 Task: Create an Advertisement video on Lamborghini.
Action: Mouse moved to (114, 184)
Screenshot: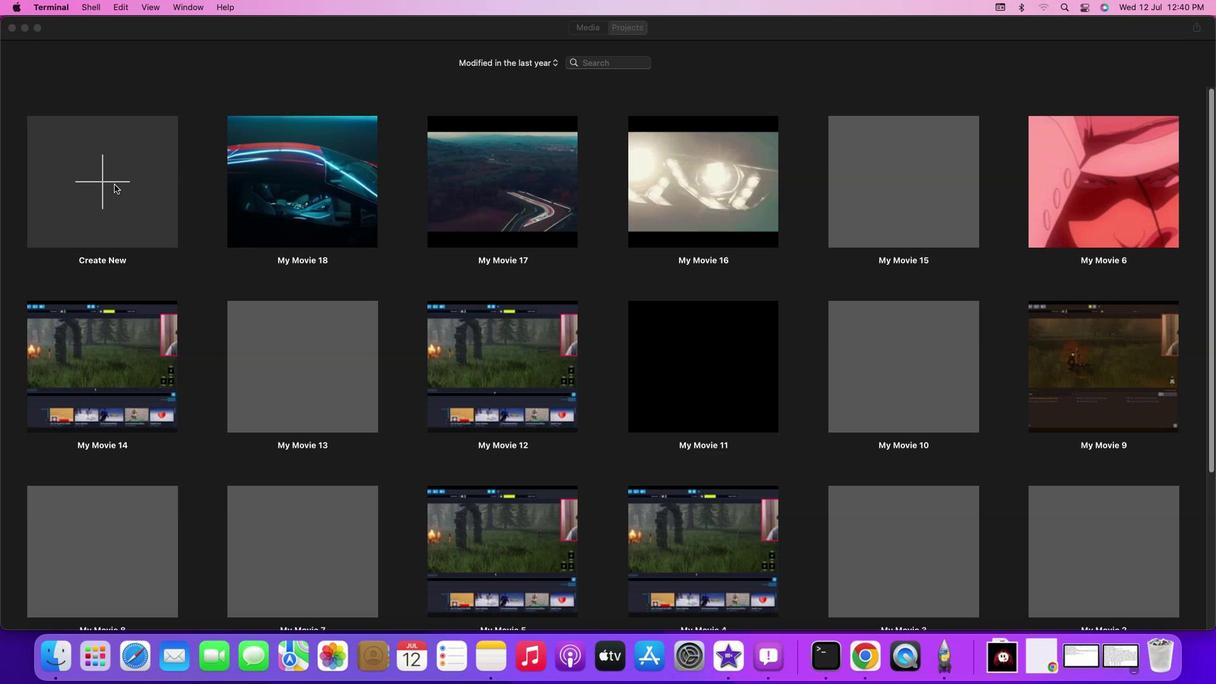 
Action: Mouse pressed left at (114, 184)
Screenshot: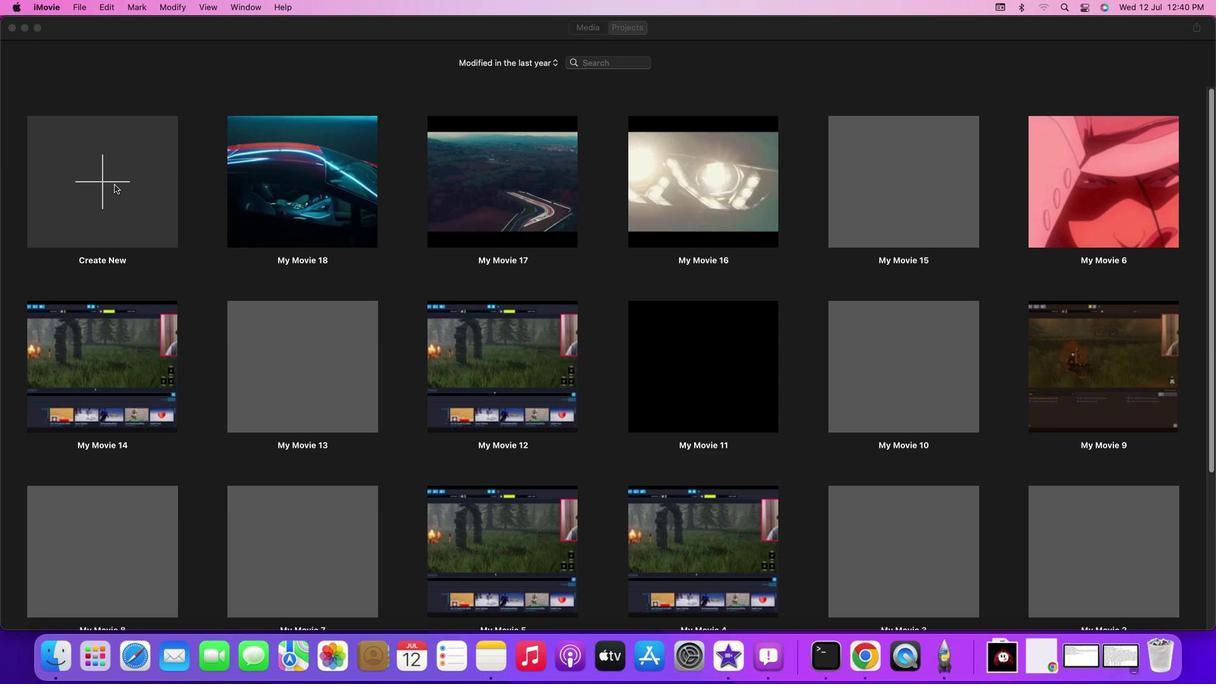 
Action: Mouse pressed left at (114, 184)
Screenshot: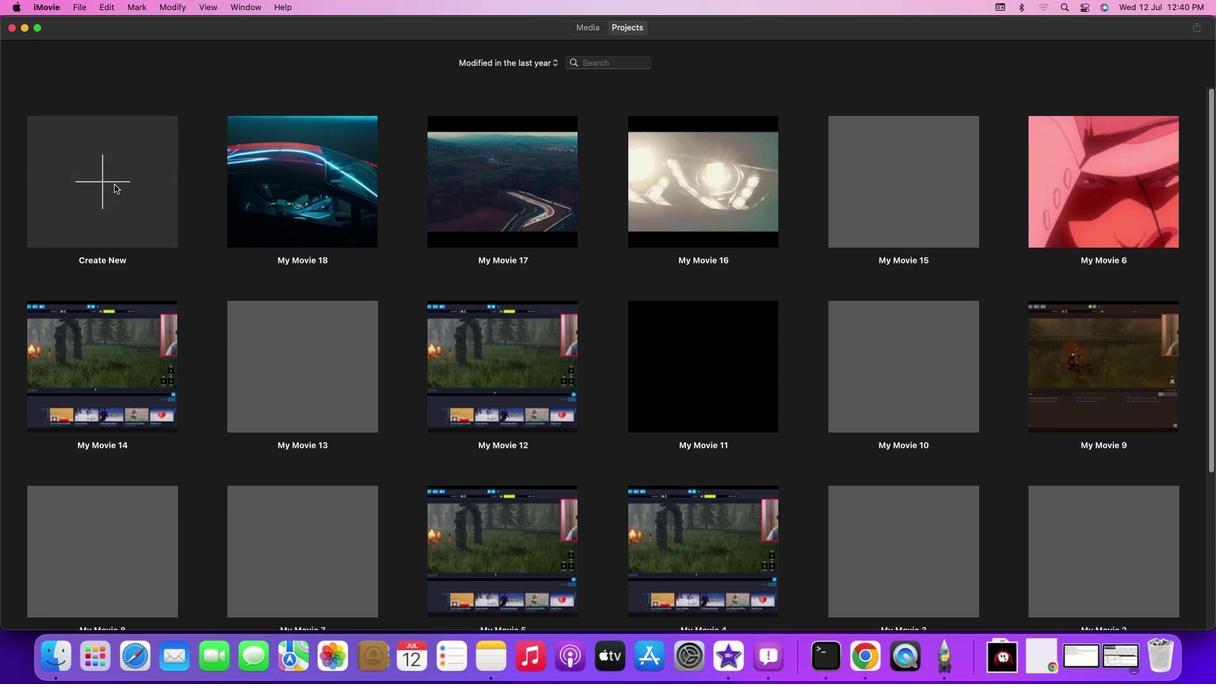 
Action: Mouse moved to (86, 243)
Screenshot: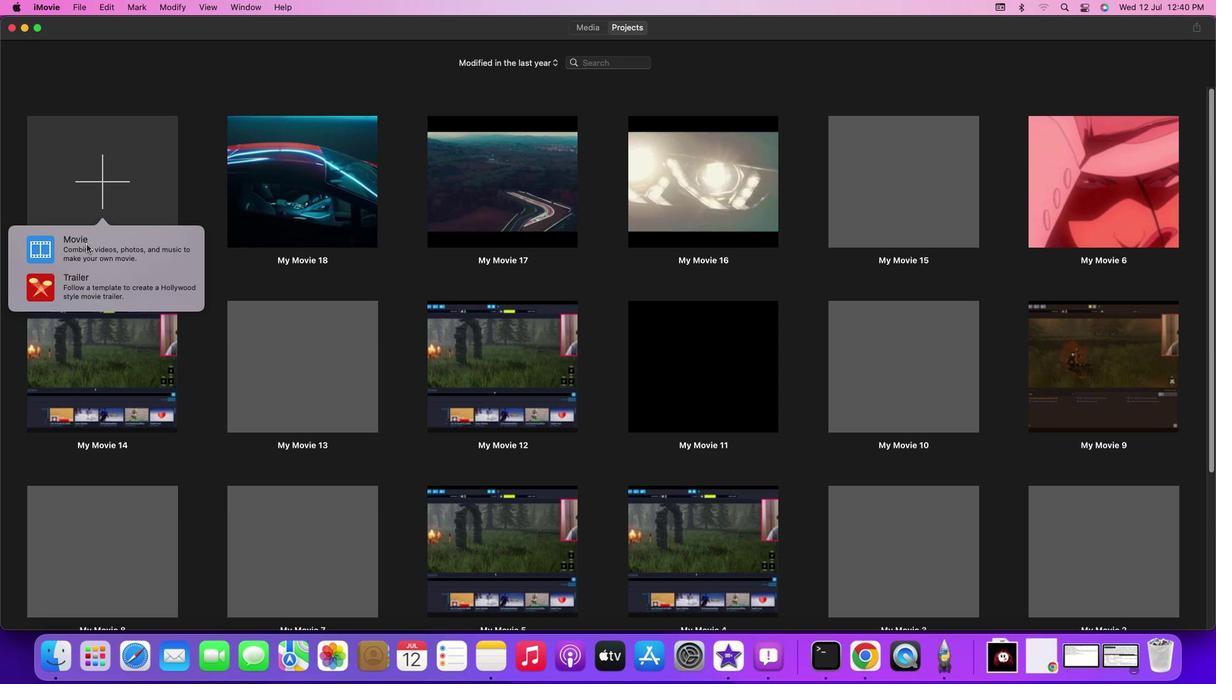 
Action: Mouse pressed left at (86, 243)
Screenshot: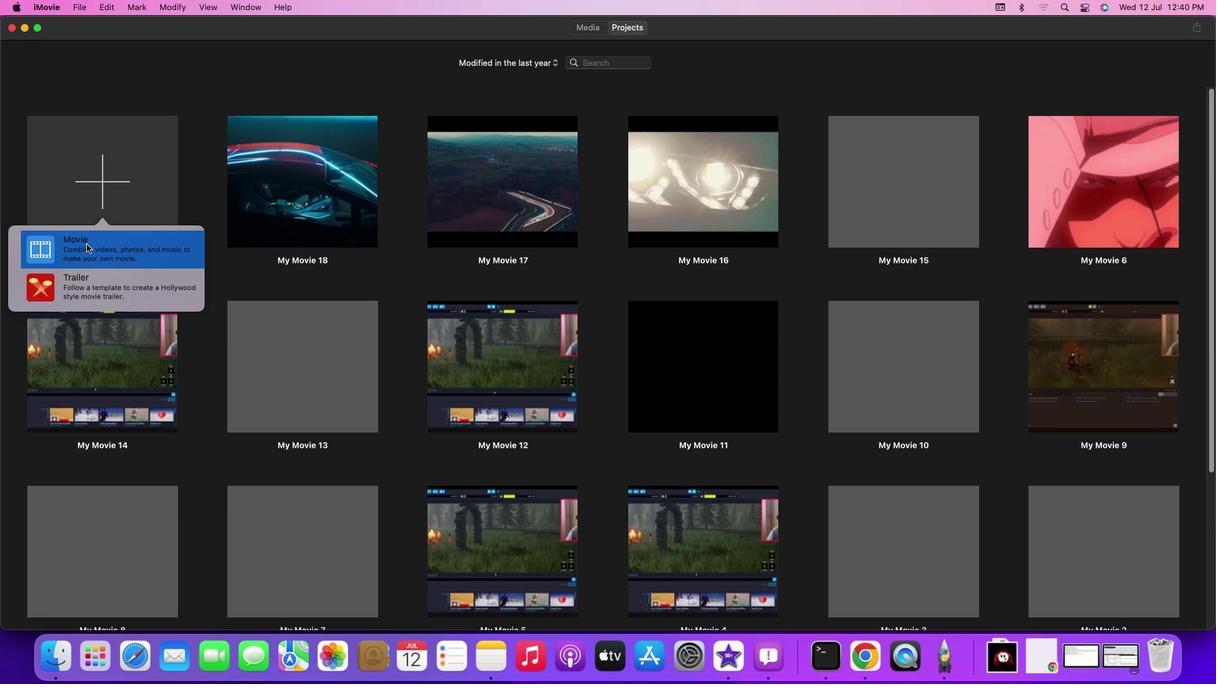 
Action: Mouse moved to (477, 211)
Screenshot: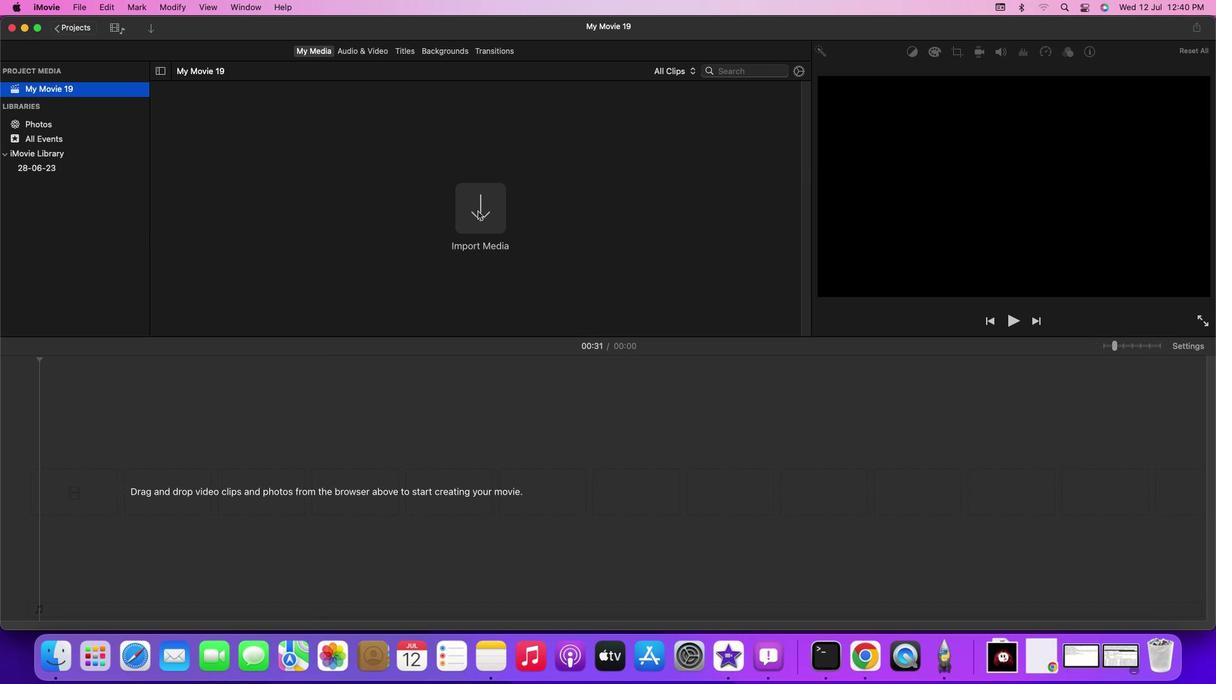 
Action: Mouse pressed left at (477, 211)
Screenshot: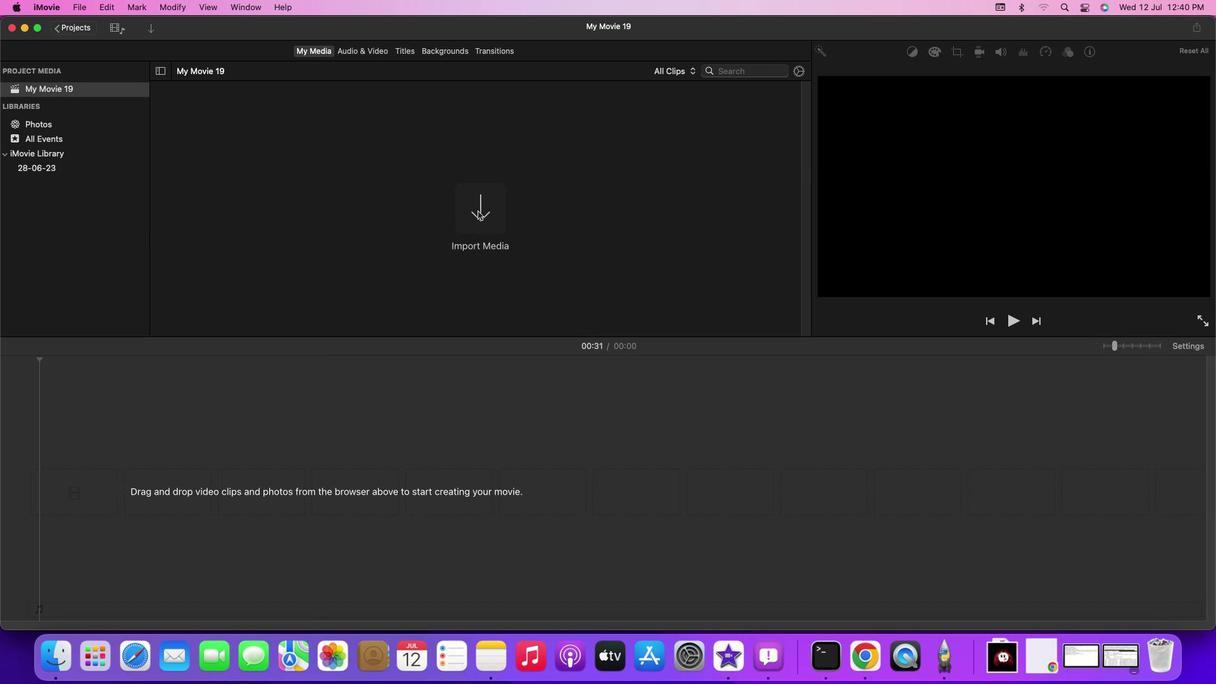 
Action: Mouse moved to (250, 392)
Screenshot: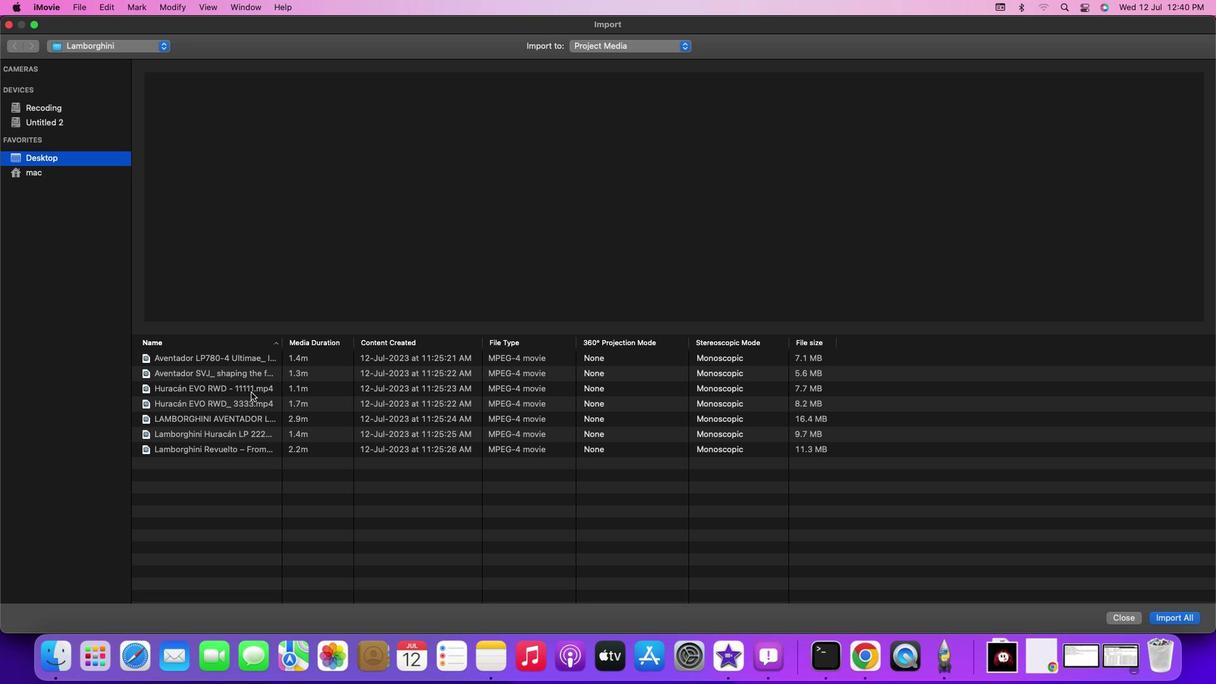
Action: Mouse pressed left at (250, 392)
Screenshot: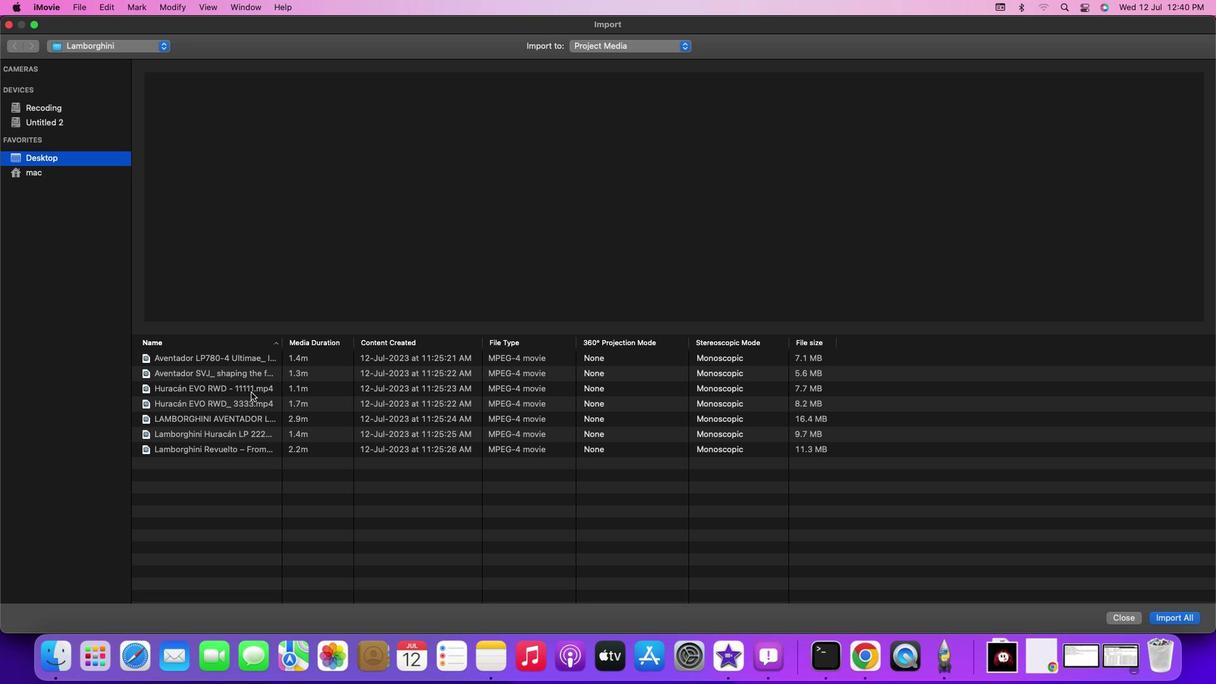 
Action: Mouse pressed left at (250, 392)
Screenshot: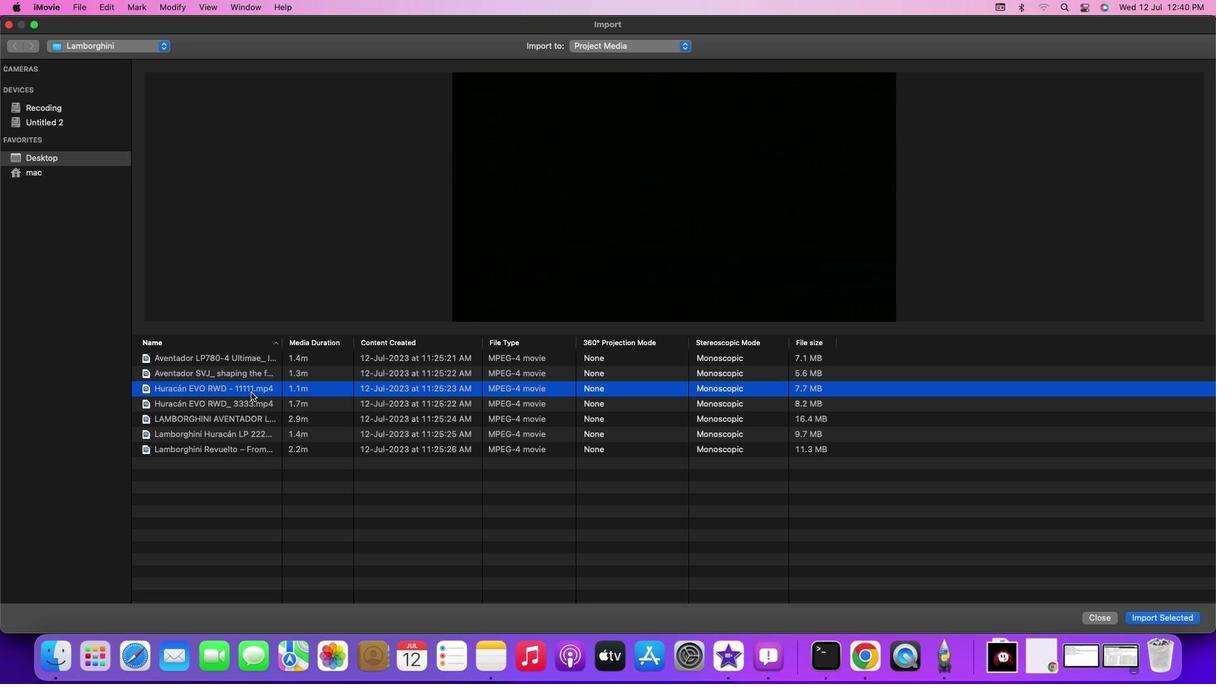 
Action: Mouse moved to (202, 124)
Screenshot: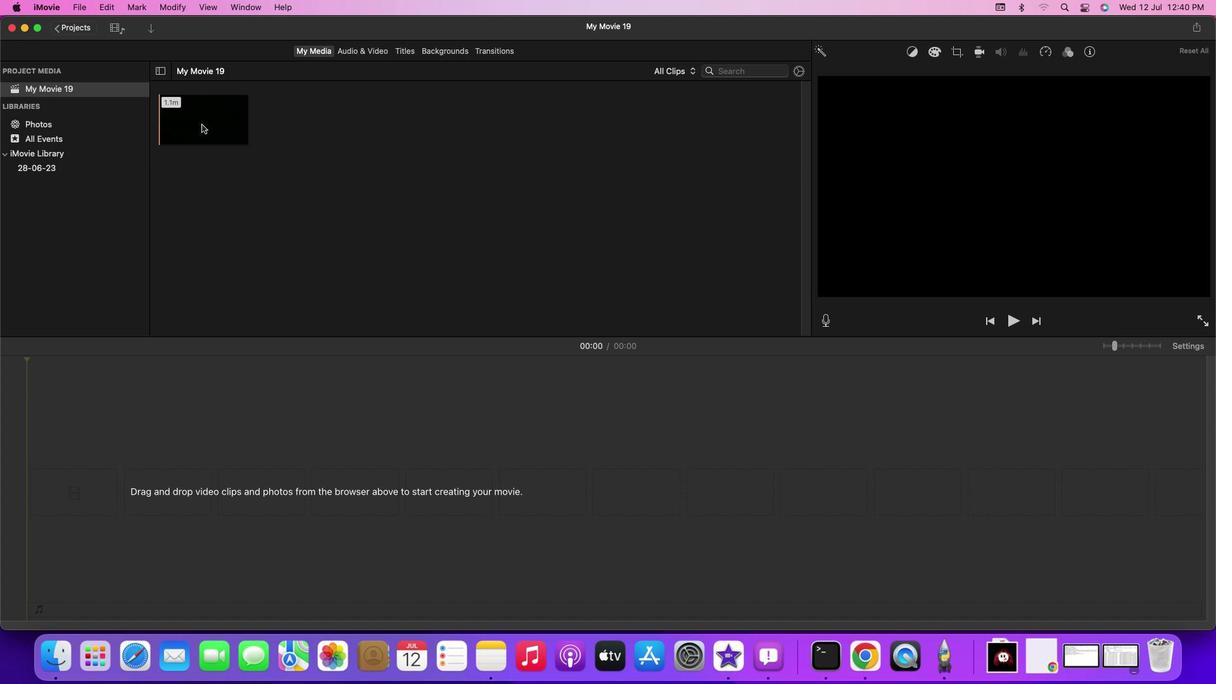 
Action: Mouse pressed left at (202, 124)
Screenshot: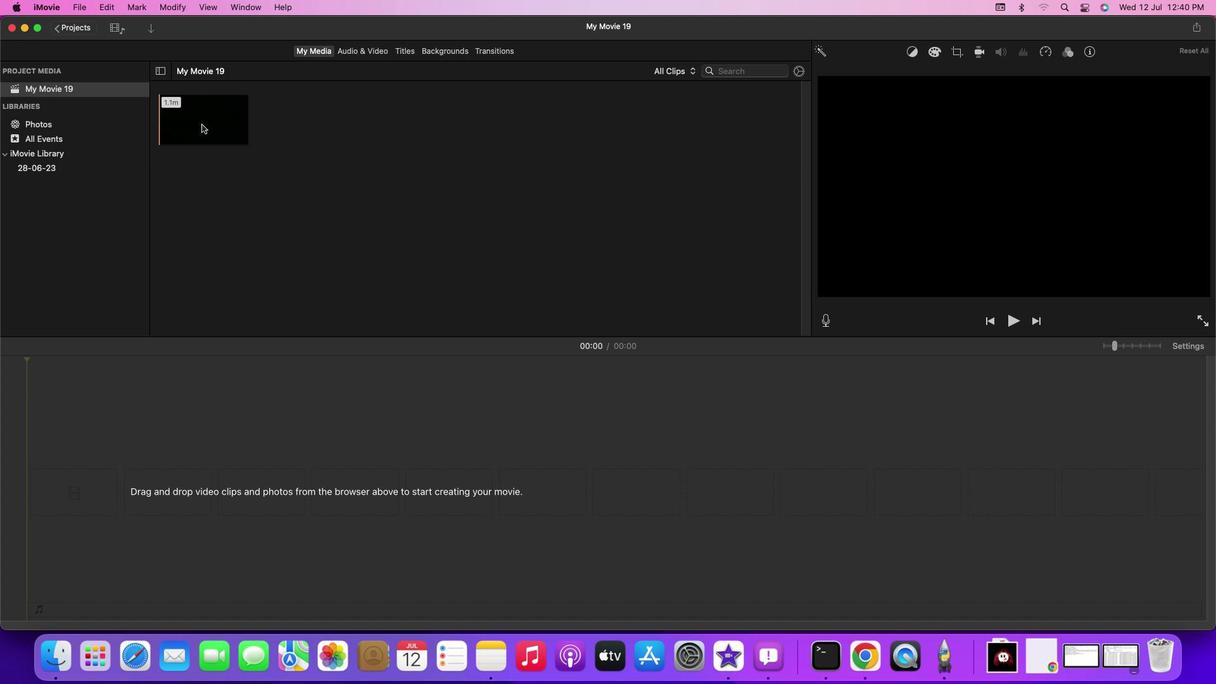 
Action: Mouse moved to (62, 378)
Screenshot: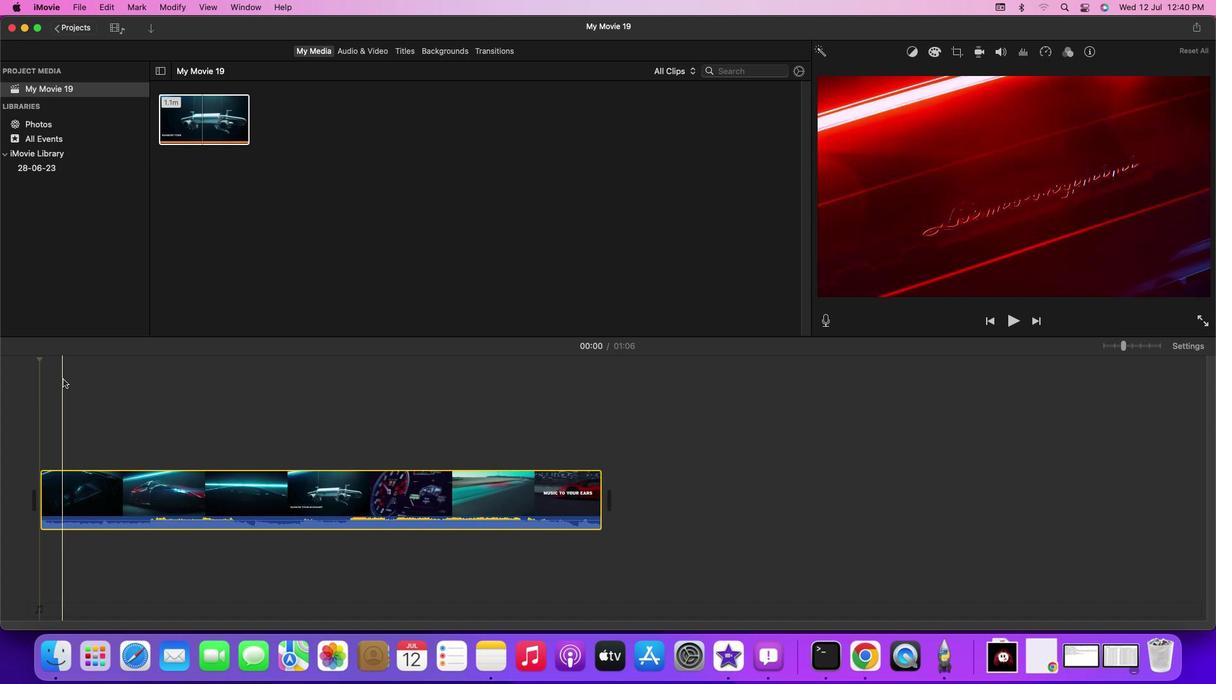 
Action: Key pressed Key.space
Screenshot: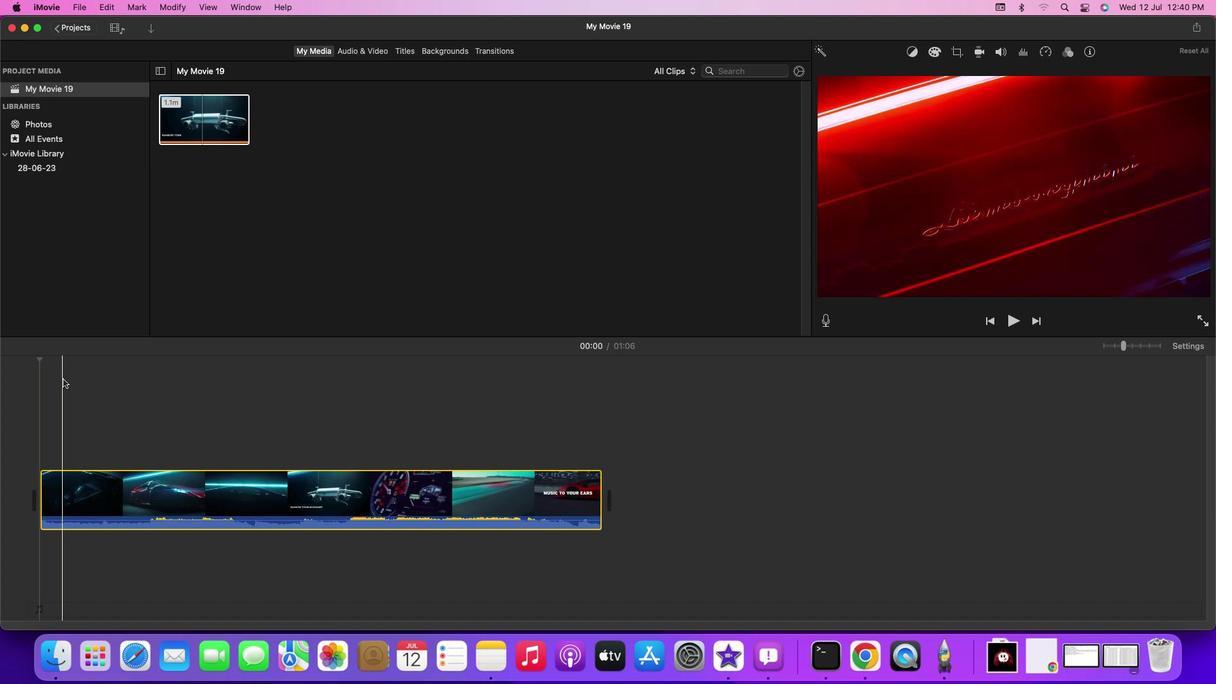 
Action: Mouse moved to (178, 375)
Screenshot: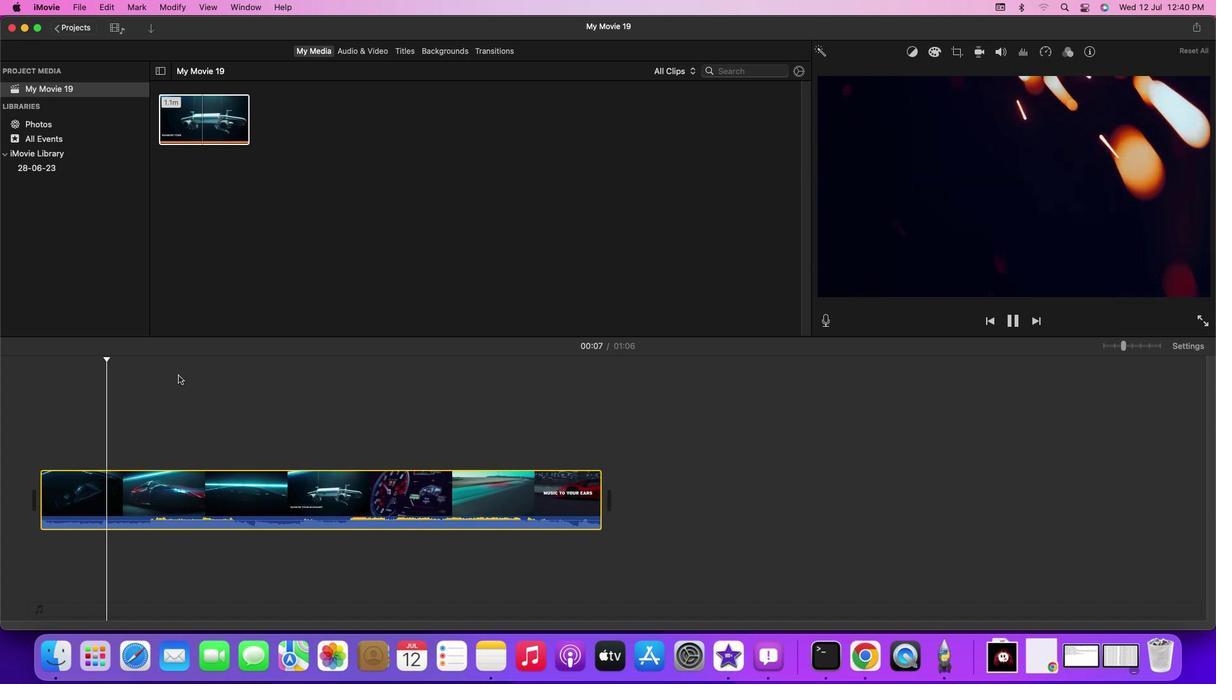 
Action: Mouse pressed left at (178, 375)
Screenshot: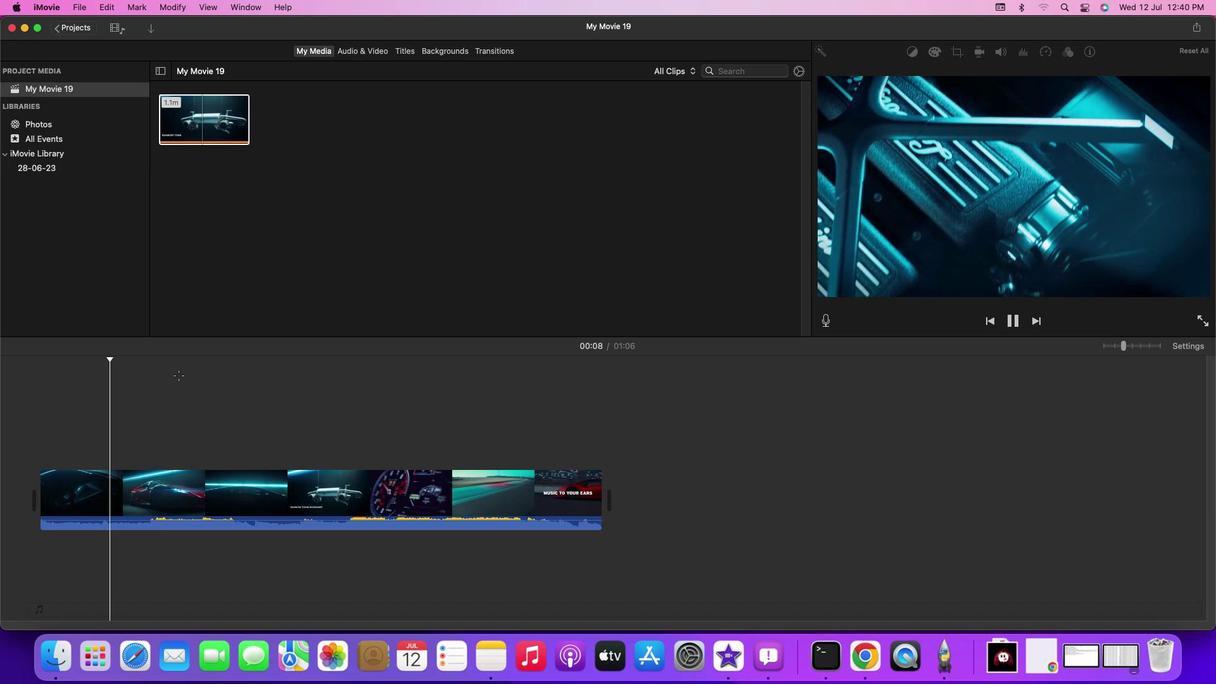 
Action: Mouse moved to (191, 378)
Screenshot: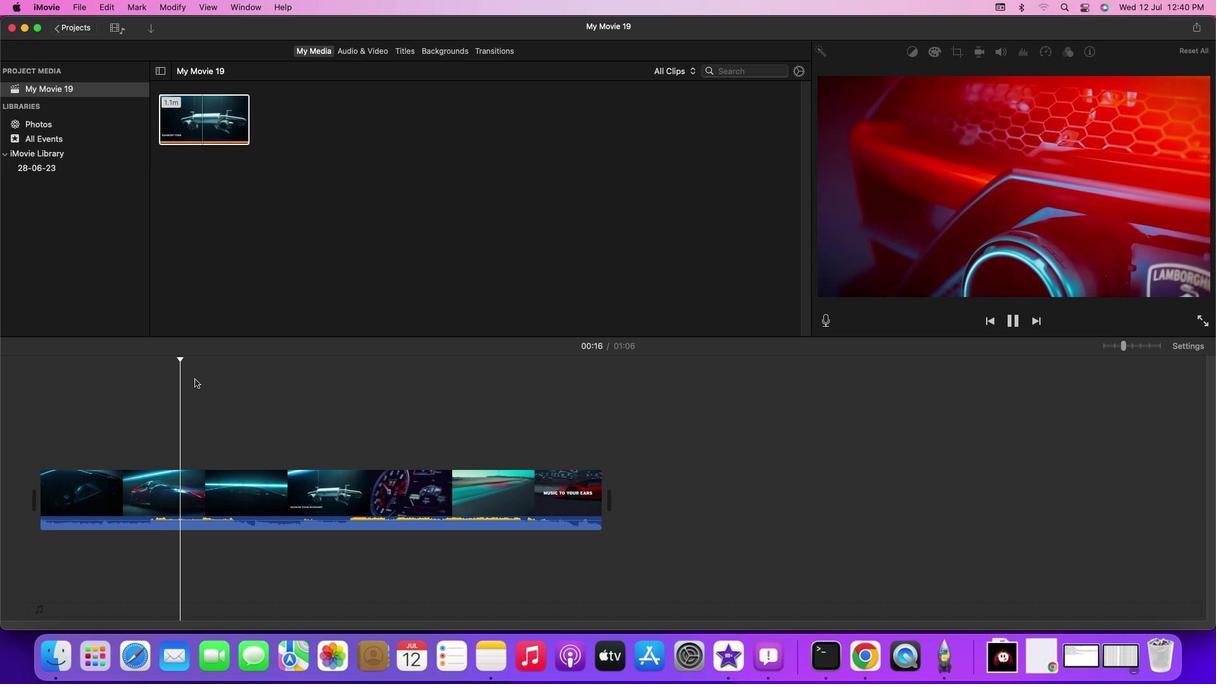 
Action: Key pressed Key.space
Screenshot: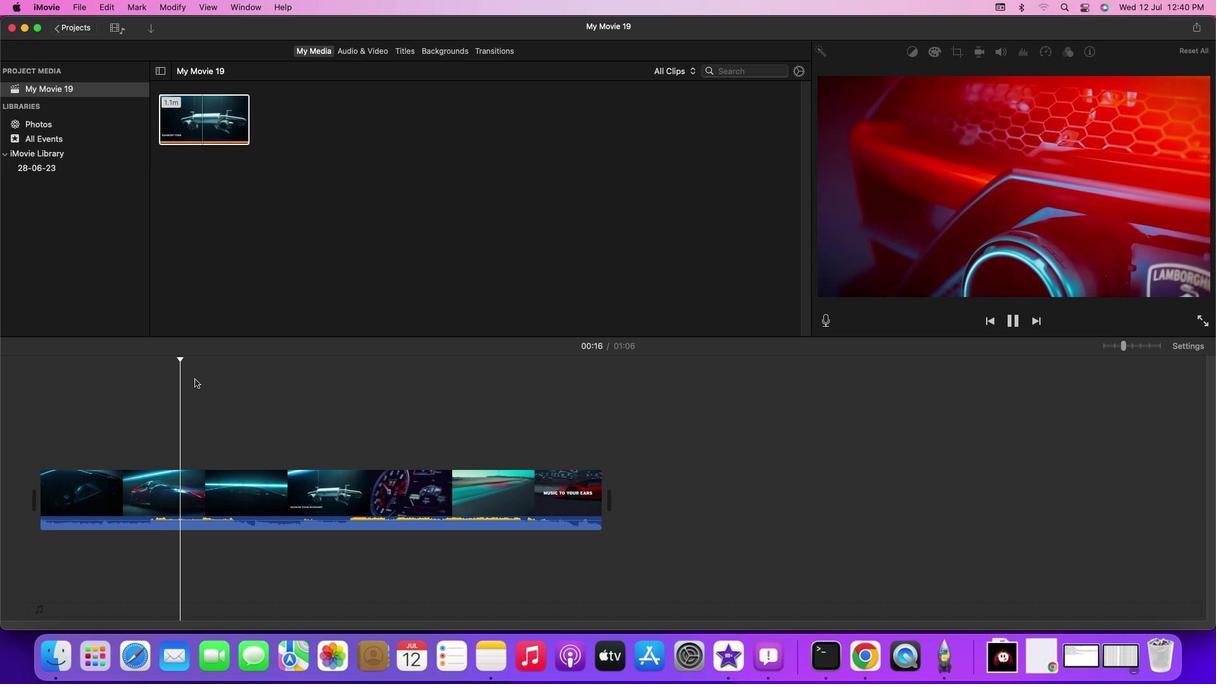 
Action: Mouse moved to (221, 380)
Screenshot: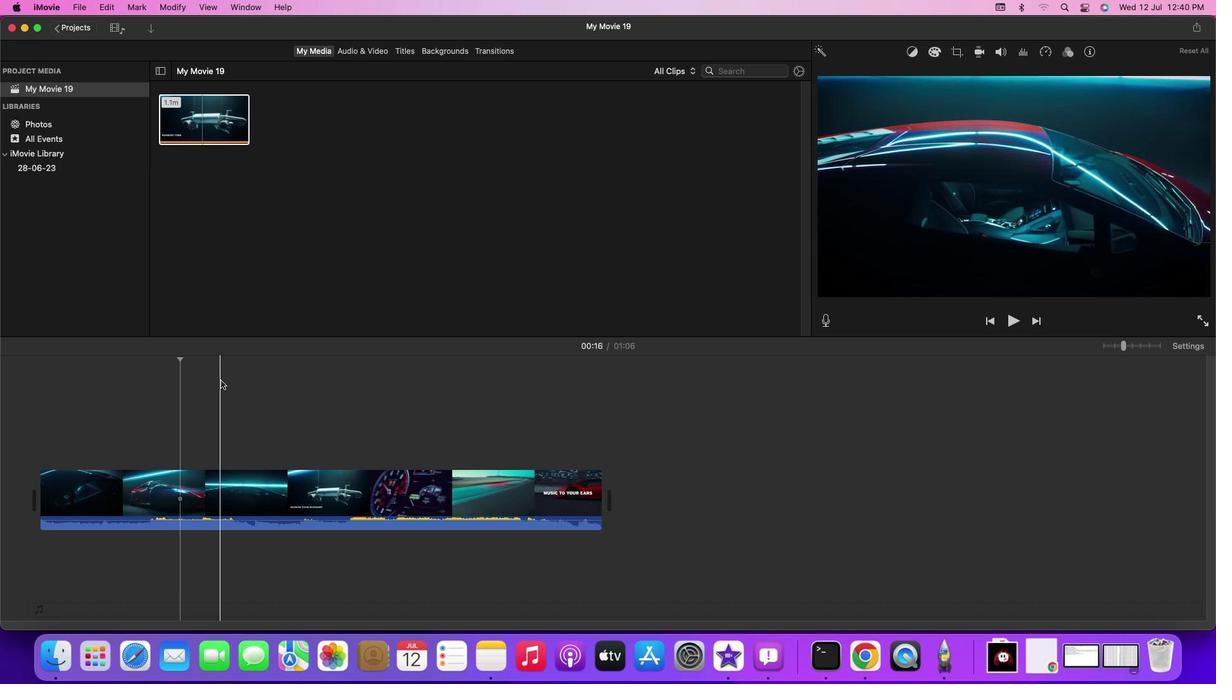 
Action: Key pressed Key.space
Screenshot: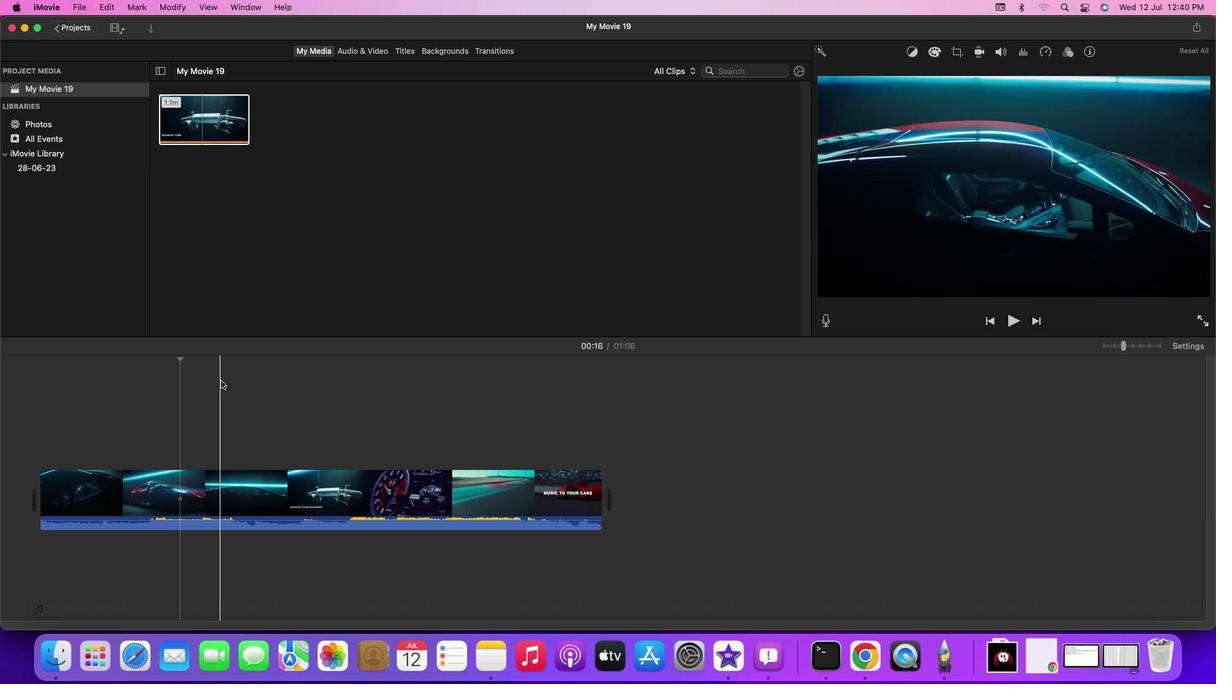 
Action: Mouse moved to (221, 380)
Screenshot: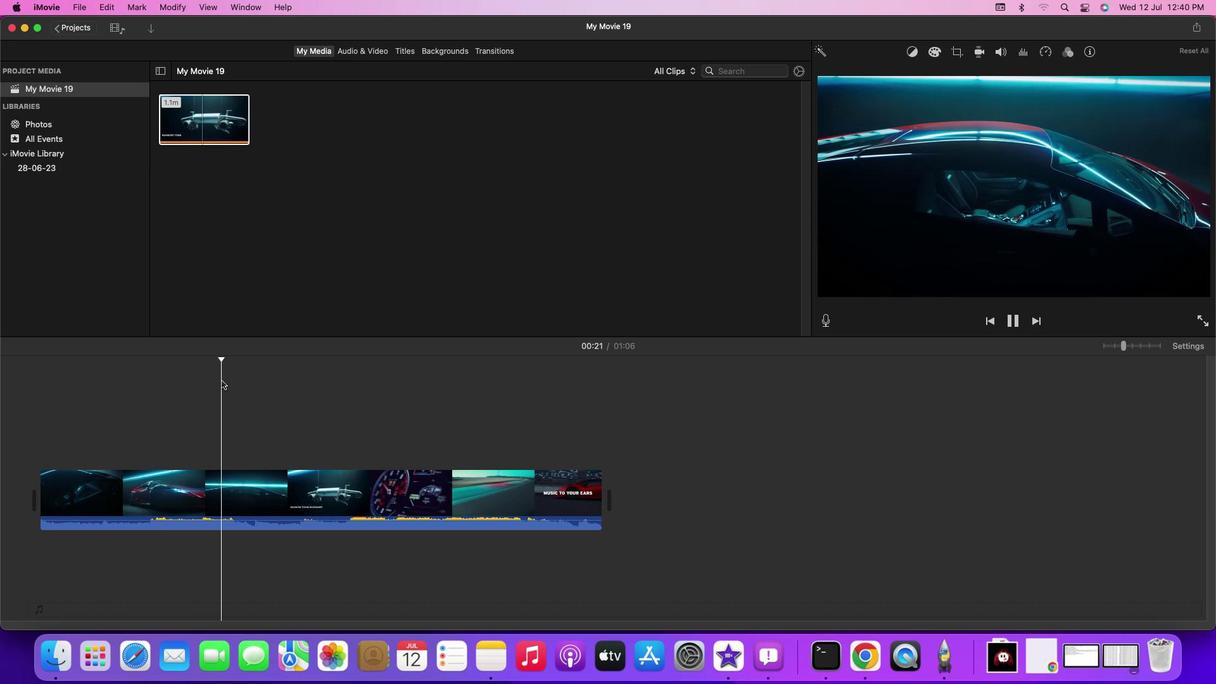 
Action: Key pressed Key.space
Screenshot: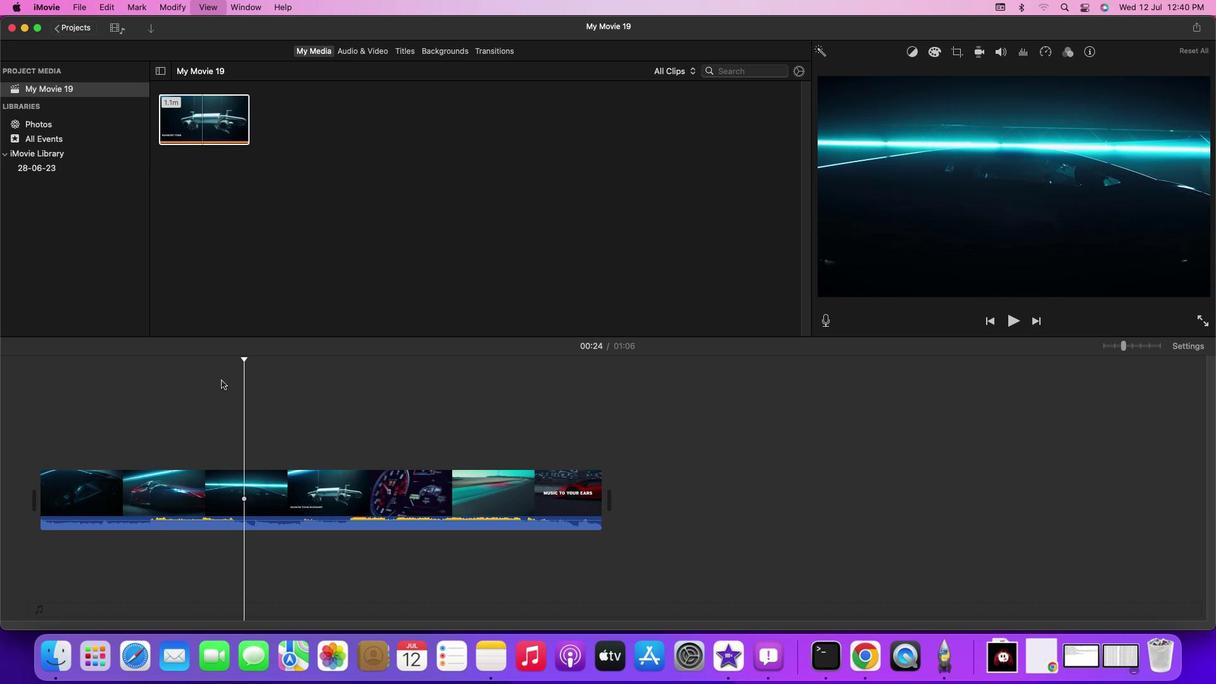 
Action: Mouse moved to (290, 499)
Screenshot: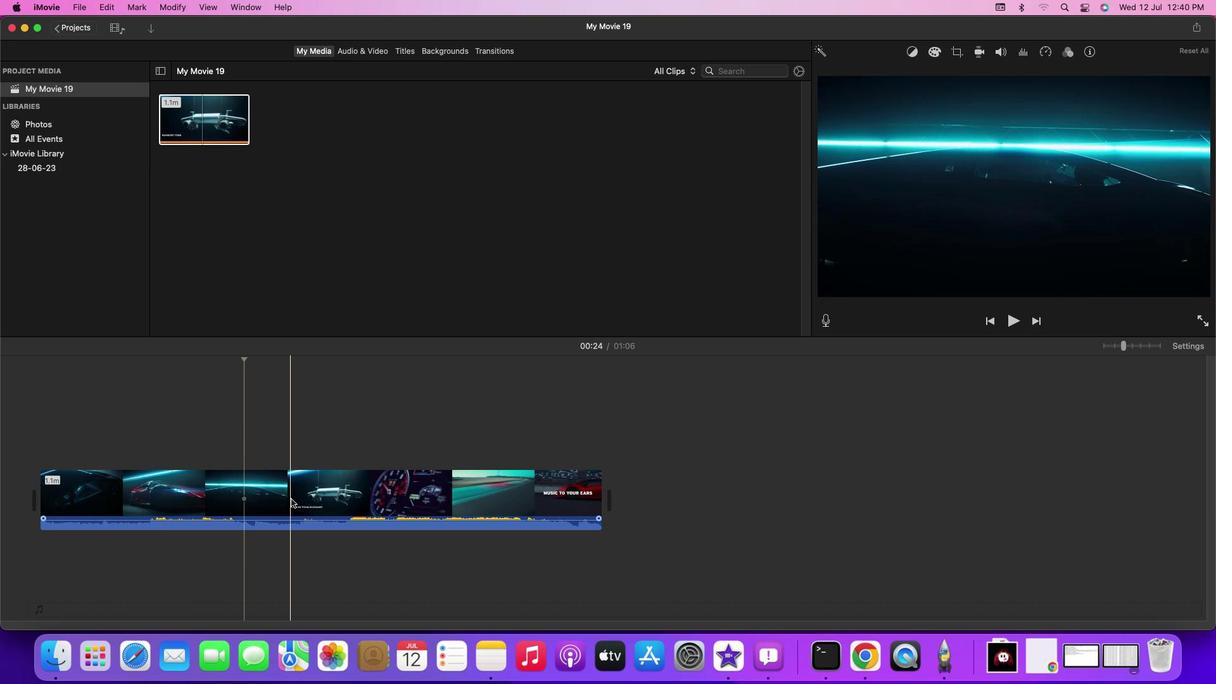 
Action: Mouse pressed right at (290, 499)
Screenshot: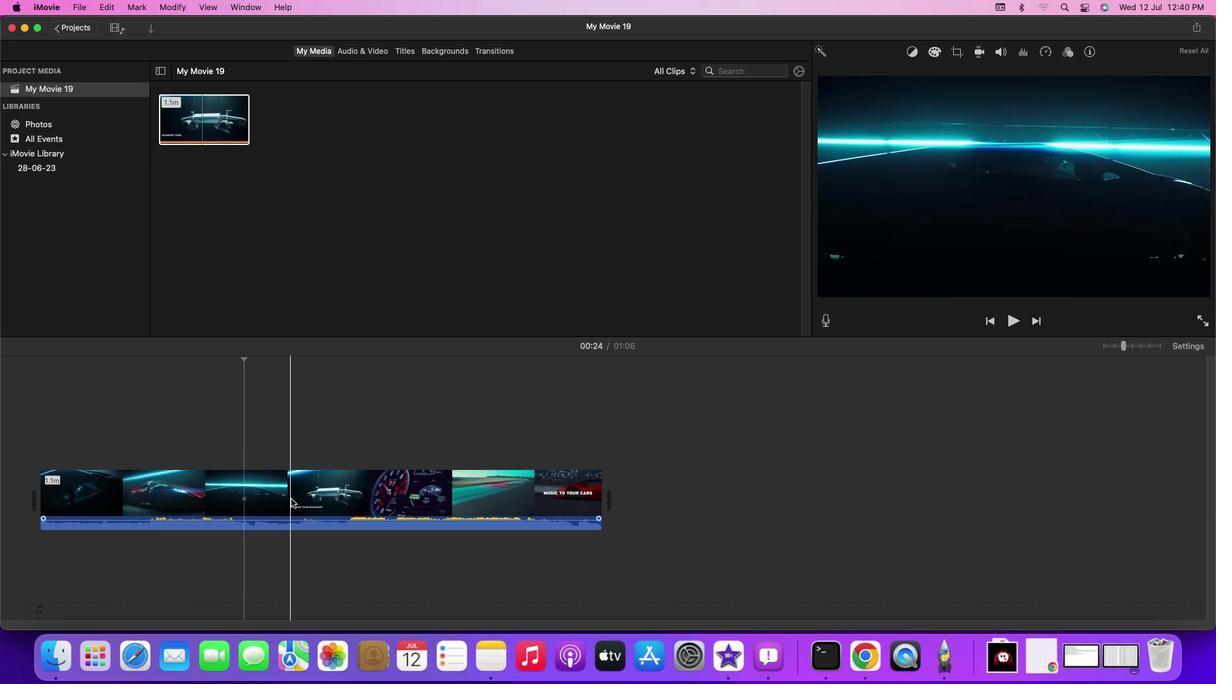 
Action: Mouse moved to (331, 513)
Screenshot: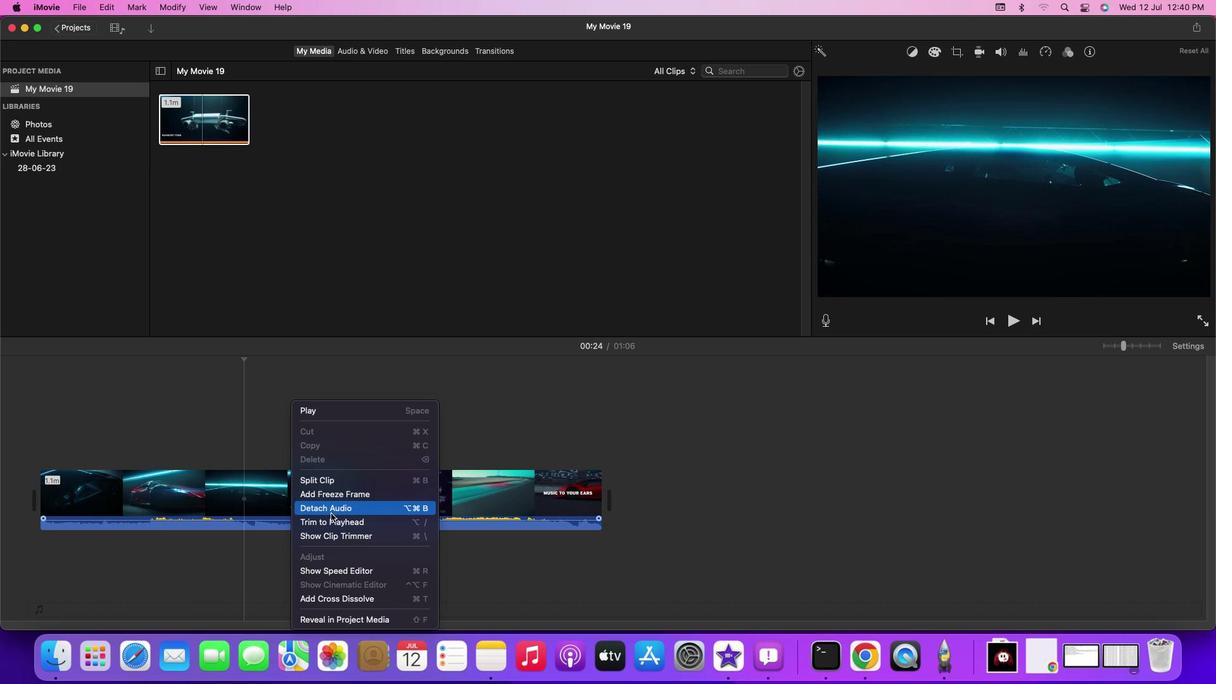 
Action: Mouse pressed left at (331, 513)
Screenshot: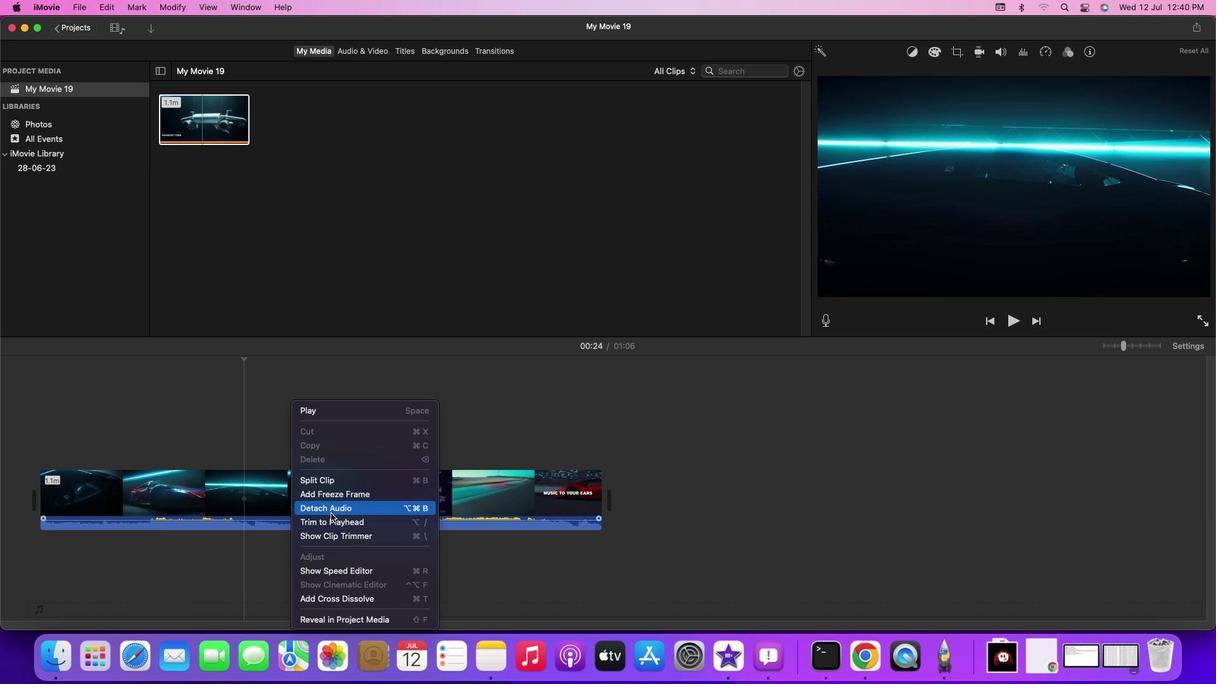
Action: Mouse moved to (246, 370)
Screenshot: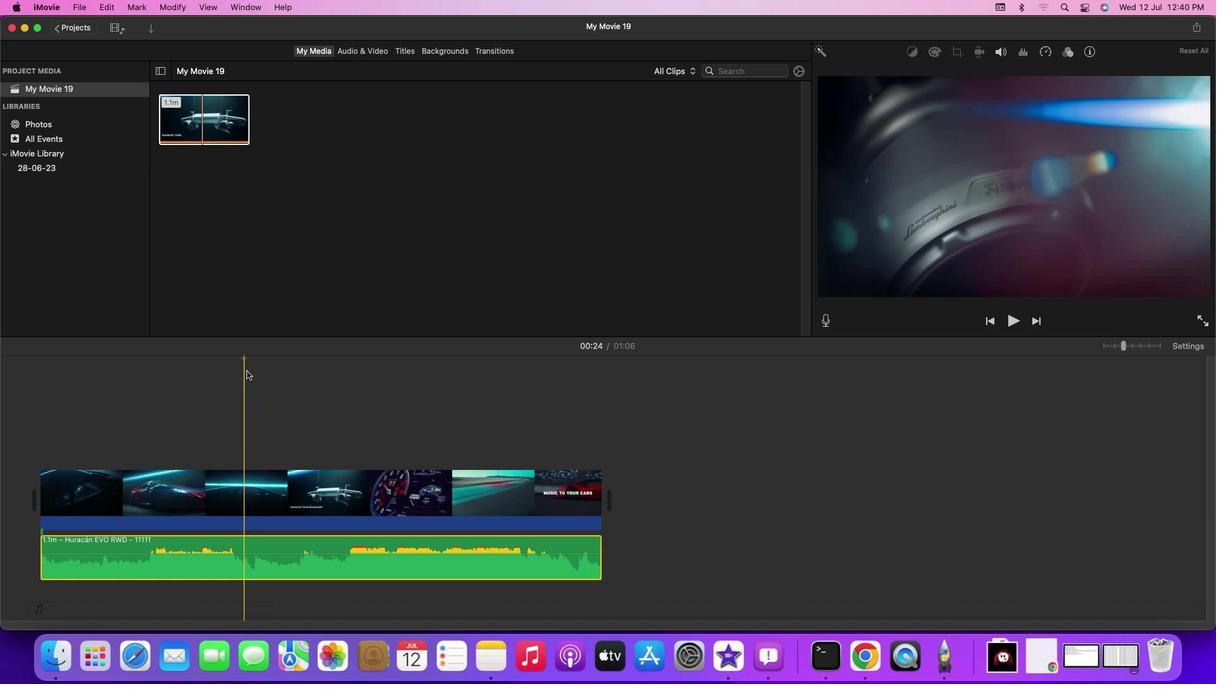 
Action: Mouse pressed left at (246, 370)
Screenshot: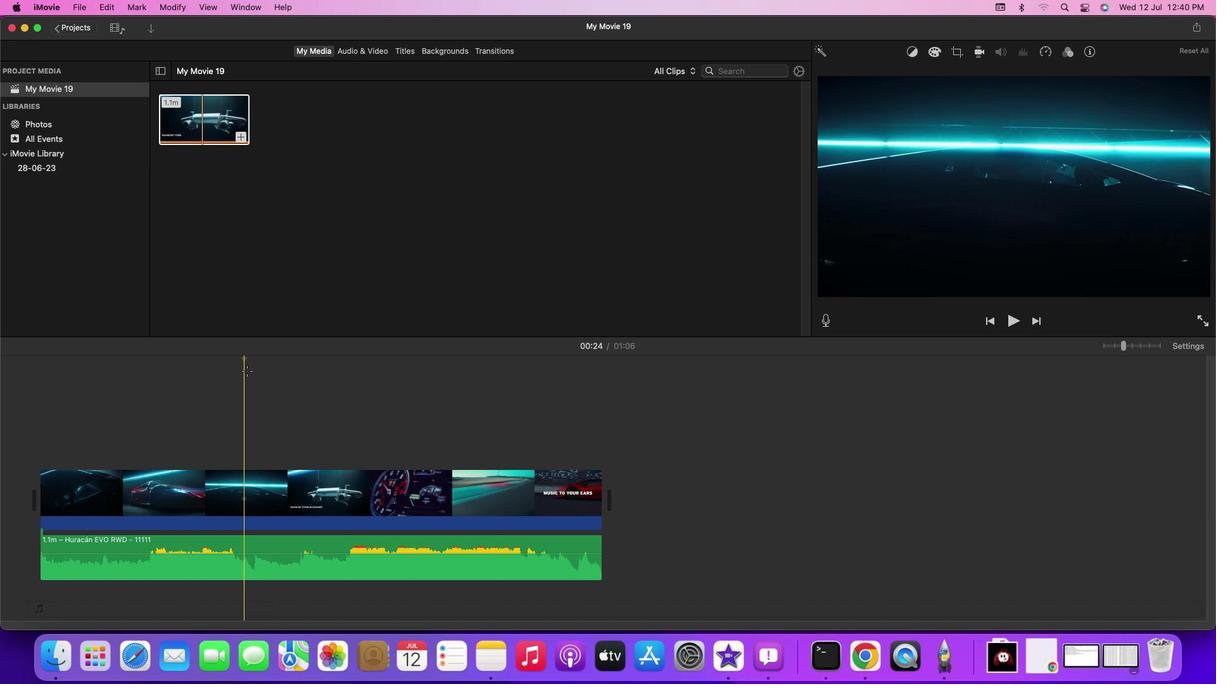
Action: Key pressed Key.spaceKey.spaceKey.spaceKey.spaceKey.leftKey.leftKey.cmd'b'
Screenshot: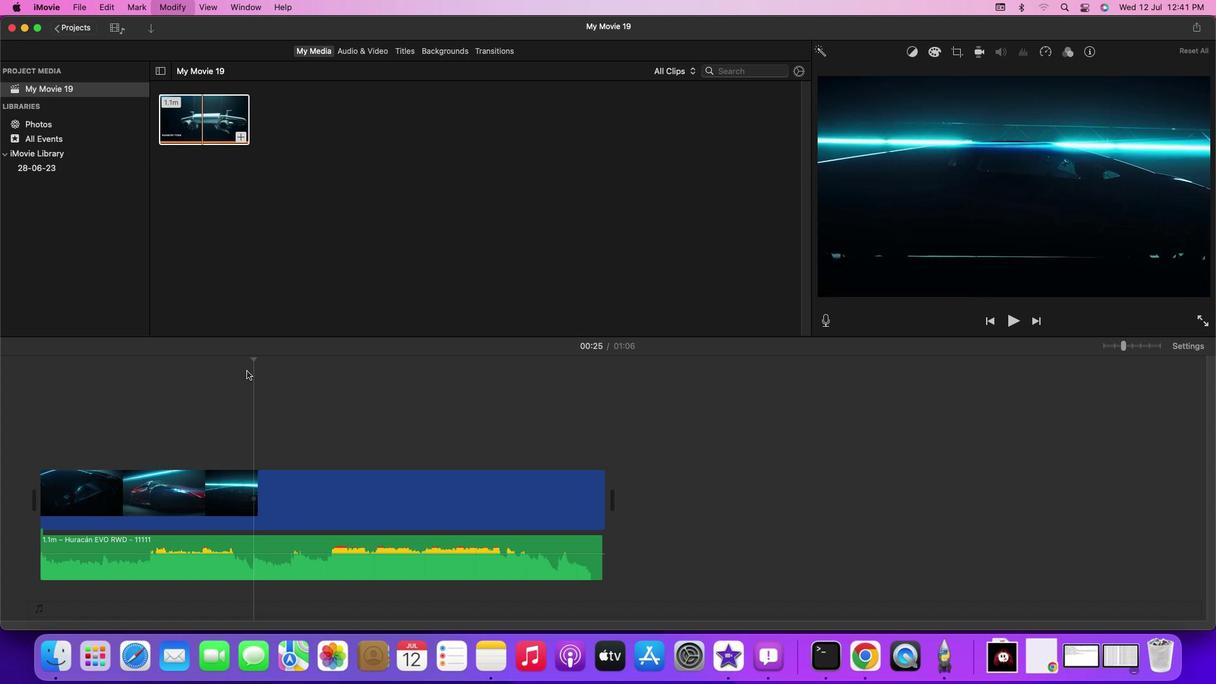 
Action: Mouse moved to (293, 485)
Screenshot: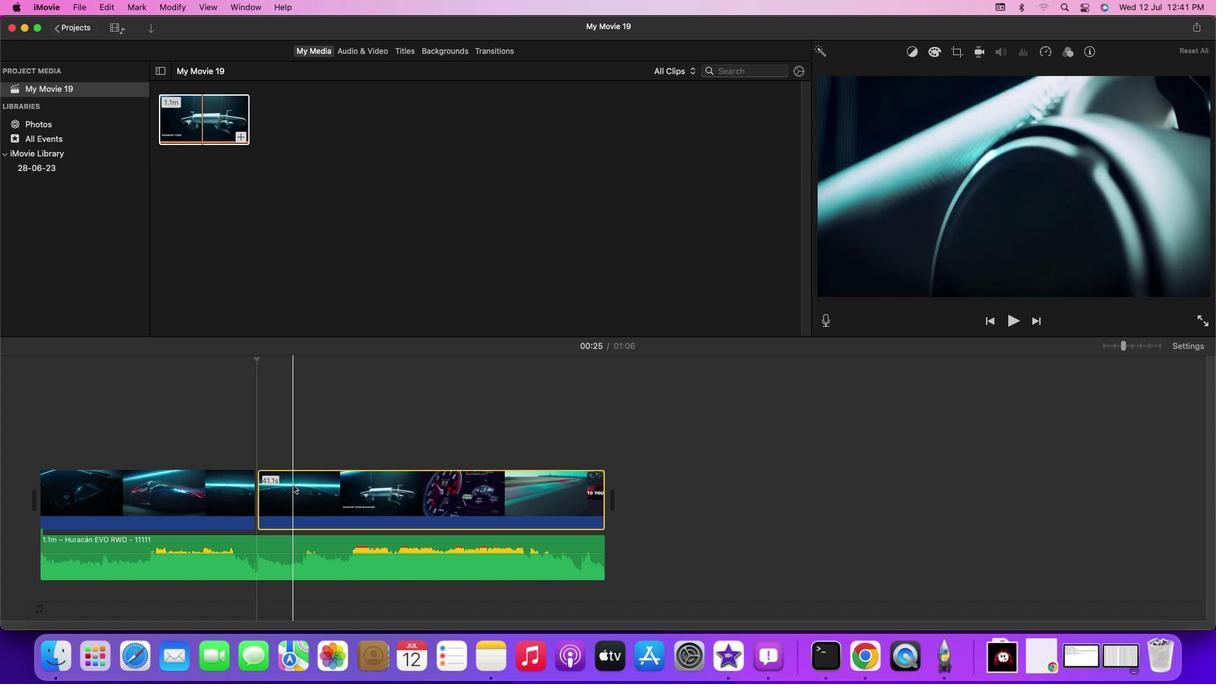 
Action: Mouse pressed left at (293, 485)
Screenshot: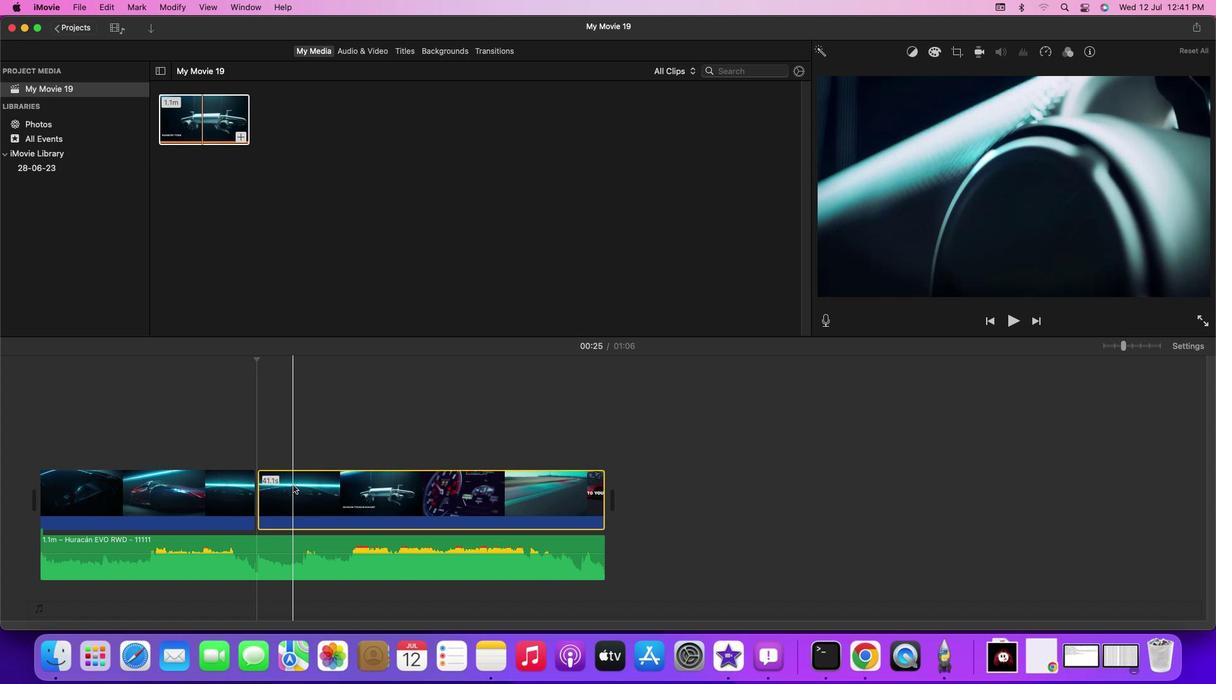 
Action: Mouse pressed right at (293, 485)
Screenshot: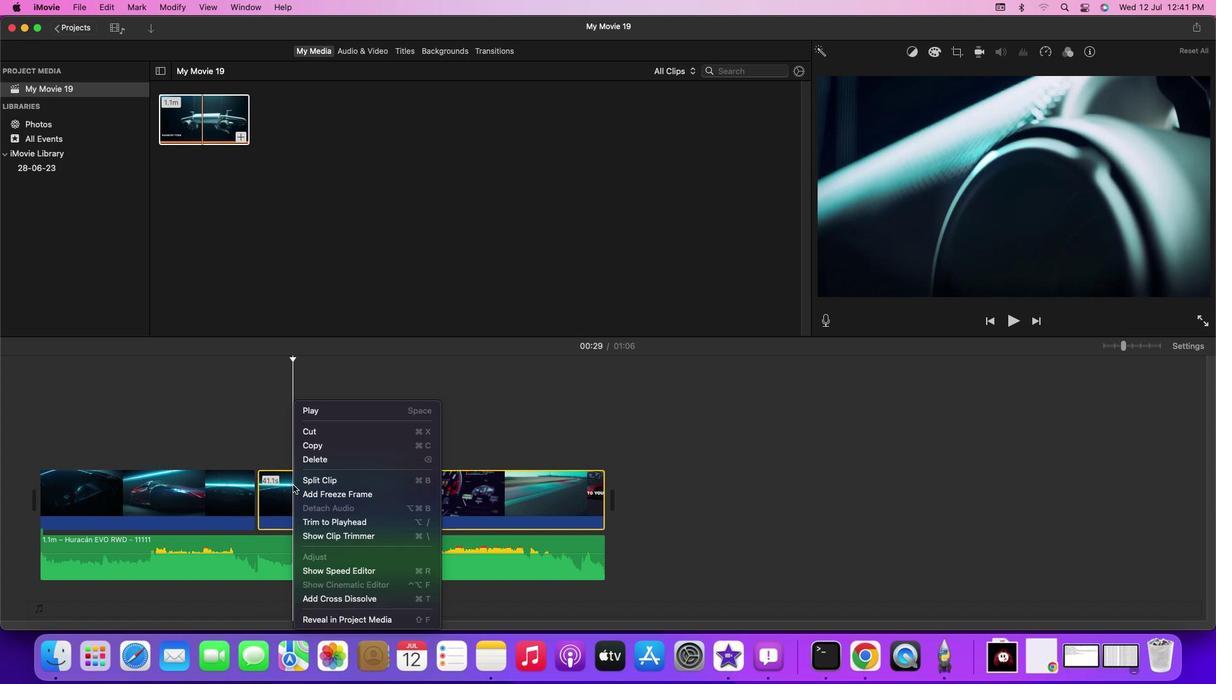 
Action: Mouse moved to (343, 463)
Screenshot: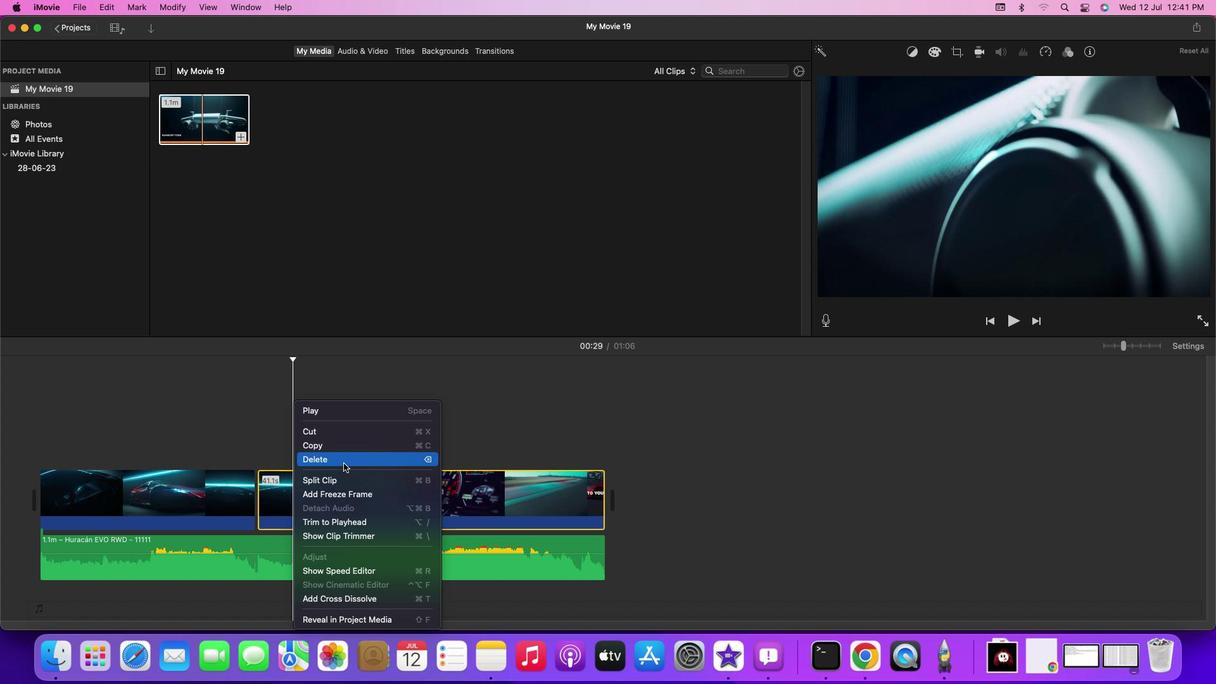 
Action: Mouse pressed left at (343, 463)
Screenshot: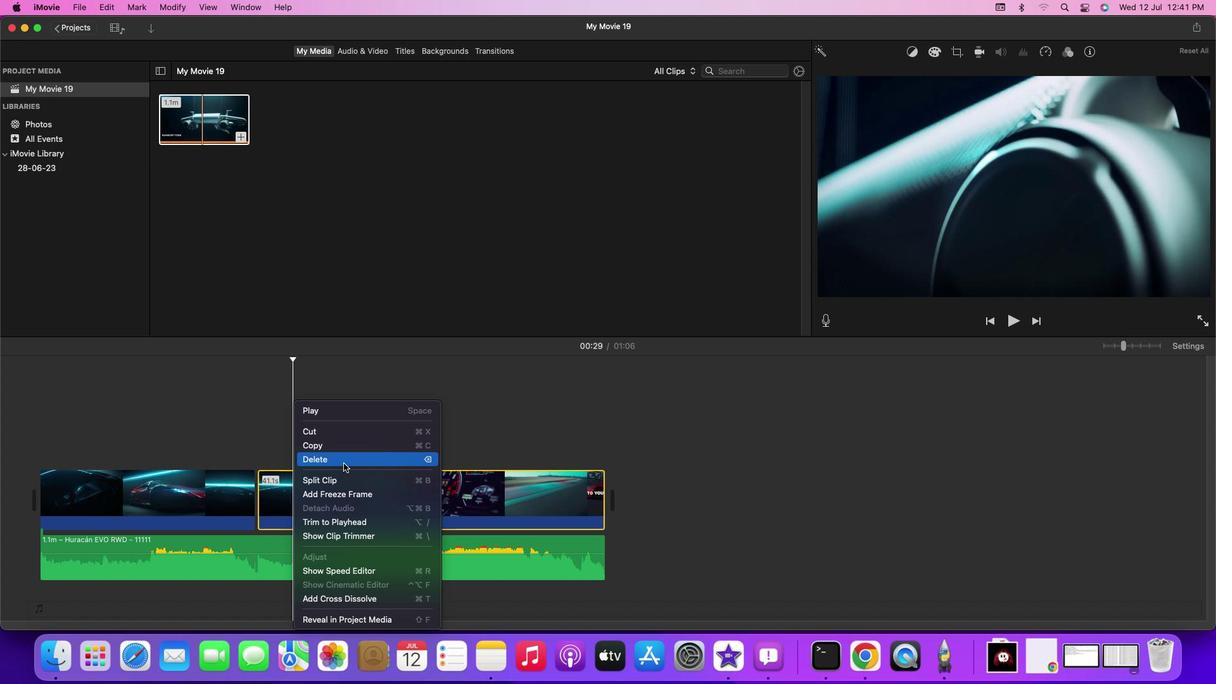 
Action: Mouse moved to (233, 361)
Screenshot: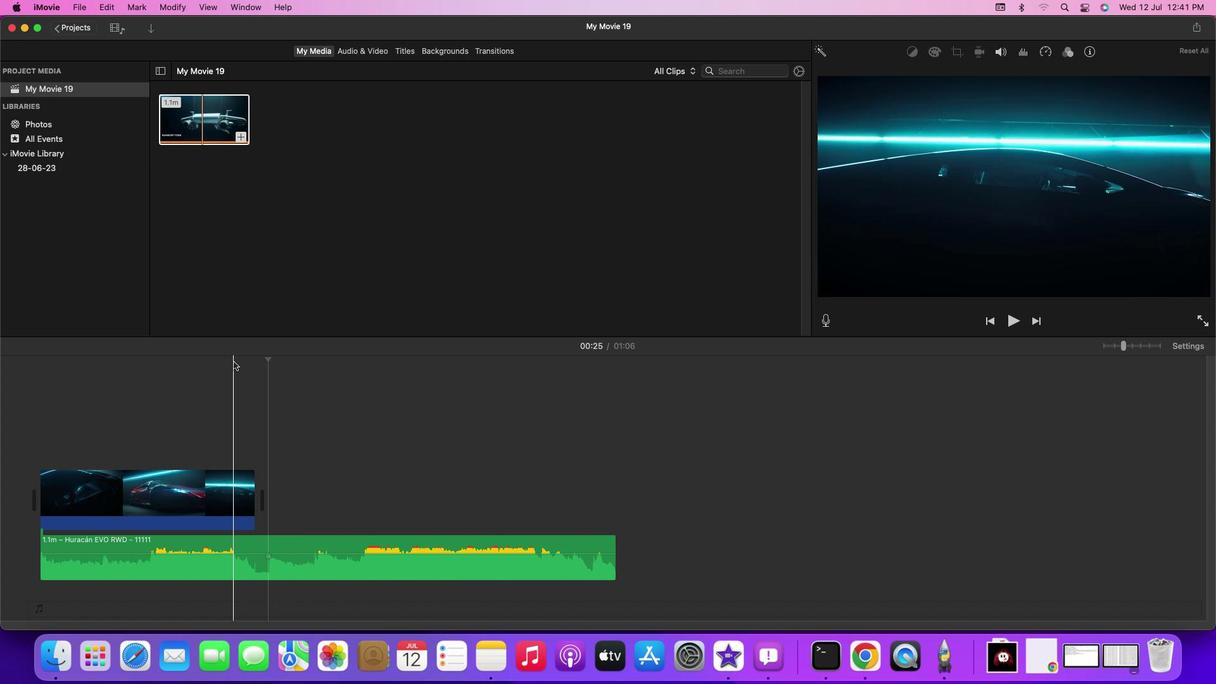 
Action: Mouse pressed left at (233, 361)
Screenshot: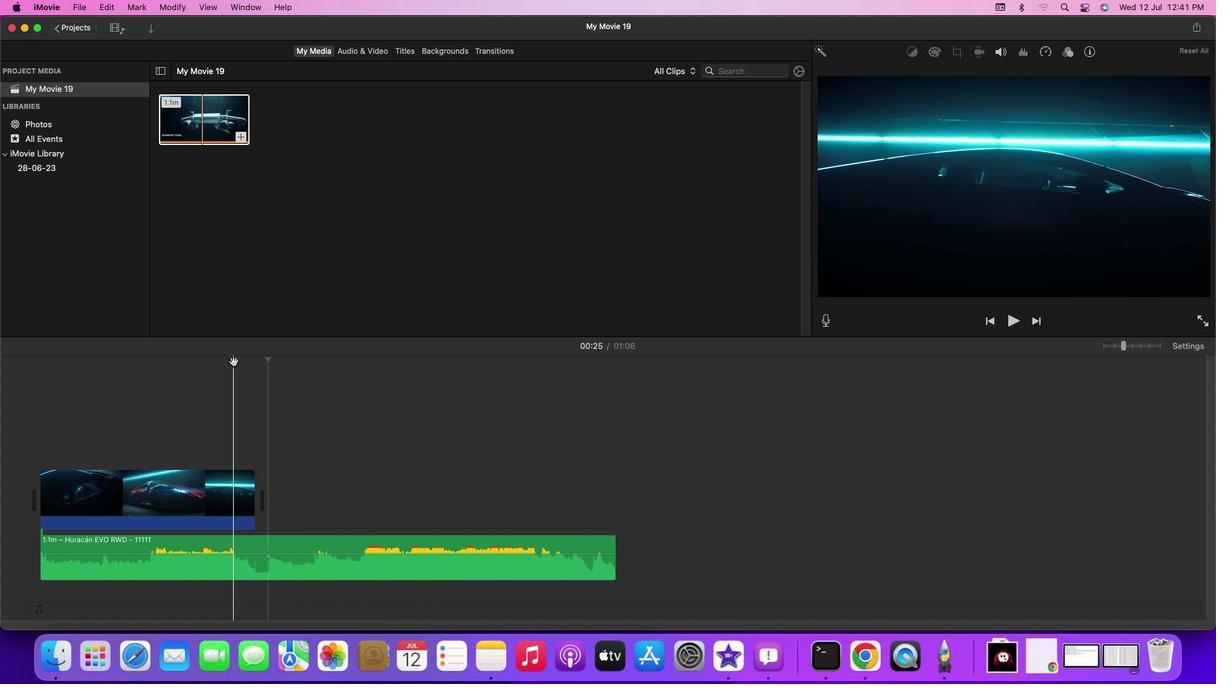 
Action: Key pressed Key.spaceKey.space
Screenshot: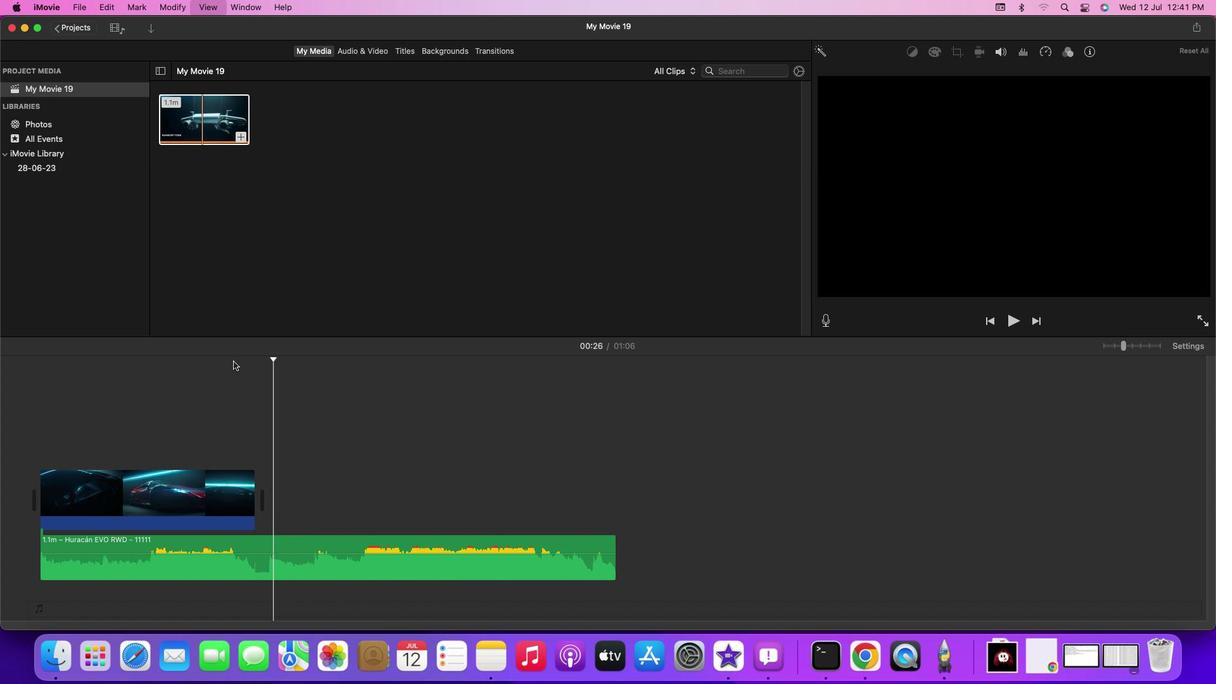 
Action: Mouse moved to (338, 241)
Screenshot: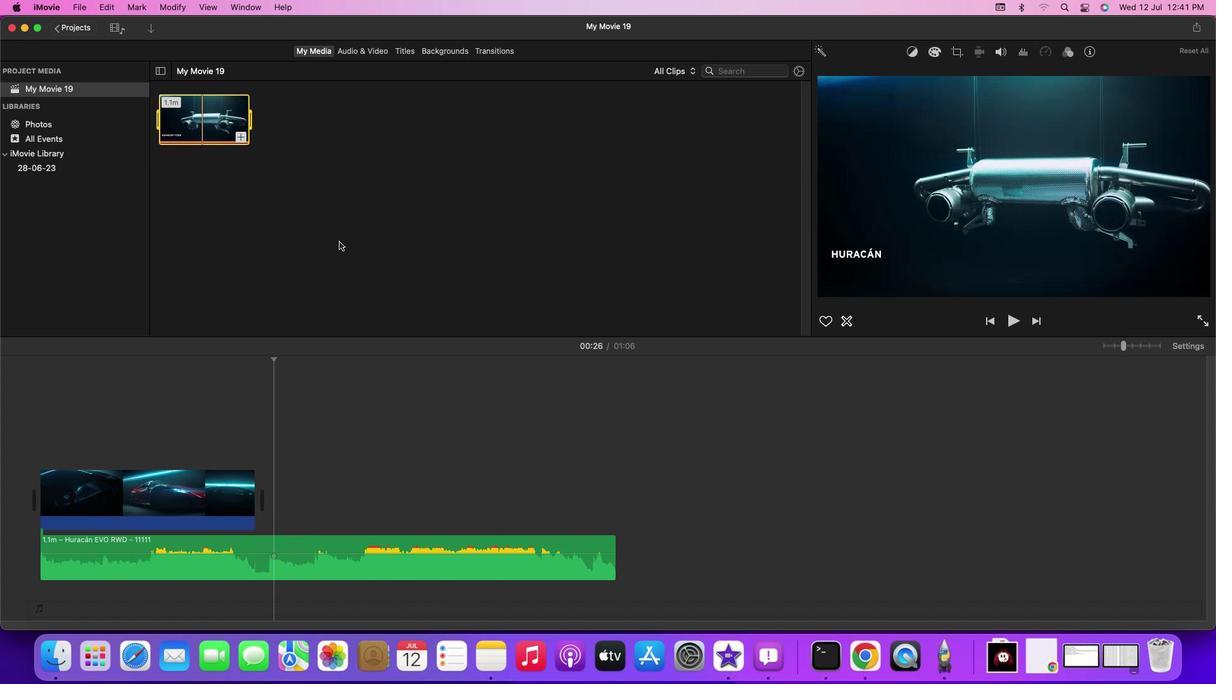 
Action: Mouse pressed left at (338, 241)
Screenshot: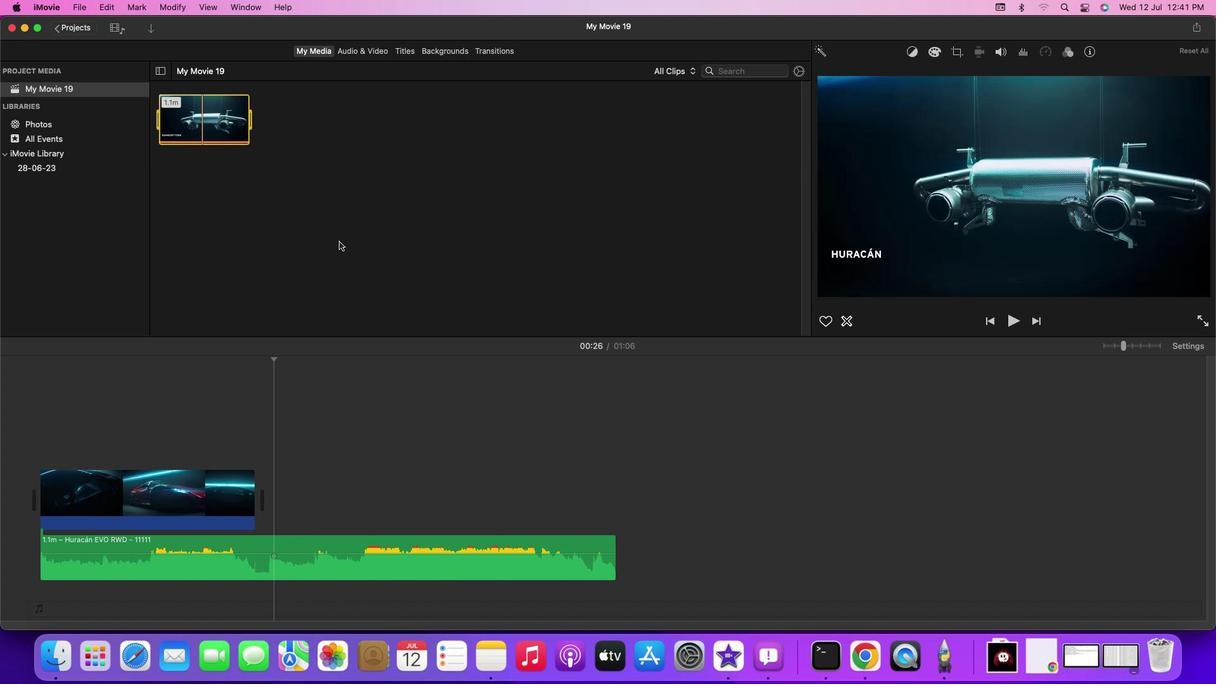 
Action: Mouse moved to (150, 34)
Screenshot: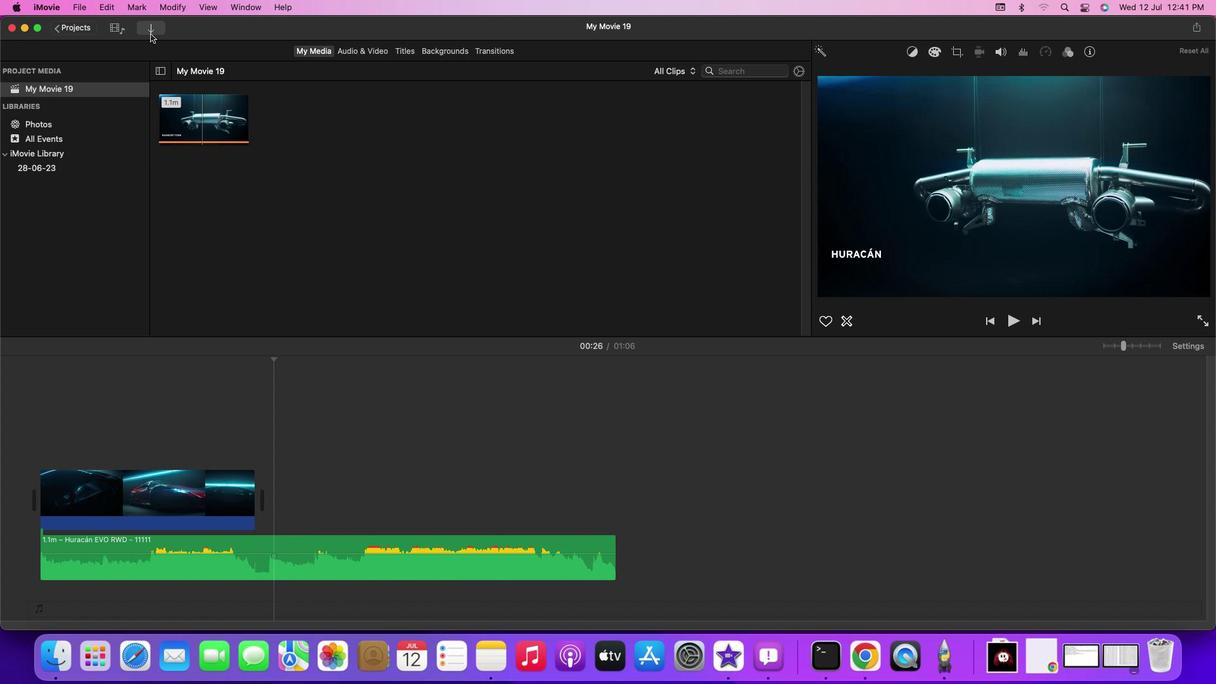 
Action: Mouse pressed left at (150, 34)
Screenshot: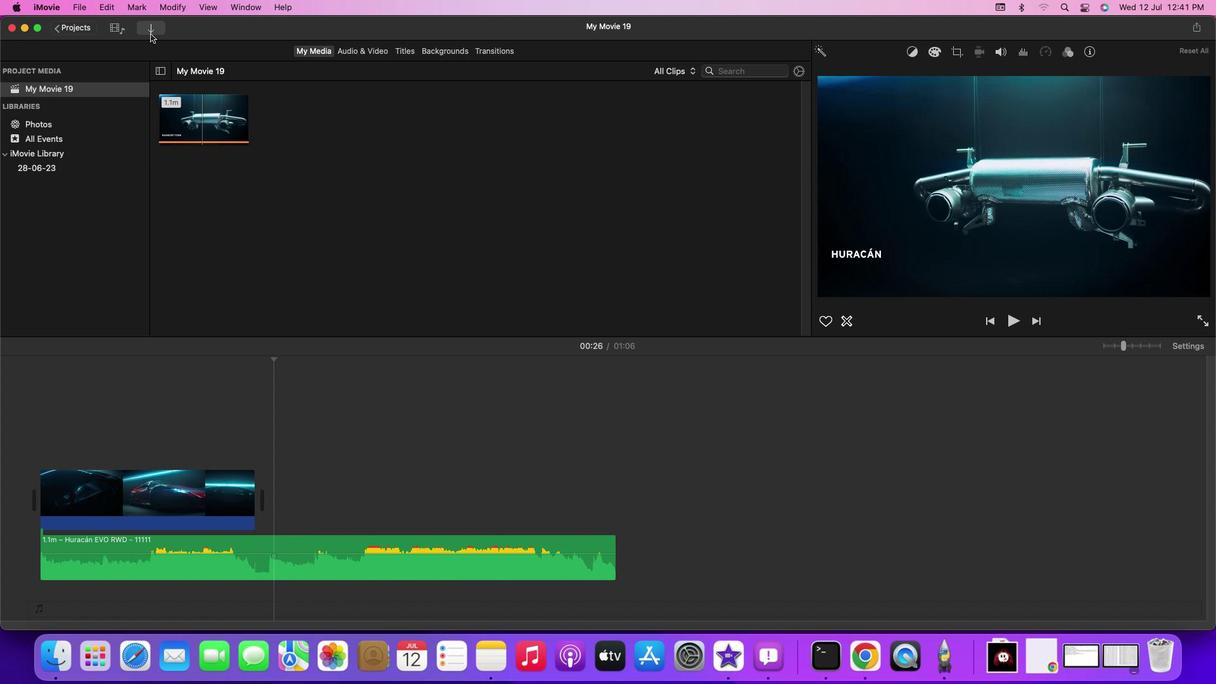 
Action: Mouse moved to (254, 435)
Screenshot: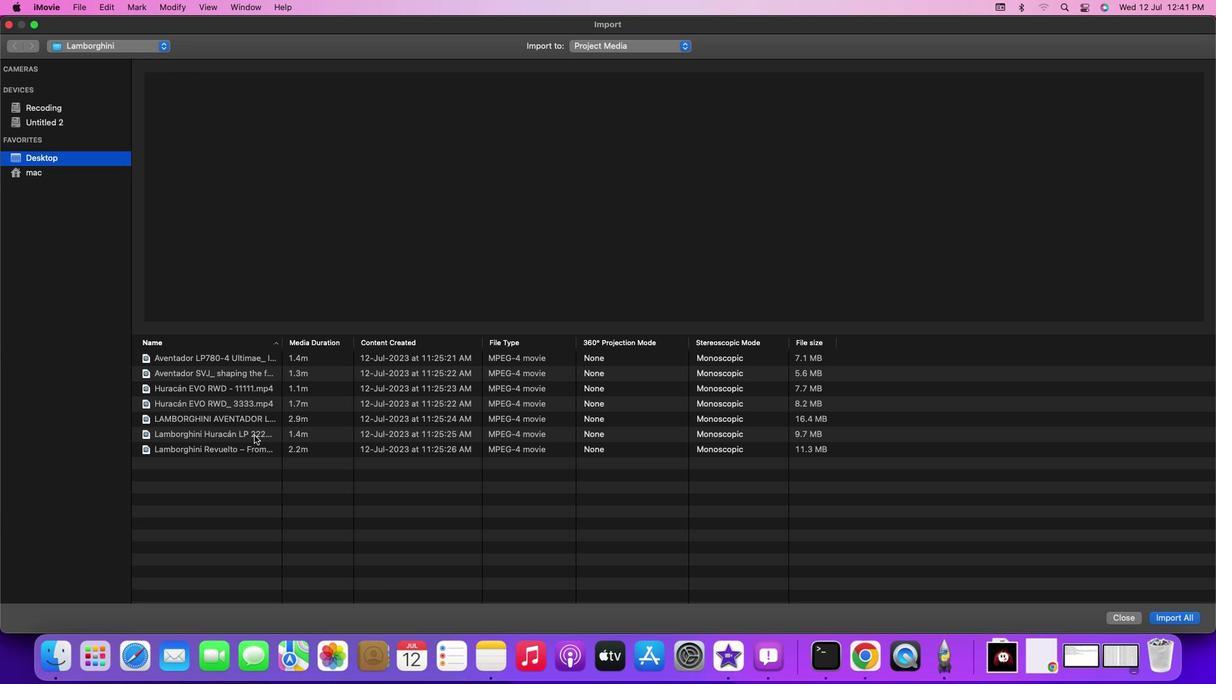 
Action: Mouse pressed left at (254, 435)
Screenshot: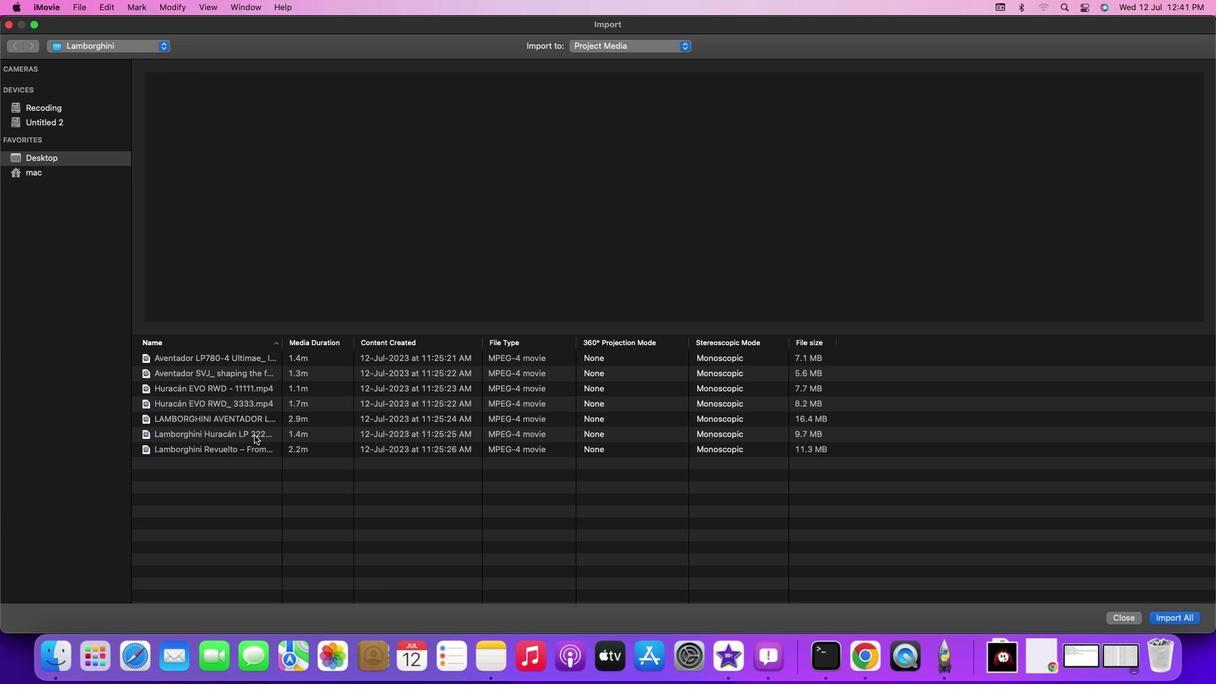 
Action: Mouse pressed left at (254, 435)
Screenshot: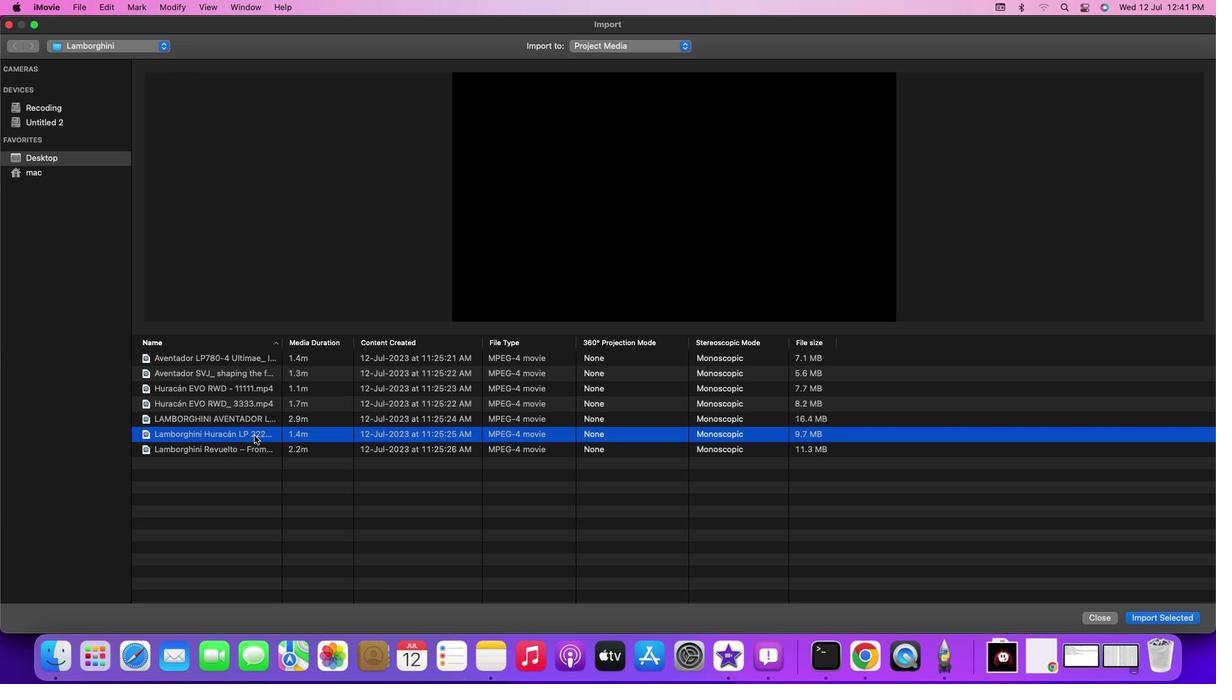 
Action: Mouse moved to (299, 119)
Screenshot: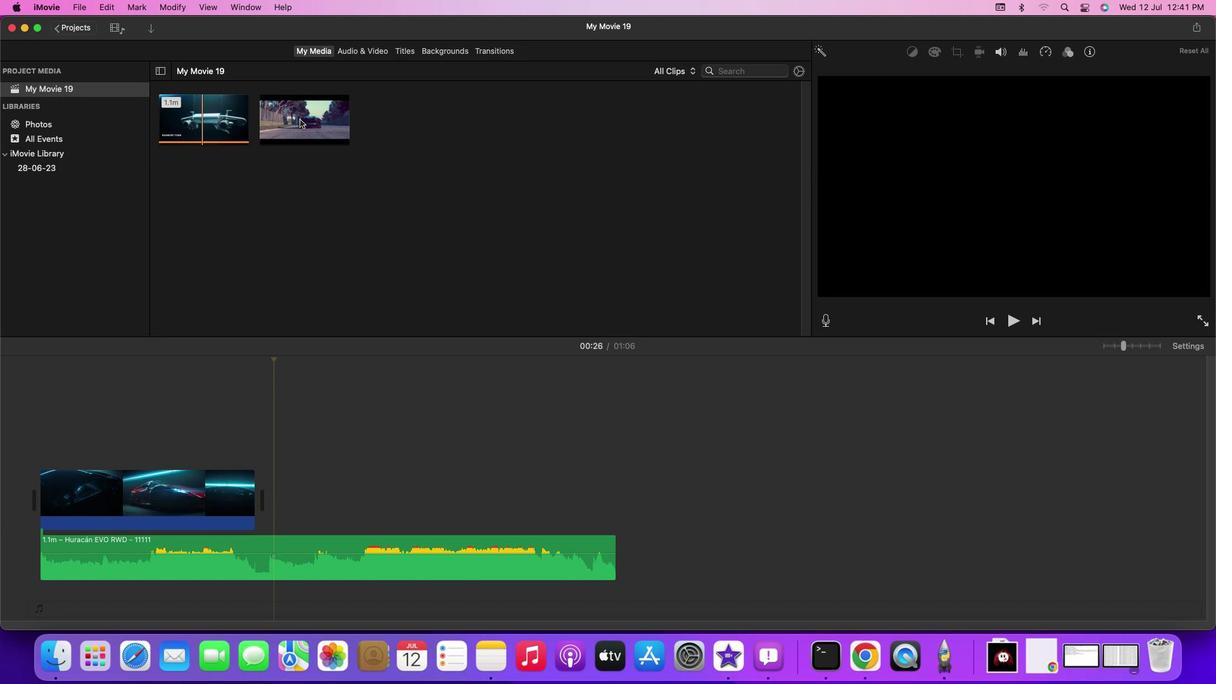 
Action: Mouse pressed left at (299, 119)
Screenshot: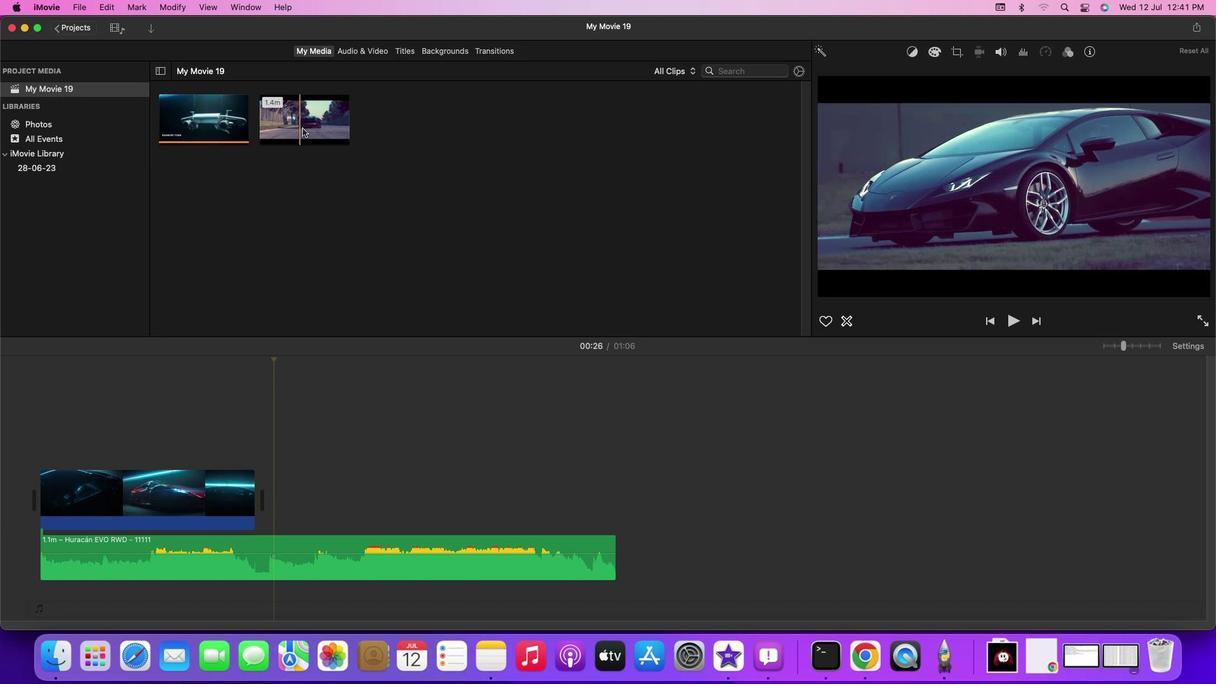 
Action: Mouse moved to (367, 495)
Screenshot: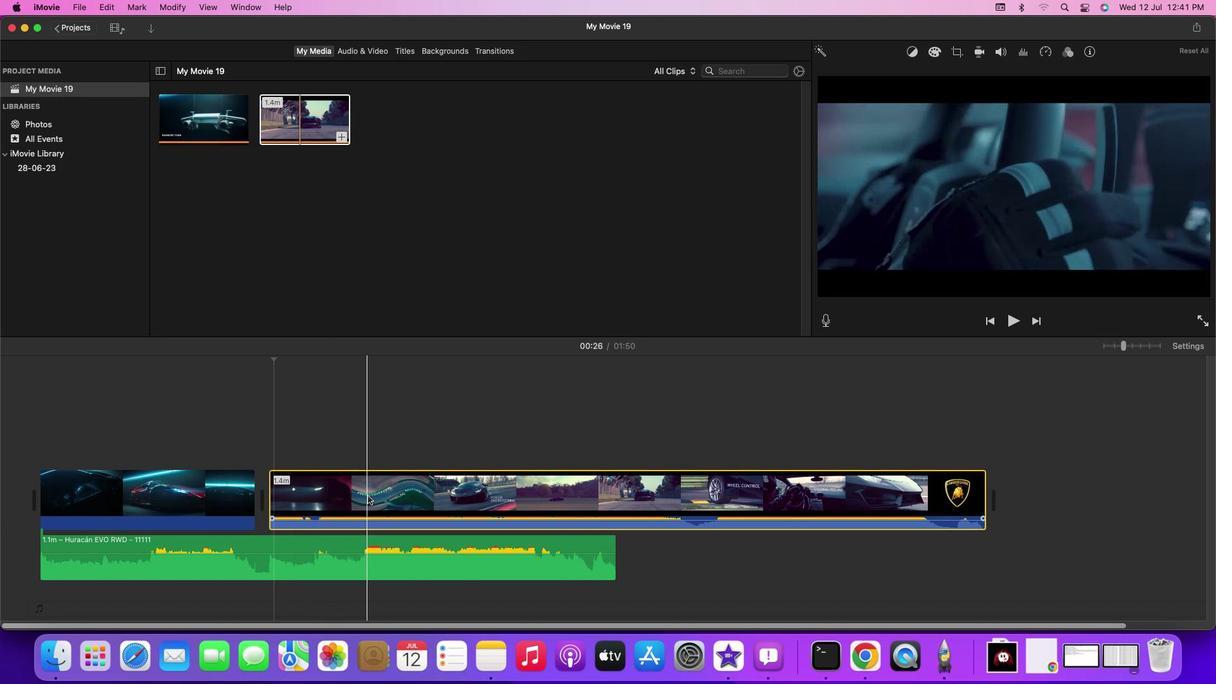 
Action: Mouse pressed right at (367, 495)
Screenshot: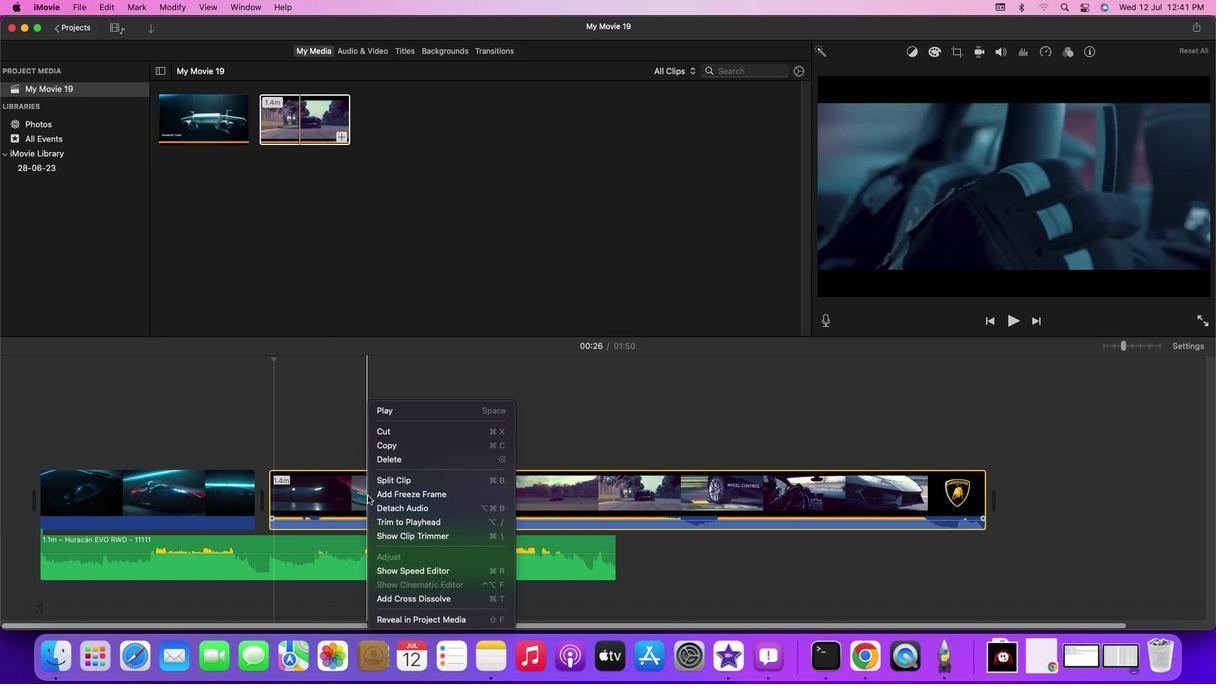 
Action: Mouse moved to (407, 505)
Screenshot: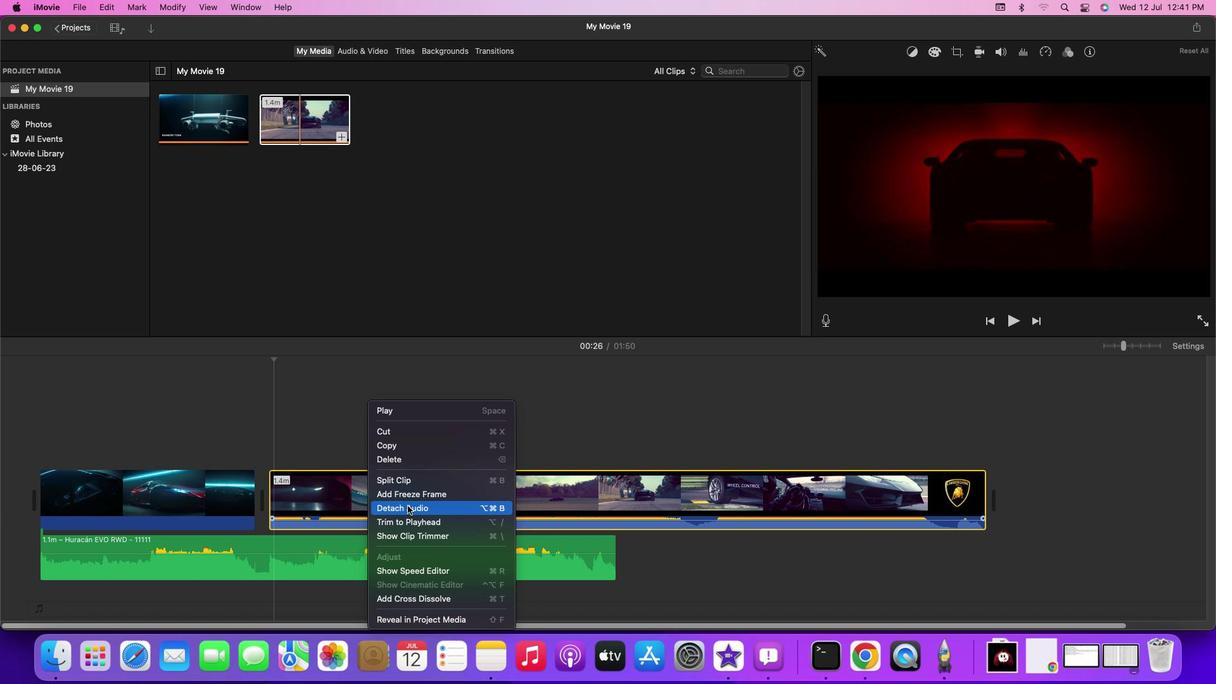 
Action: Mouse pressed left at (407, 505)
Screenshot: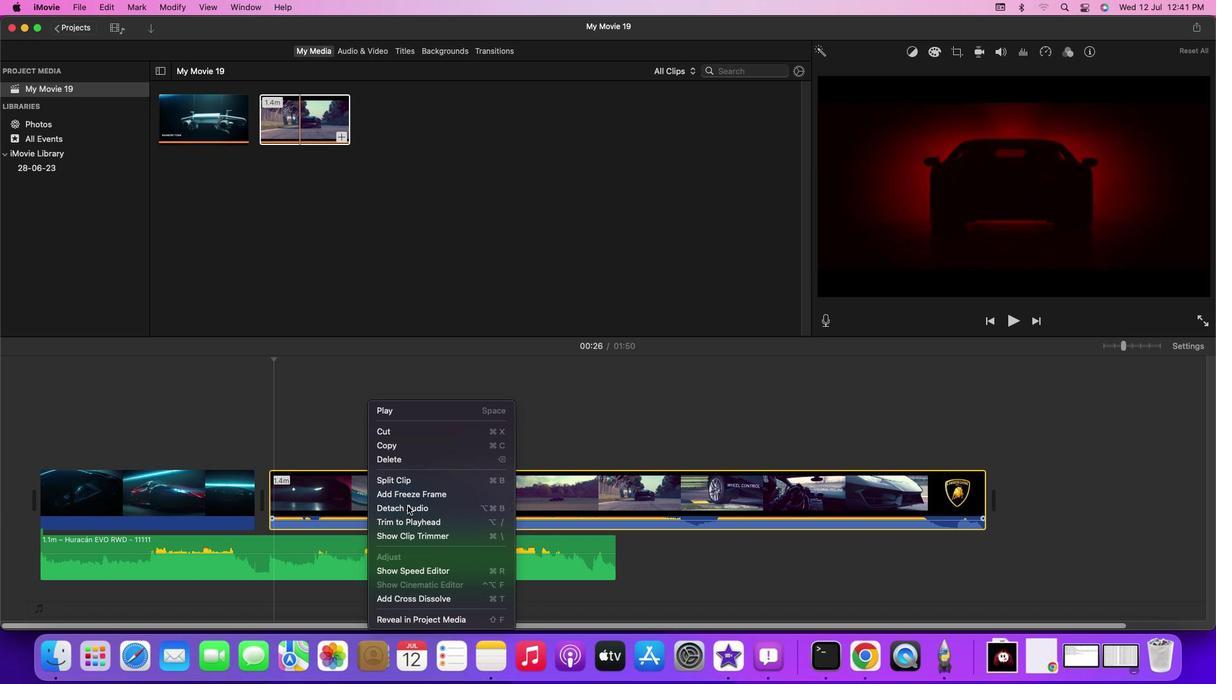 
Action: Mouse moved to (433, 592)
Screenshot: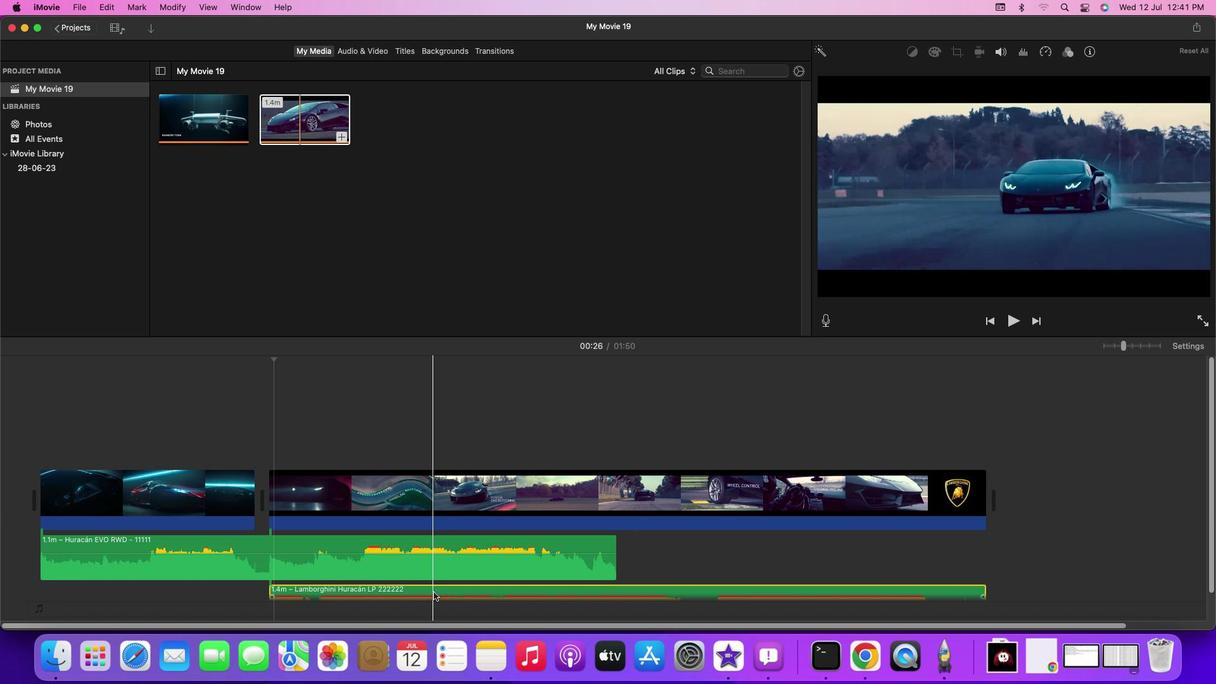 
Action: Mouse pressed right at (433, 592)
Screenshot: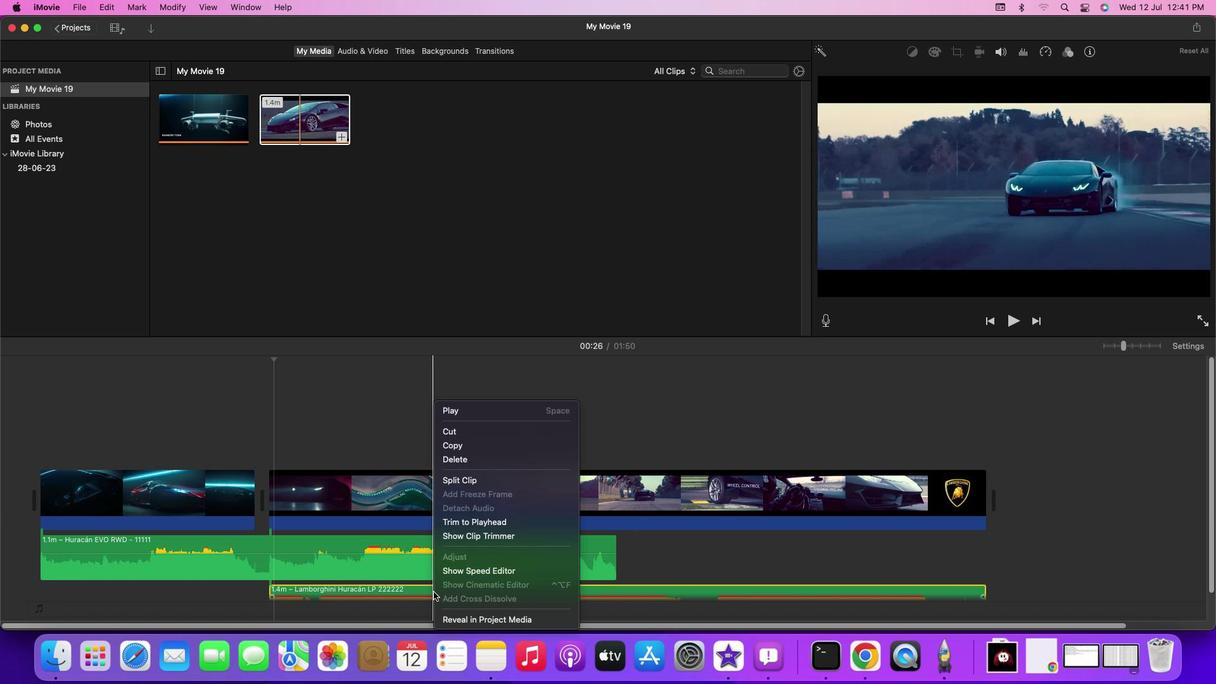 
Action: Mouse moved to (463, 463)
Screenshot: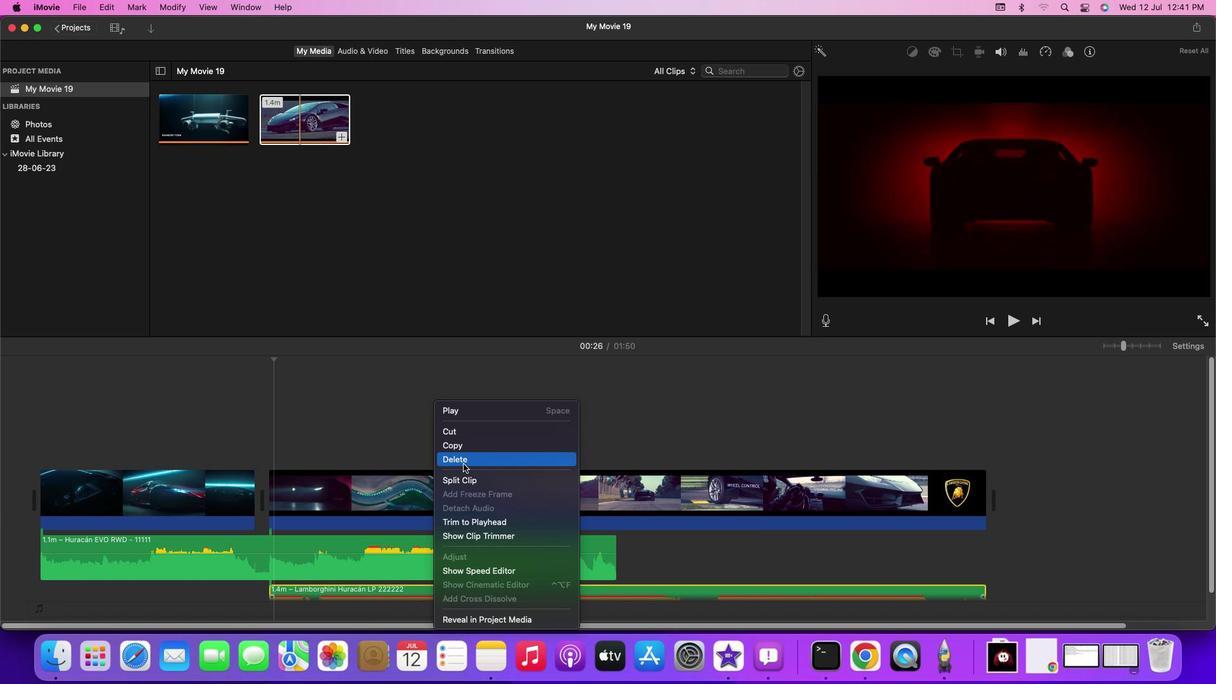 
Action: Mouse pressed left at (463, 463)
Screenshot: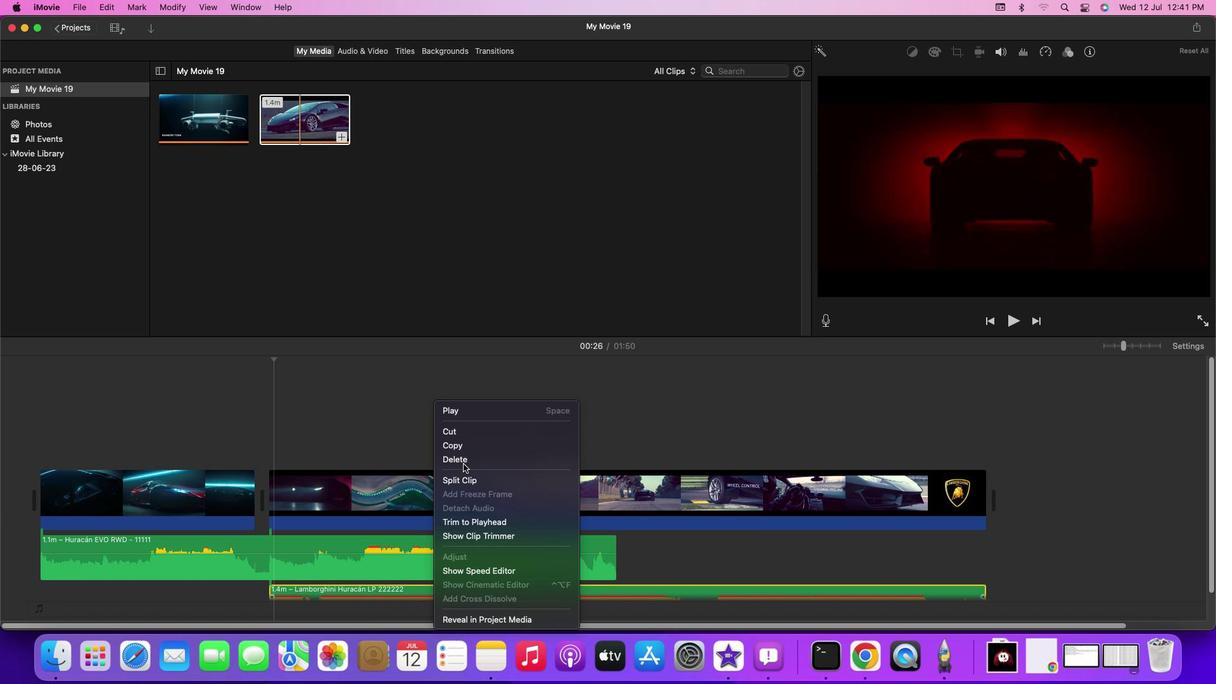 
Action: Mouse moved to (257, 360)
Screenshot: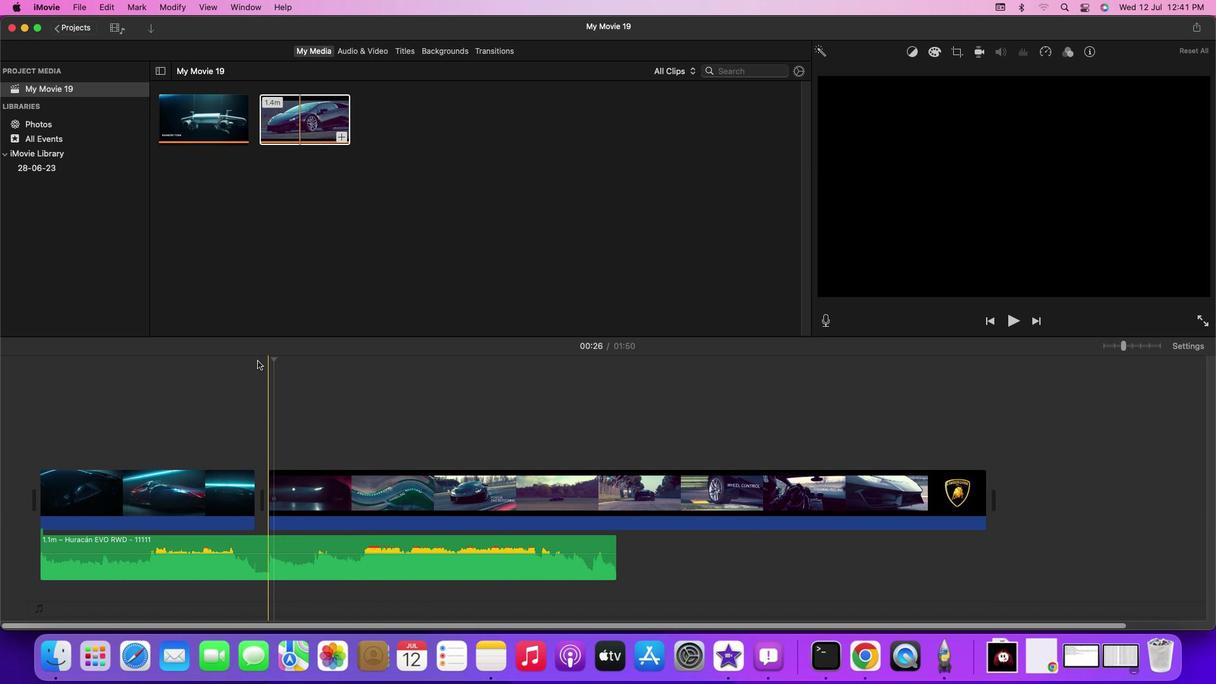 
Action: Mouse pressed left at (257, 360)
Screenshot: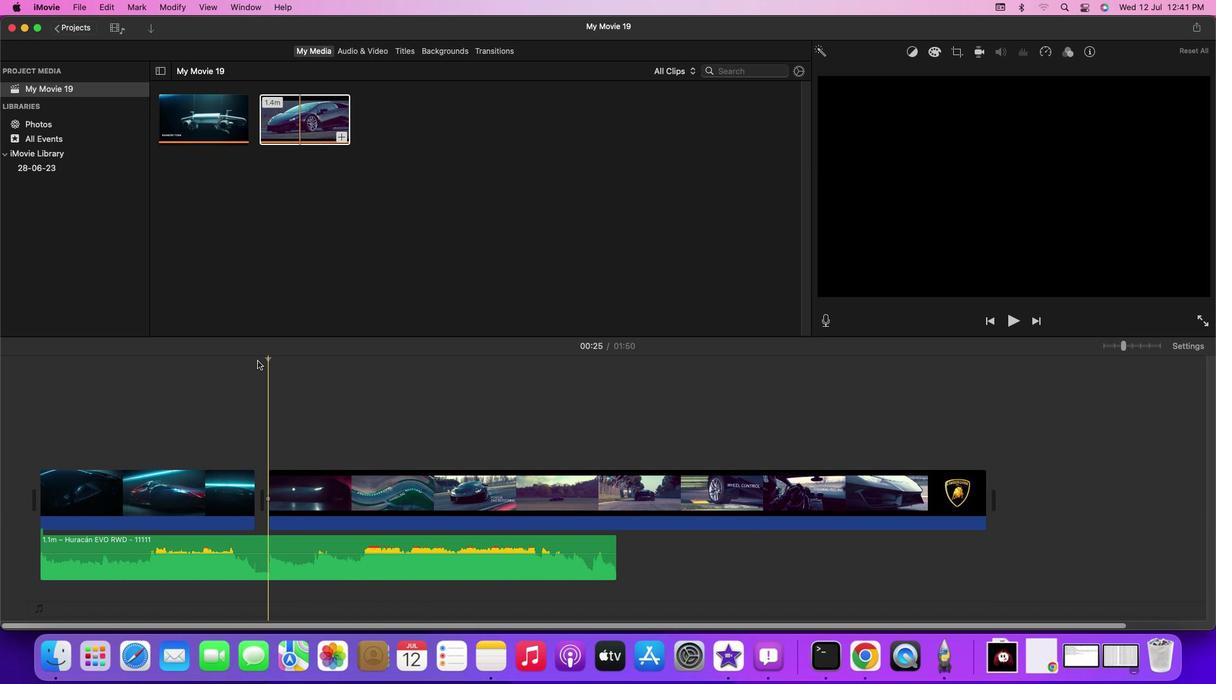 
Action: Mouse moved to (251, 360)
Screenshot: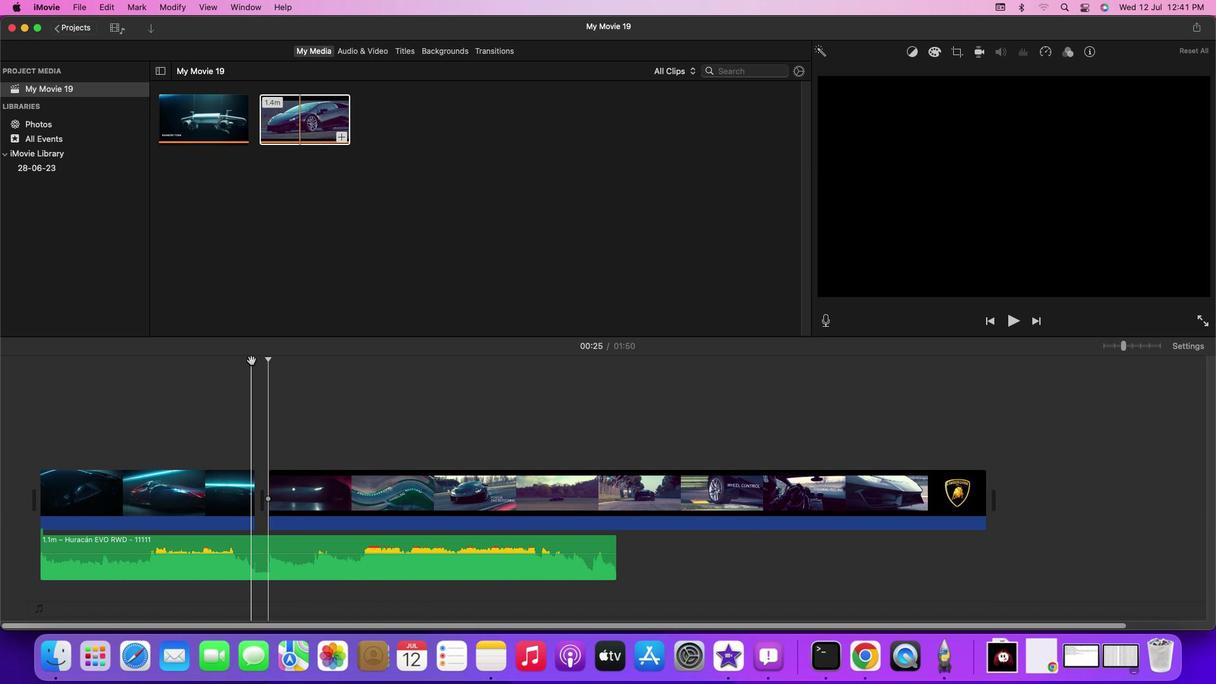 
Action: Mouse pressed left at (251, 360)
Screenshot: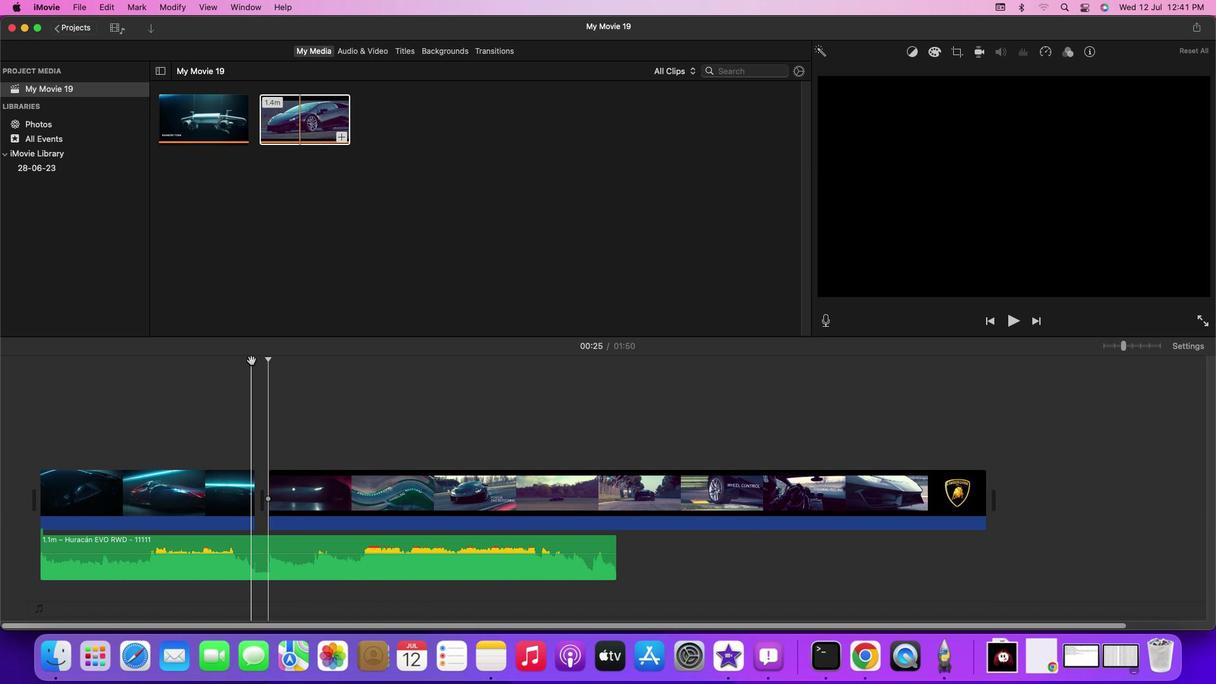 
Action: Mouse moved to (223, 354)
Screenshot: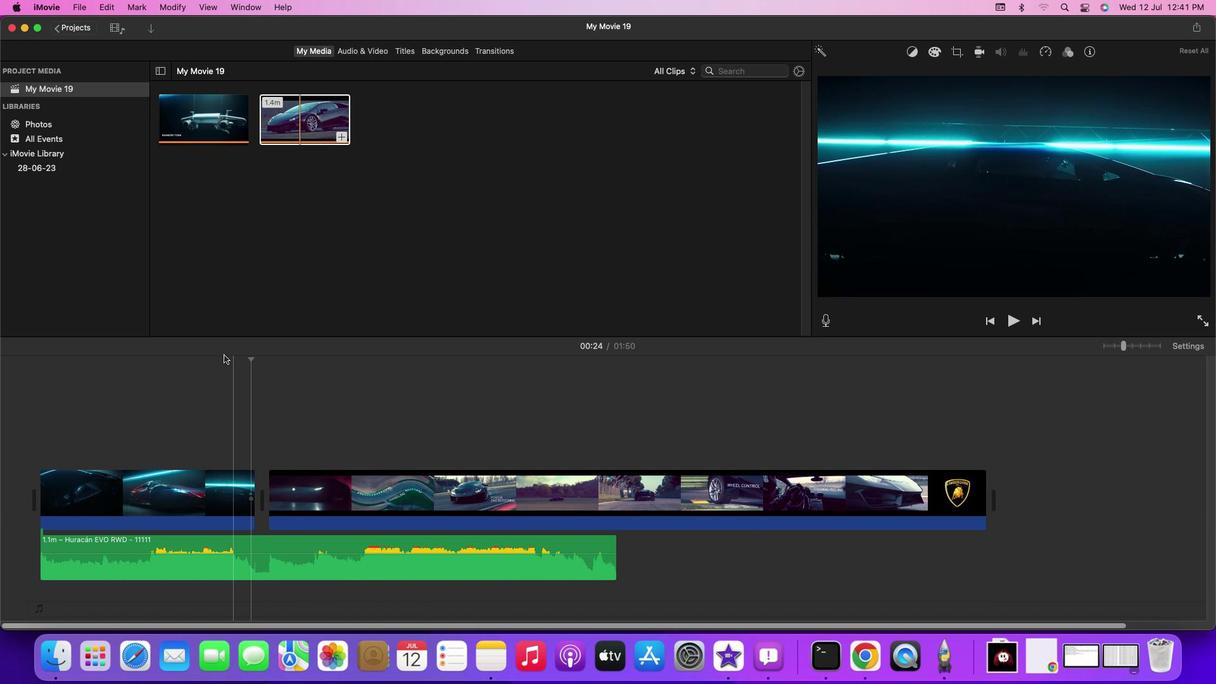 
Action: Mouse pressed left at (223, 354)
Screenshot: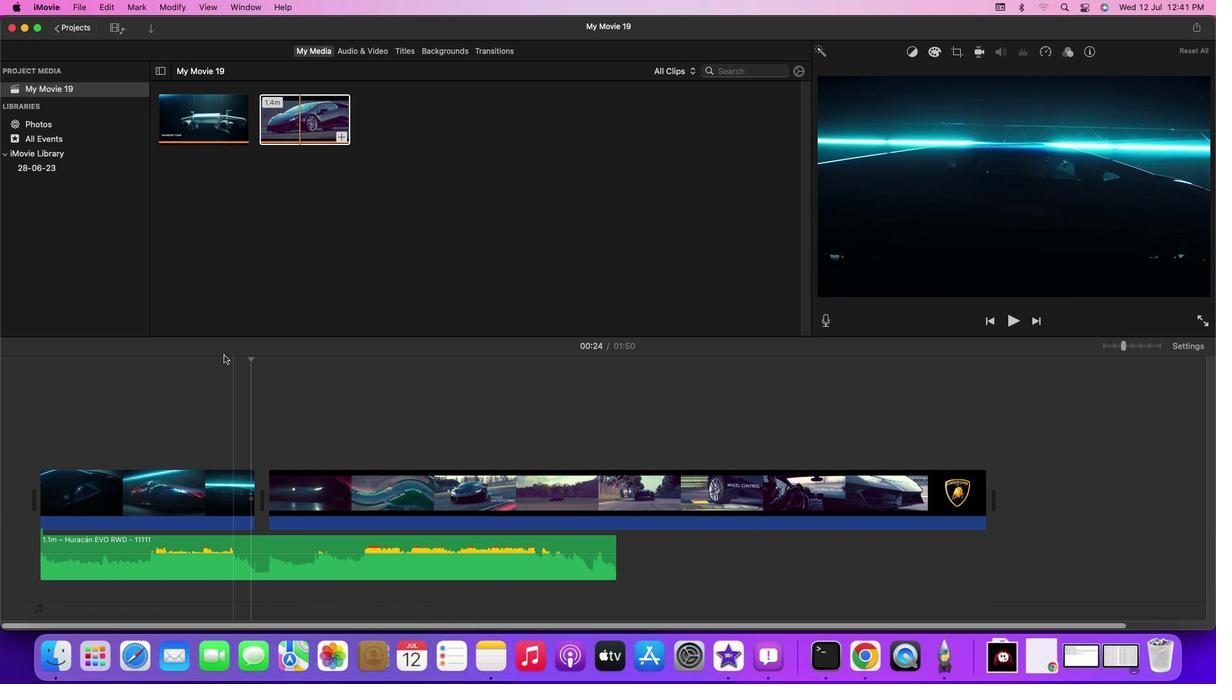 
Action: Mouse moved to (178, 376)
Screenshot: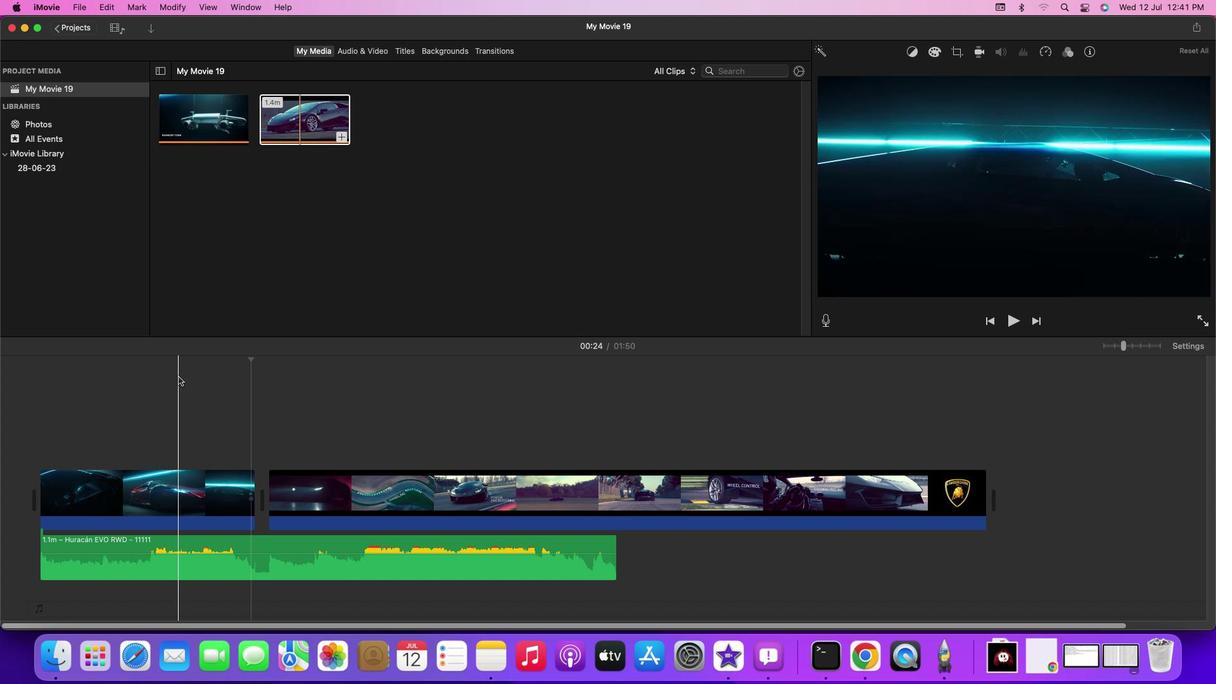 
Action: Mouse pressed left at (178, 376)
Screenshot: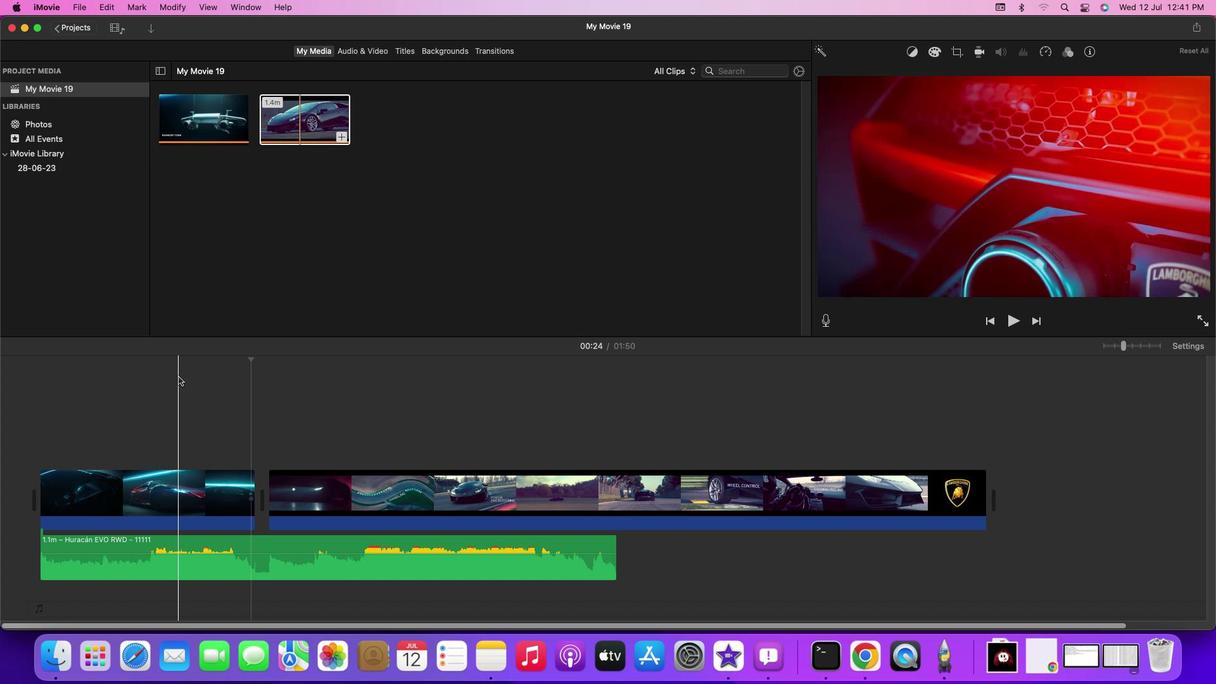 
Action: Key pressed Key.space
Screenshot: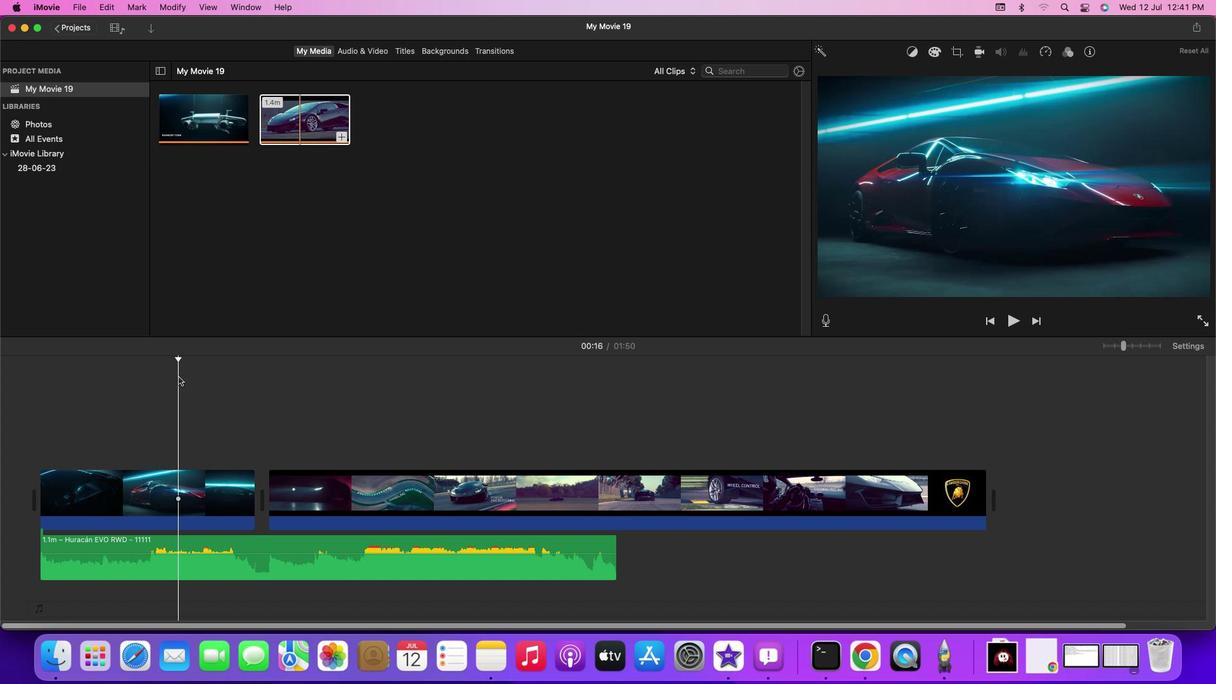 
Action: Mouse moved to (354, 382)
Screenshot: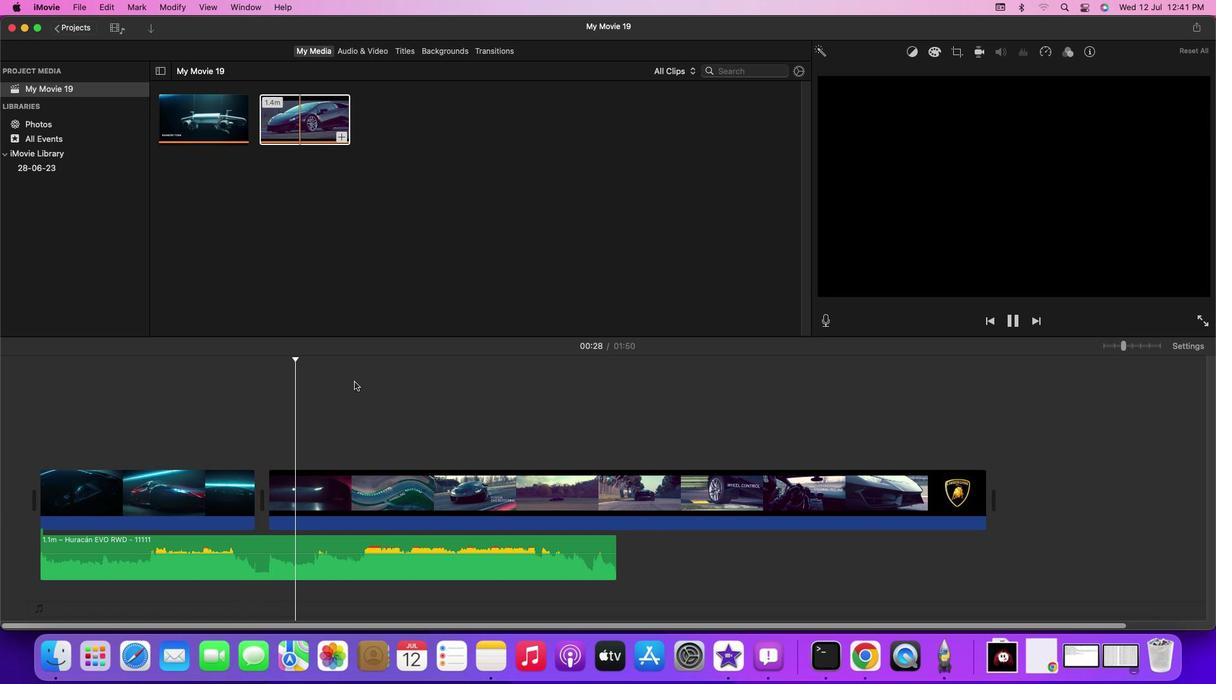 
Action: Mouse pressed left at (354, 382)
Screenshot: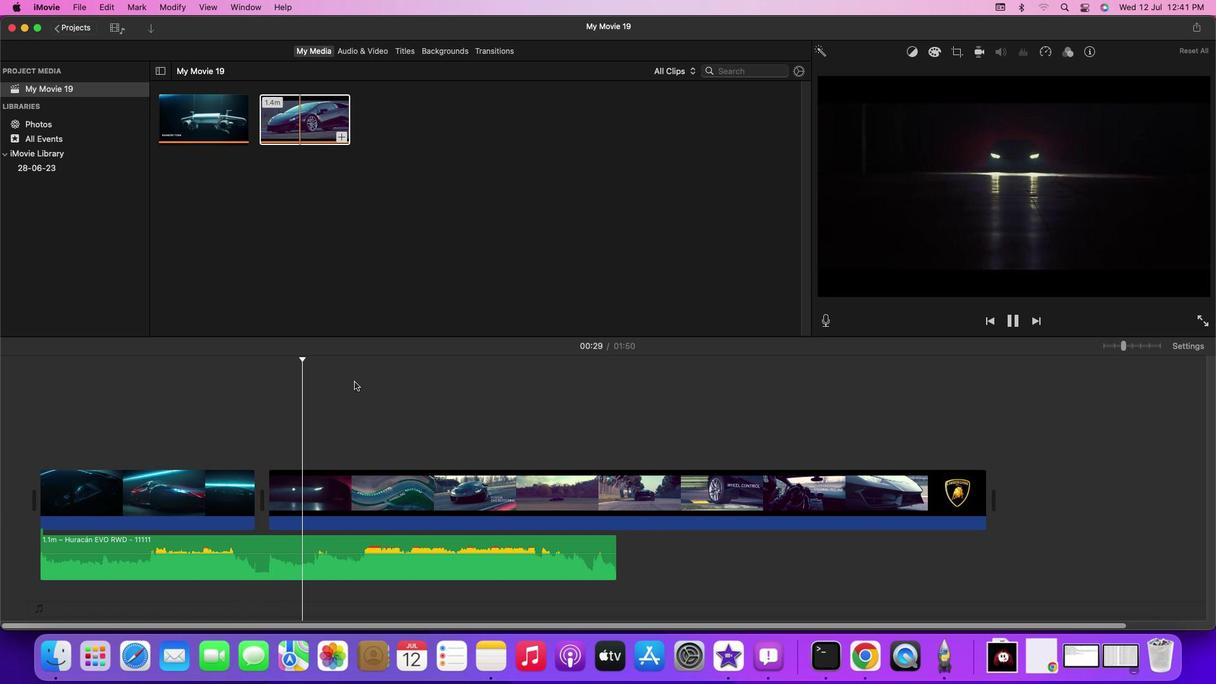 
Action: Key pressed Key.space
Screenshot: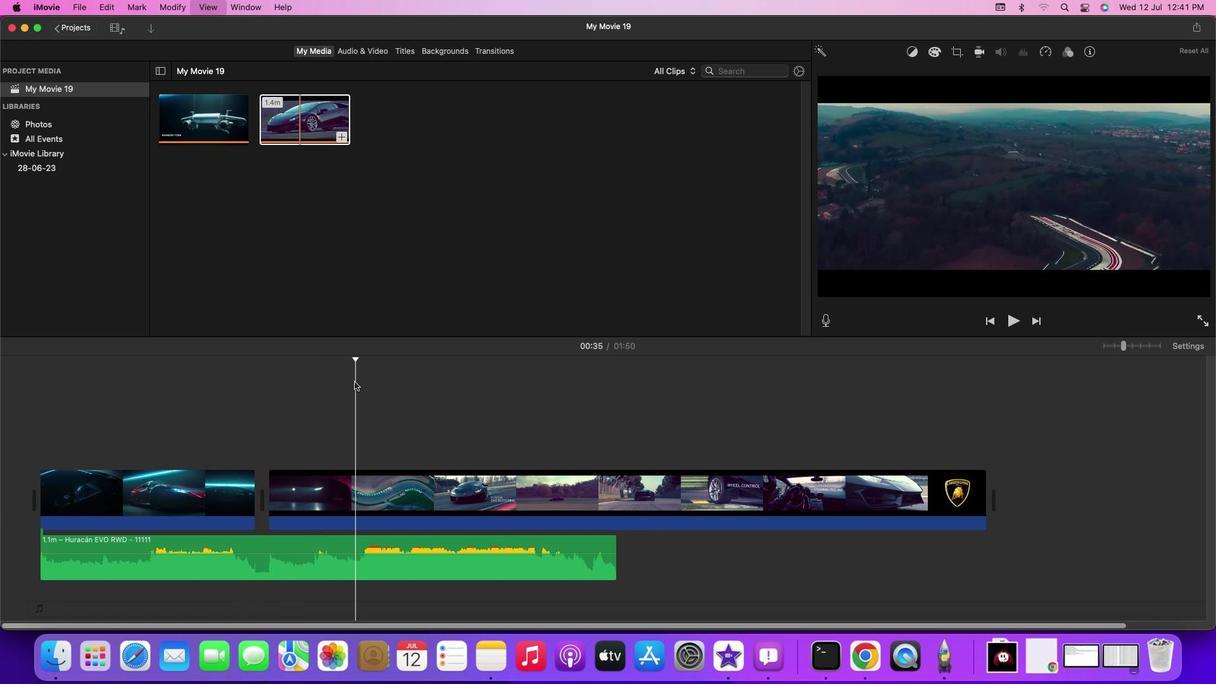 
Action: Mouse moved to (357, 382)
Screenshot: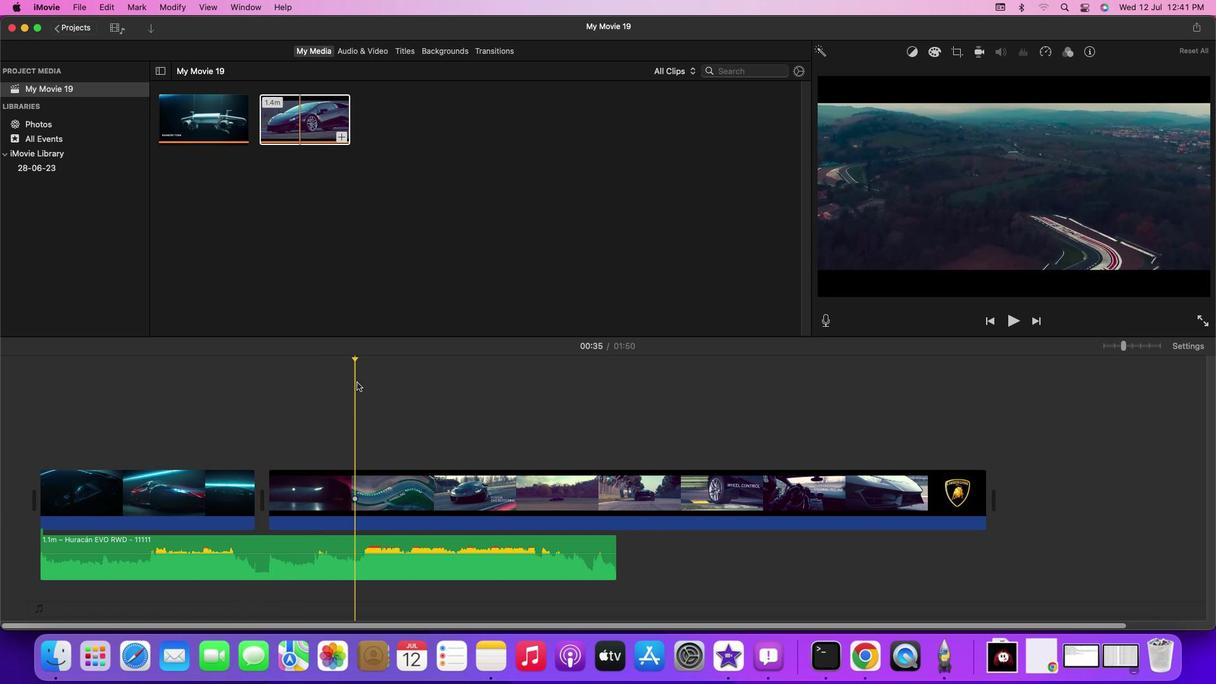 
Action: Key pressed Key.space
Screenshot: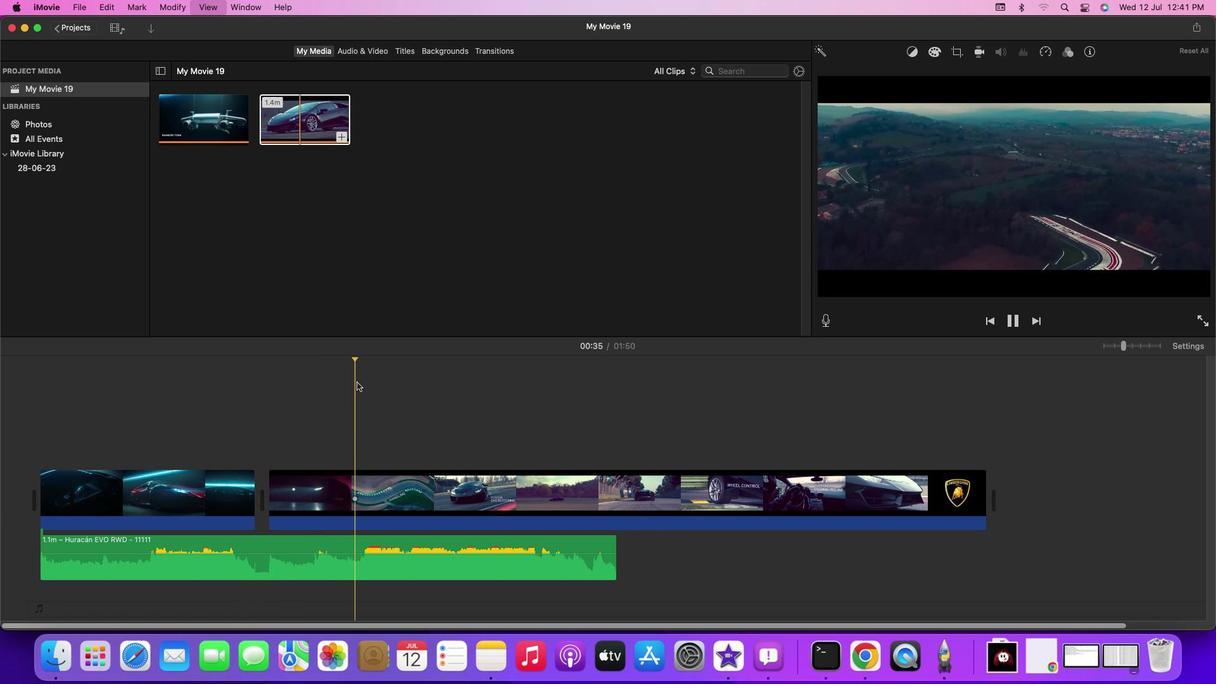 
Action: Mouse moved to (452, 385)
Screenshot: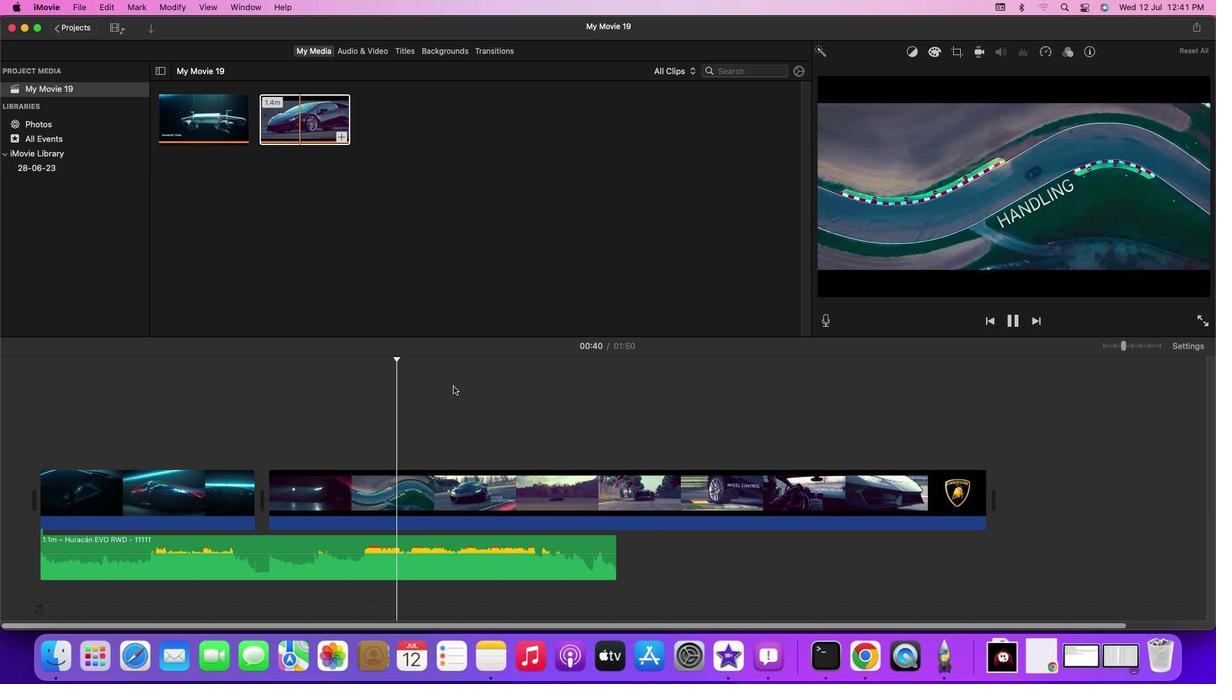
Action: Mouse pressed left at (452, 385)
Screenshot: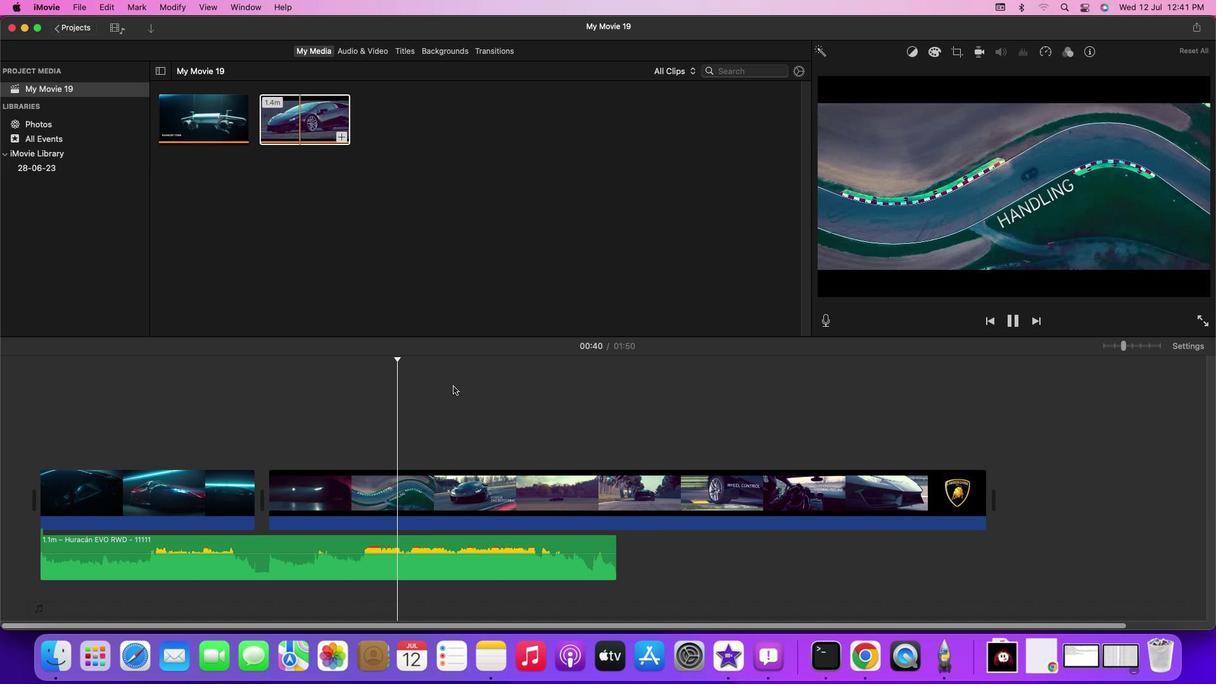 
Action: Mouse moved to (504, 388)
Screenshot: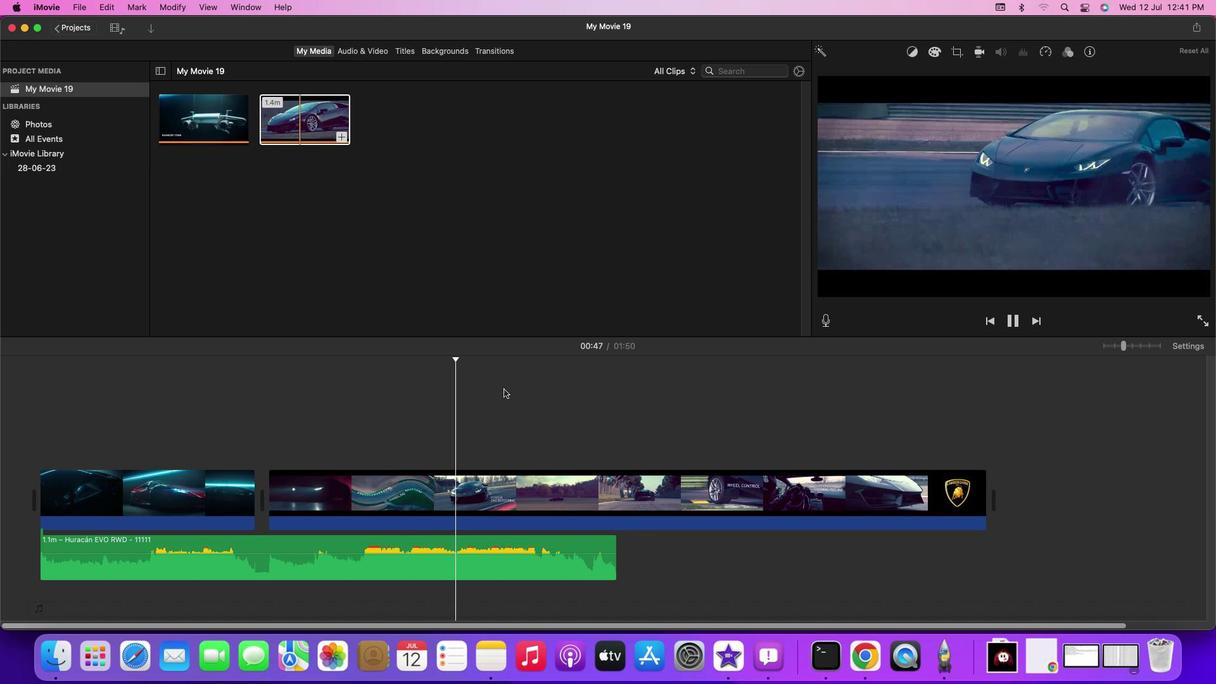 
Action: Mouse pressed left at (504, 388)
Screenshot: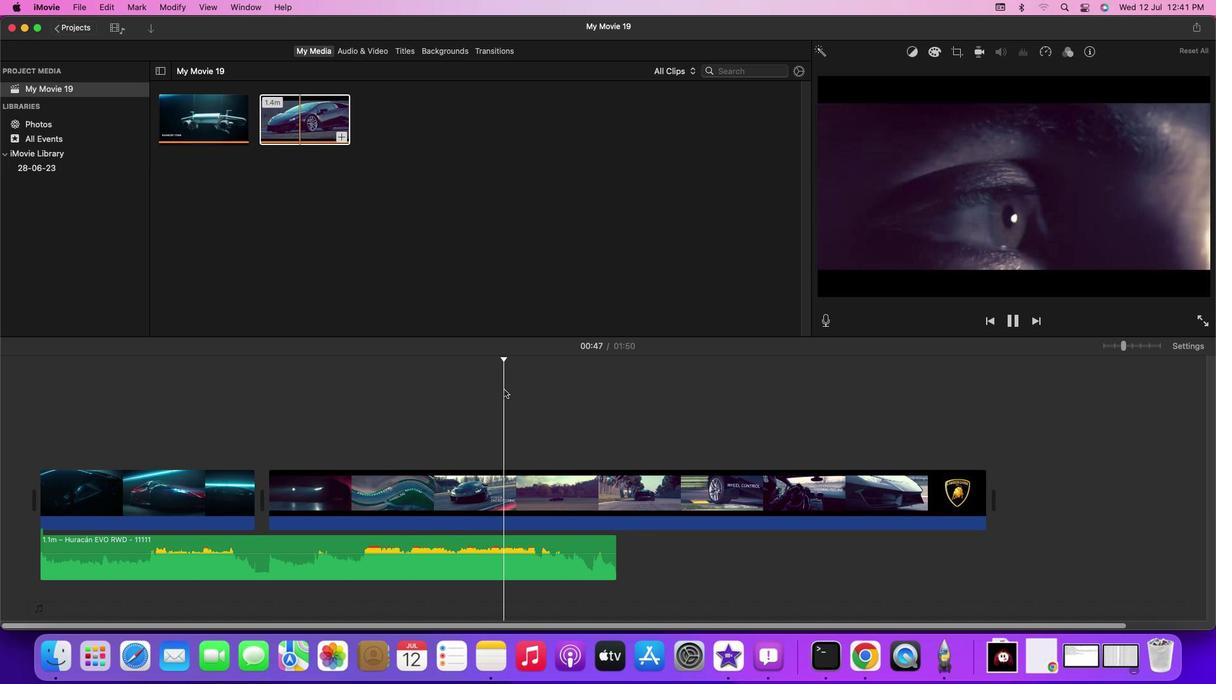 
Action: Mouse moved to (525, 390)
Screenshot: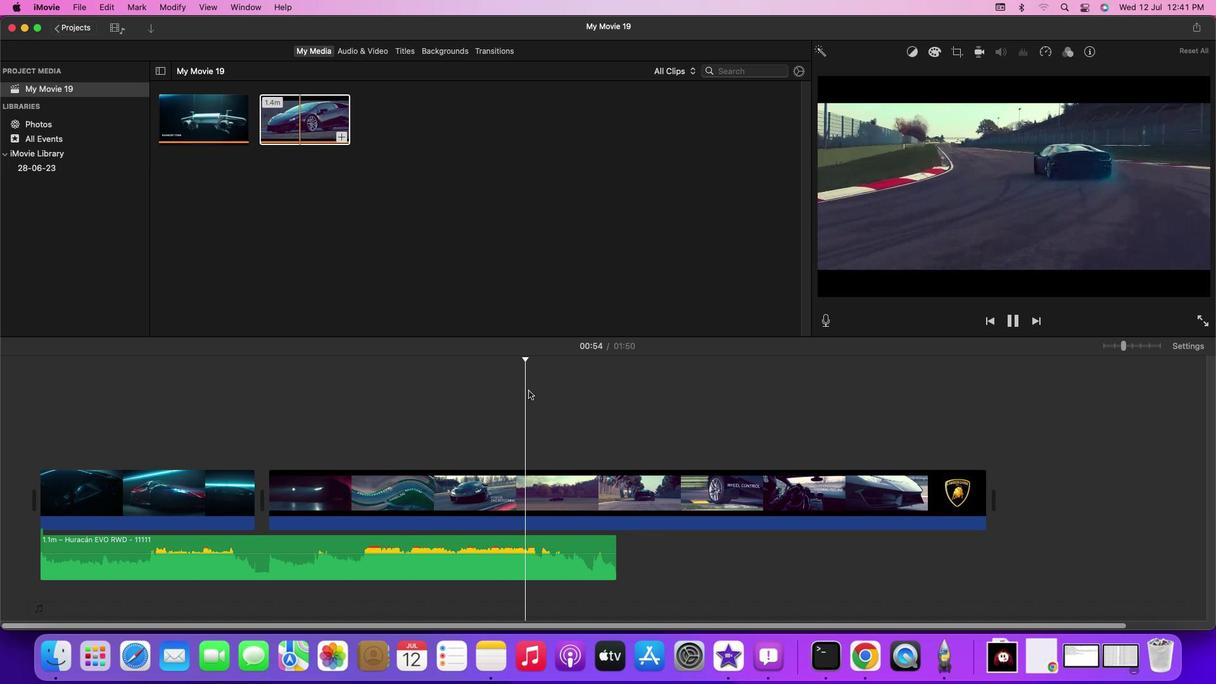 
Action: Mouse pressed left at (525, 390)
Screenshot: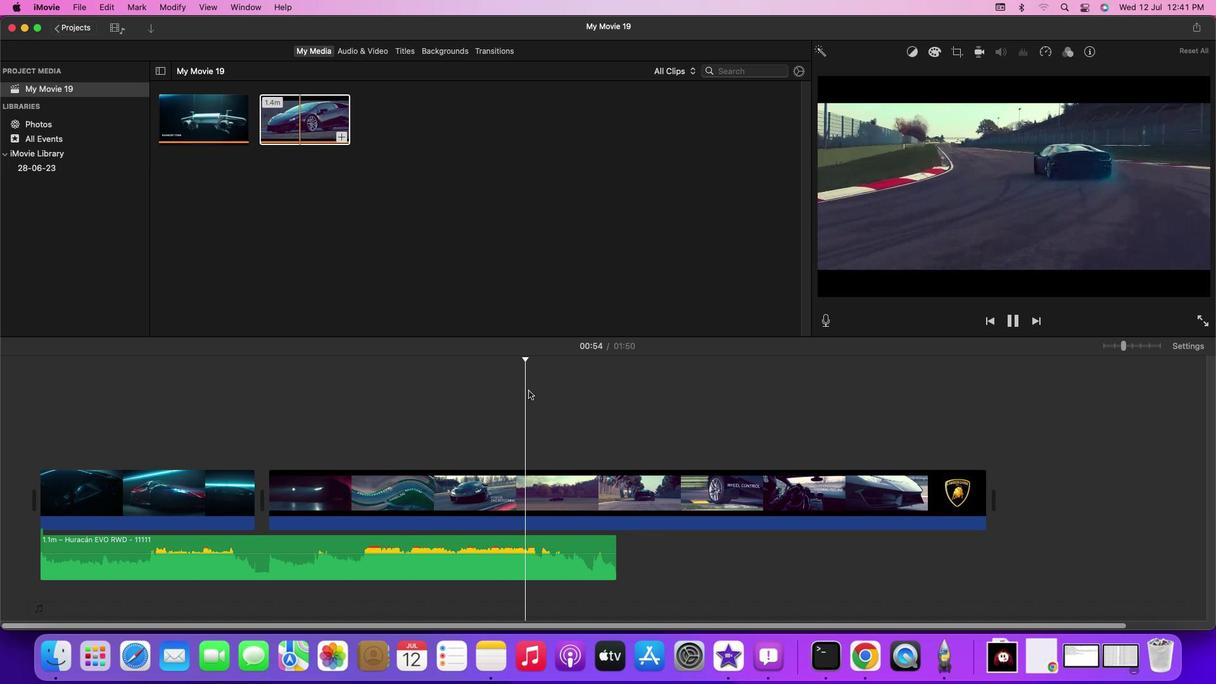 
Action: Mouse moved to (554, 387)
Screenshot: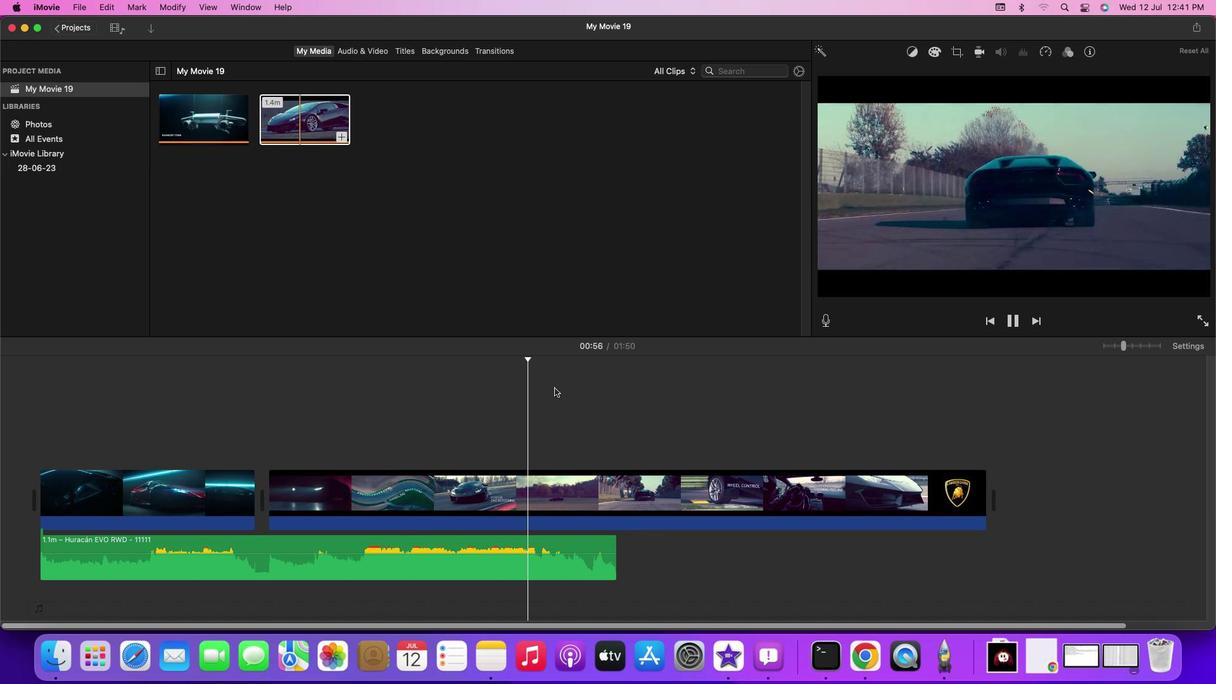 
Action: Mouse pressed left at (554, 387)
Screenshot: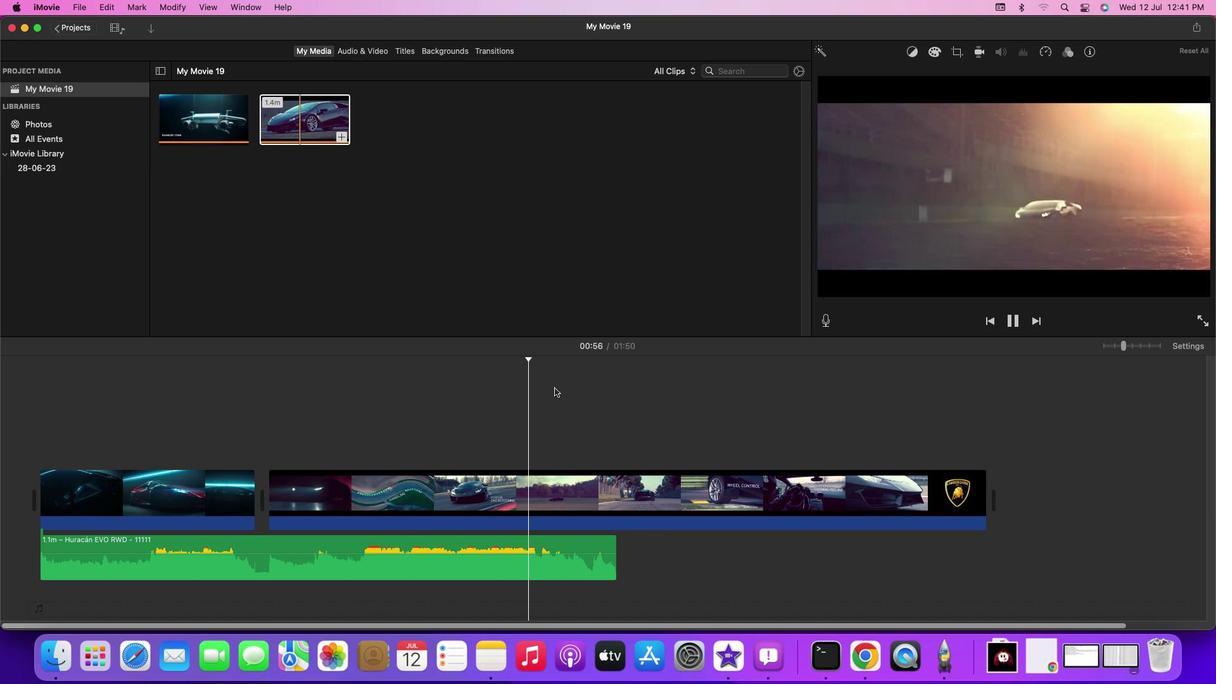 
Action: Mouse moved to (529, 385)
Screenshot: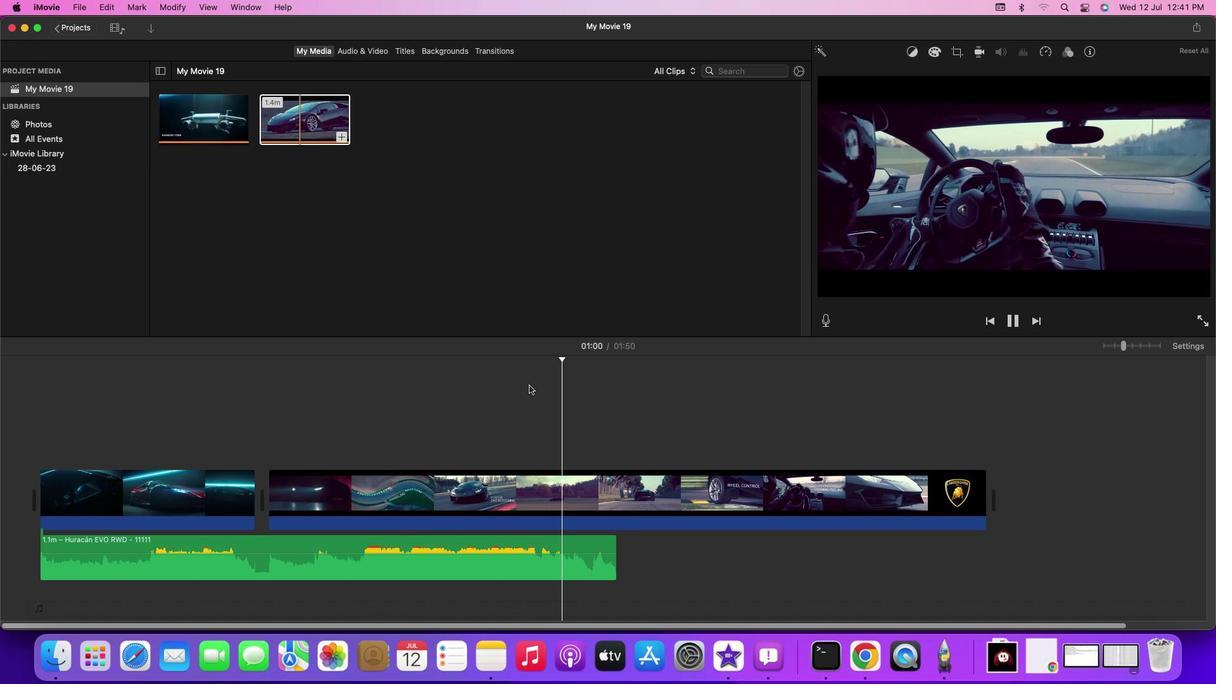 
Action: Mouse pressed left at (529, 385)
Screenshot: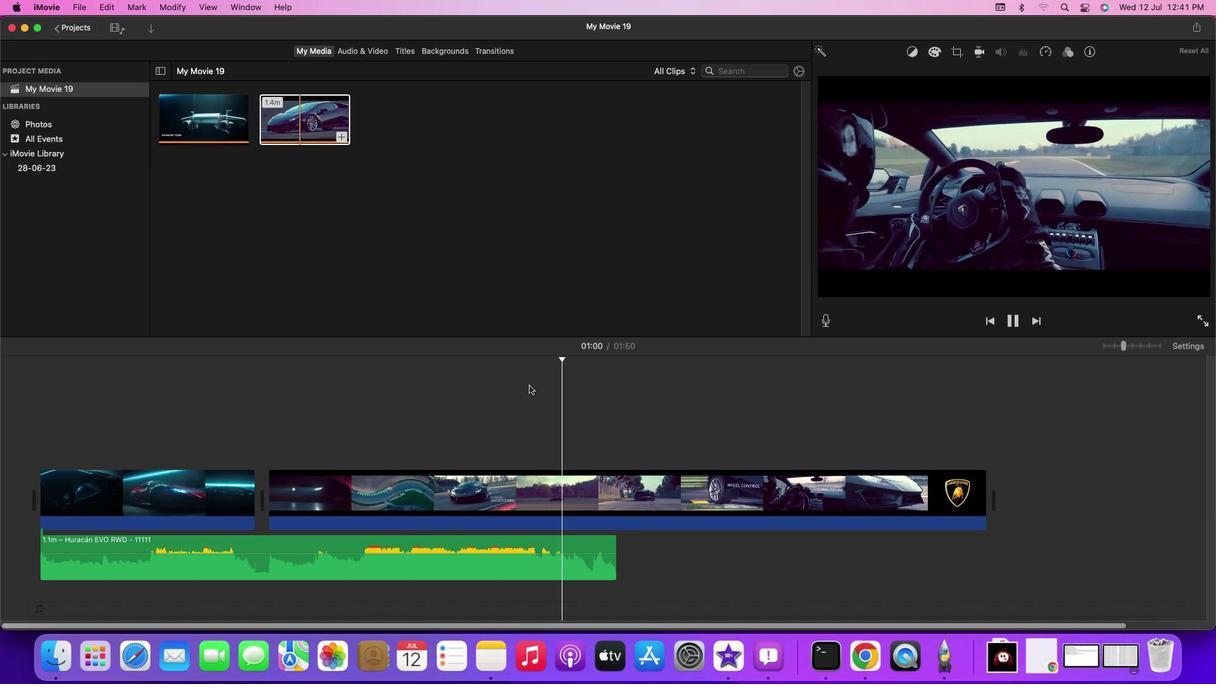 
Action: Mouse moved to (539, 385)
Screenshot: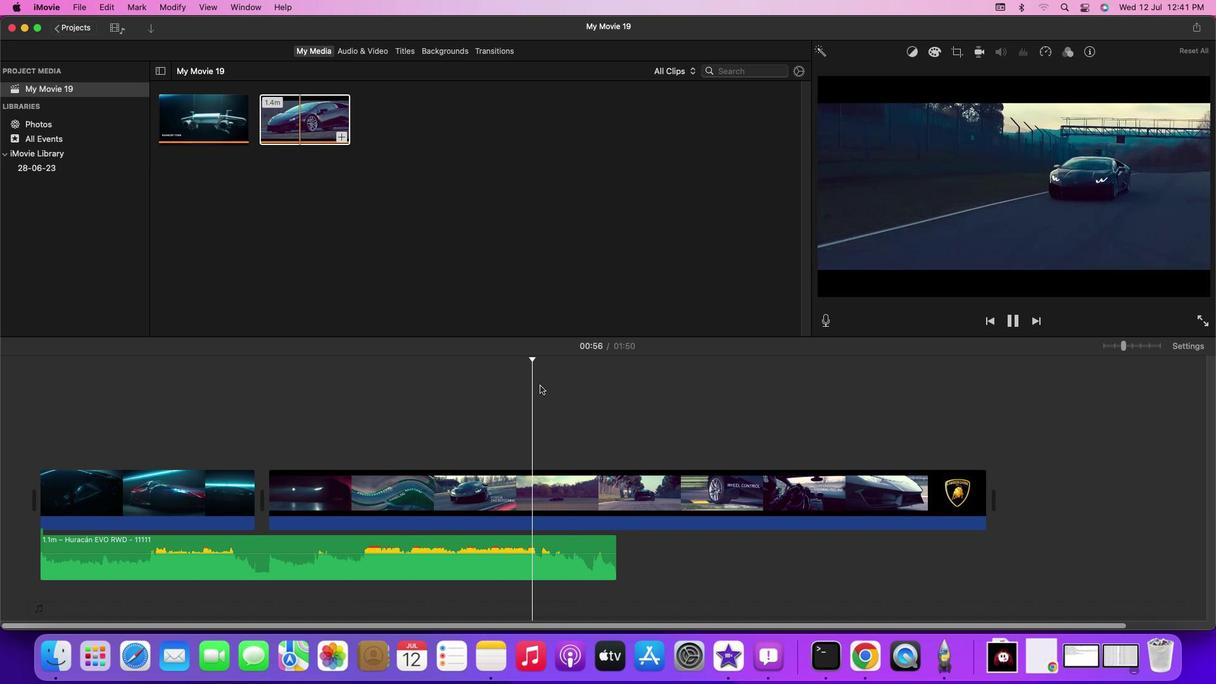 
Action: Mouse pressed left at (539, 385)
Screenshot: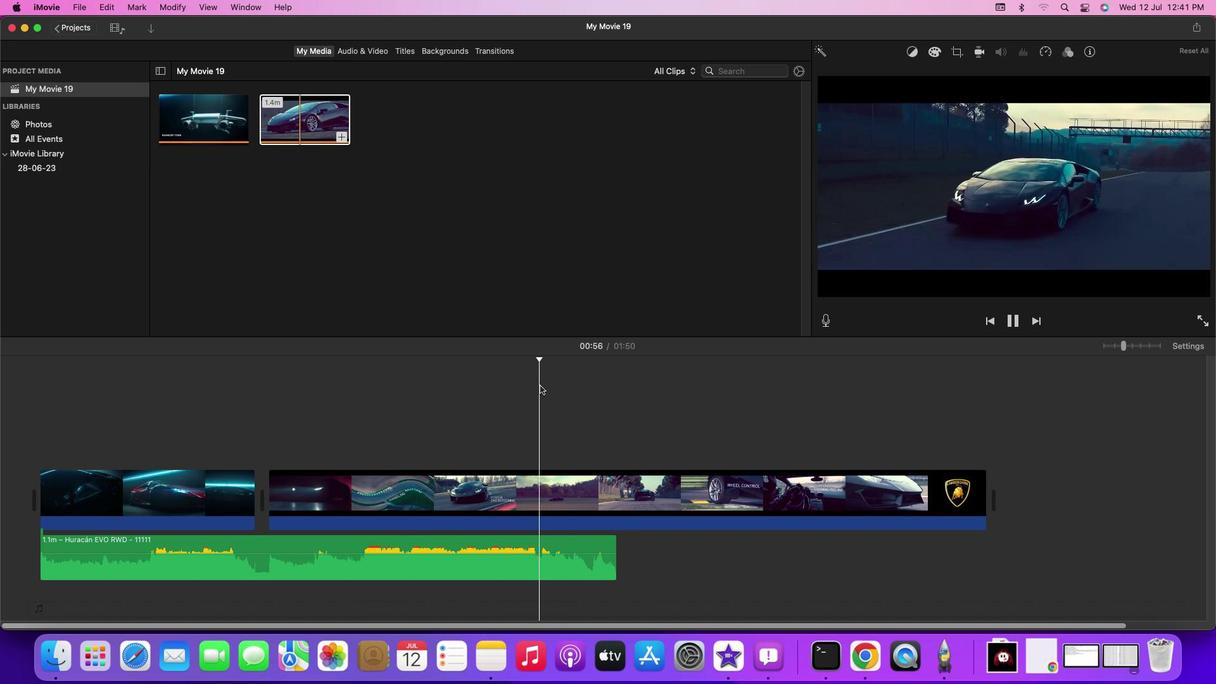 
Action: Mouse moved to (540, 384)
Screenshot: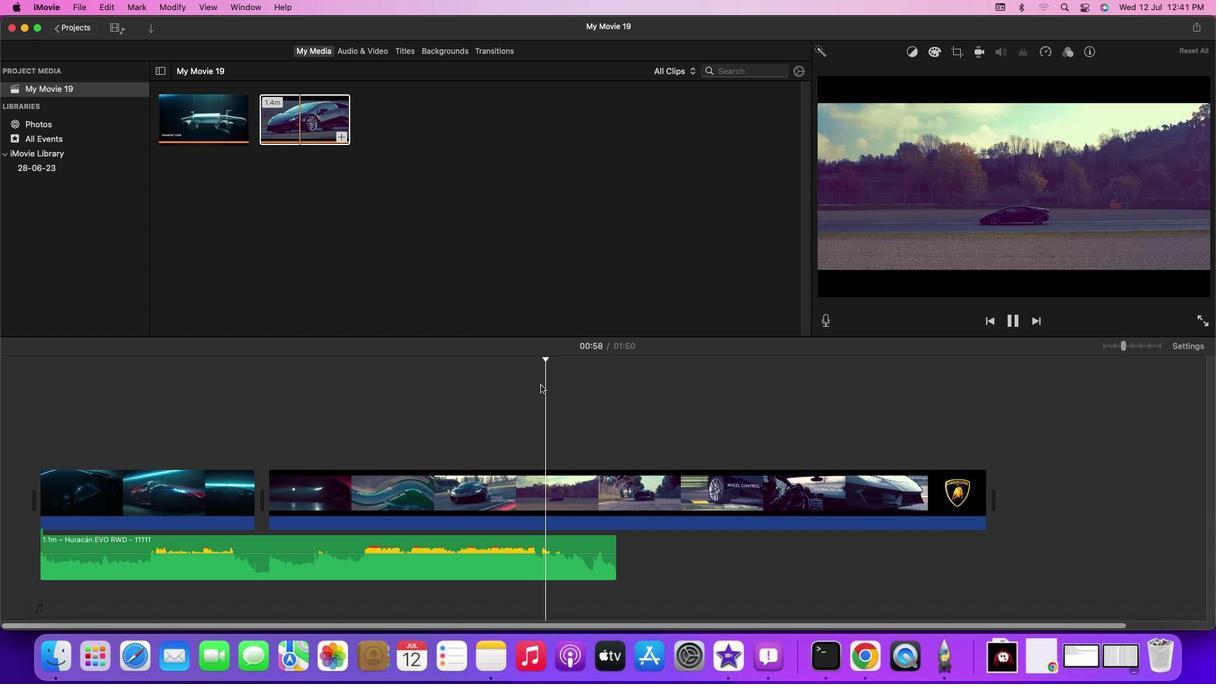 
Action: Key pressed Key.spaceKey.leftKey.leftKey.leftKey.leftKey.leftKey.leftKey.leftKey.leftKey.rightKey.rightKey.leftKey.cmd'b'
Screenshot: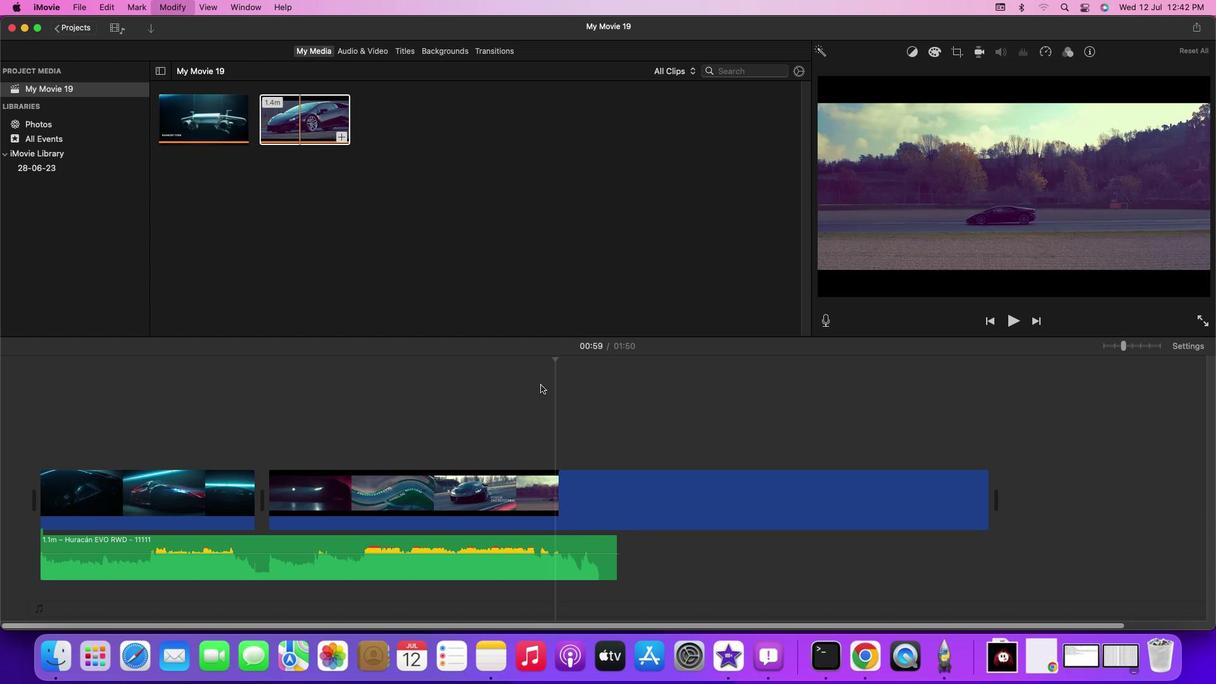 
Action: Mouse moved to (613, 477)
Screenshot: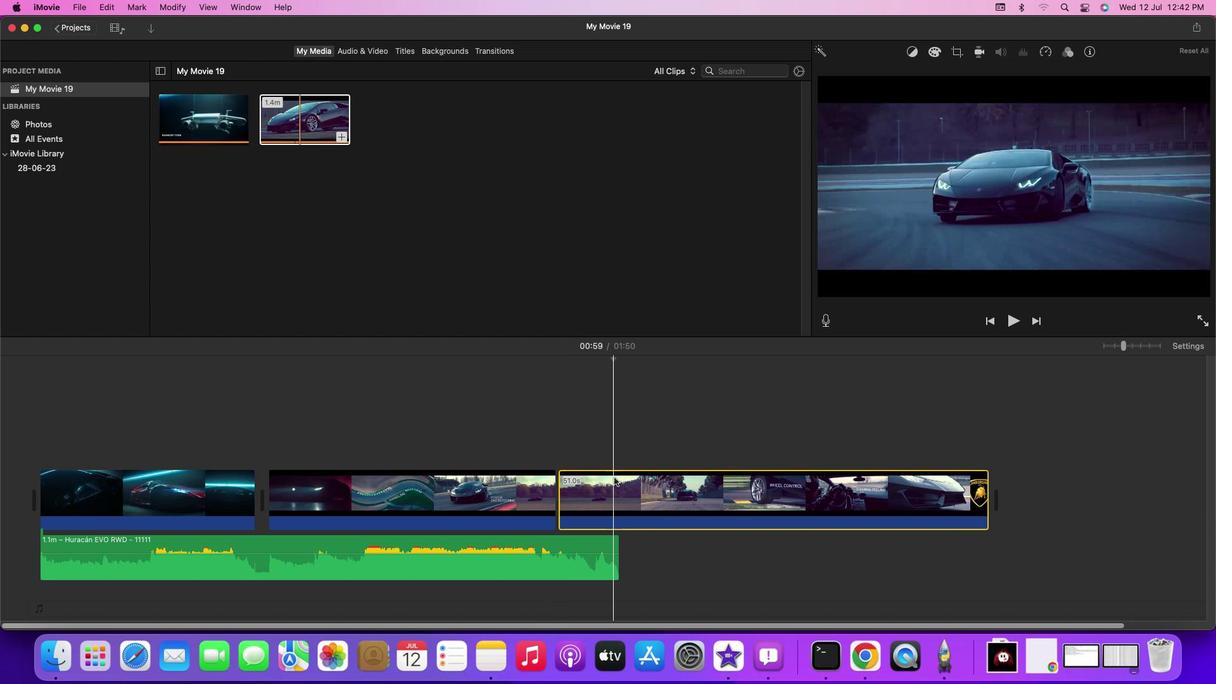 
Action: Mouse pressed left at (613, 477)
Screenshot: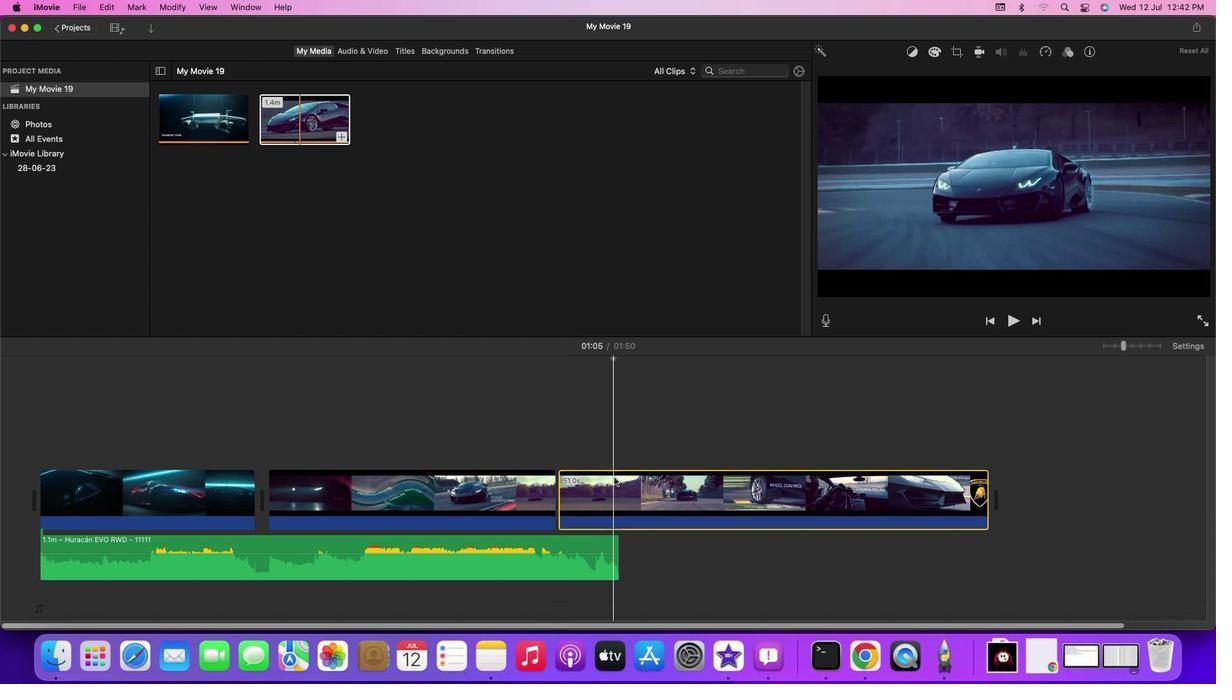 
Action: Mouse moved to (613, 482)
Screenshot: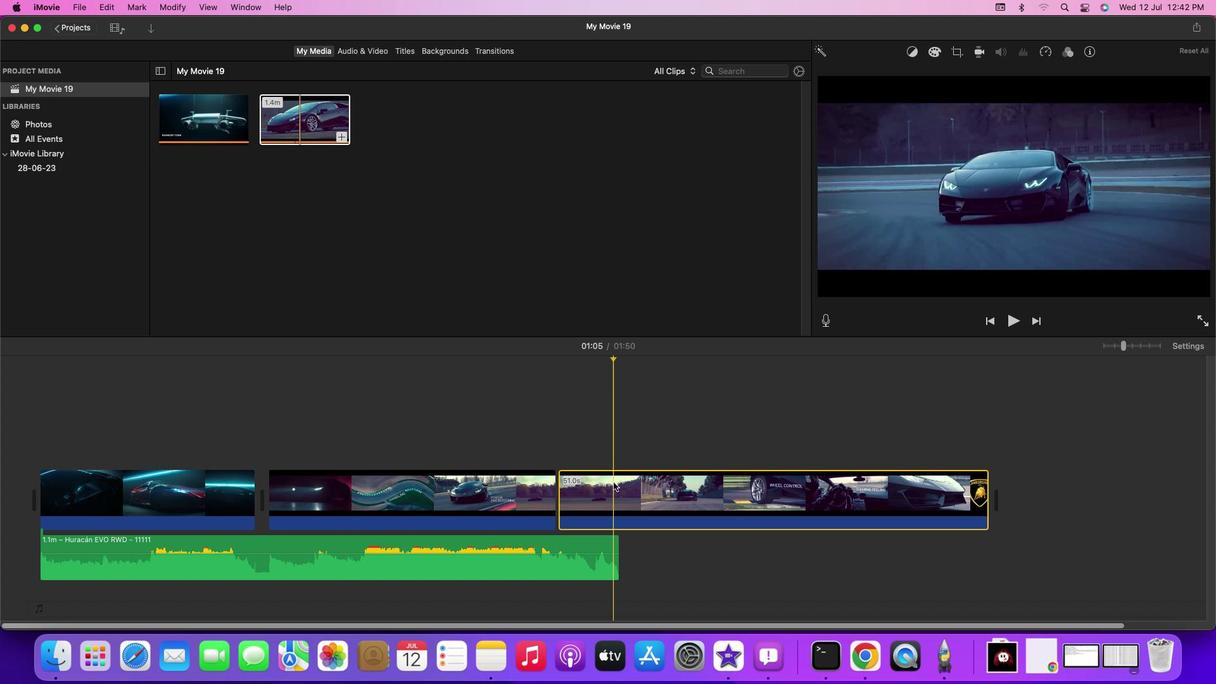 
Action: Mouse pressed right at (613, 482)
Screenshot: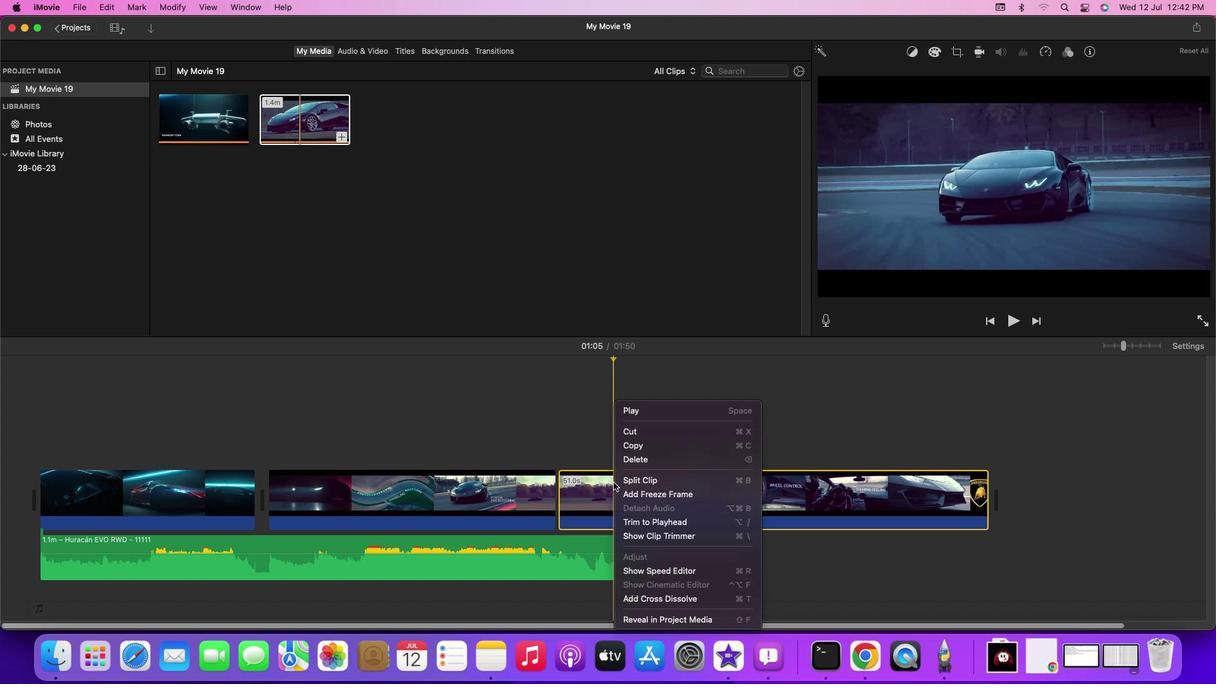 
Action: Mouse moved to (649, 460)
Screenshot: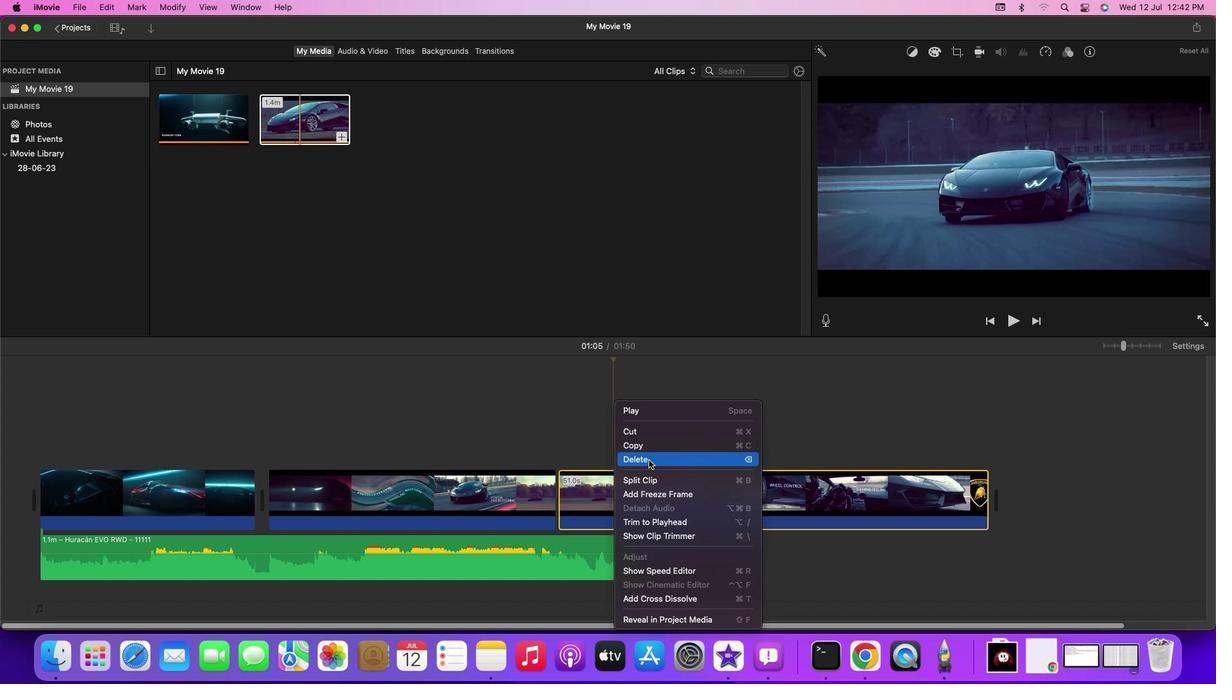 
Action: Mouse pressed left at (649, 460)
Screenshot: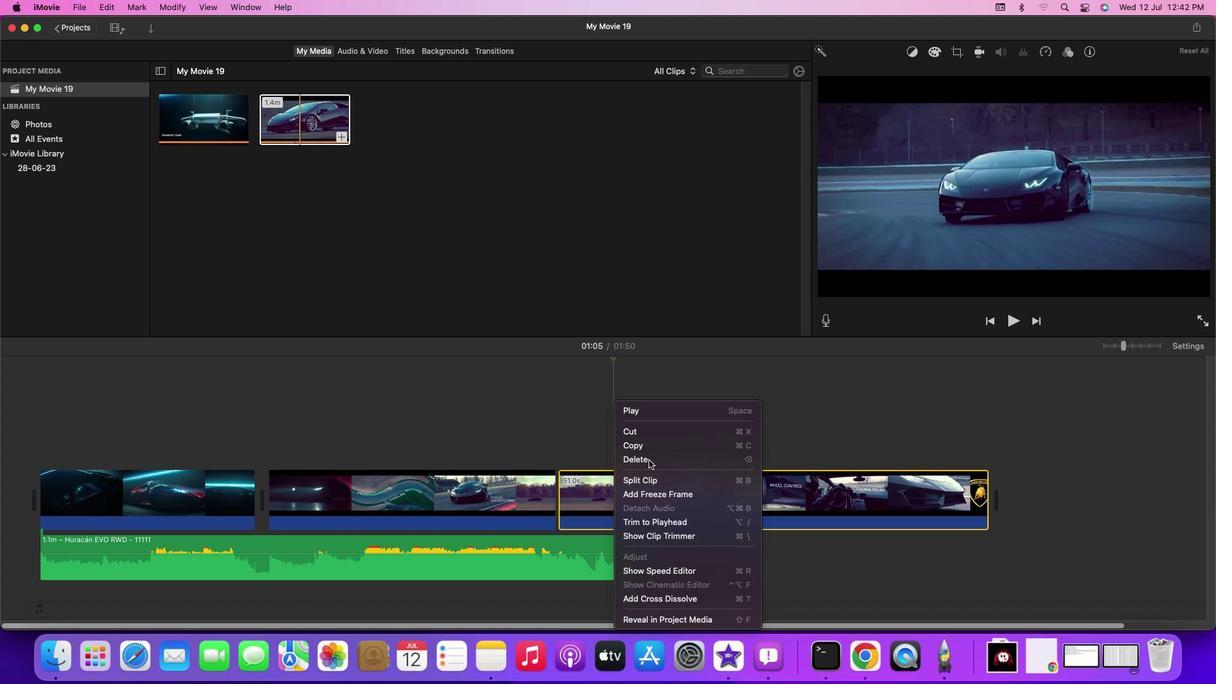 
Action: Mouse moved to (515, 368)
Screenshot: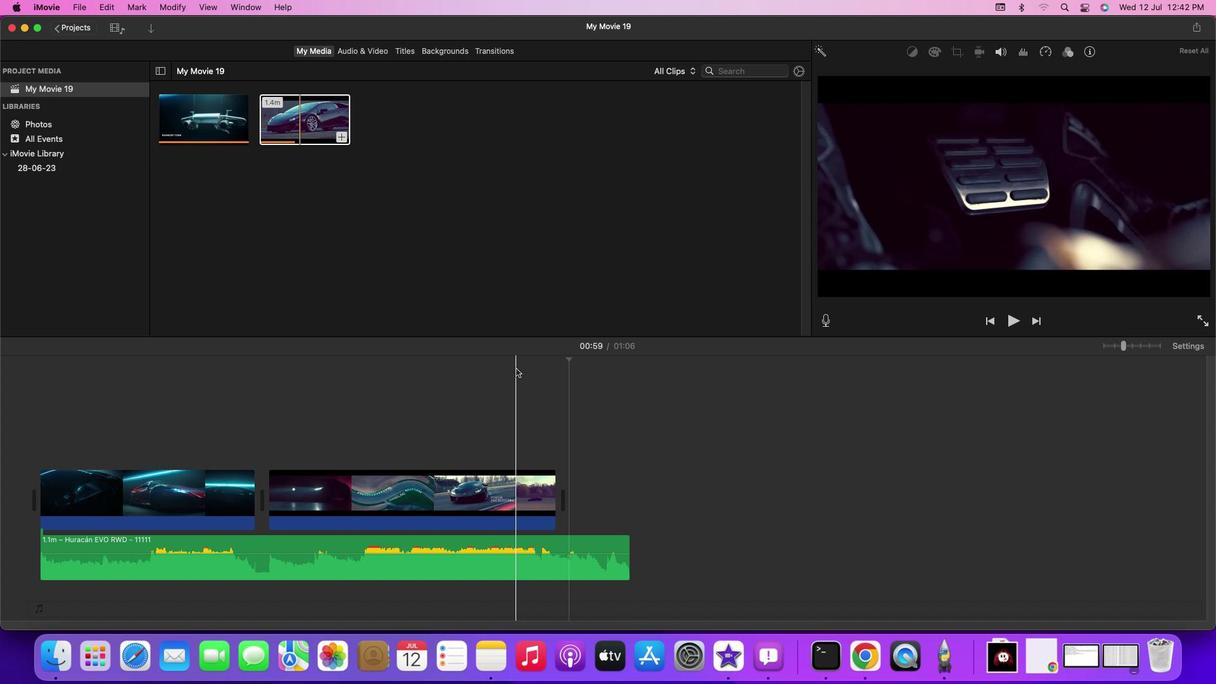 
Action: Mouse pressed left at (515, 368)
Screenshot: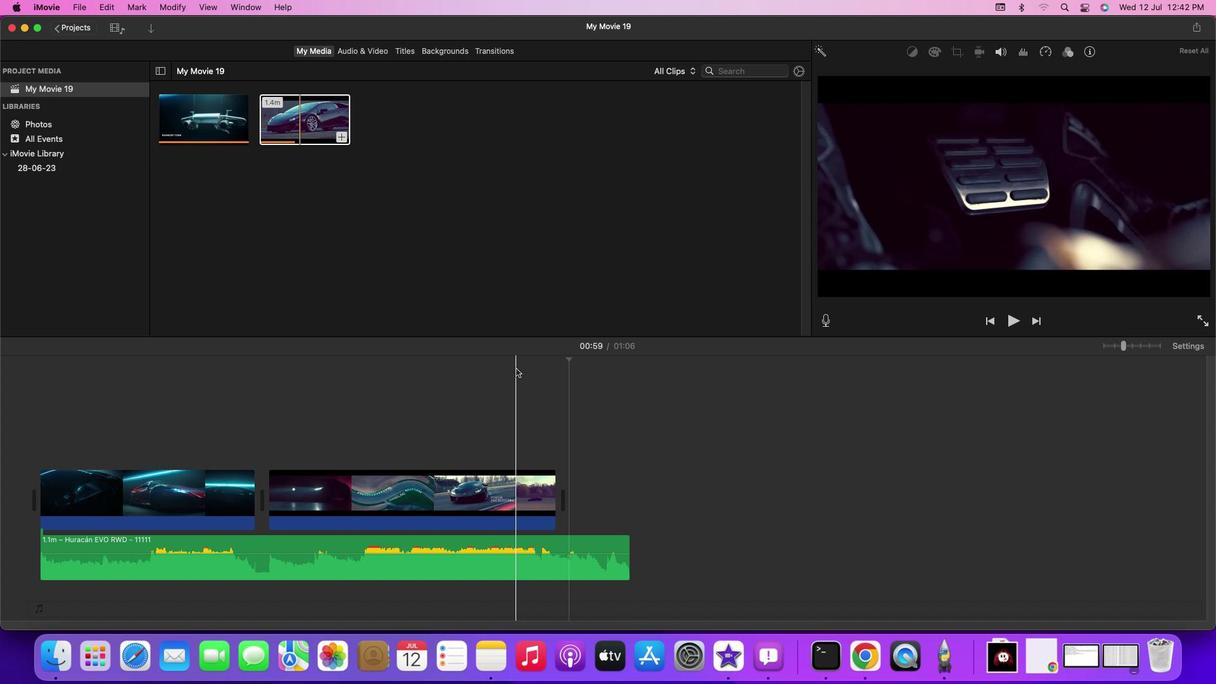 
Action: Key pressed Key.spaceKey.space
Screenshot: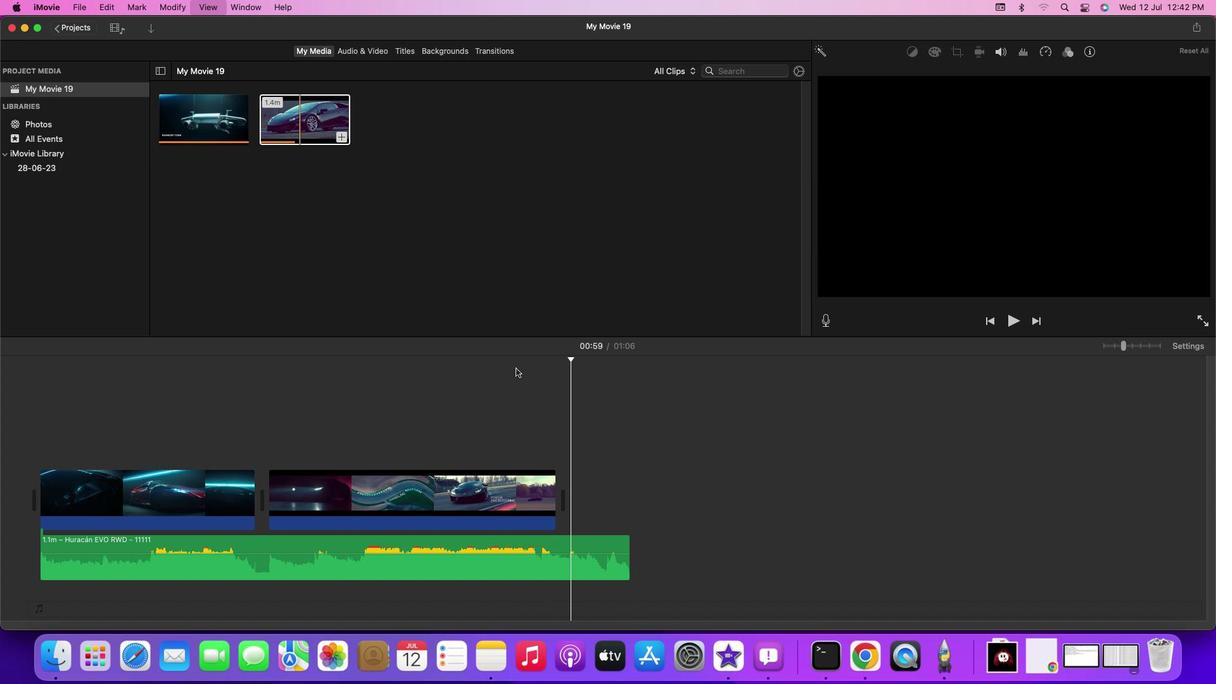 
Action: Mouse moved to (366, 220)
Screenshot: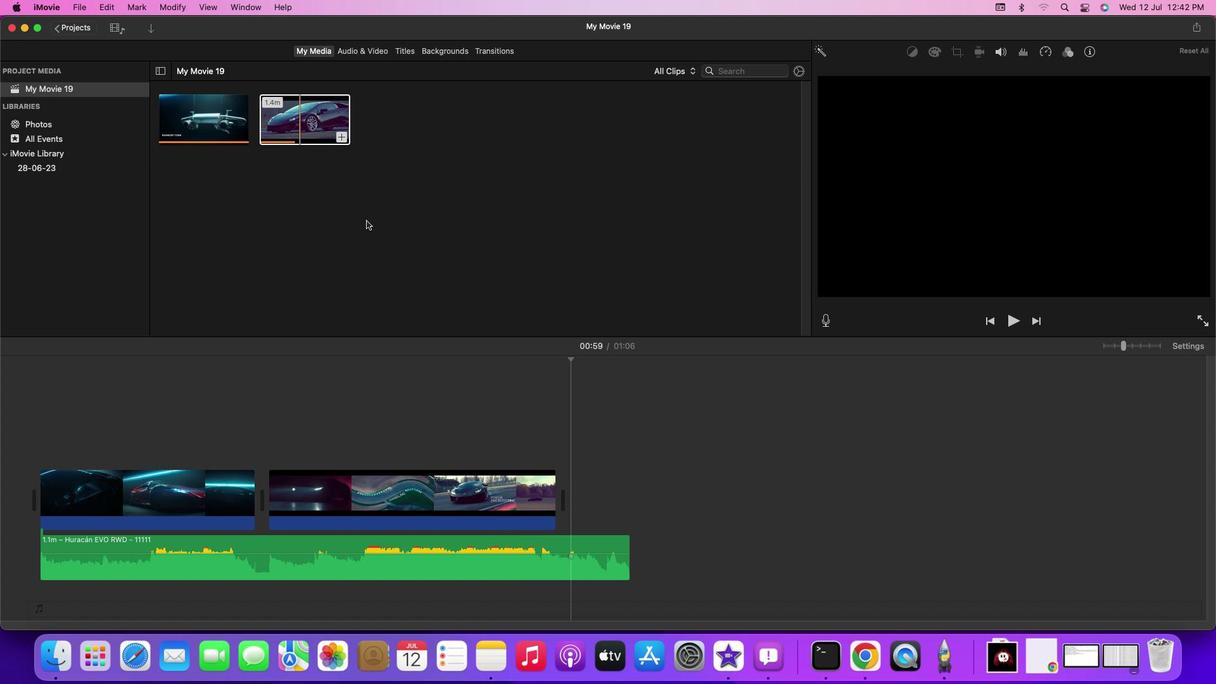 
Action: Mouse pressed left at (366, 220)
Screenshot: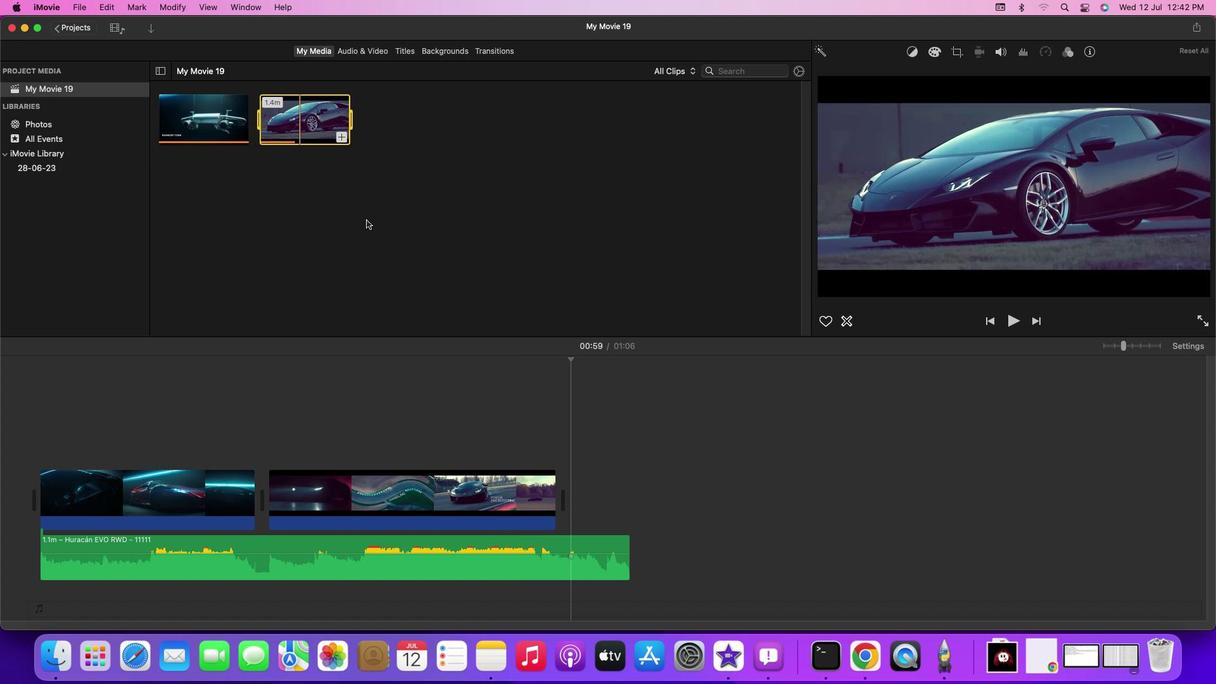 
Action: Mouse moved to (153, 30)
Screenshot: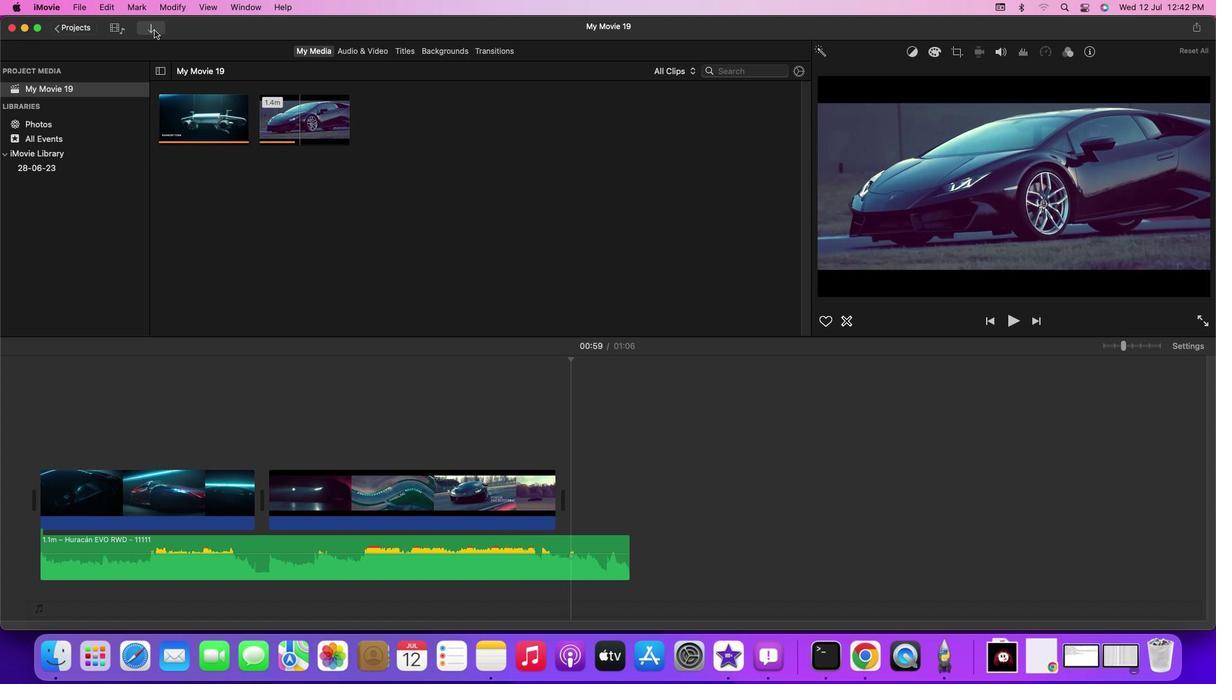 
Action: Mouse pressed left at (153, 30)
Screenshot: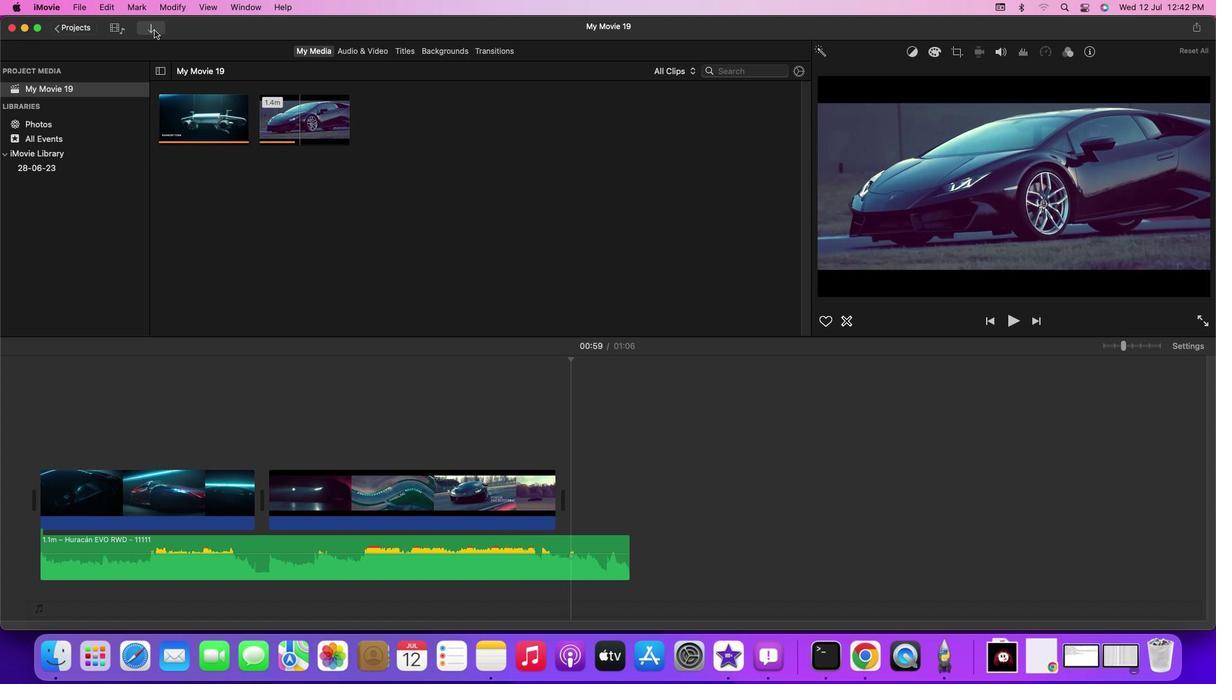 
Action: Mouse moved to (252, 408)
Screenshot: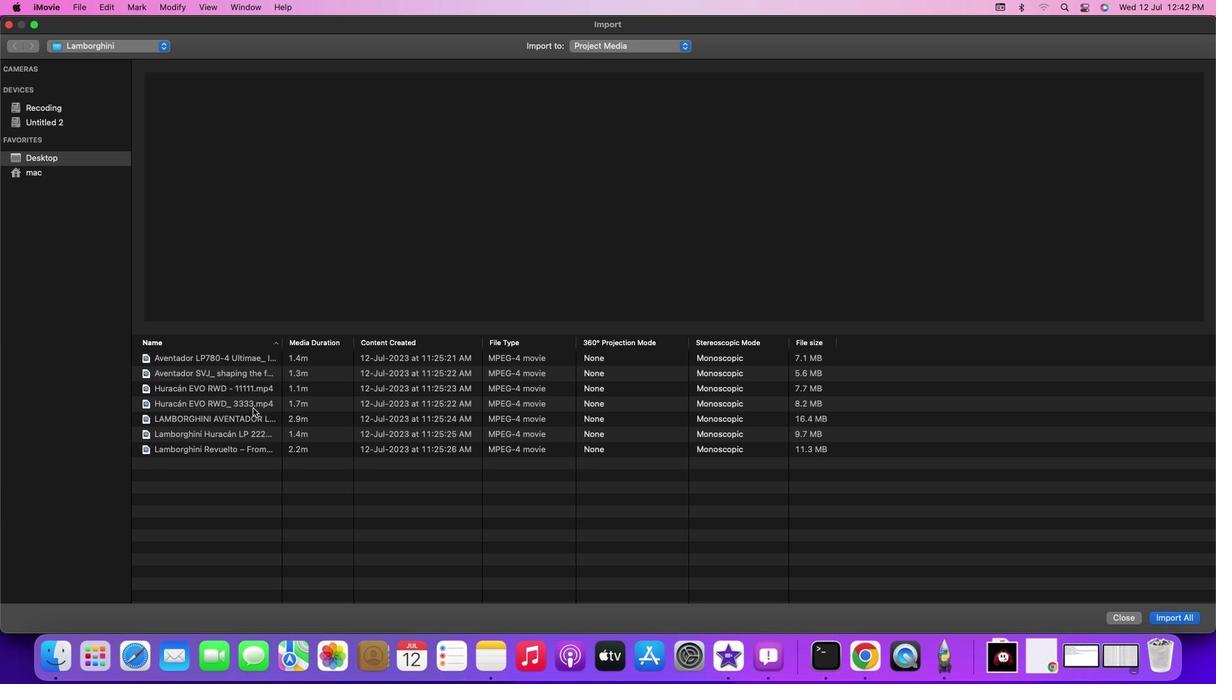 
Action: Mouse pressed left at (252, 408)
Screenshot: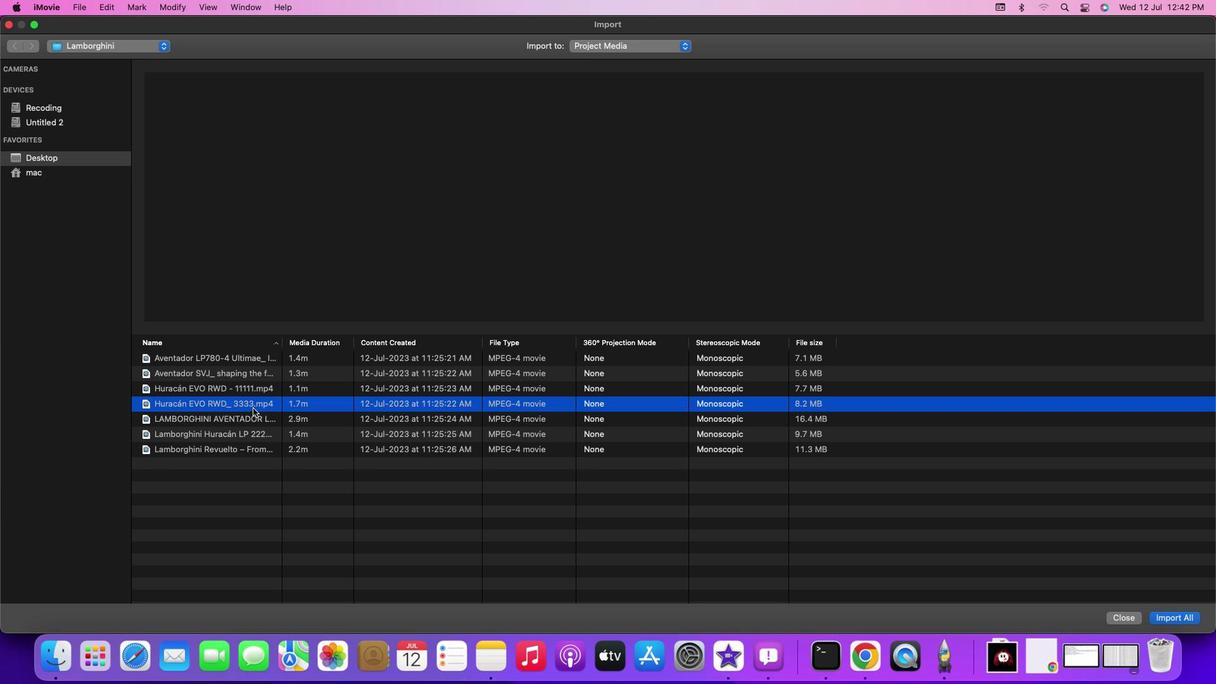 
Action: Mouse pressed left at (252, 408)
Screenshot: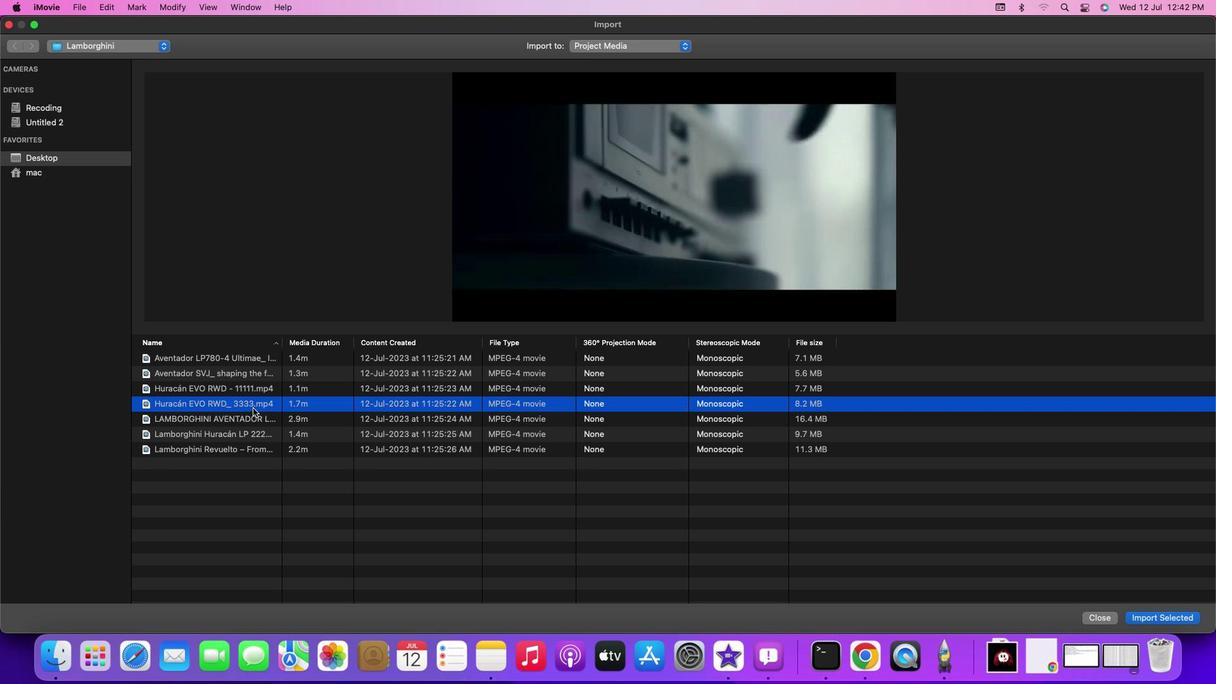 
Action: Mouse moved to (209, 129)
Screenshot: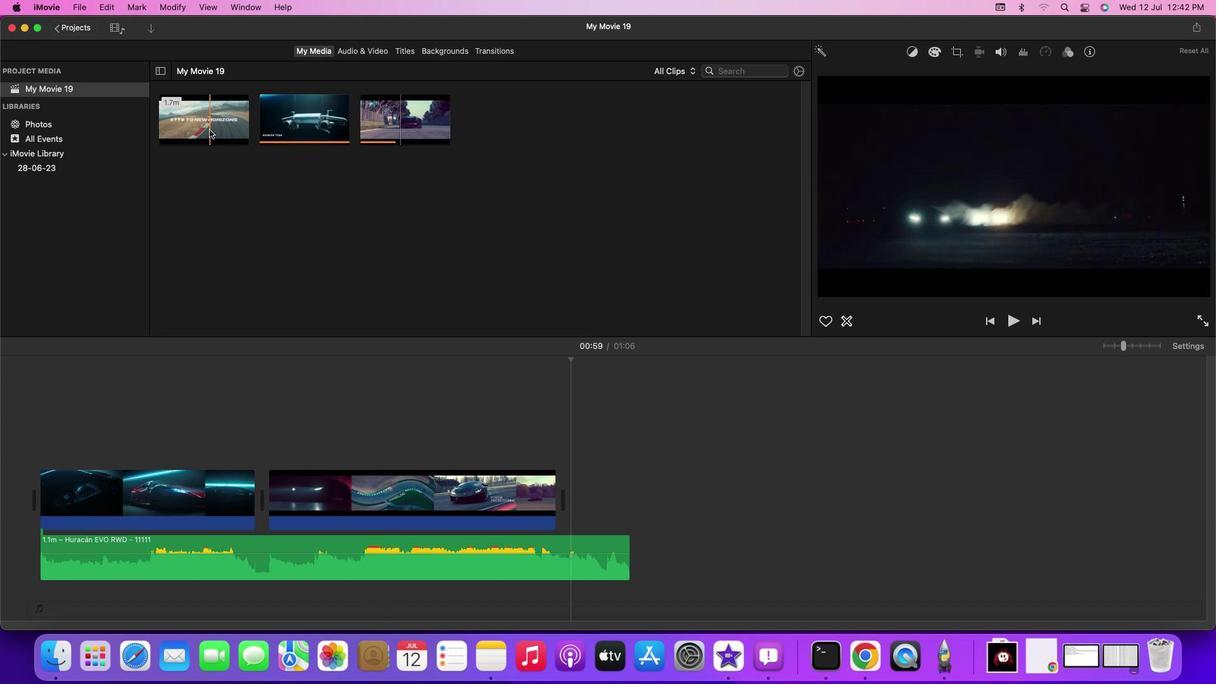 
Action: Mouse pressed left at (209, 129)
Screenshot: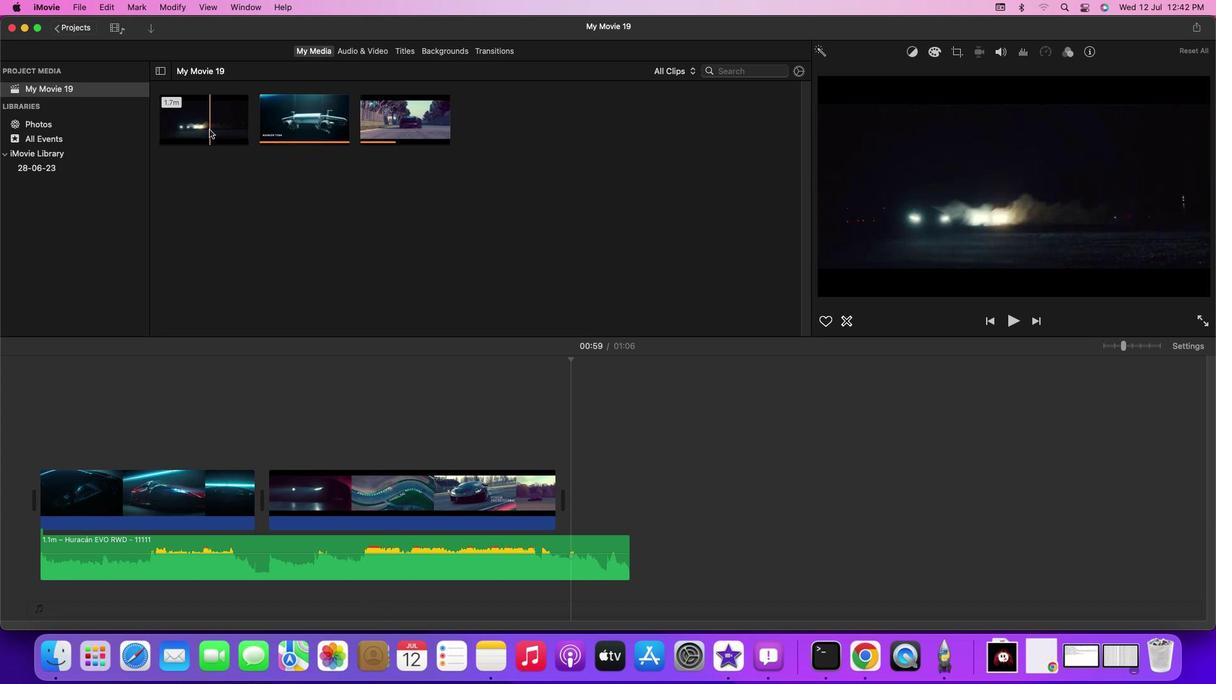 
Action: Mouse moved to (570, 503)
Screenshot: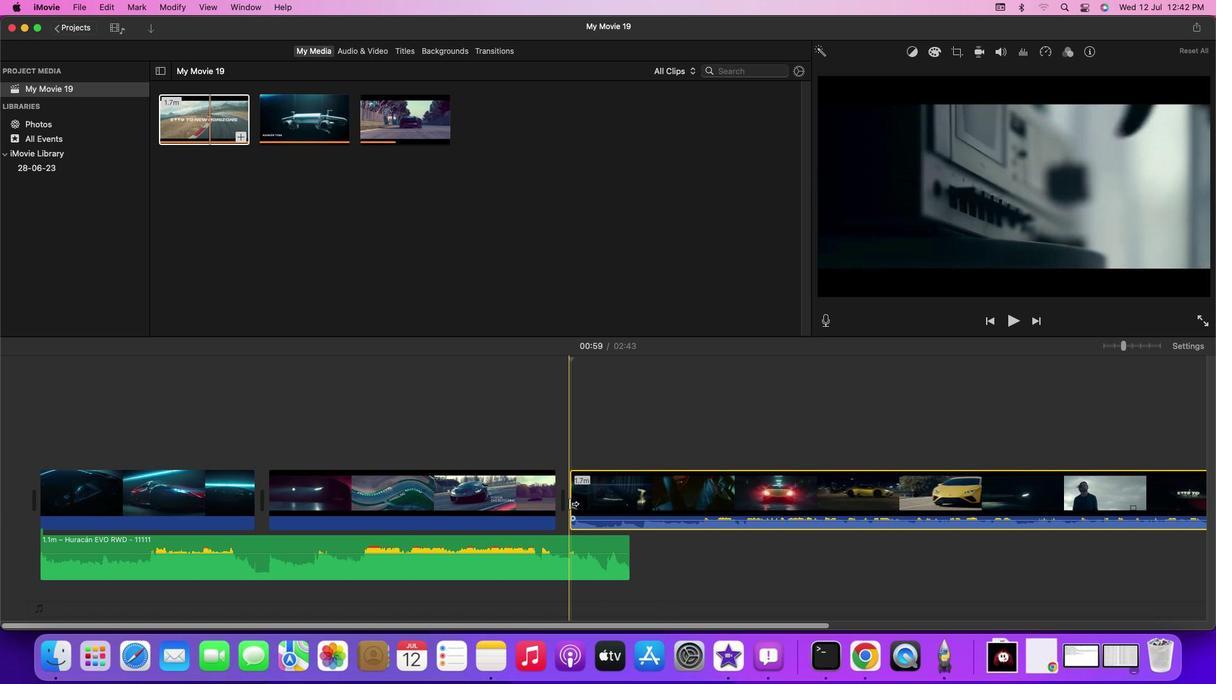 
Action: Mouse pressed left at (570, 503)
Screenshot: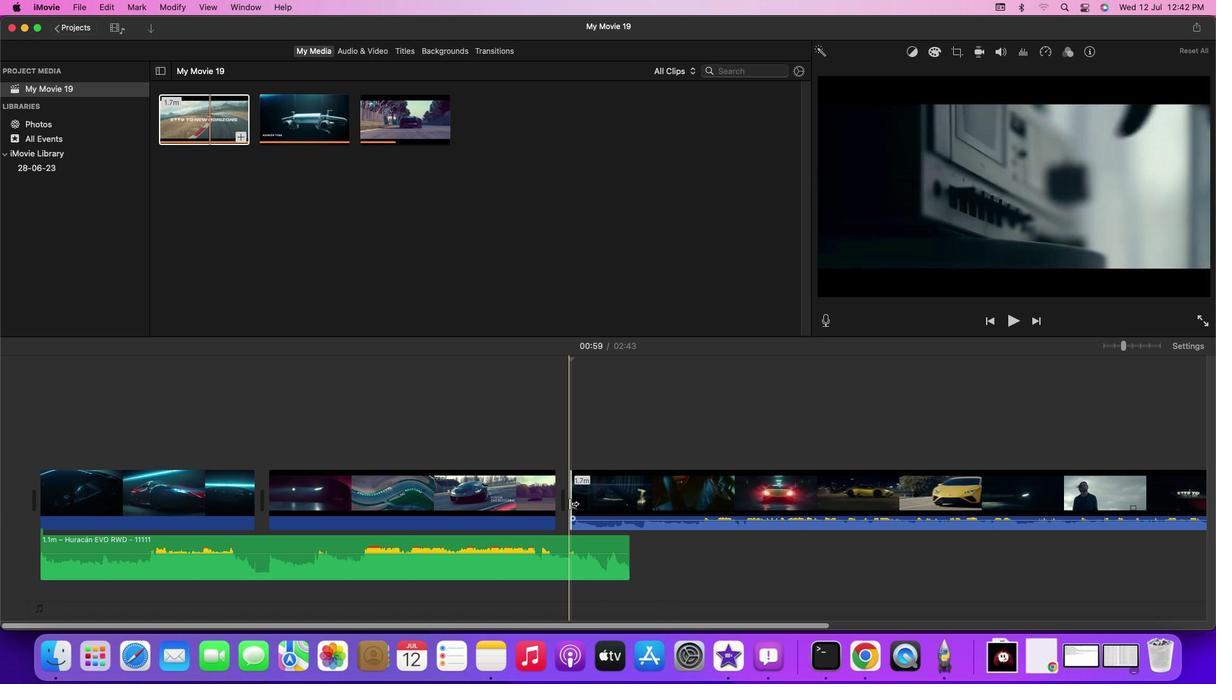 
Action: Mouse moved to (1122, 349)
Screenshot: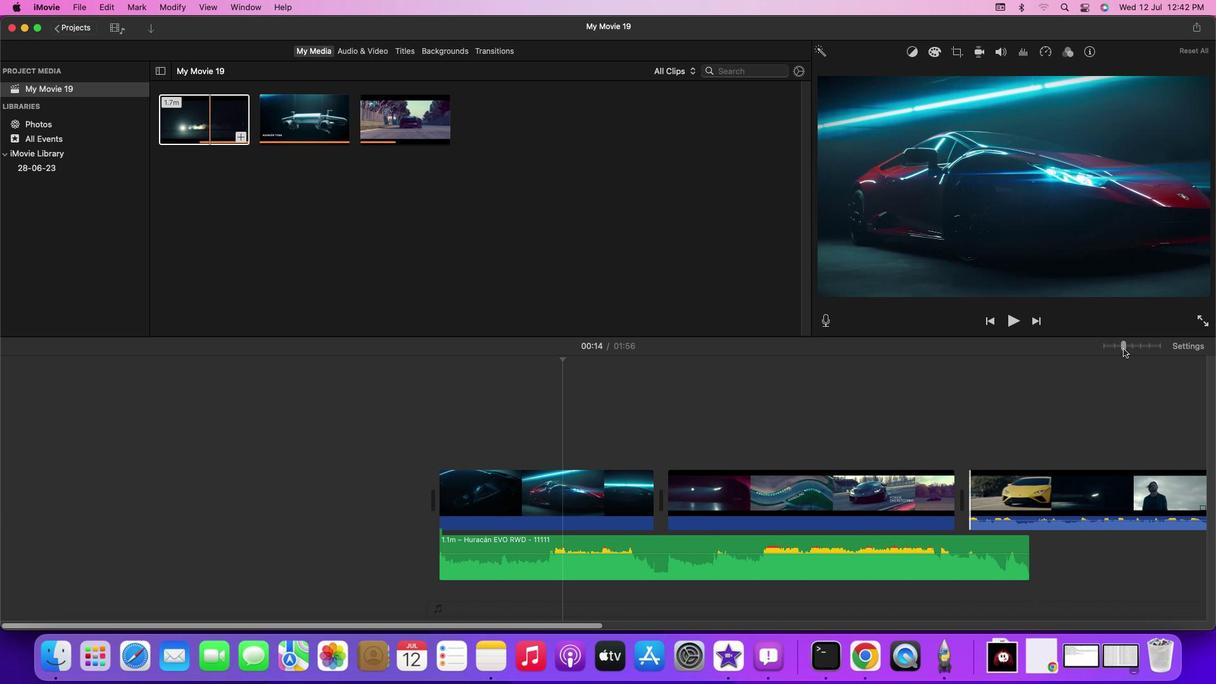 
Action: Mouse pressed left at (1122, 349)
Screenshot: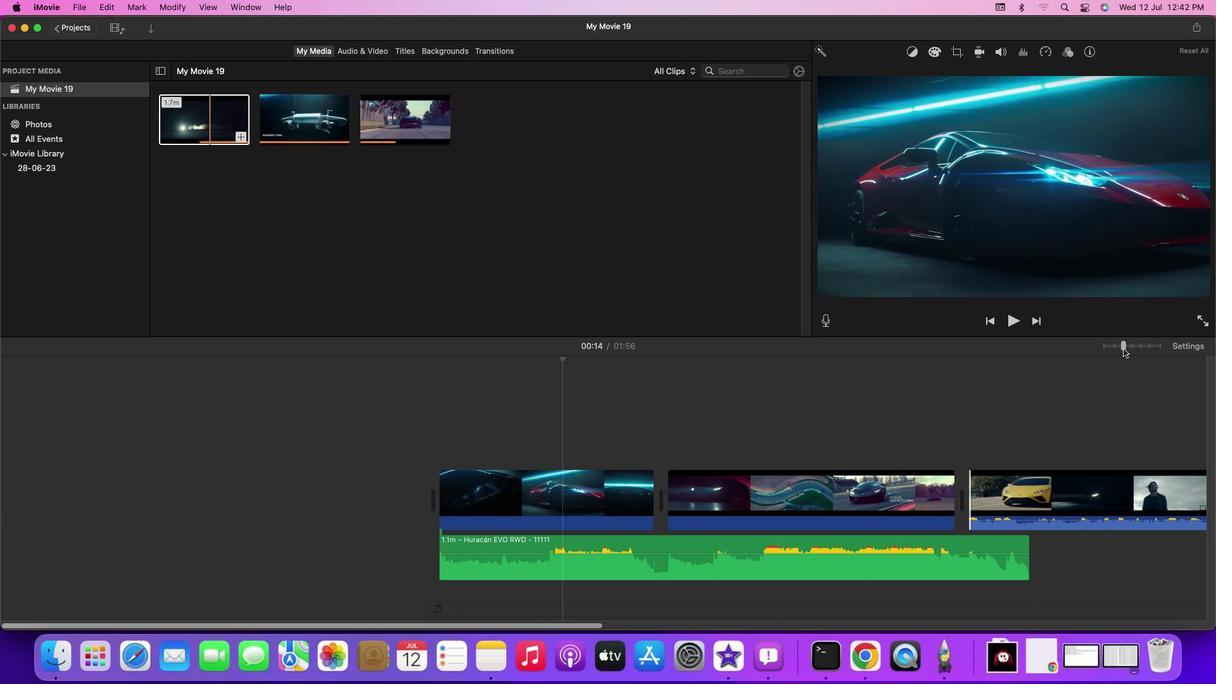 
Action: Mouse moved to (321, 506)
Screenshot: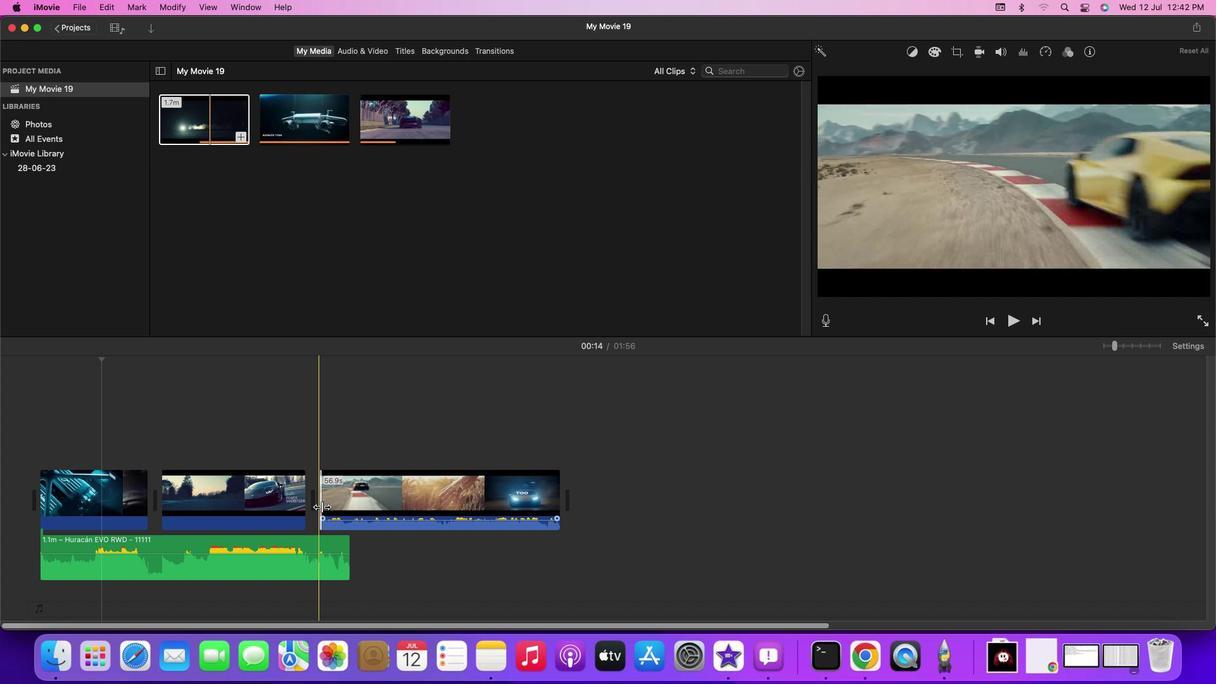 
Action: Mouse pressed left at (321, 506)
Screenshot: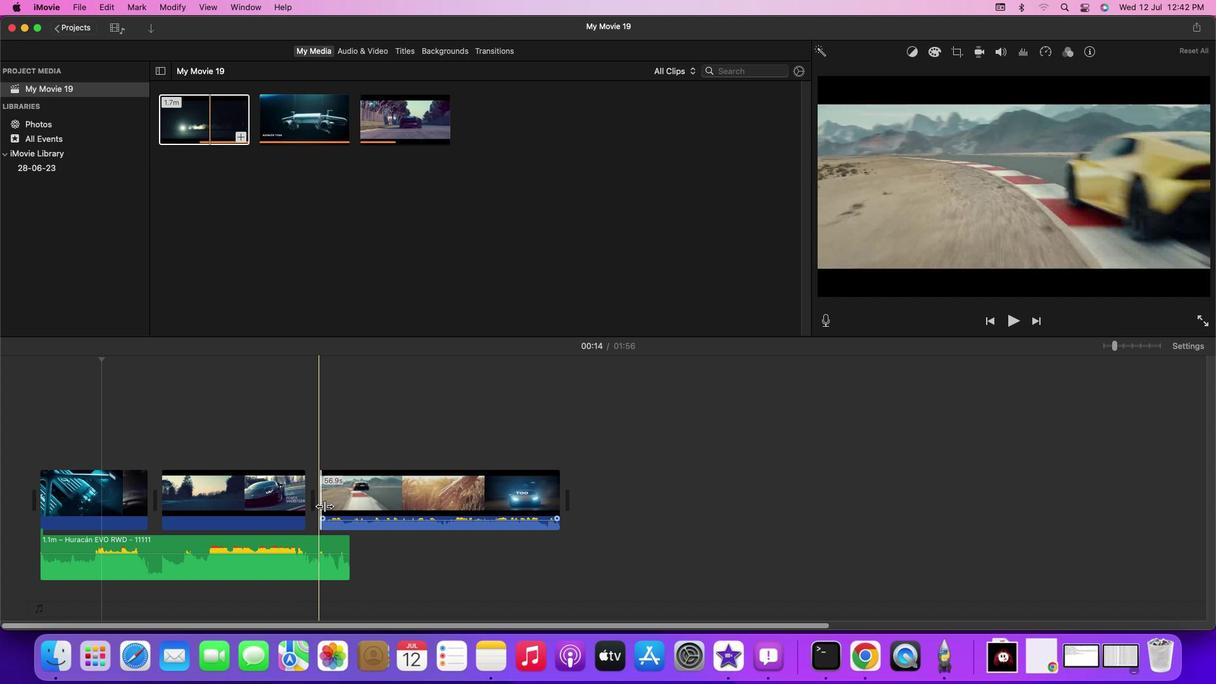 
Action: Mouse moved to (511, 389)
Screenshot: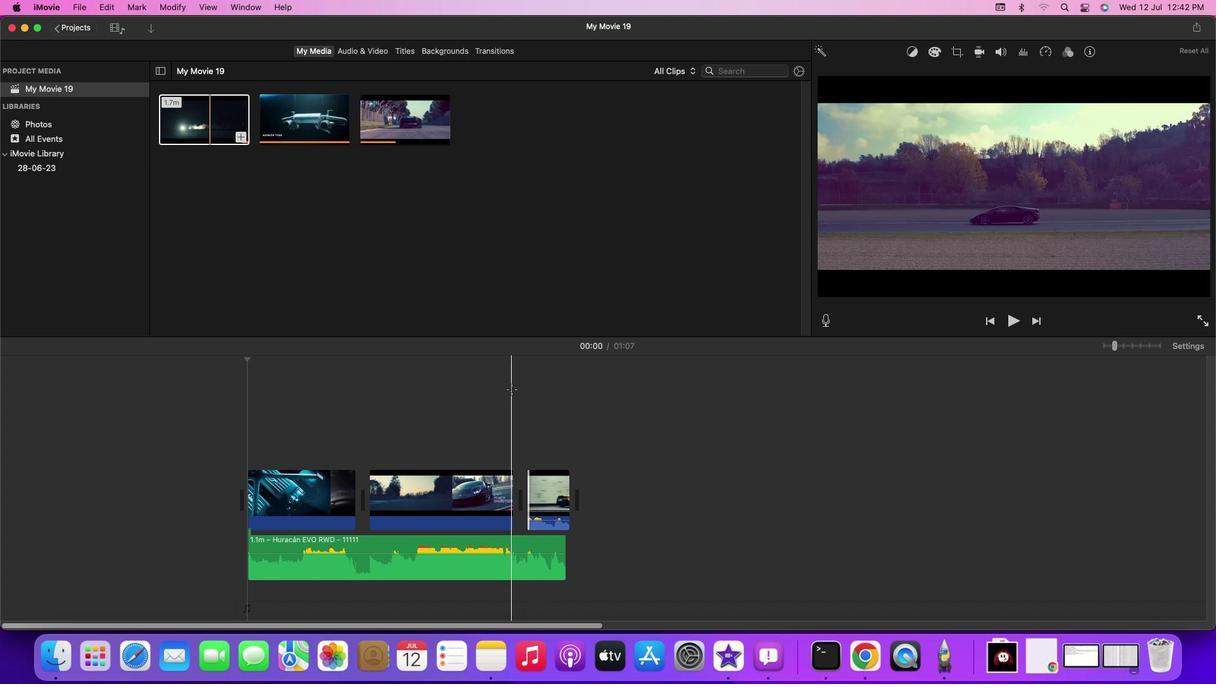 
Action: Mouse pressed left at (511, 389)
Screenshot: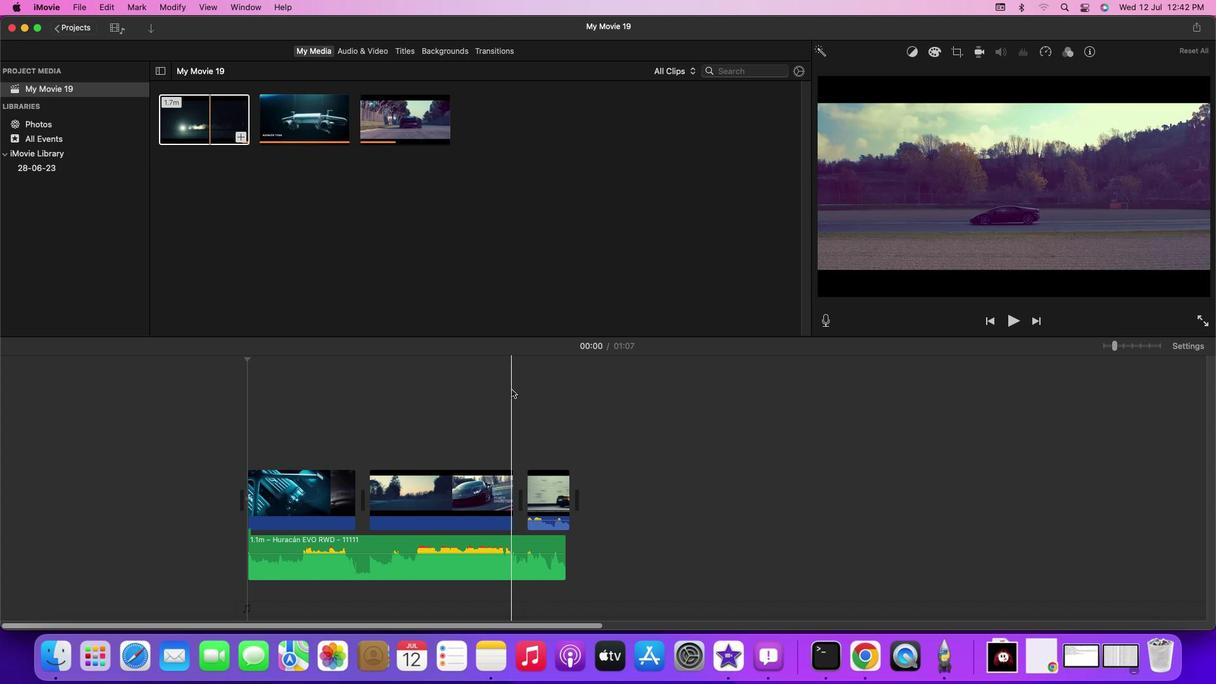 
Action: Mouse moved to (504, 390)
Screenshot: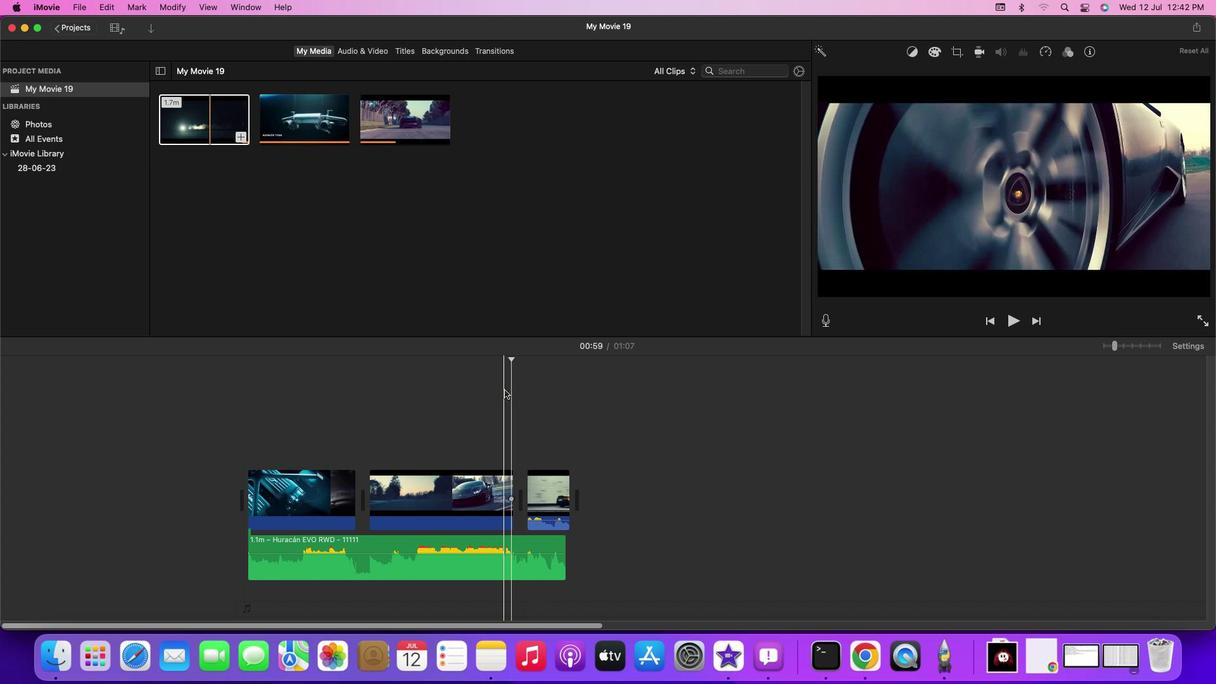 
Action: Mouse pressed left at (504, 390)
Screenshot: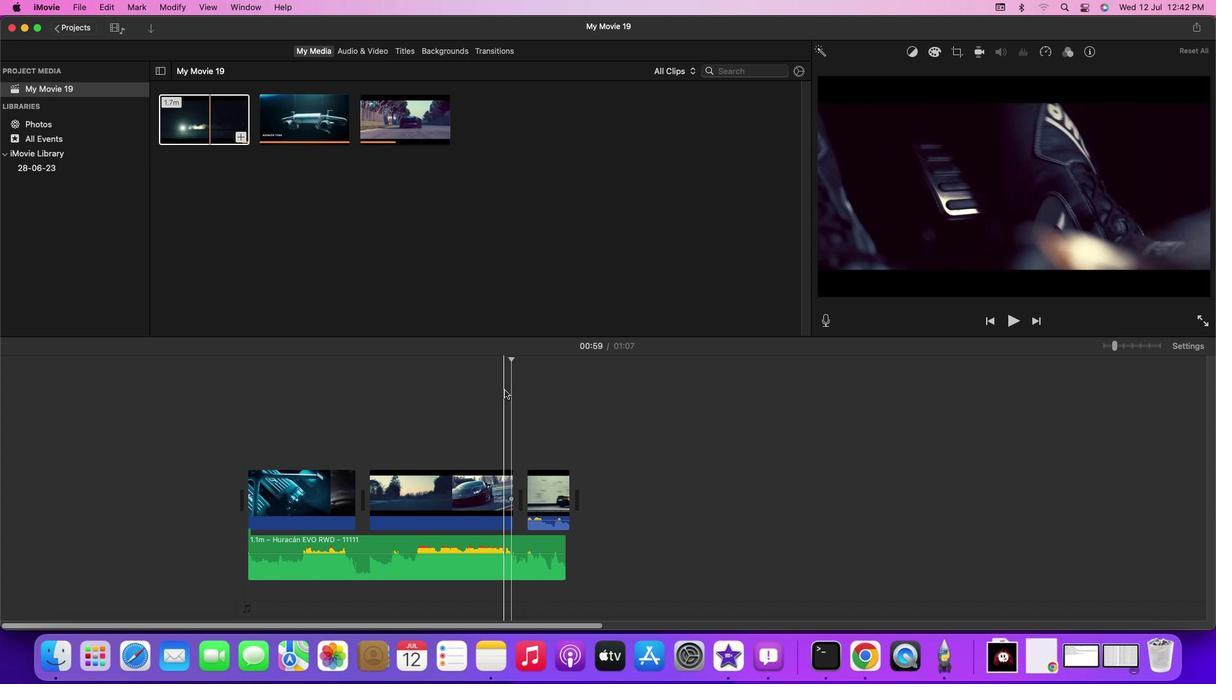 
Action: Key pressed Key.spaceKey.space
Screenshot: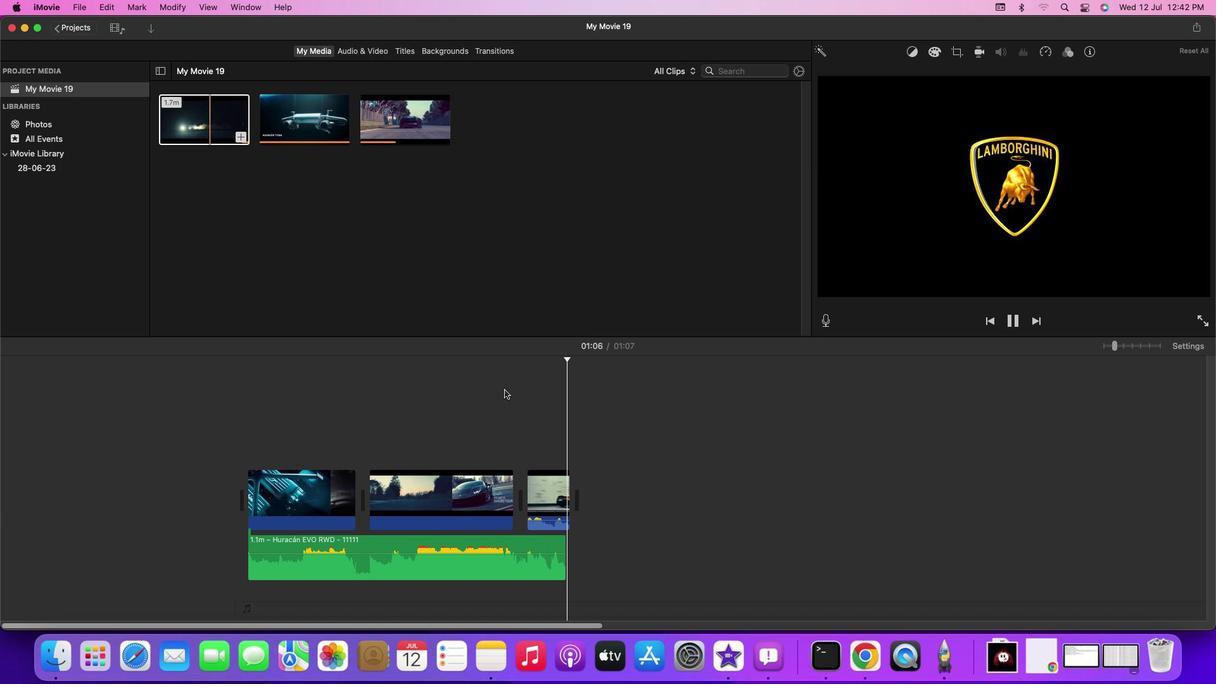 
Action: Mouse moved to (531, 508)
Screenshot: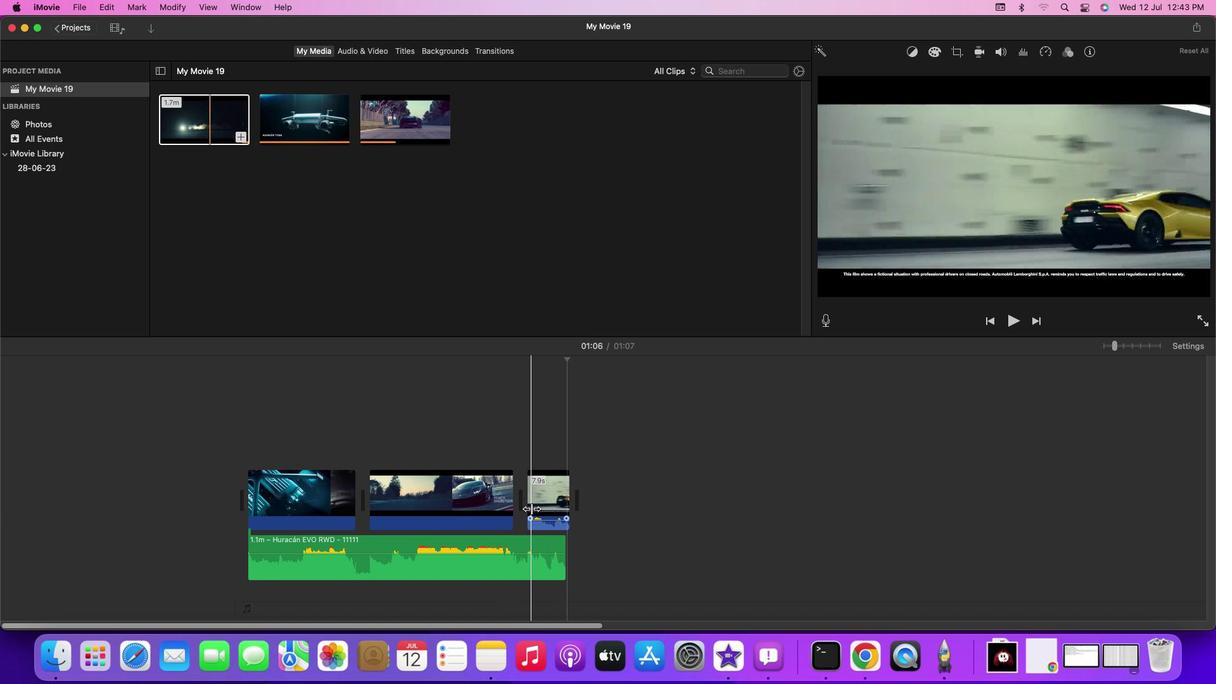 
Action: Mouse pressed left at (531, 508)
Screenshot: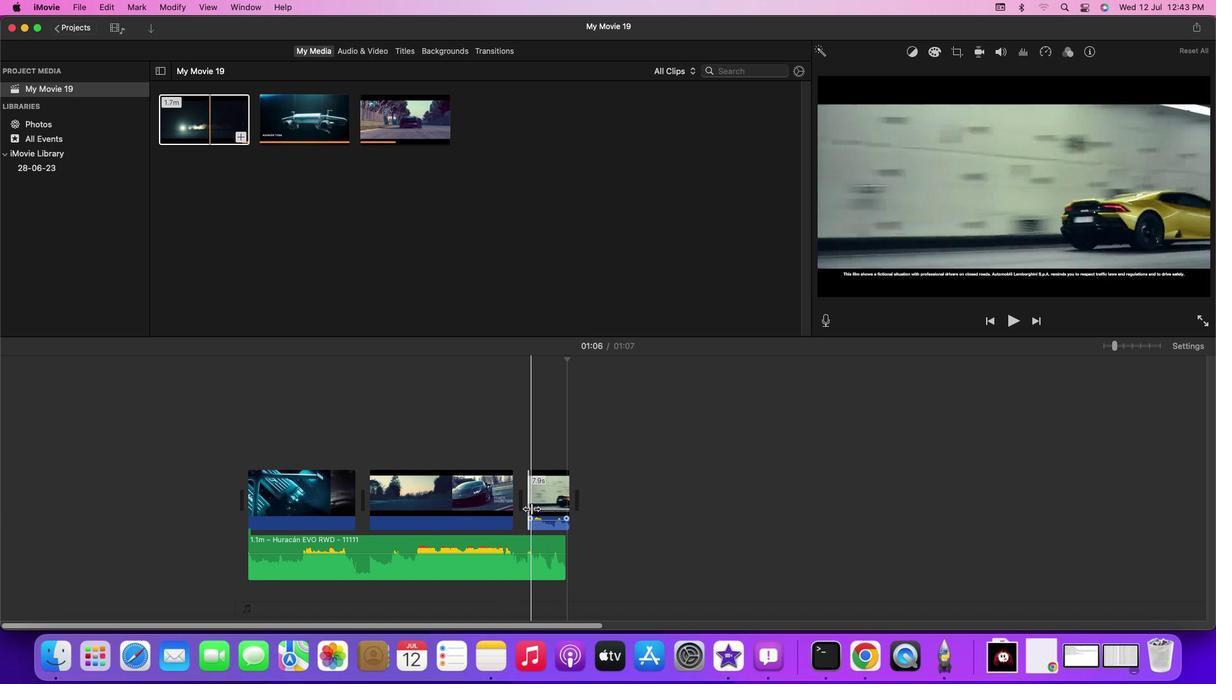 
Action: Mouse moved to (501, 387)
Screenshot: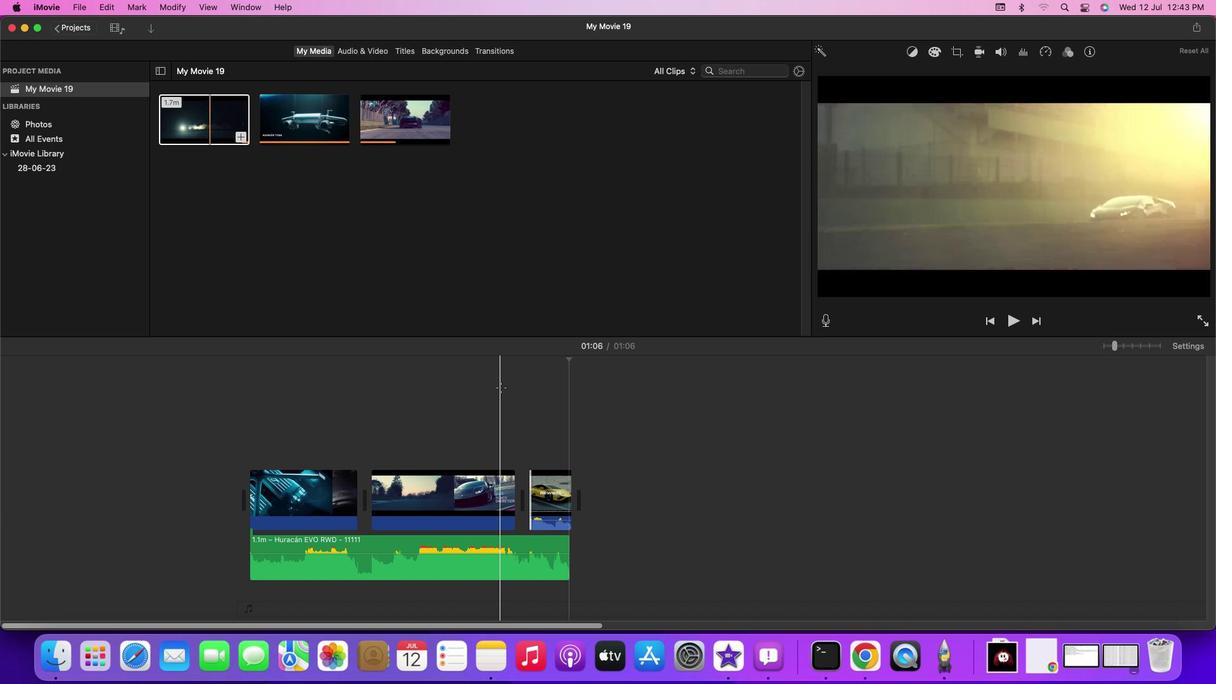 
Action: Mouse pressed left at (501, 387)
Screenshot: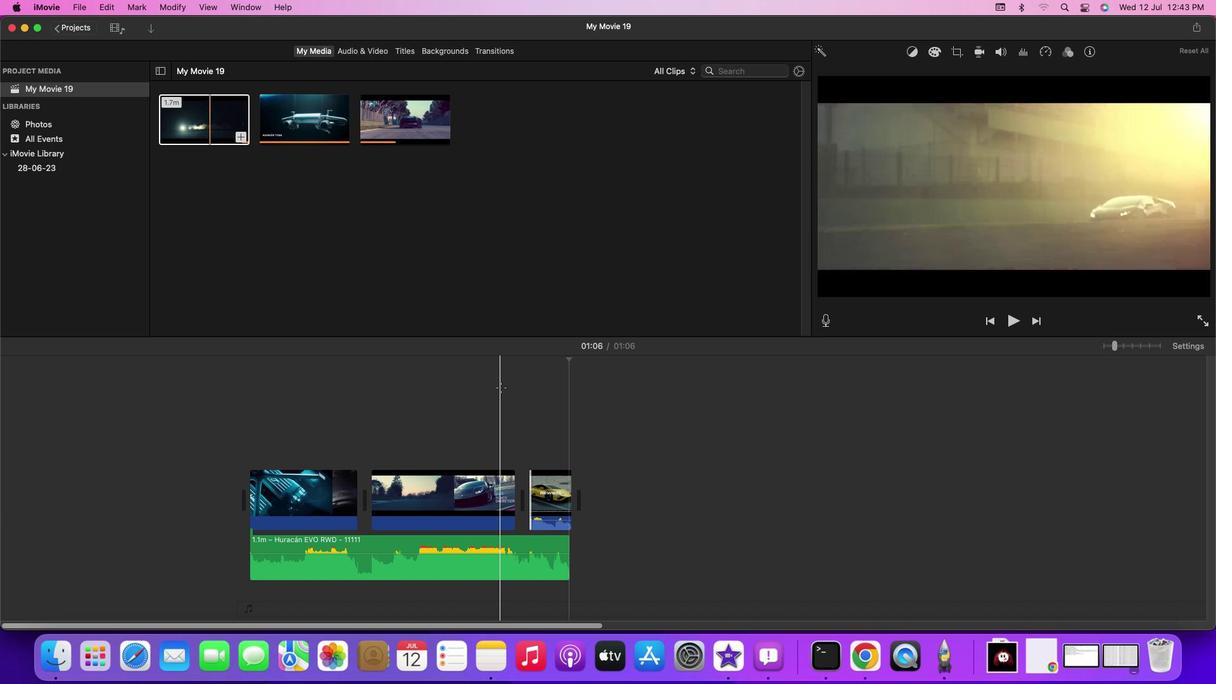 
Action: Mouse moved to (501, 387)
Screenshot: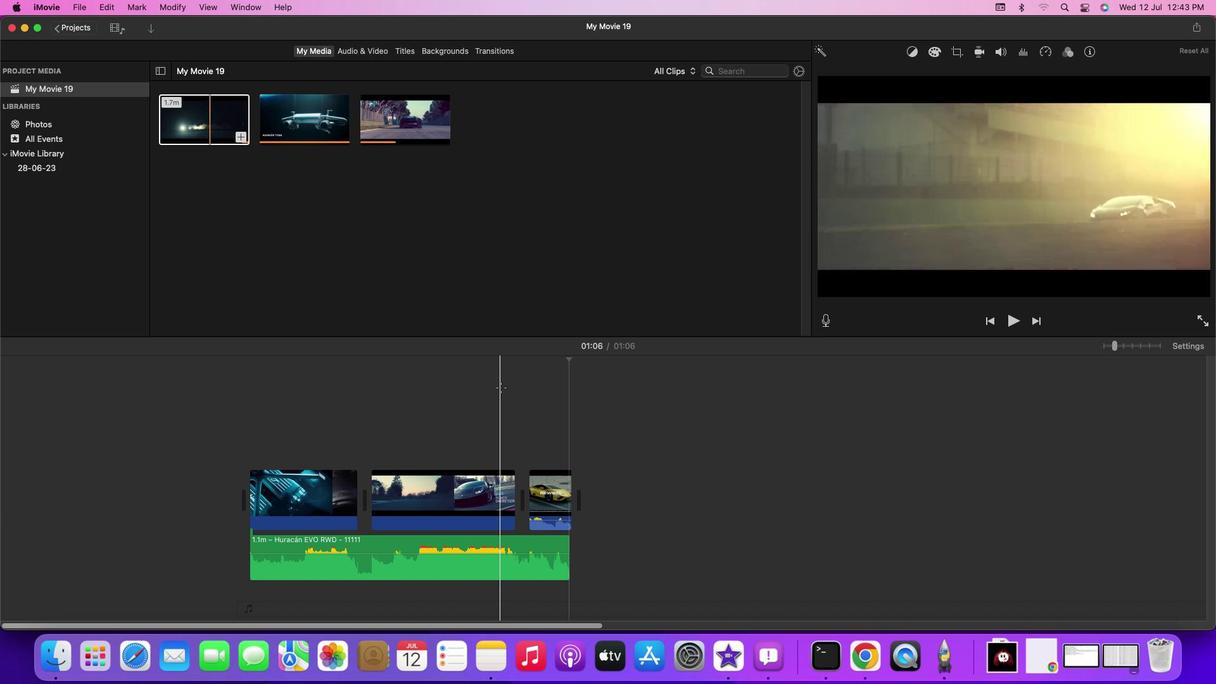 
Action: Key pressed Key.space
Screenshot: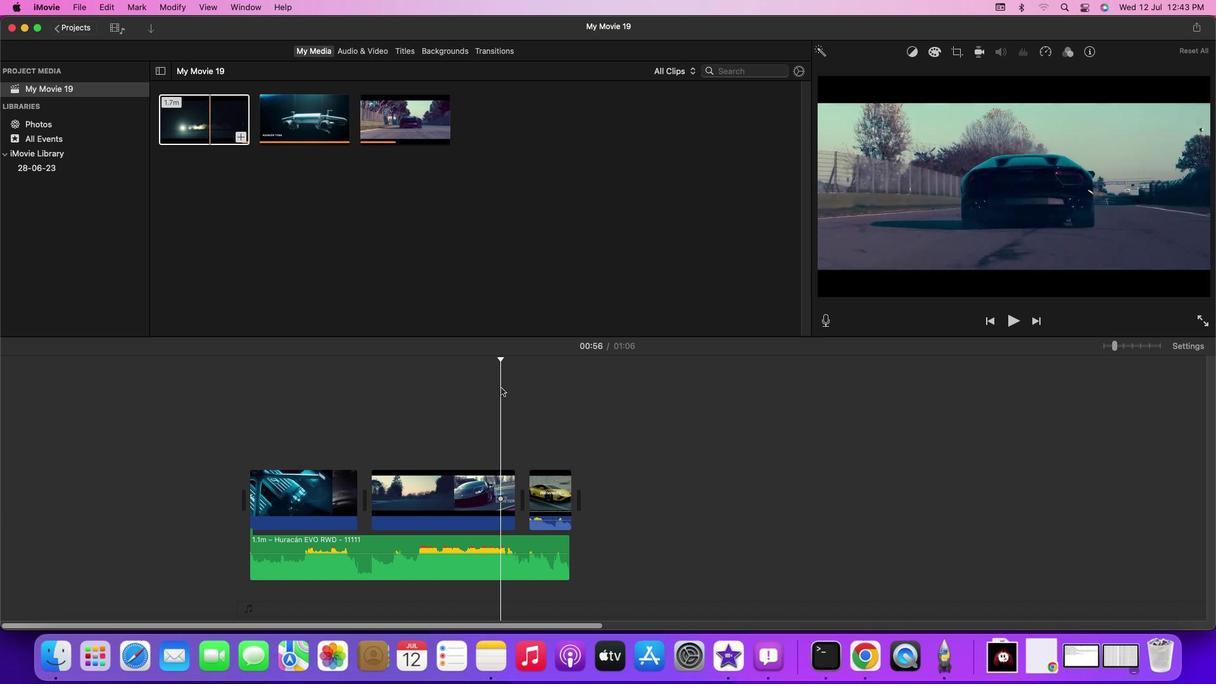 
Action: Mouse moved to (613, 415)
Screenshot: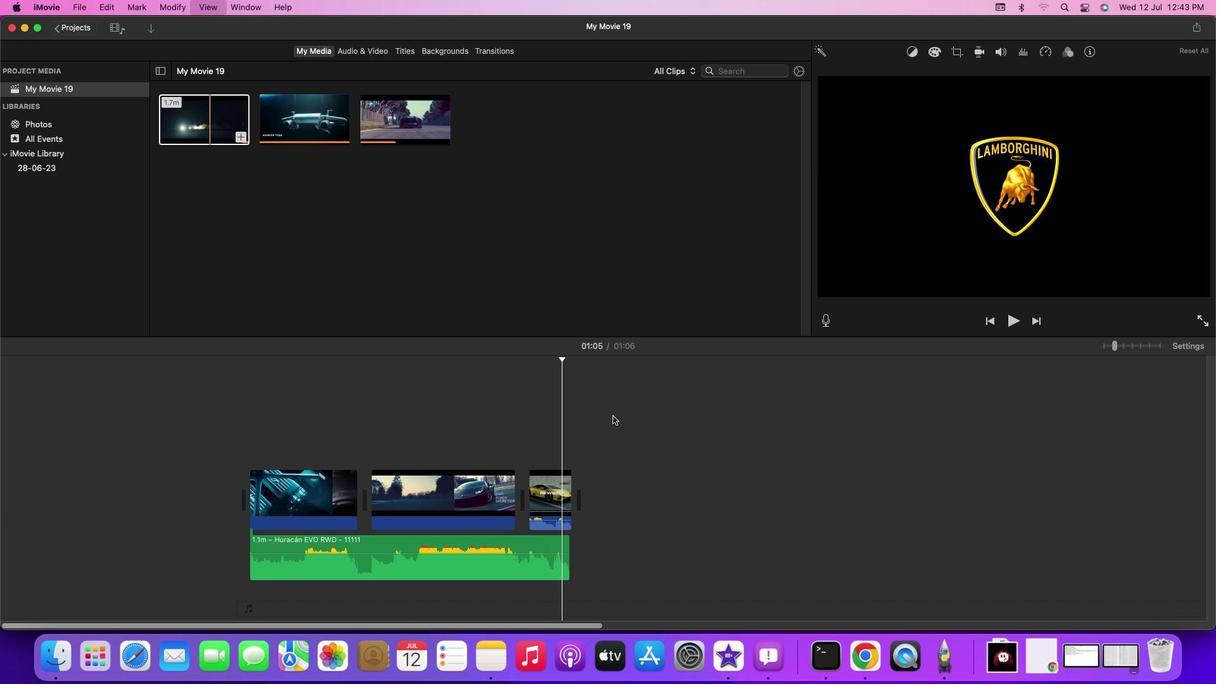 
Action: Key pressed Key.space
Screenshot: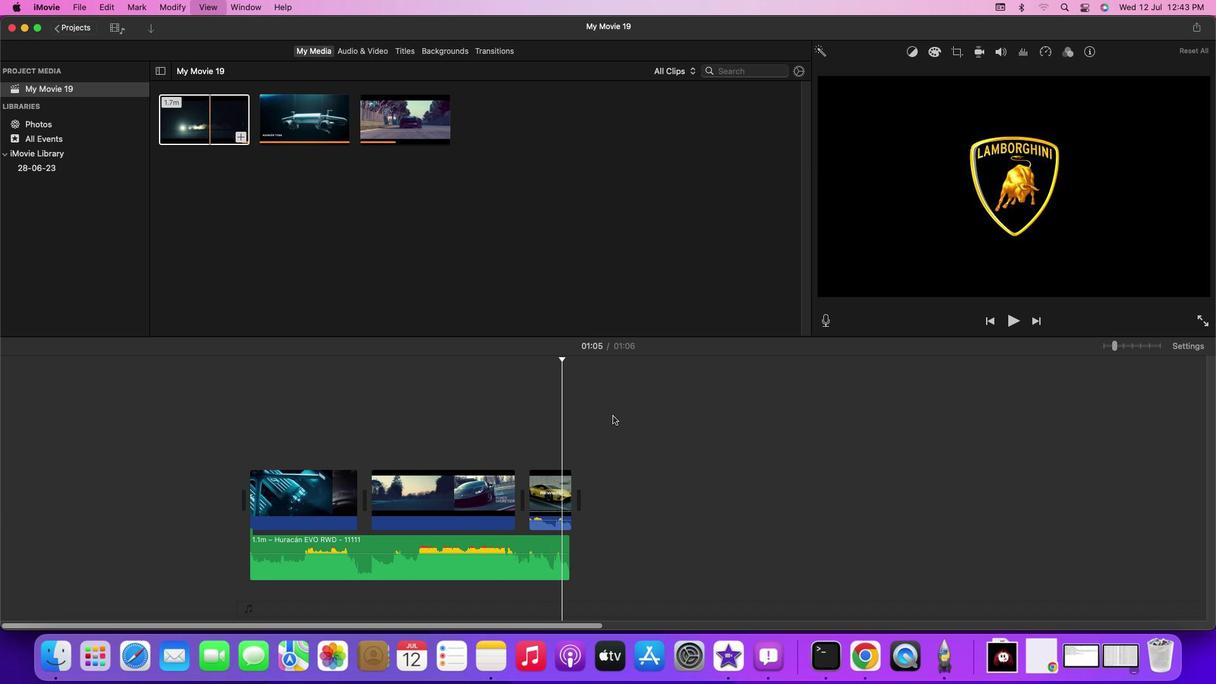 
Action: Mouse moved to (1118, 349)
Screenshot: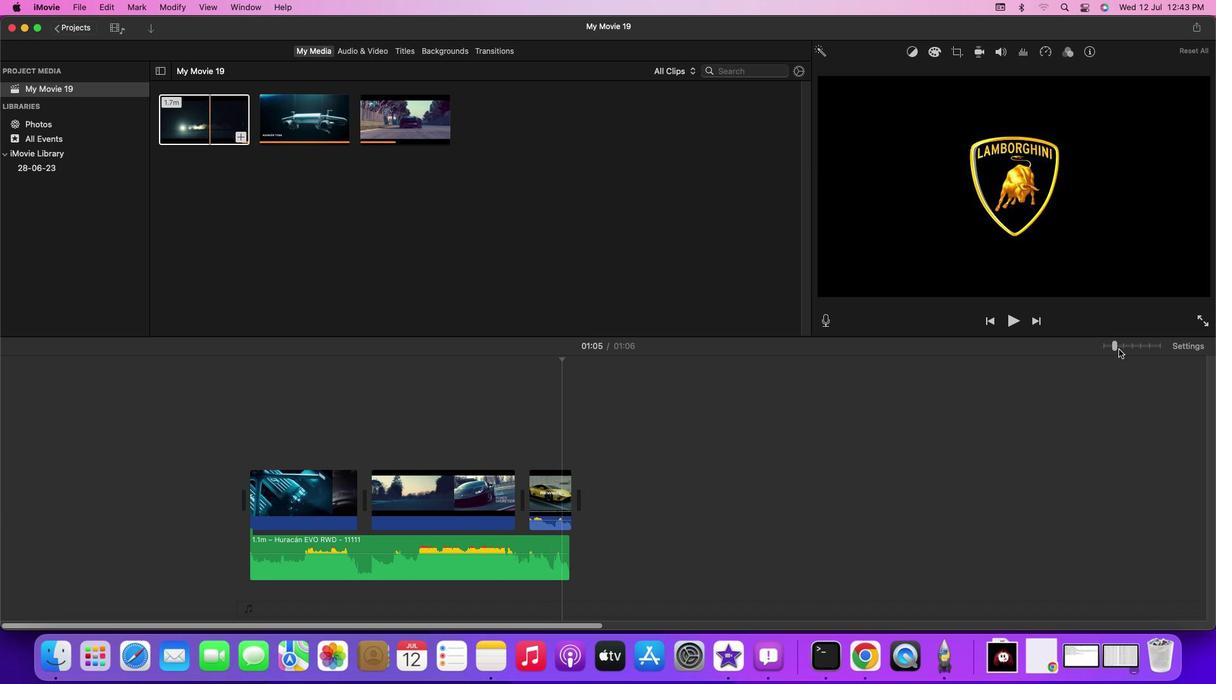 
Action: Mouse pressed left at (1118, 349)
Screenshot: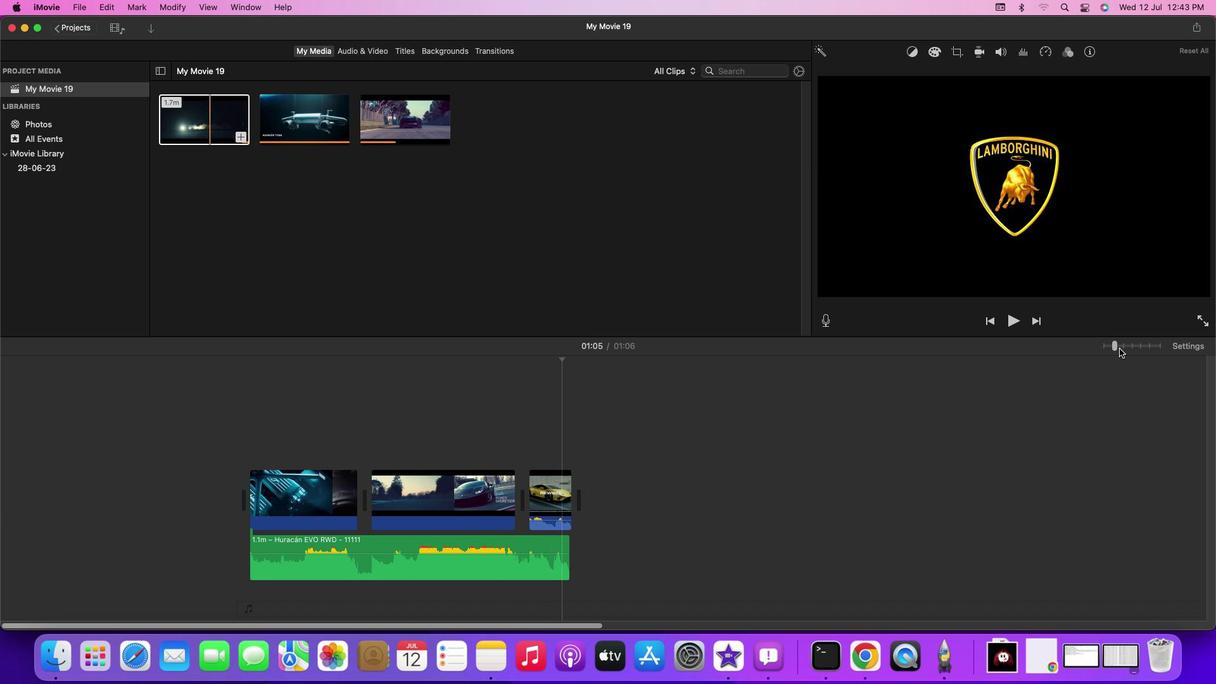 
Action: Mouse moved to (928, 627)
Screenshot: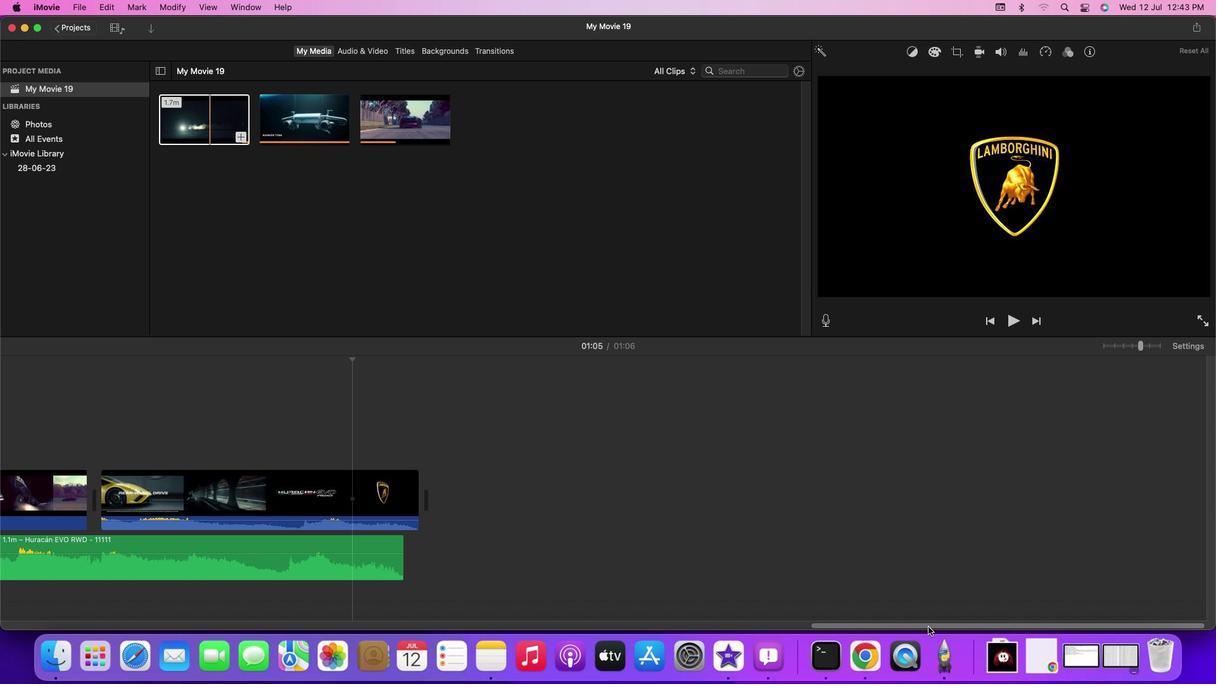 
Action: Mouse pressed left at (928, 627)
Screenshot: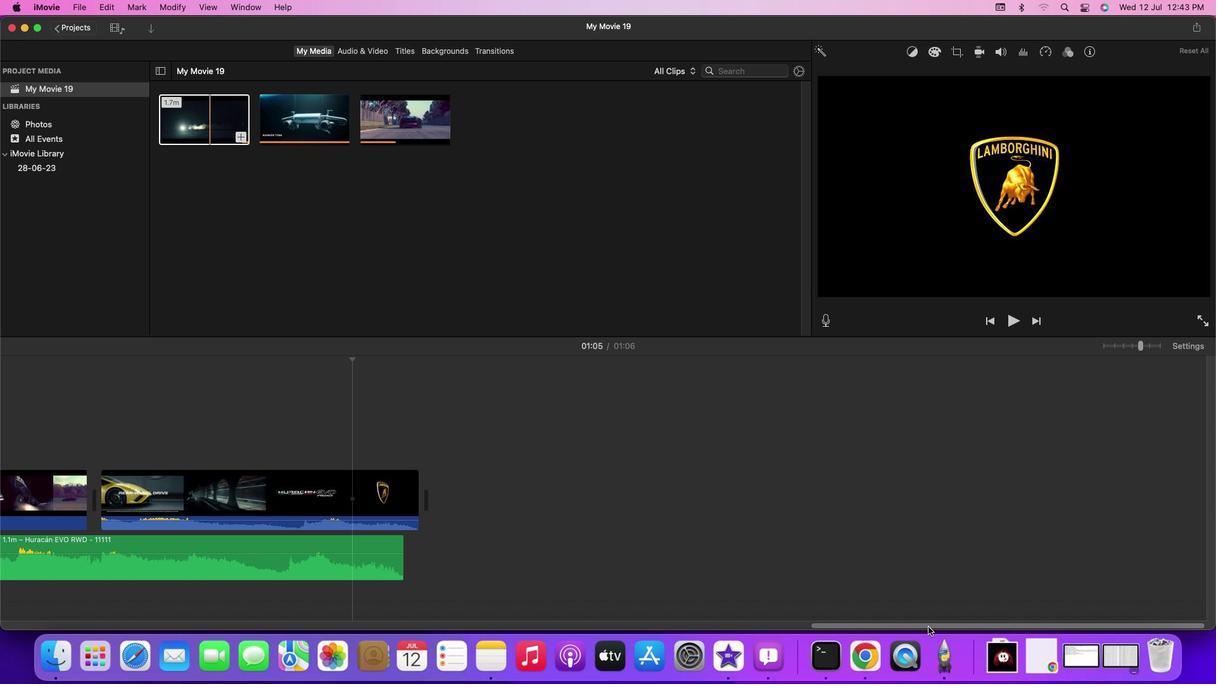
Action: Mouse moved to (1144, 346)
Screenshot: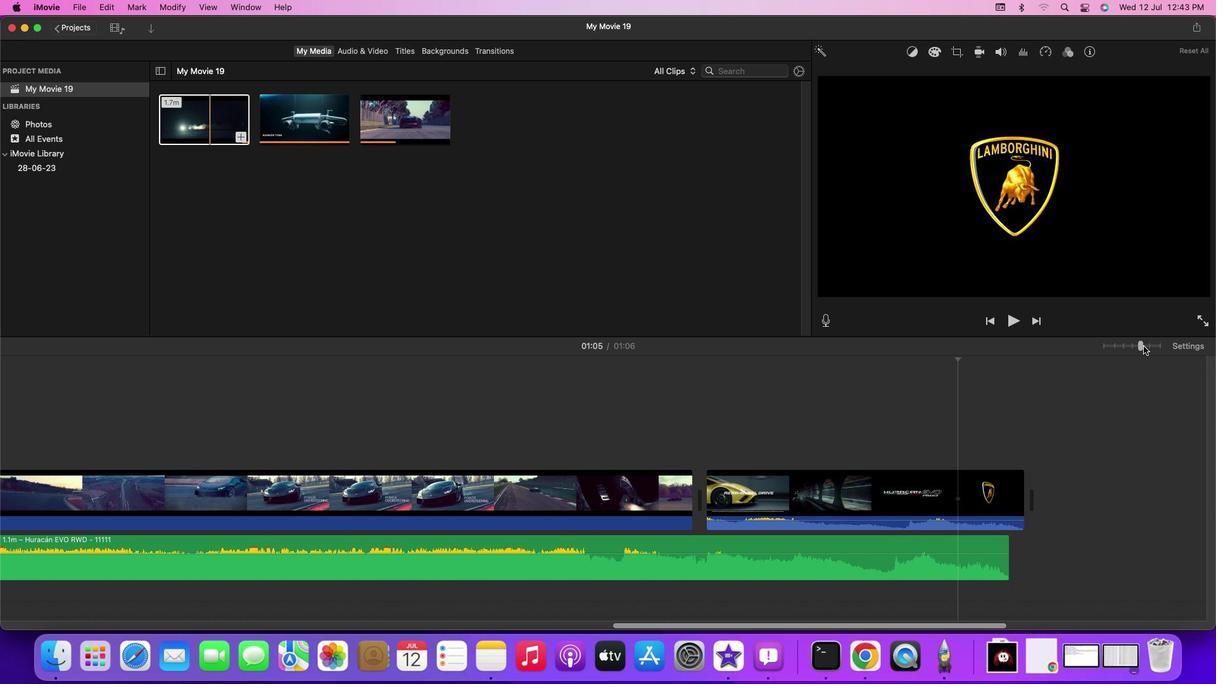 
Action: Mouse pressed left at (1144, 346)
Screenshot: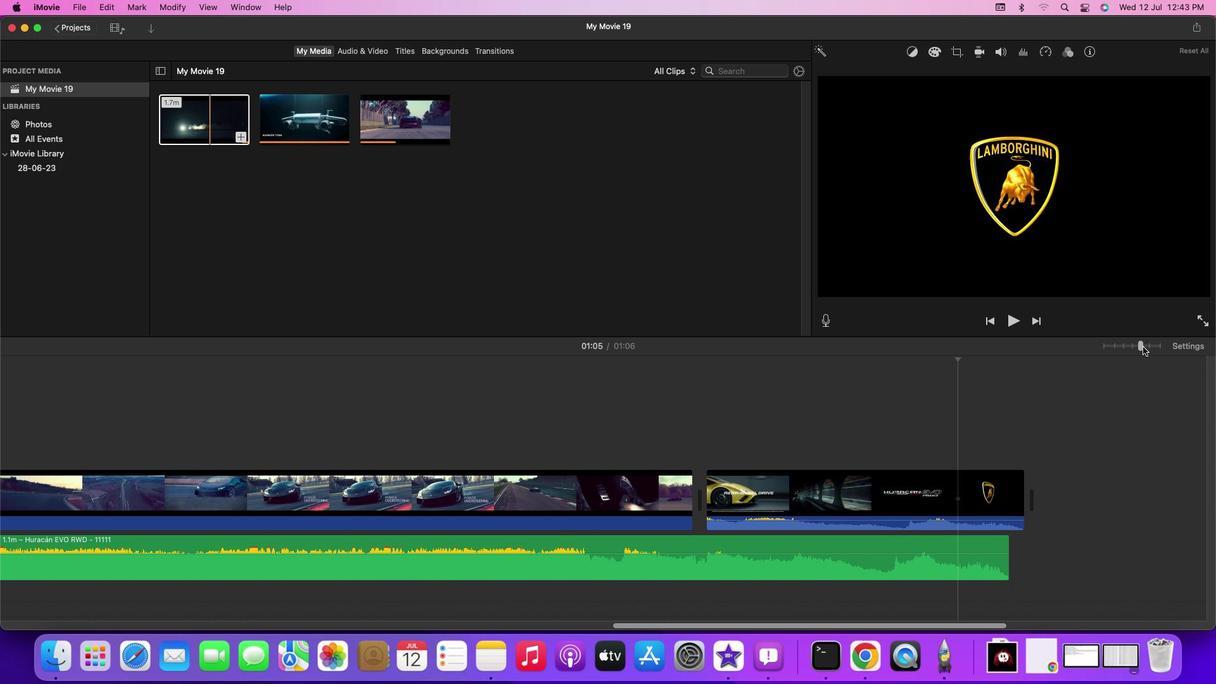 
Action: Mouse moved to (961, 630)
Screenshot: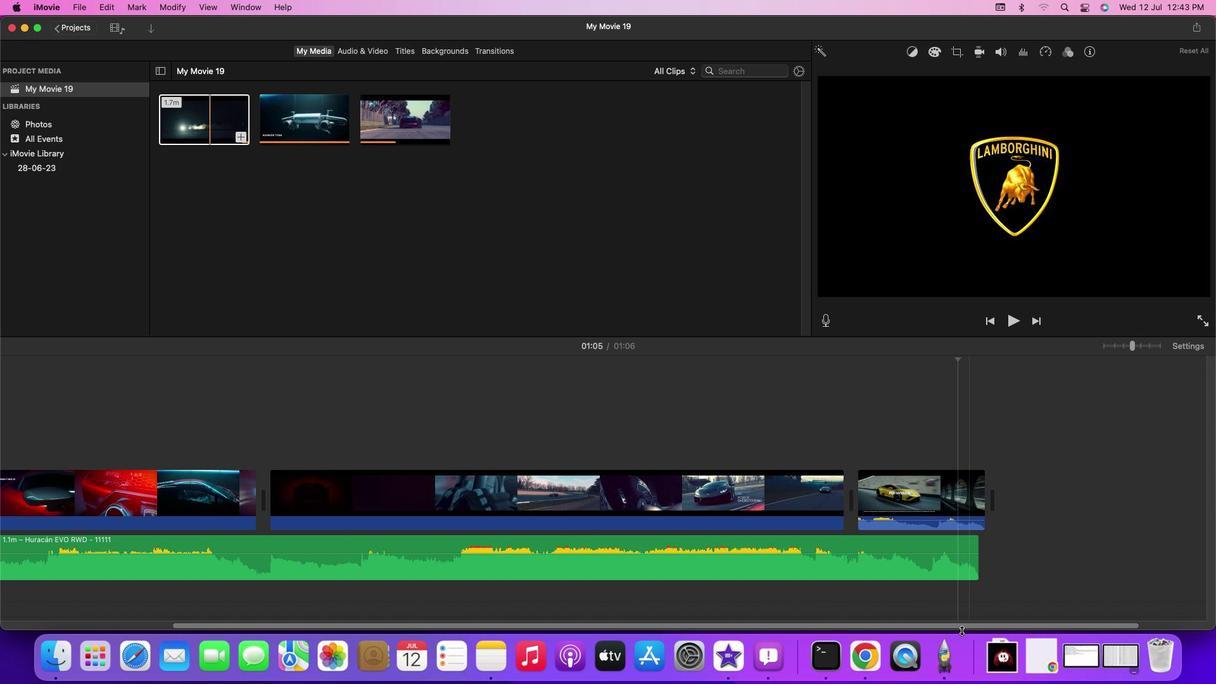 
Action: Mouse pressed left at (961, 630)
Screenshot: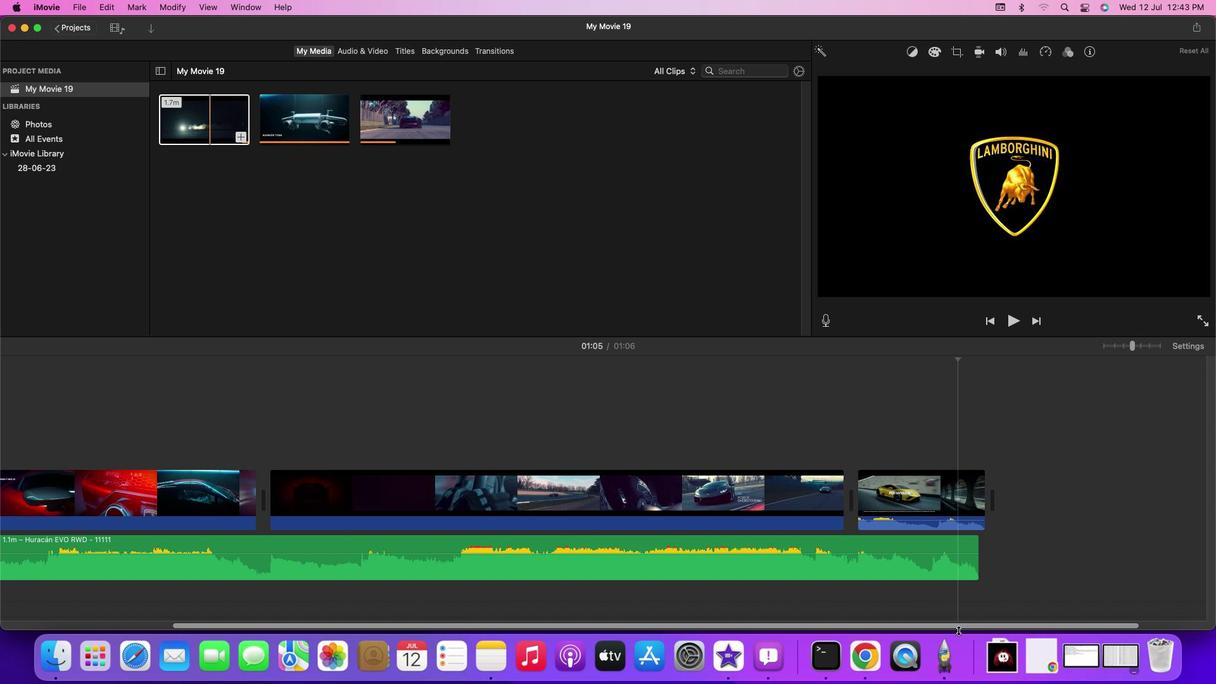 
Action: Mouse moved to (957, 625)
Screenshot: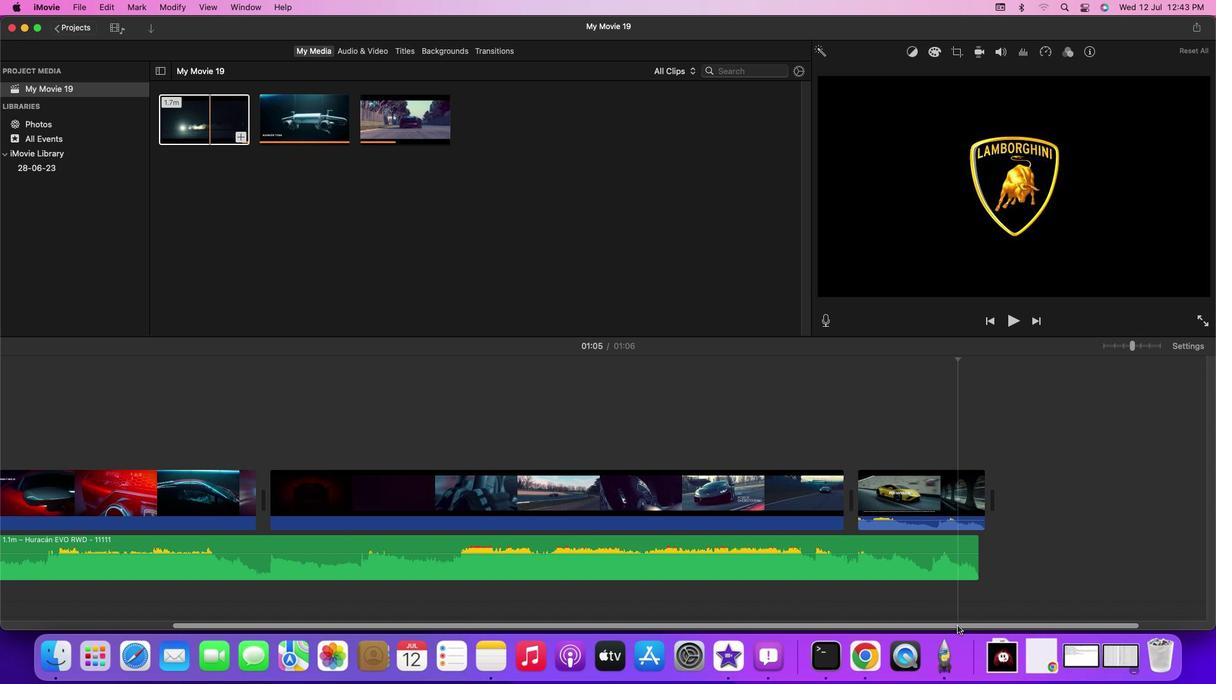 
Action: Mouse pressed left at (957, 625)
Screenshot: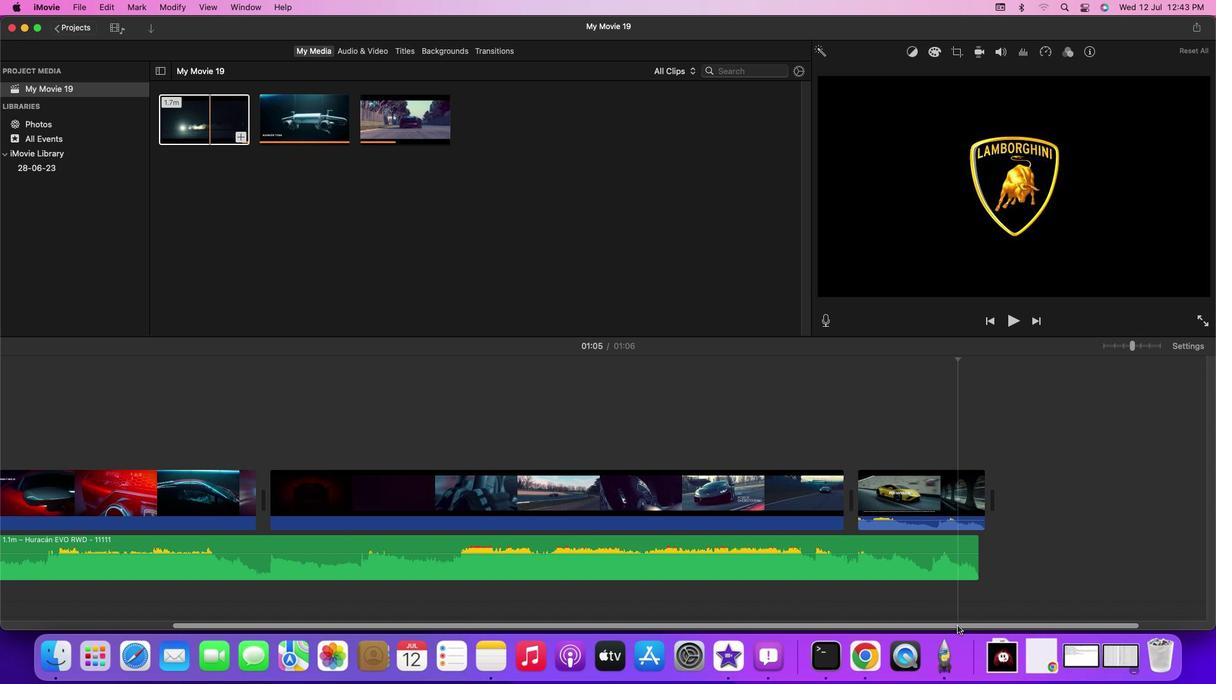 
Action: Mouse moved to (863, 421)
Screenshot: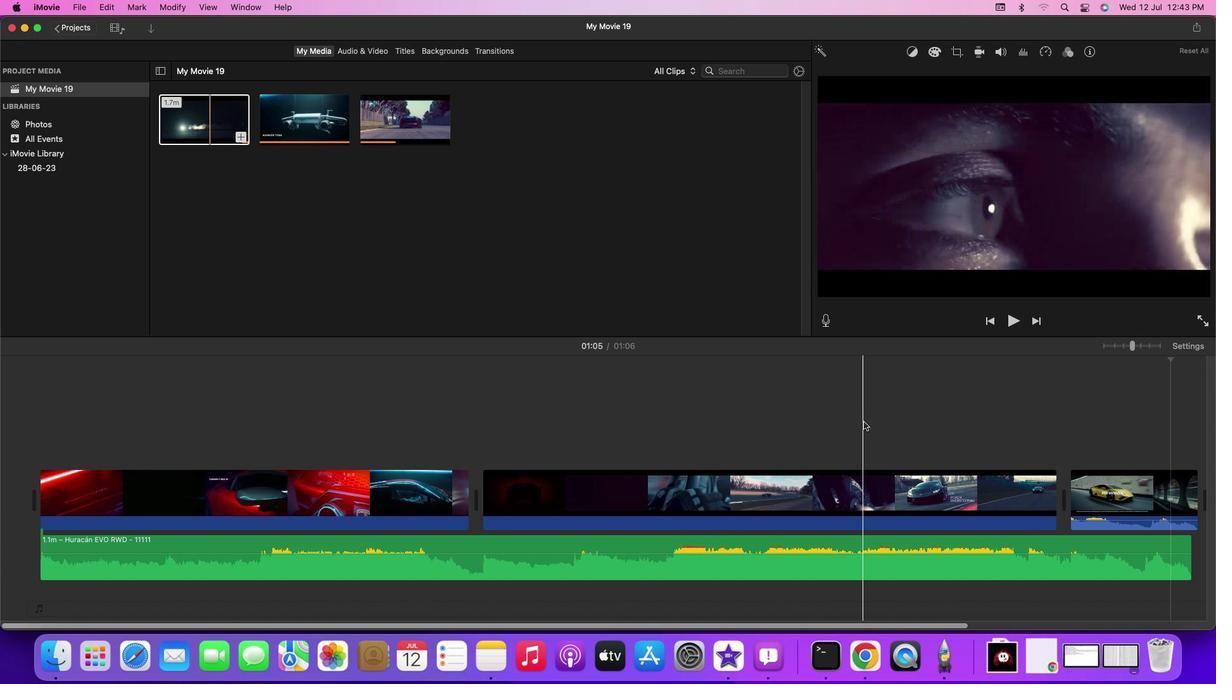 
Action: Mouse pressed left at (863, 421)
Screenshot: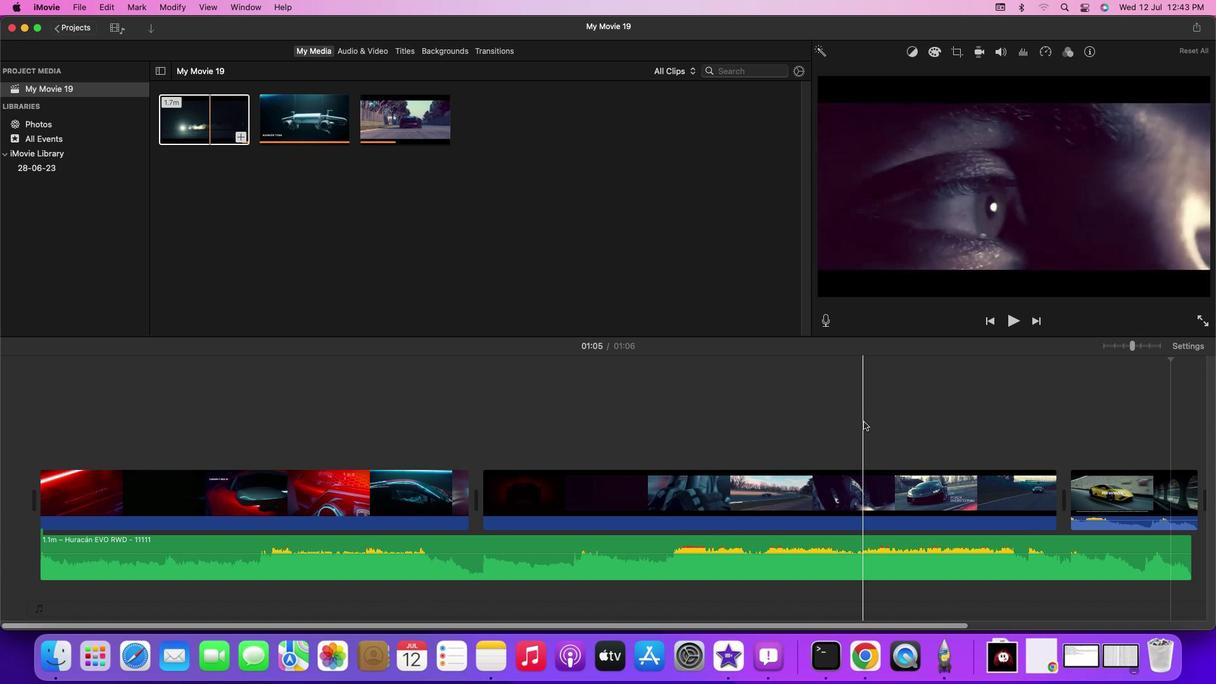 
Action: Mouse moved to (1132, 349)
Screenshot: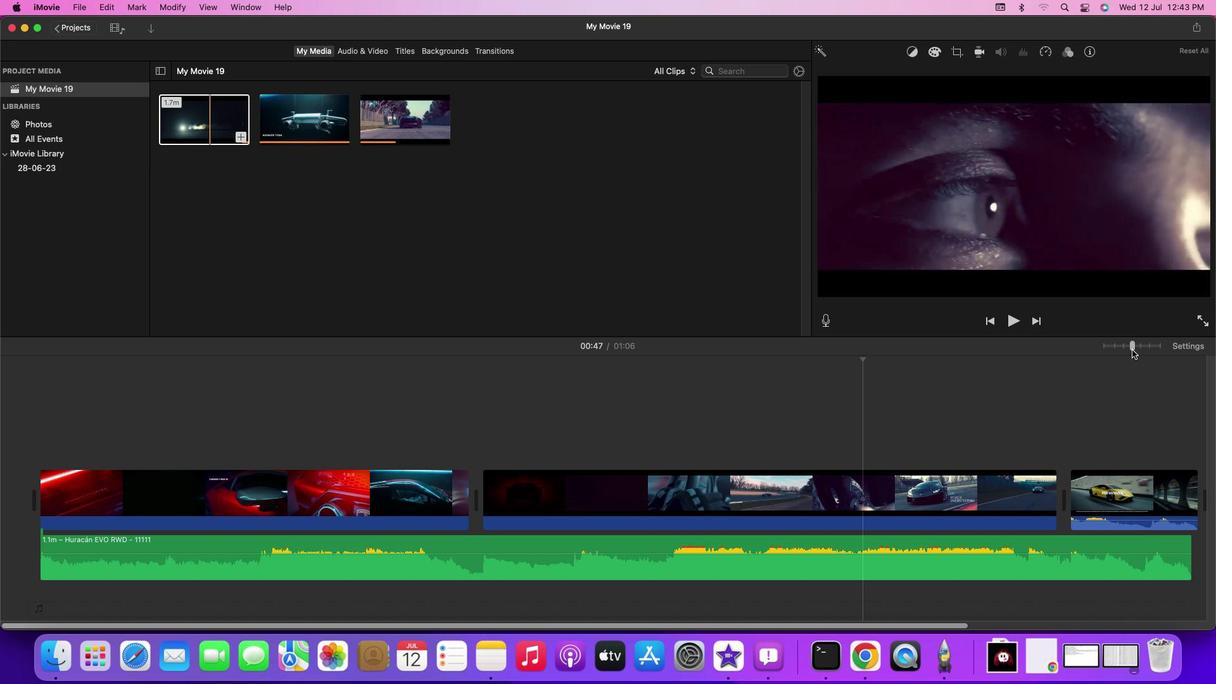 
Action: Mouse pressed left at (1132, 349)
Screenshot: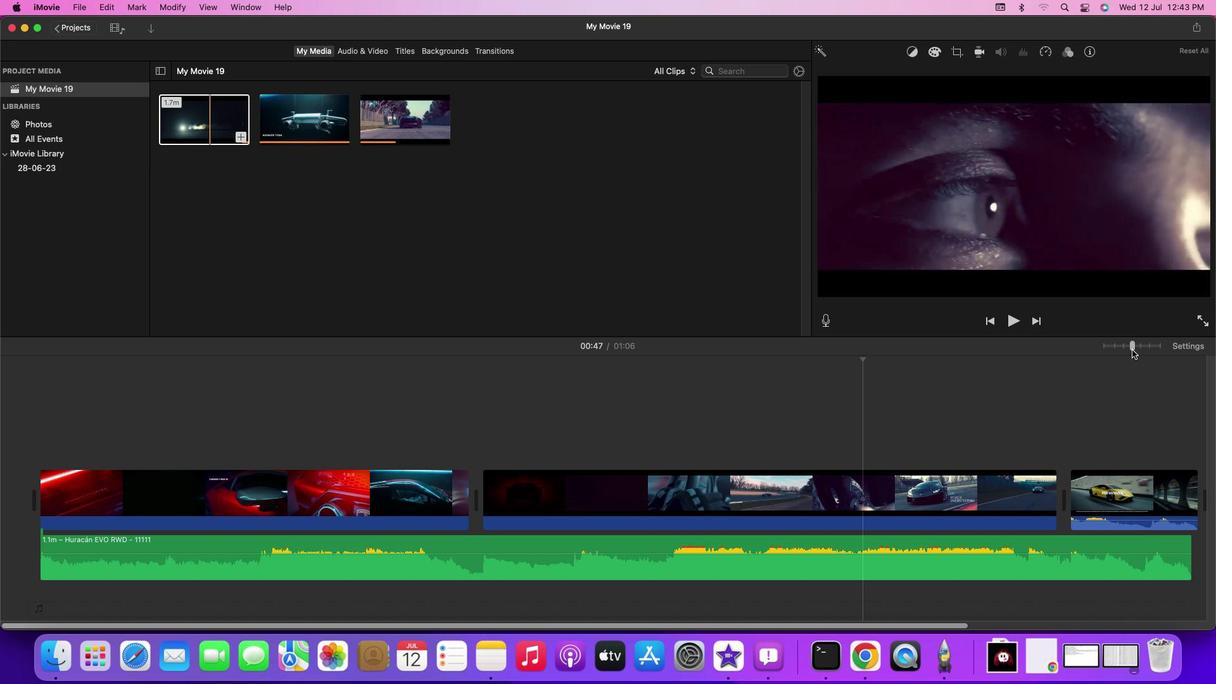 
Action: Mouse moved to (243, 397)
Screenshot: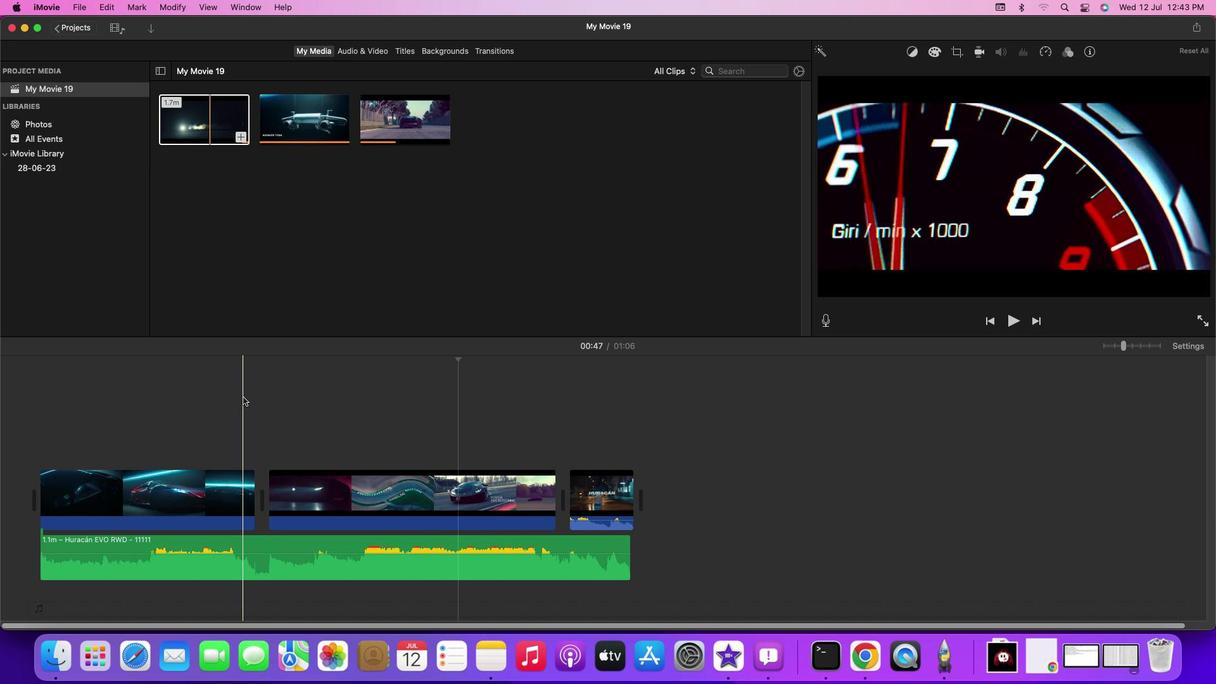 
Action: Mouse pressed left at (243, 397)
Screenshot: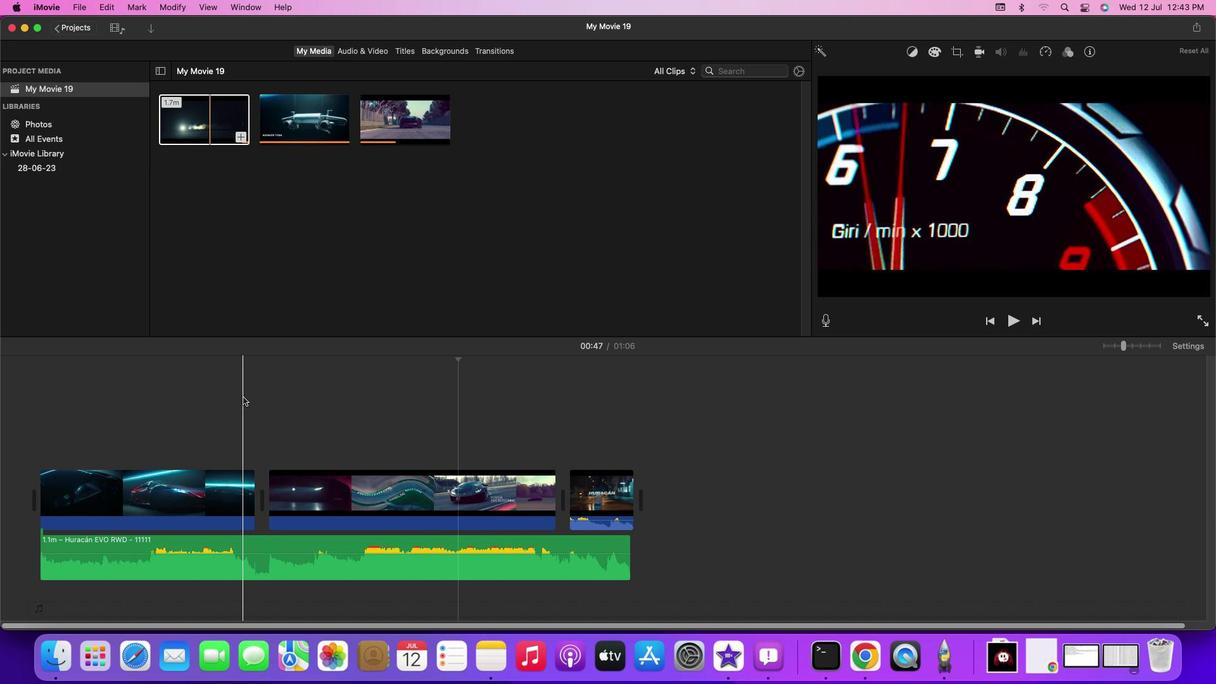 
Action: Mouse moved to (196, 495)
Screenshot: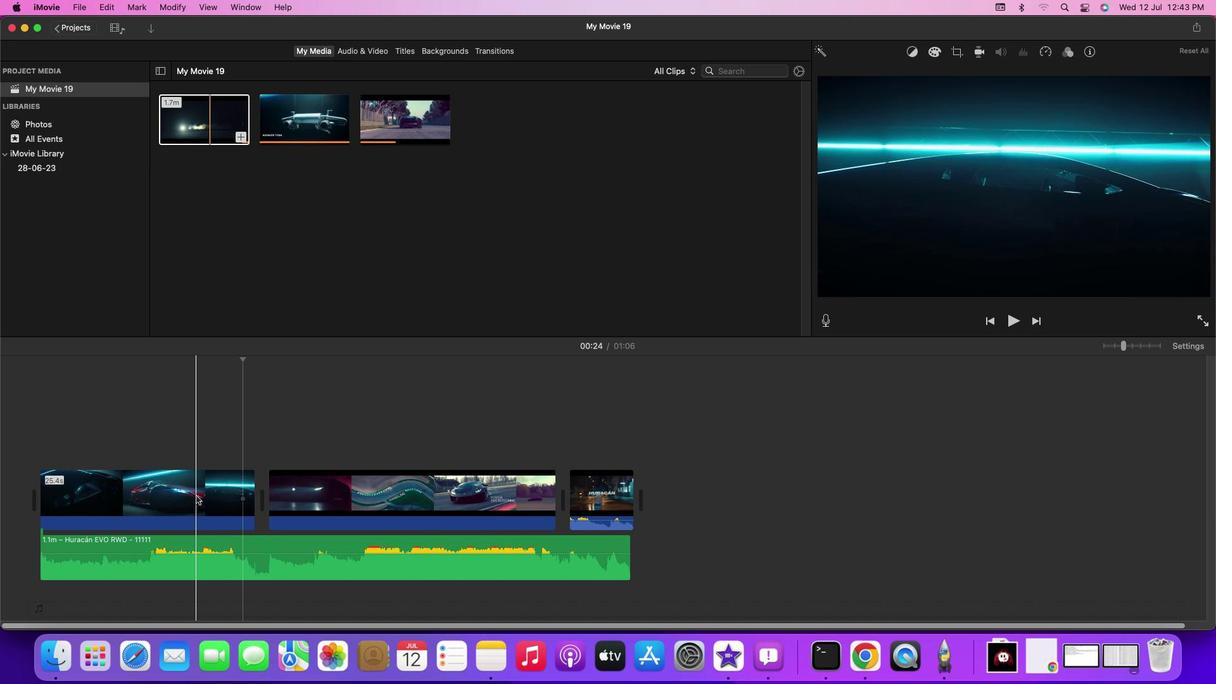
Action: Mouse pressed left at (196, 495)
Screenshot: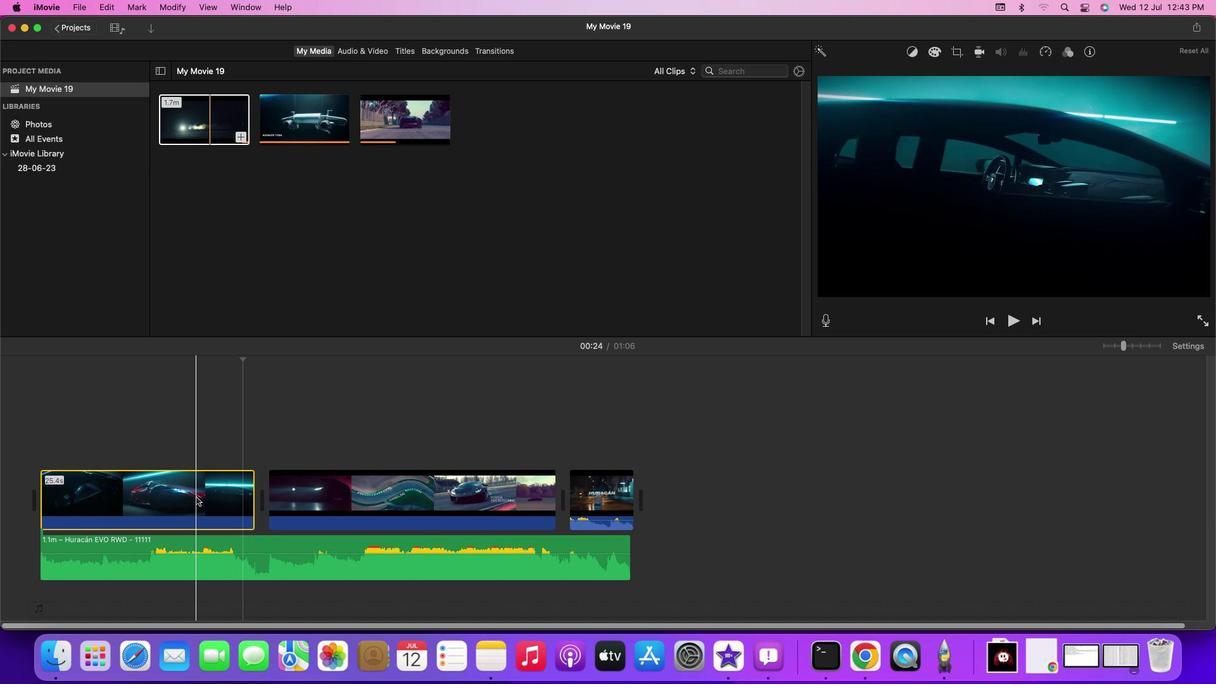 
Action: Mouse moved to (145, 392)
Screenshot: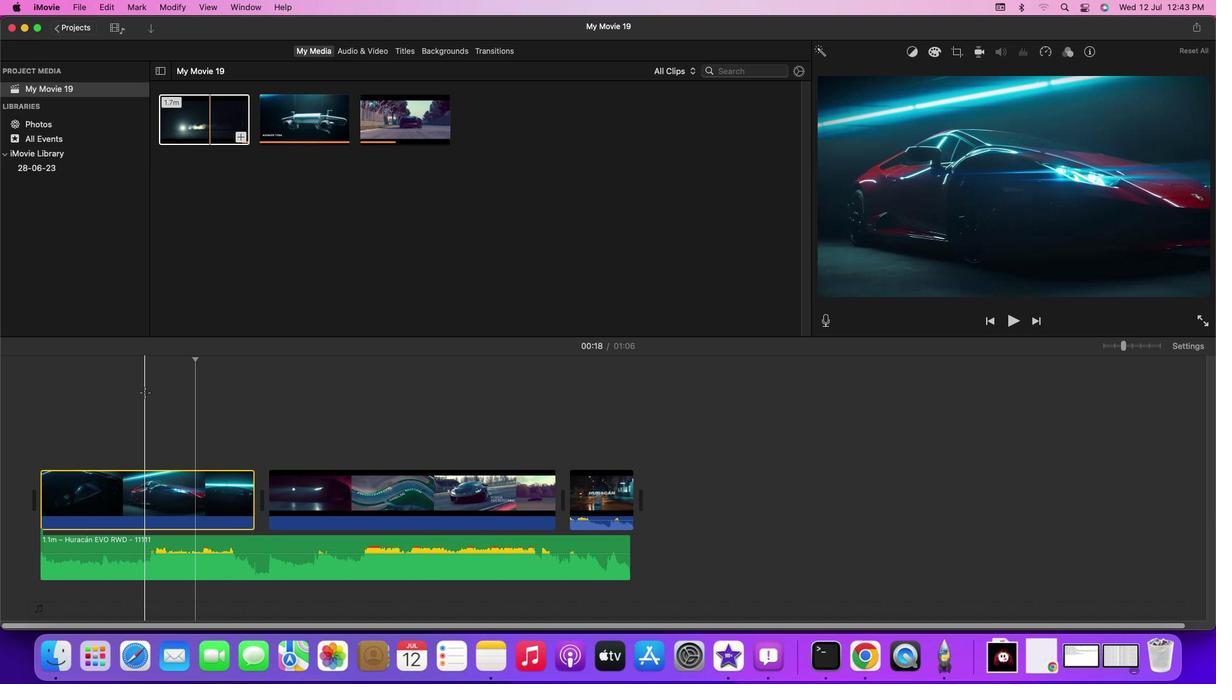 
Action: Mouse pressed left at (145, 392)
Screenshot: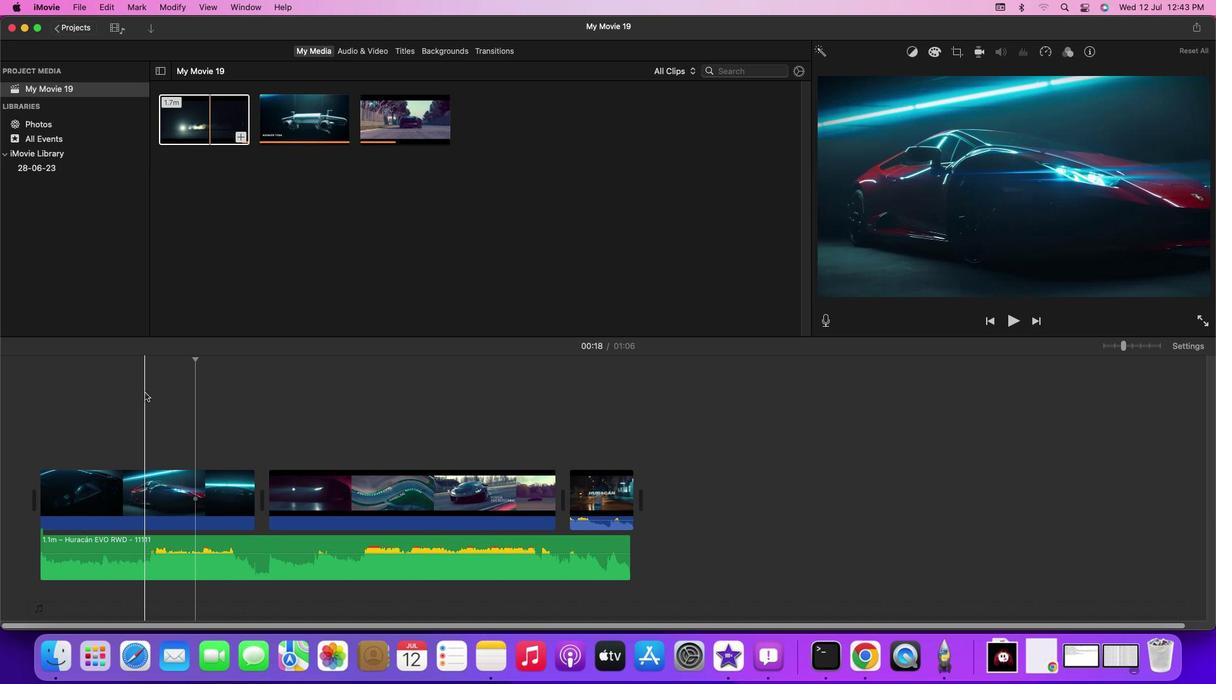 
Action: Key pressed Key.space
Screenshot: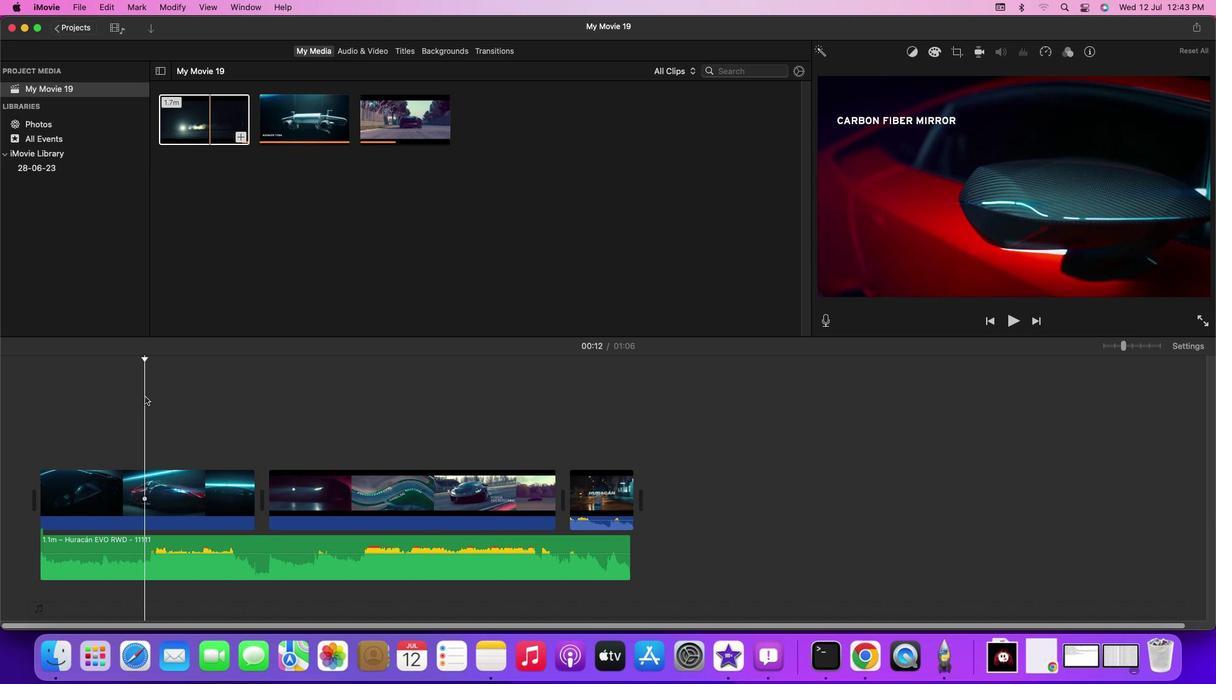 
Action: Mouse moved to (188, 494)
Screenshot: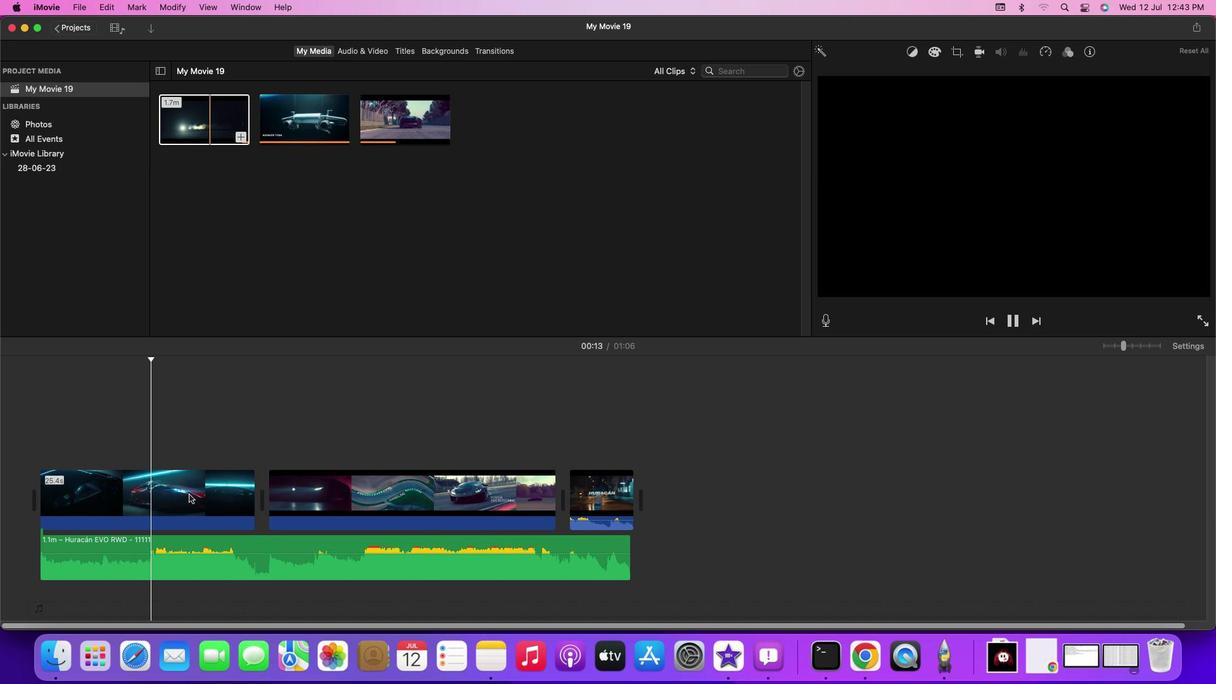 
Action: Key pressed Key.space
Screenshot: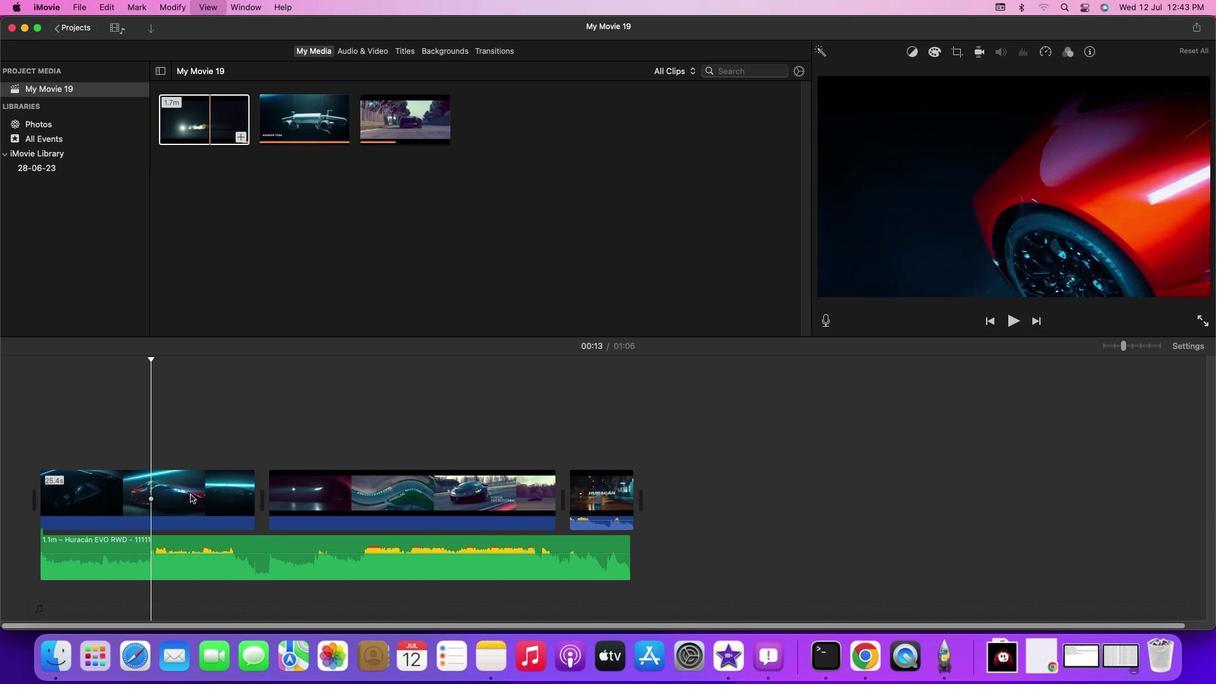 
Action: Mouse moved to (193, 494)
Screenshot: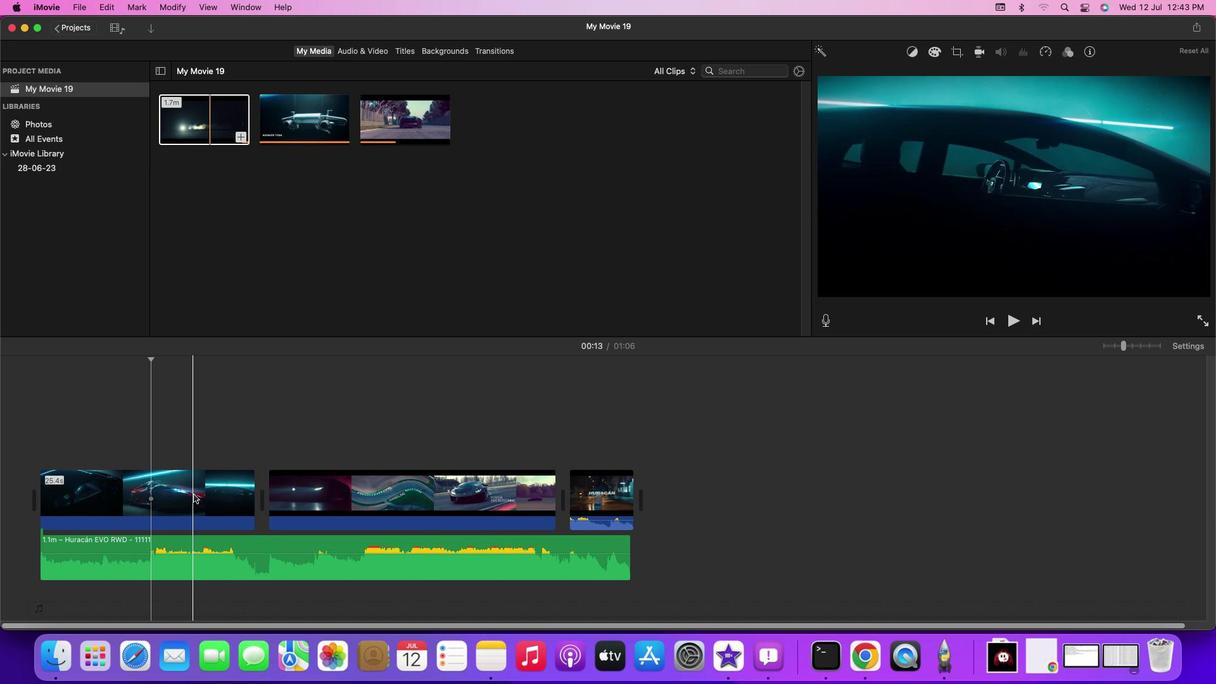 
Action: Key pressed Key.space
Screenshot: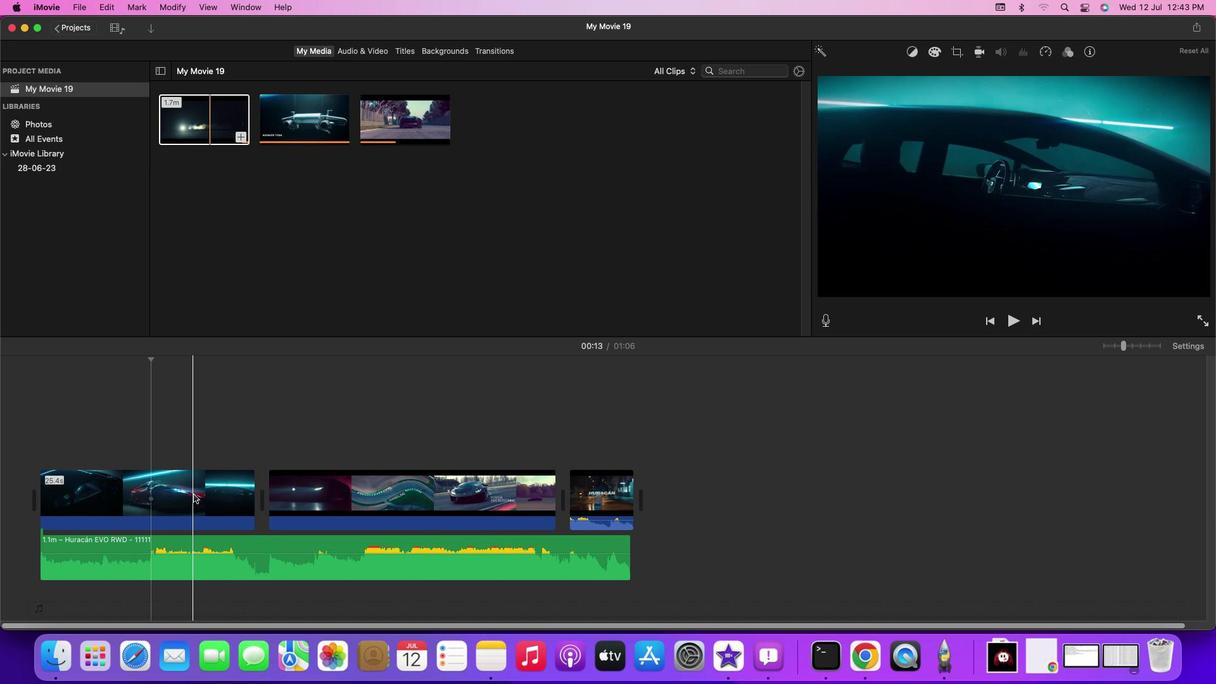 
Action: Mouse moved to (116, 484)
Screenshot: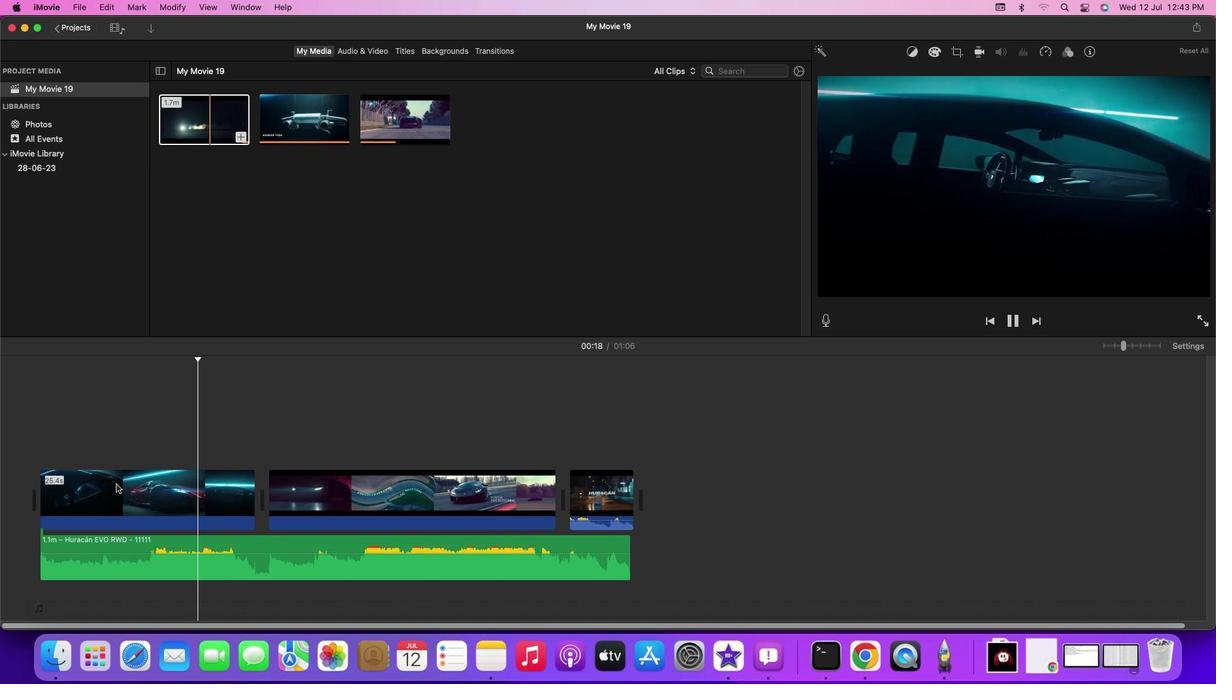 
Action: Mouse pressed left at (116, 484)
Screenshot: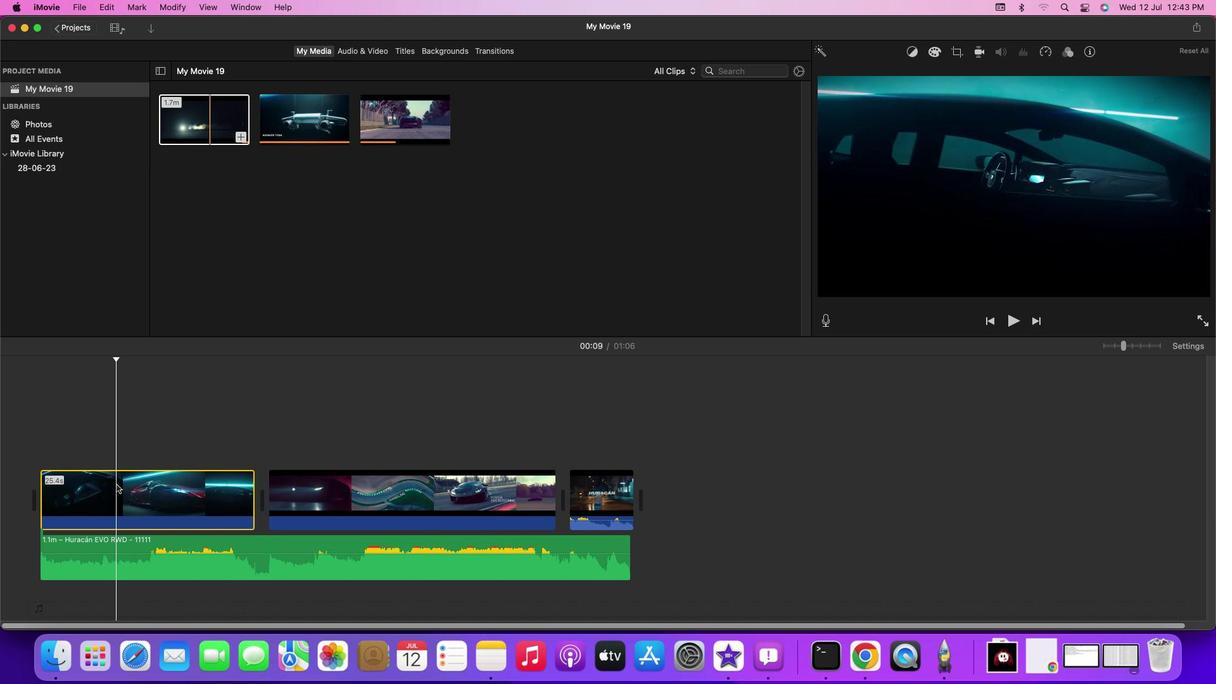
Action: Key pressed Key.space
Screenshot: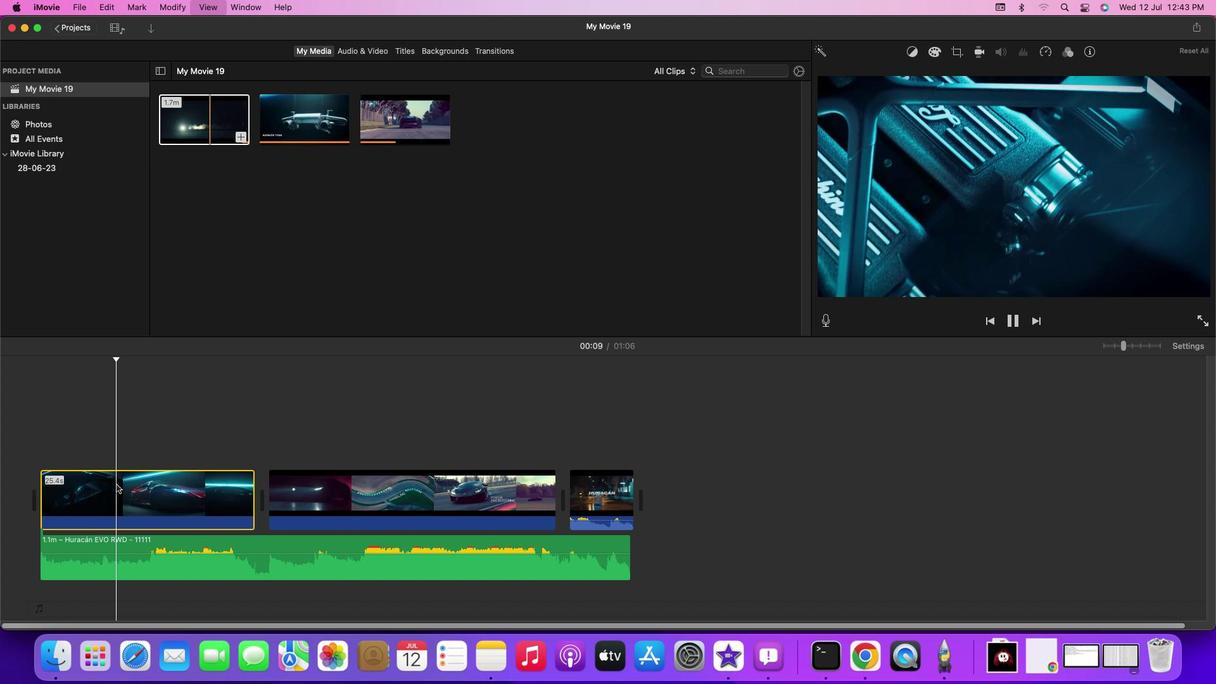 
Action: Mouse moved to (94, 491)
Screenshot: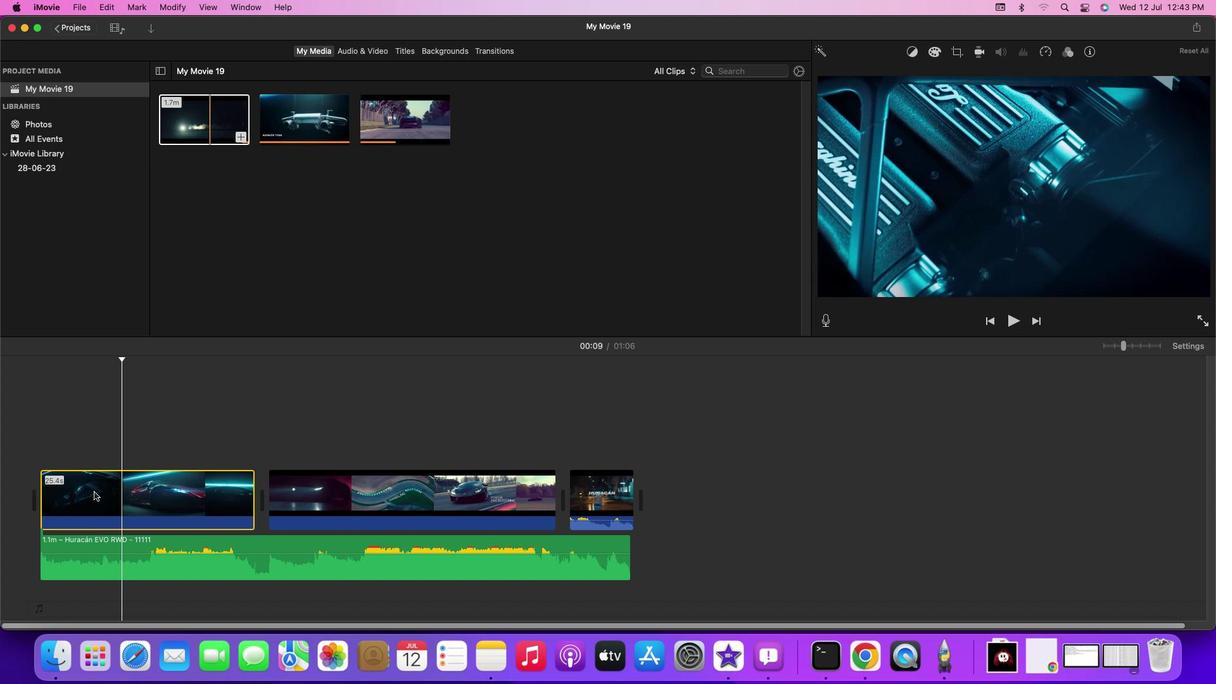
Action: Mouse pressed left at (94, 491)
Screenshot: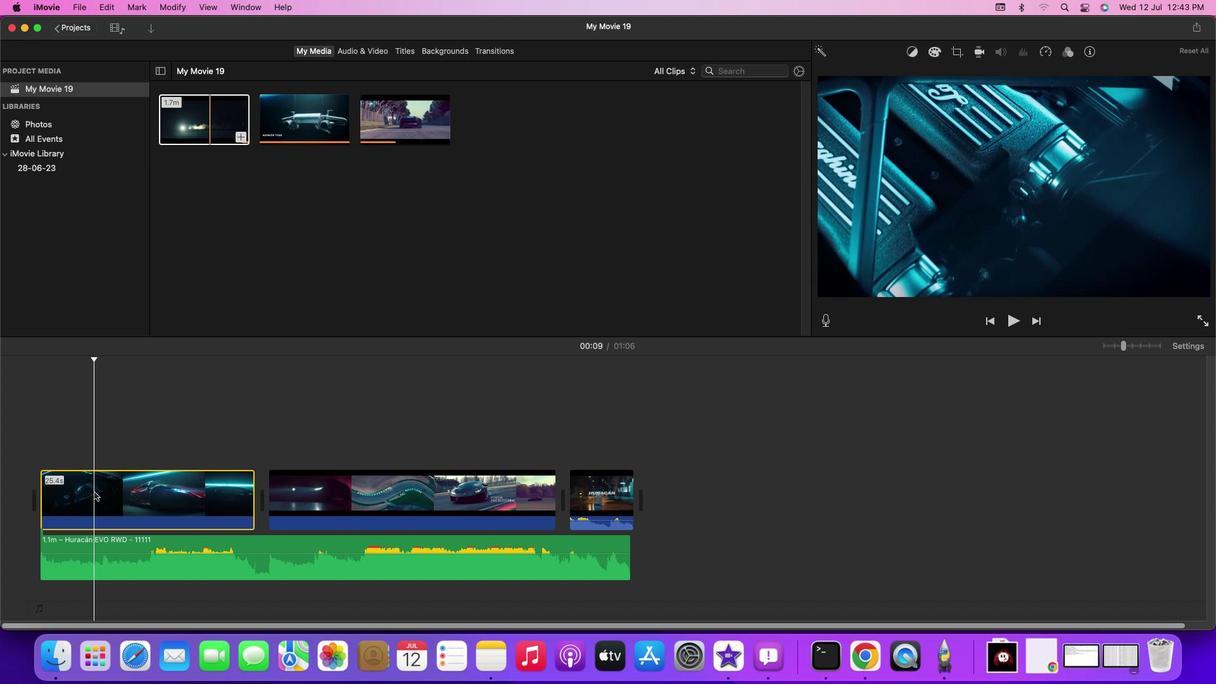 
Action: Mouse moved to (76, 490)
Screenshot: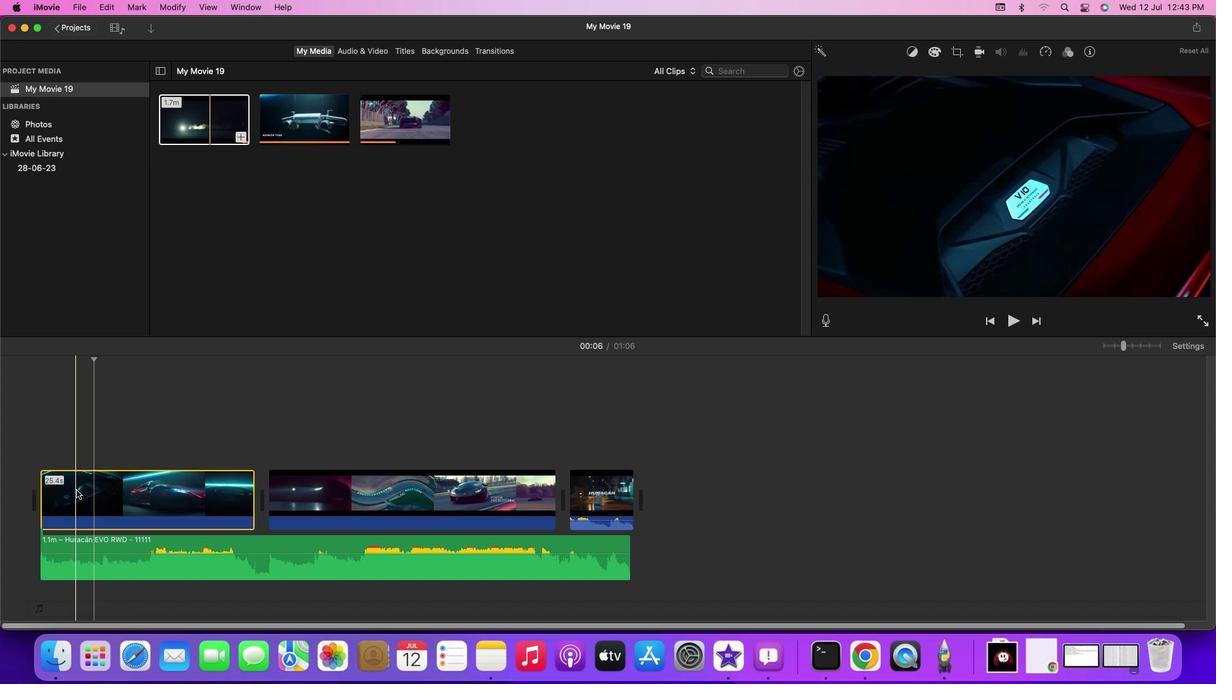 
Action: Mouse pressed left at (76, 490)
Screenshot: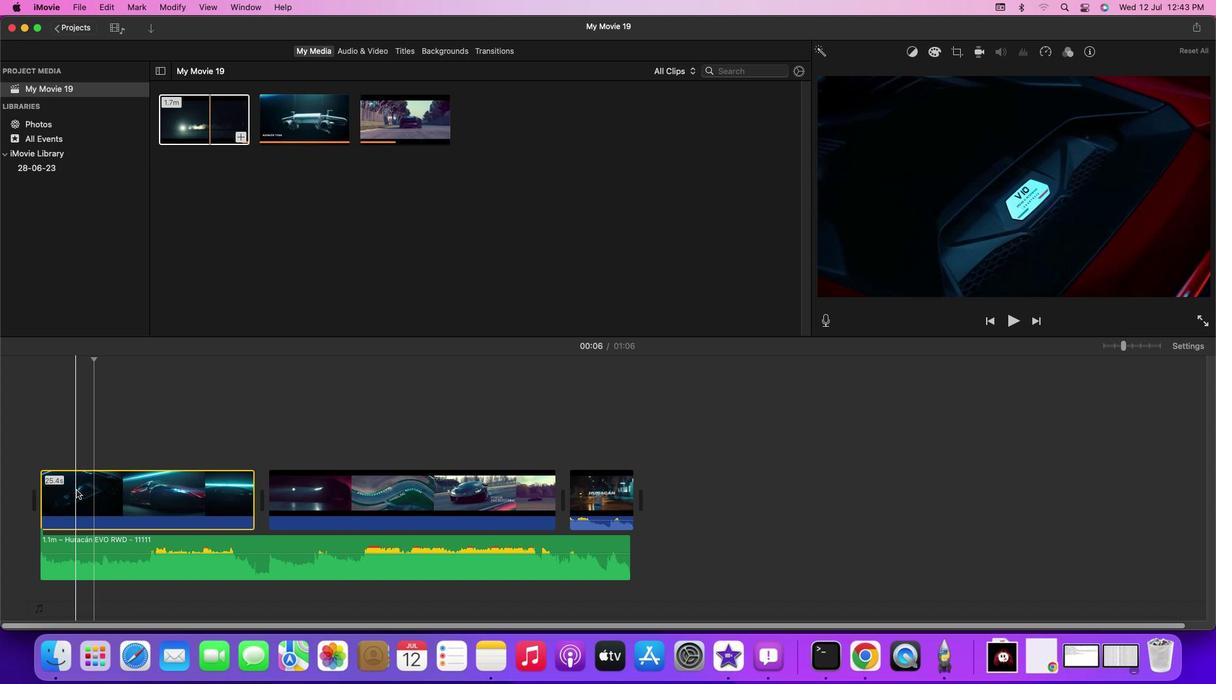 
Action: Mouse moved to (138, 497)
Screenshot: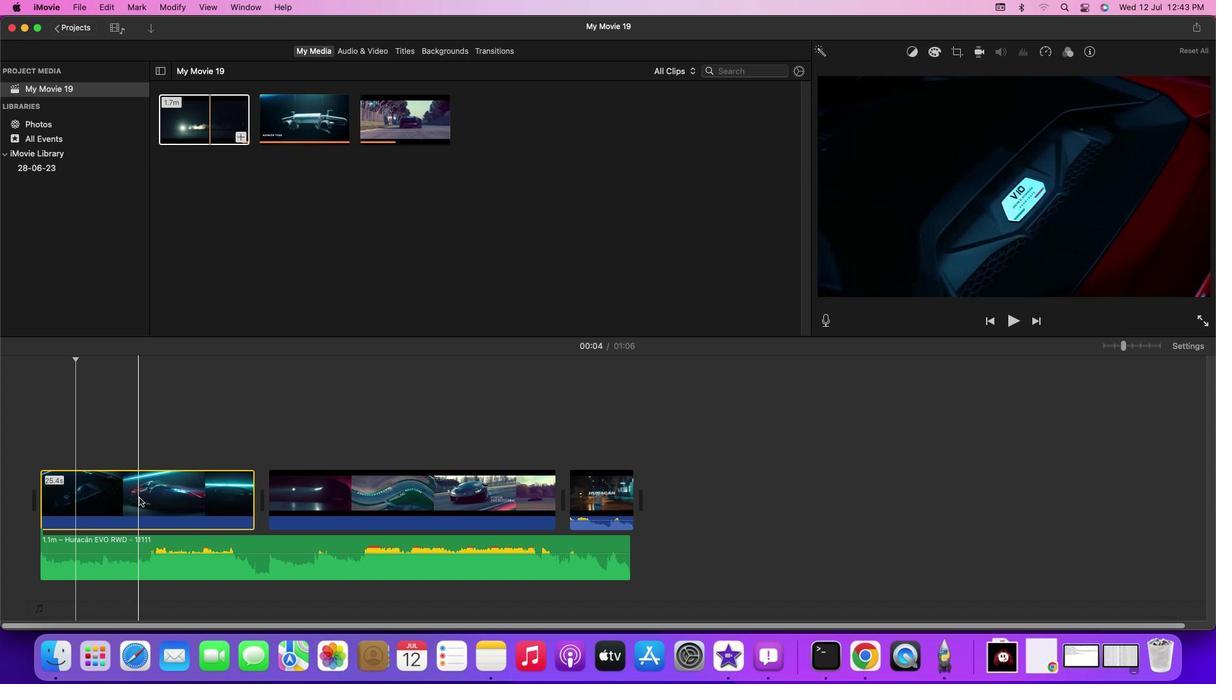 
Action: Mouse pressed left at (138, 497)
Screenshot: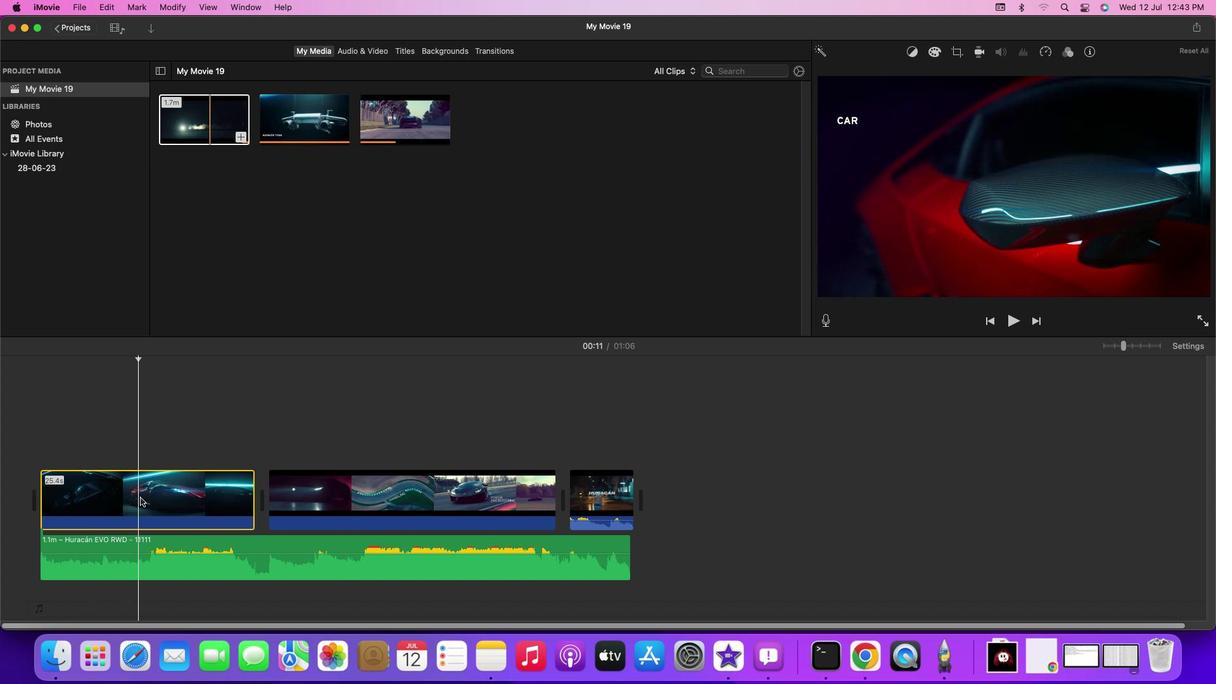 
Action: Mouse moved to (202, 504)
Screenshot: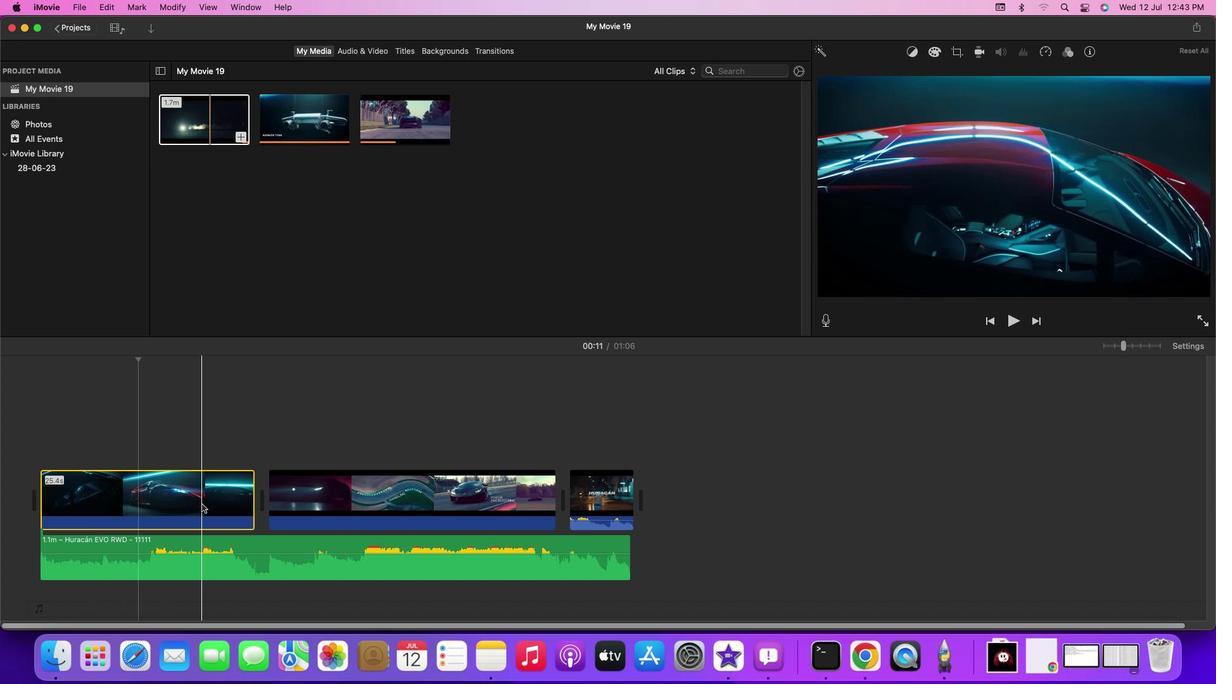 
Action: Key pressed Key.space
Screenshot: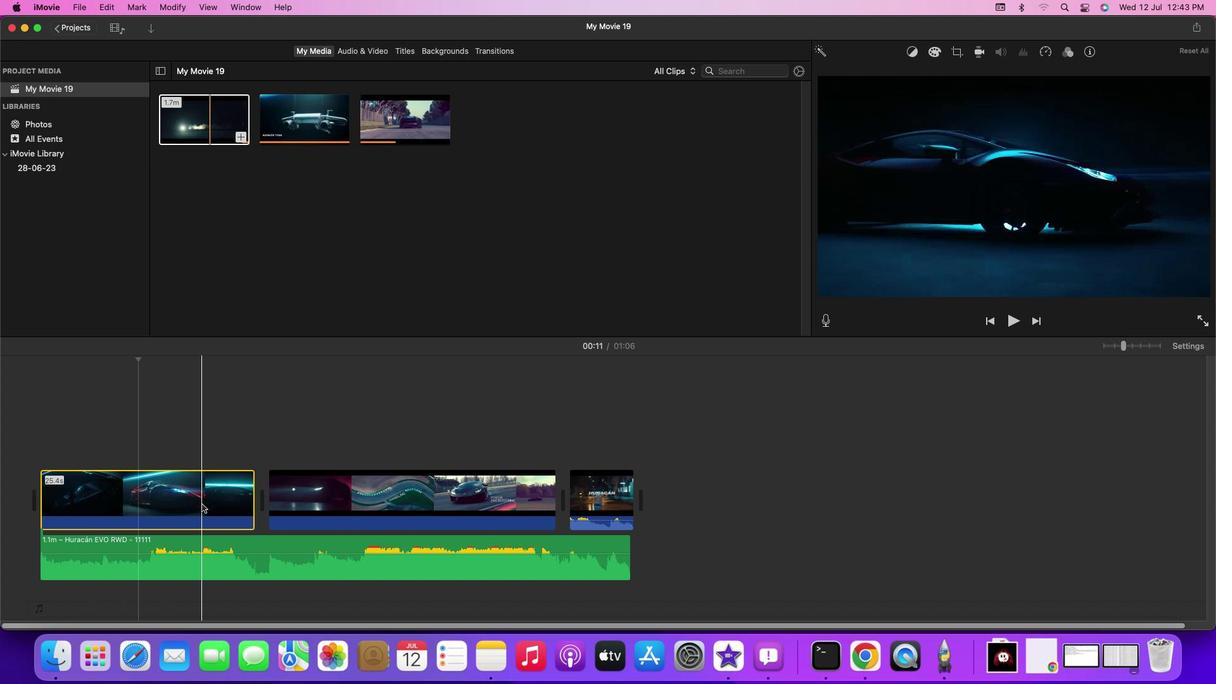 
Action: Mouse moved to (169, 501)
Screenshot: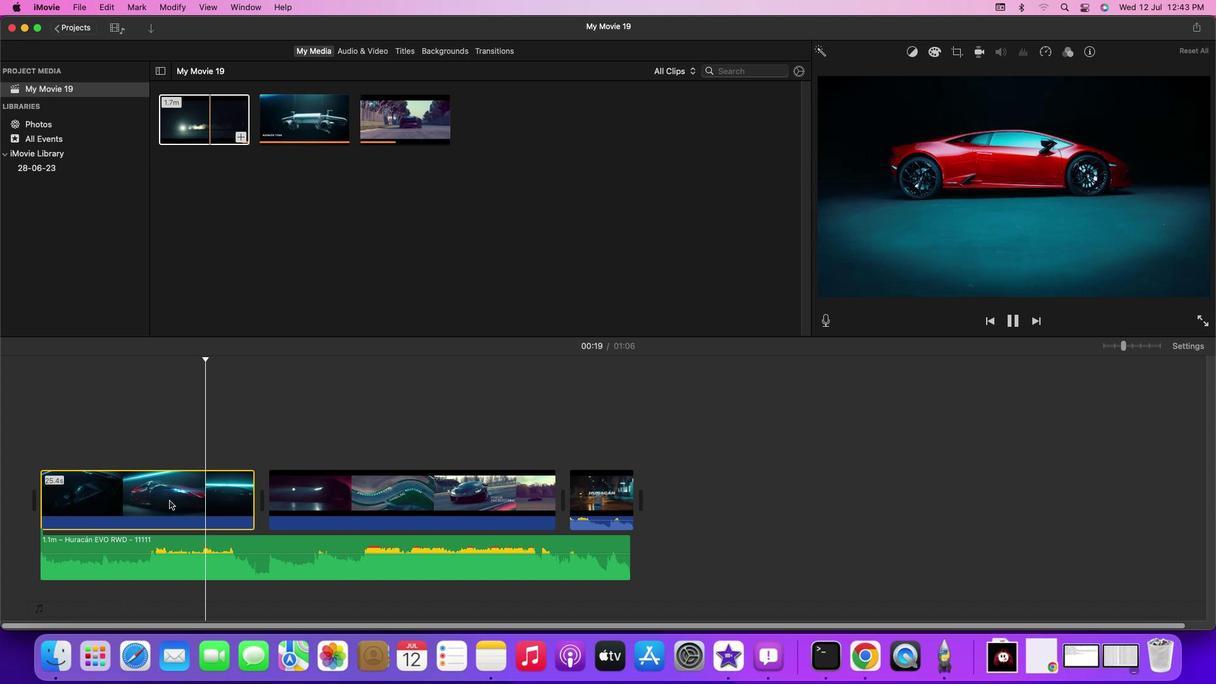 
Action: Key pressed Key.space
Screenshot: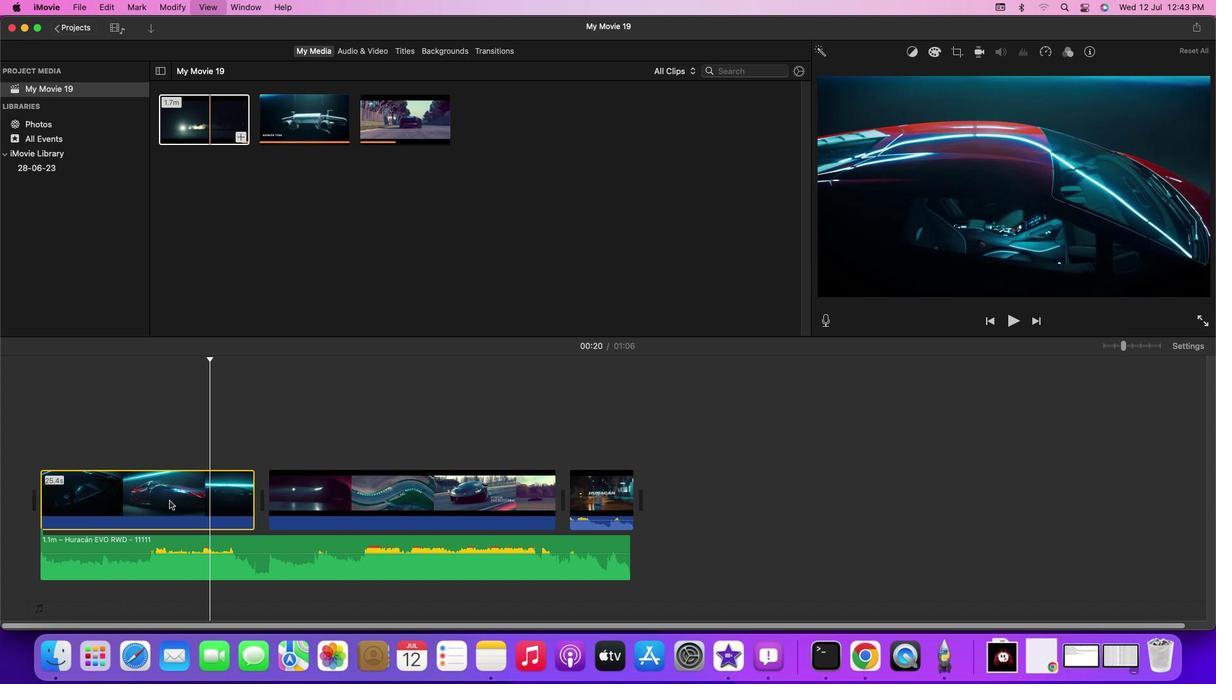 
Action: Mouse moved to (910, 53)
Screenshot: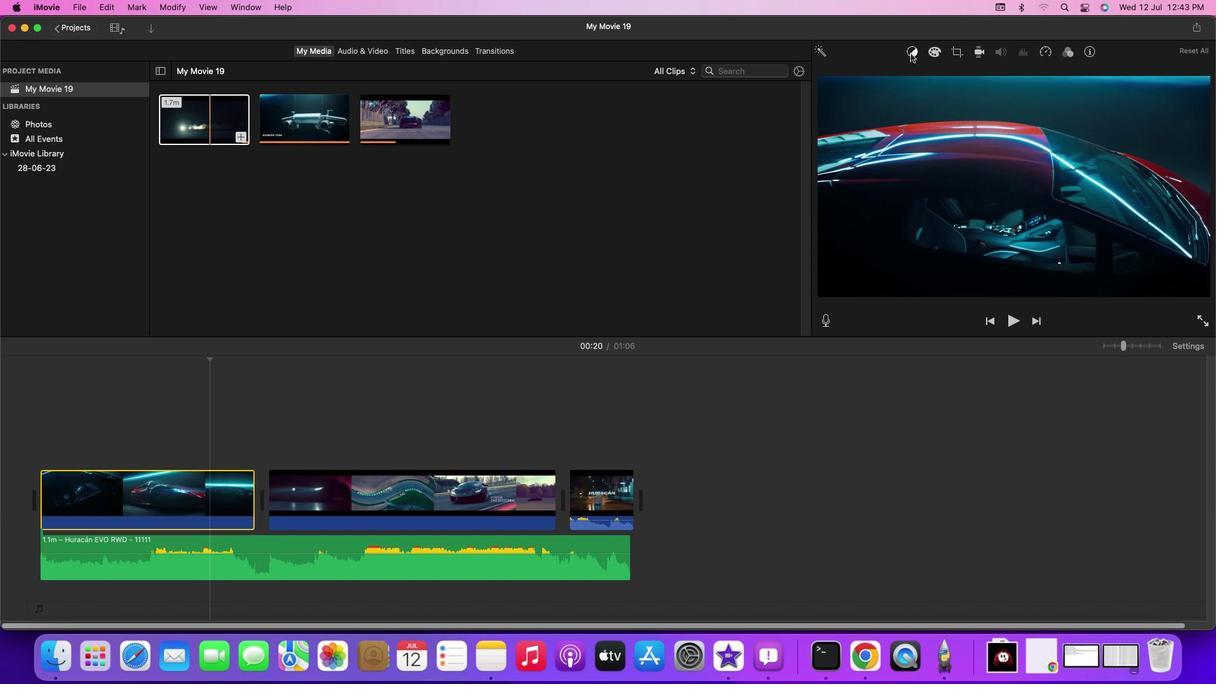 
Action: Mouse pressed left at (910, 53)
Screenshot: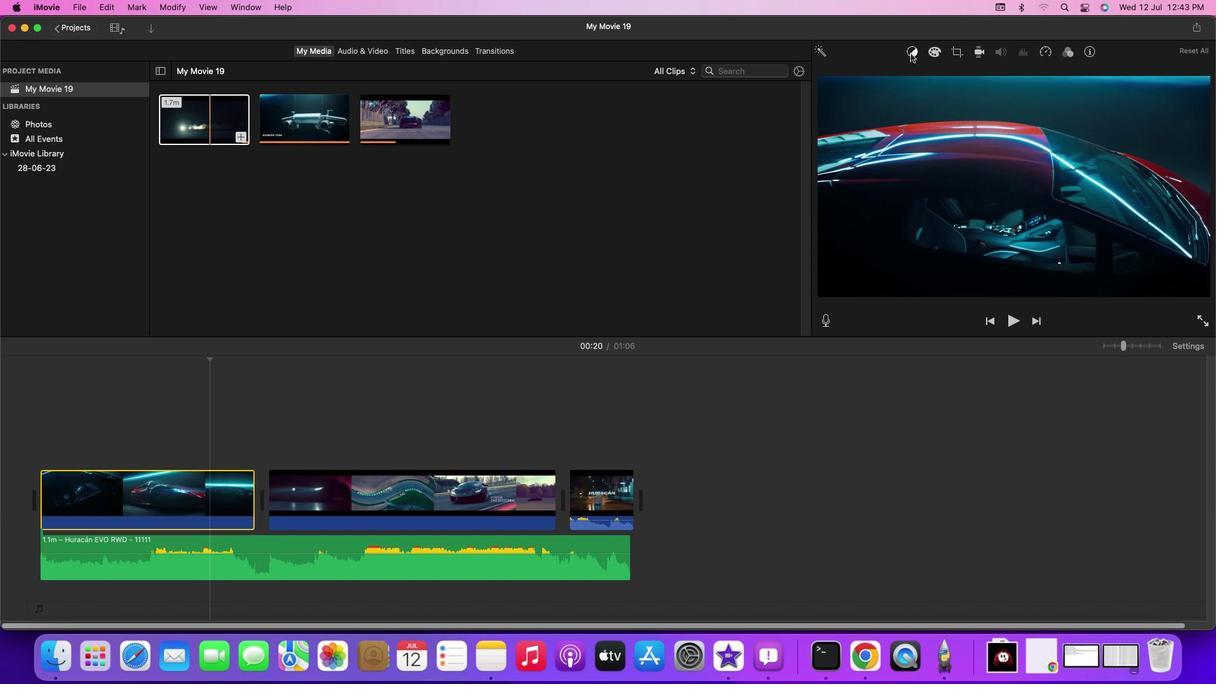 
Action: Mouse moved to (1037, 77)
Screenshot: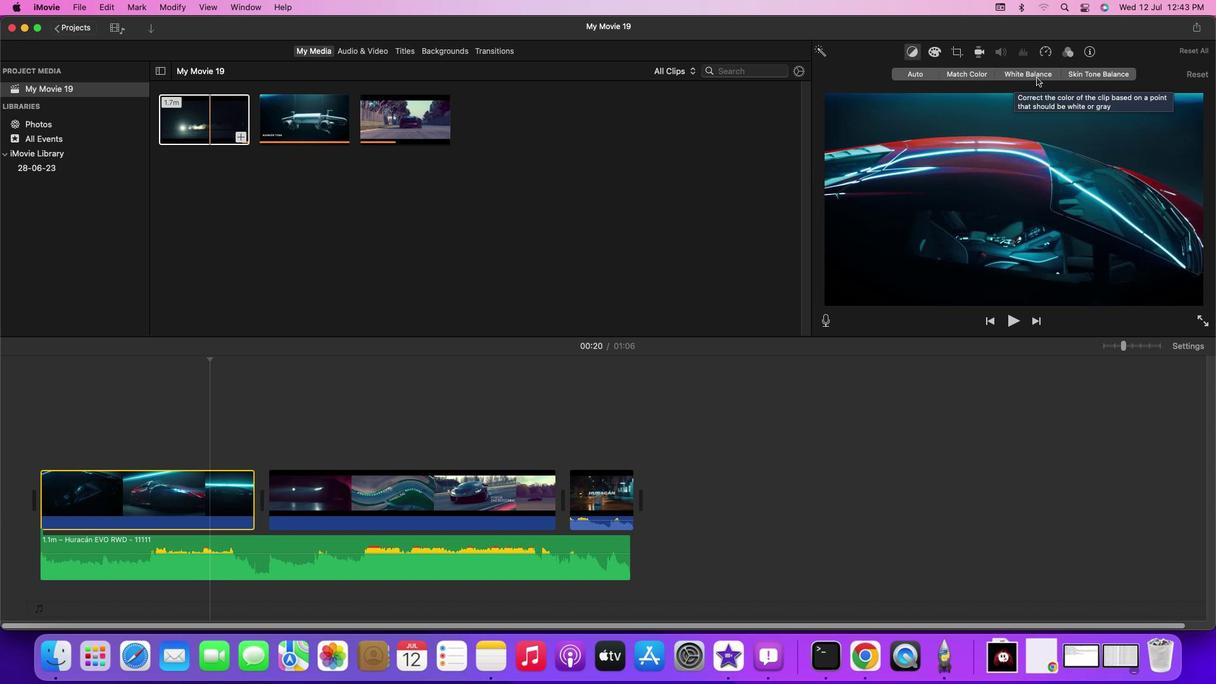 
Action: Mouse pressed left at (1037, 77)
Screenshot: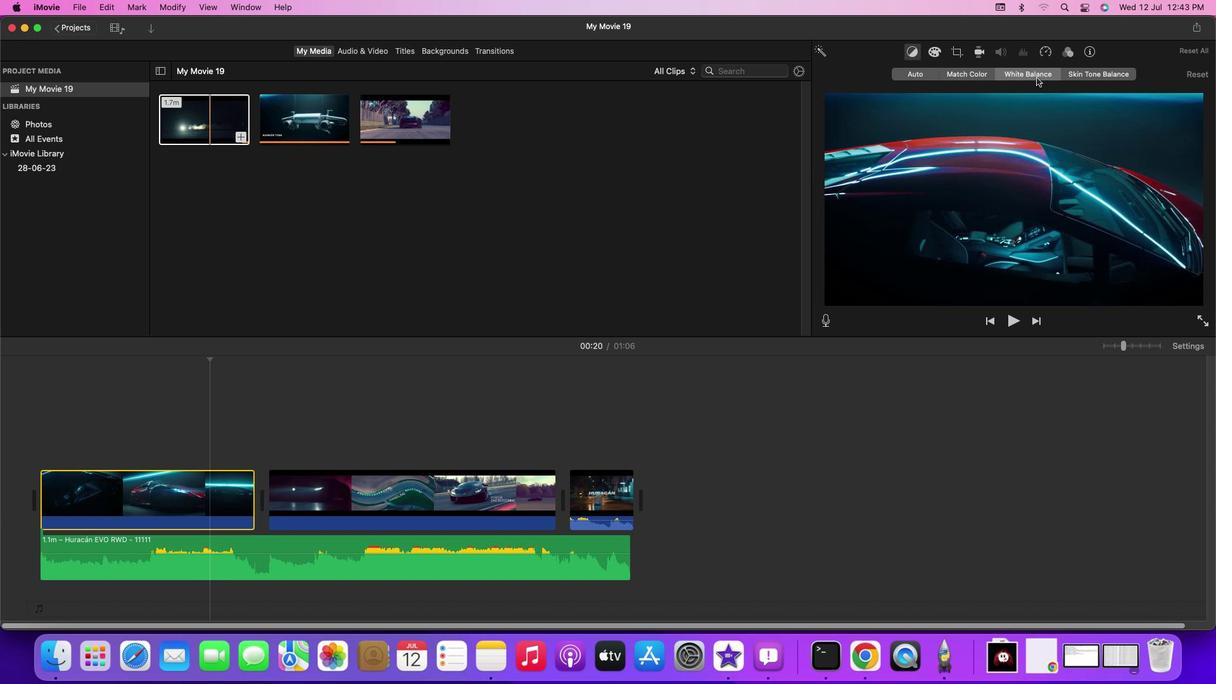 
Action: Mouse moved to (1011, 155)
Screenshot: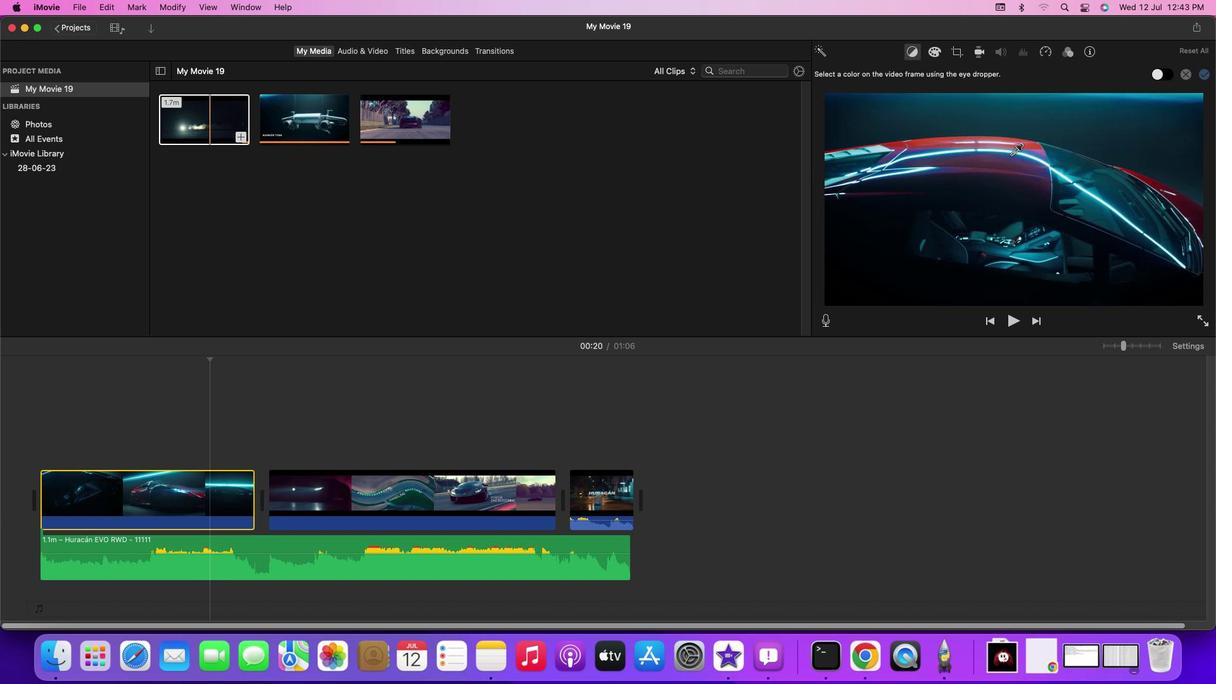 
Action: Mouse pressed left at (1011, 155)
Screenshot: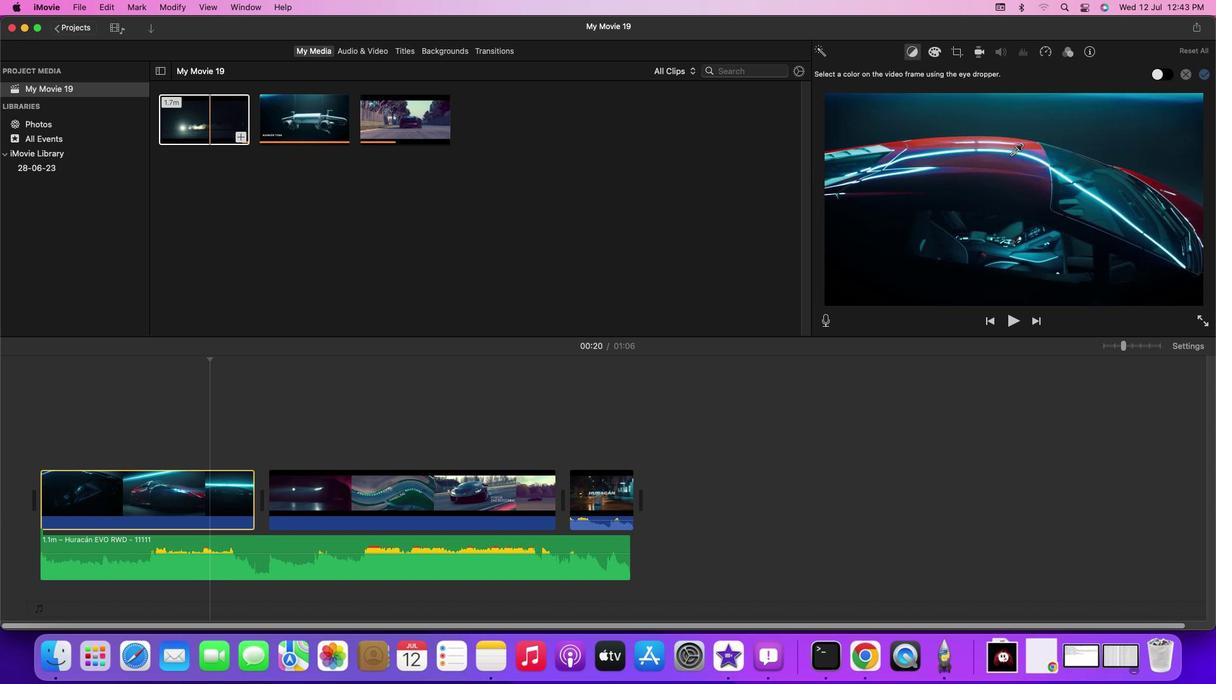 
Action: Mouse moved to (1000, 190)
Screenshot: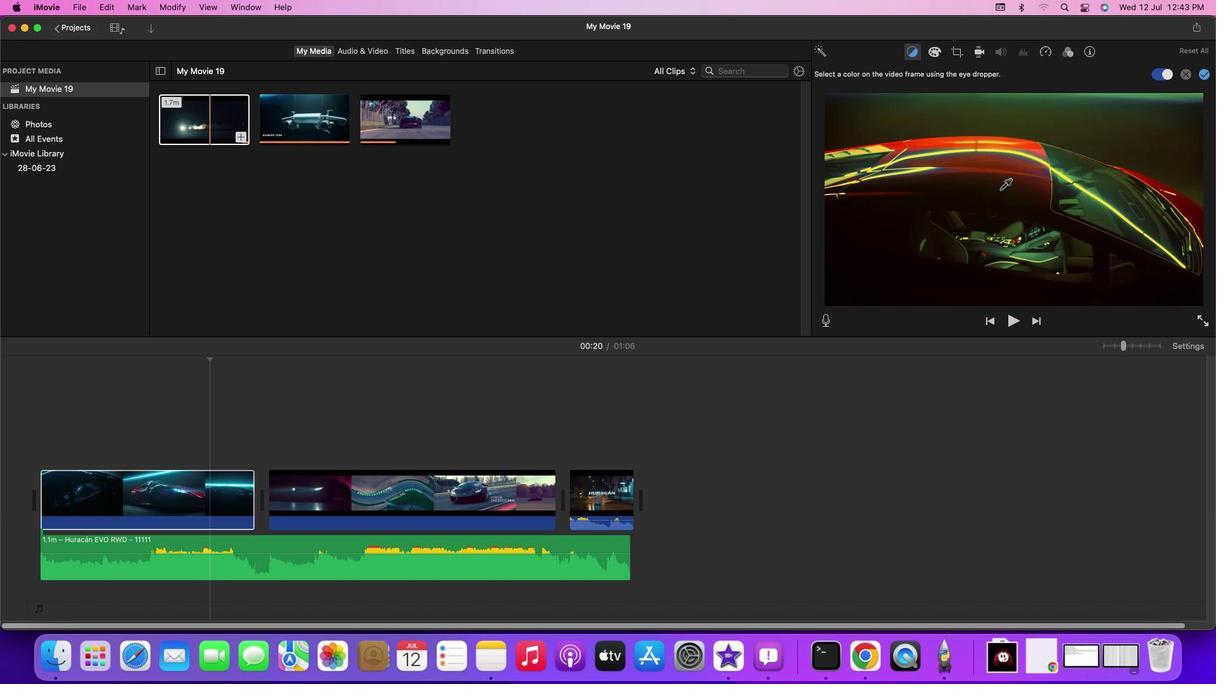 
Action: Mouse pressed left at (1000, 190)
Screenshot: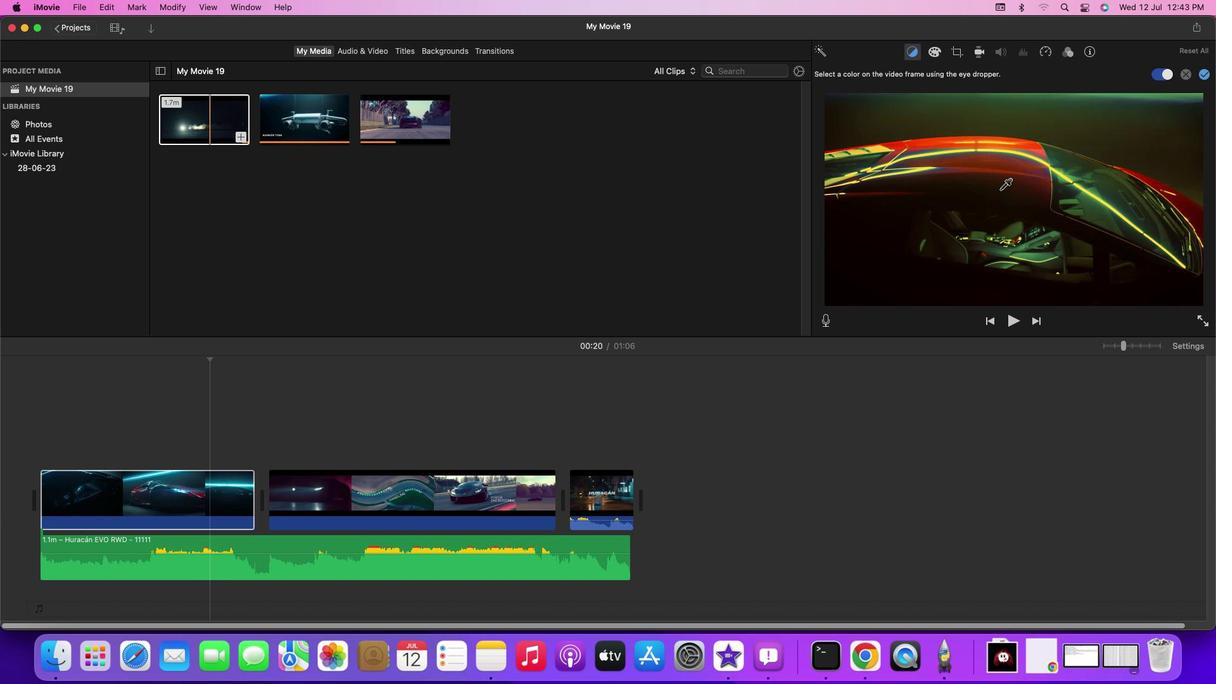 
Action: Mouse moved to (1202, 77)
Screenshot: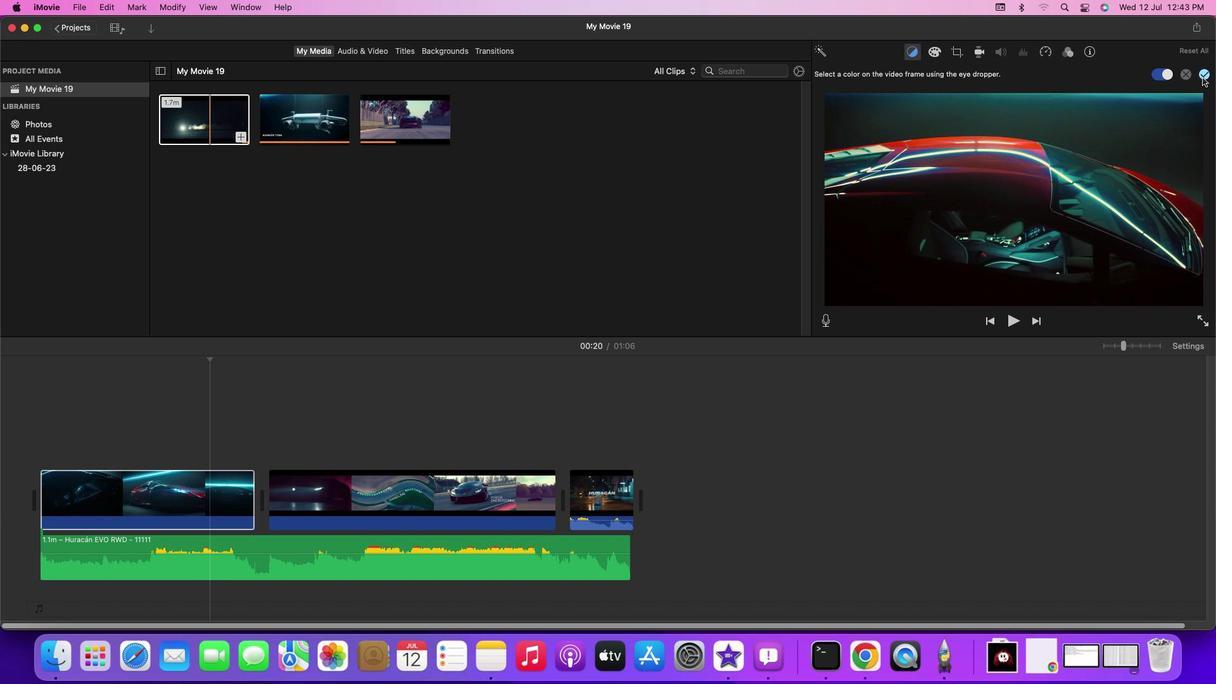 
Action: Mouse pressed left at (1202, 77)
Screenshot: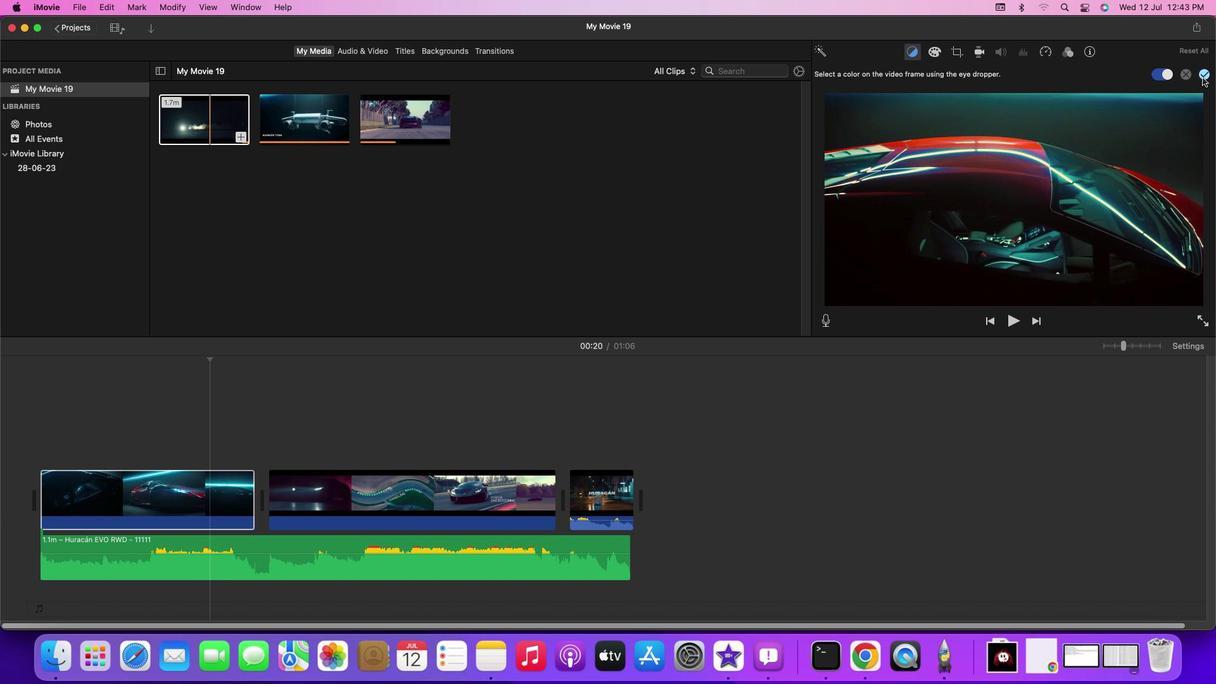 
Action: Mouse moved to (938, 55)
Screenshot: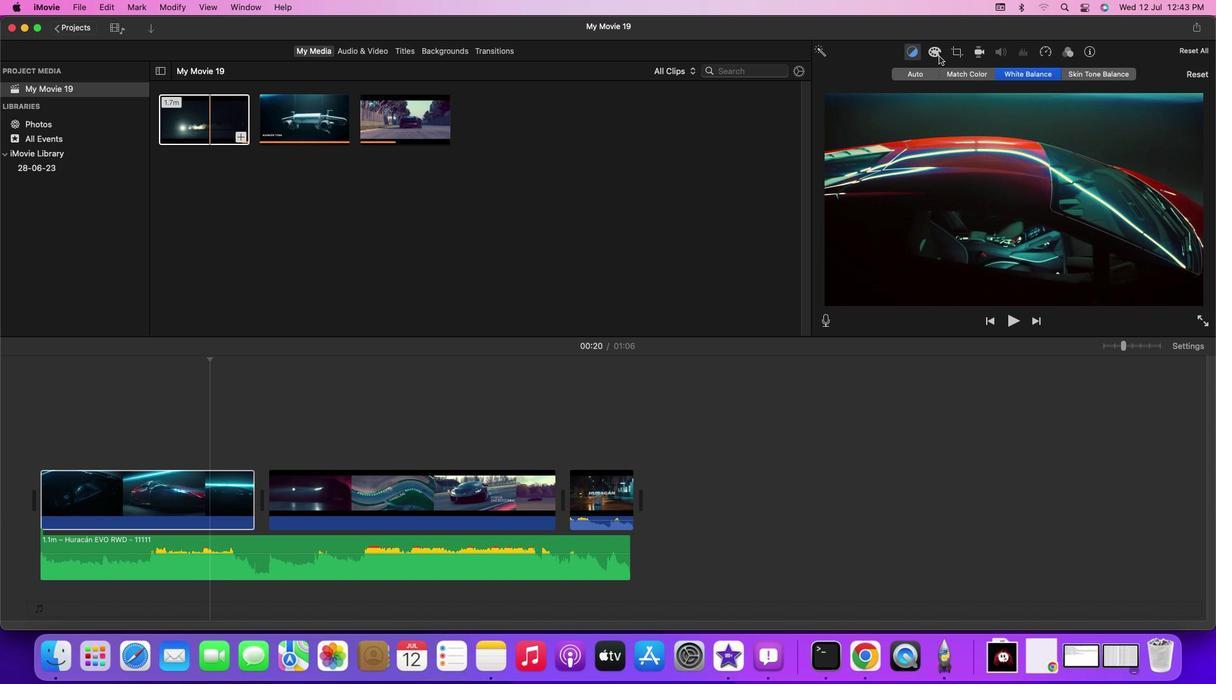
Action: Mouse pressed left at (938, 55)
Screenshot: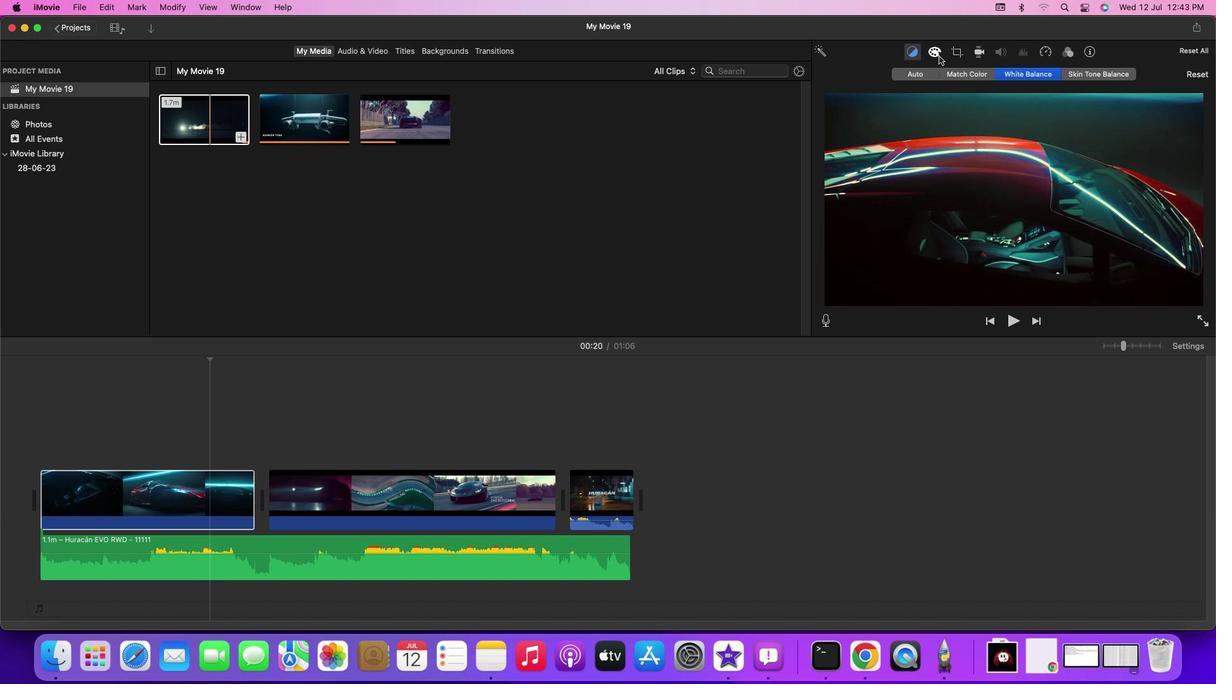 
Action: Mouse moved to (875, 79)
Screenshot: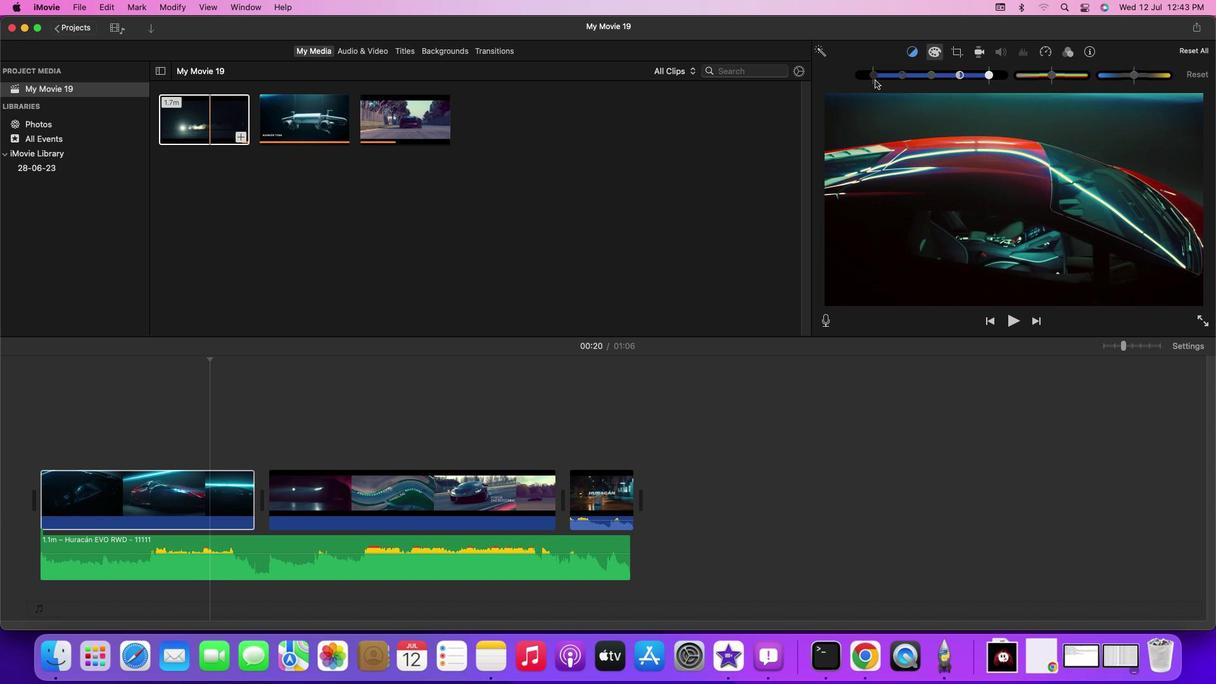 
Action: Mouse pressed left at (875, 79)
Screenshot: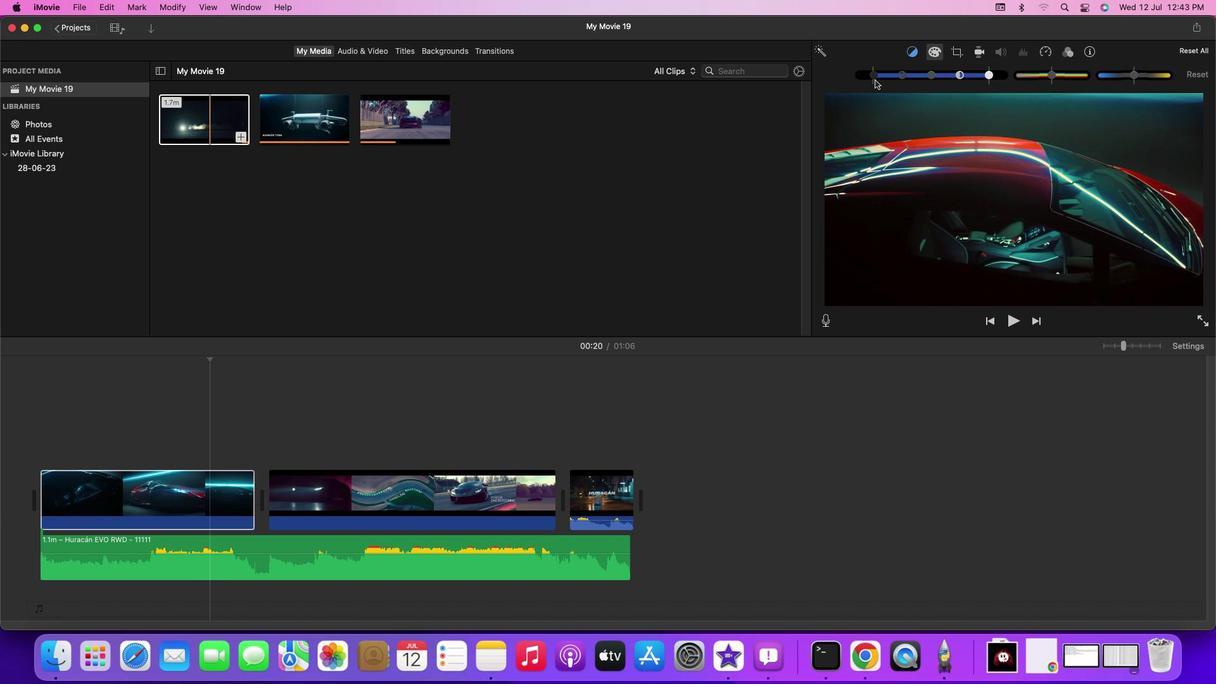 
Action: Mouse moved to (887, 78)
Screenshot: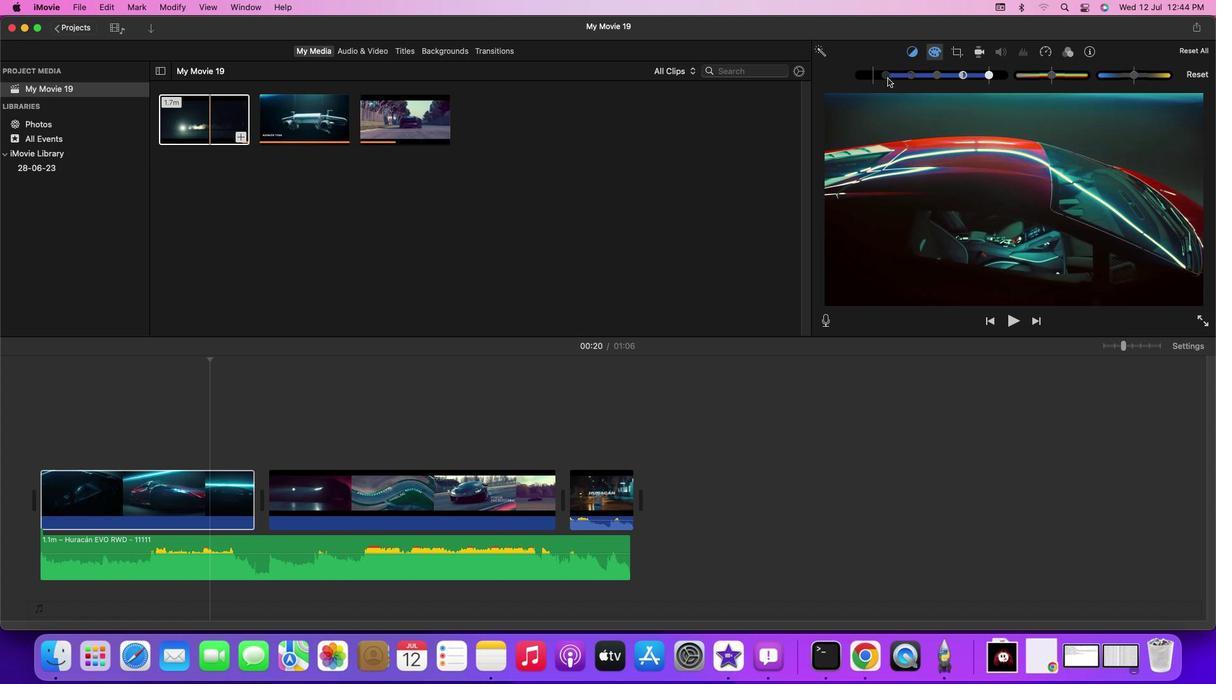 
Action: Mouse pressed left at (887, 78)
Screenshot: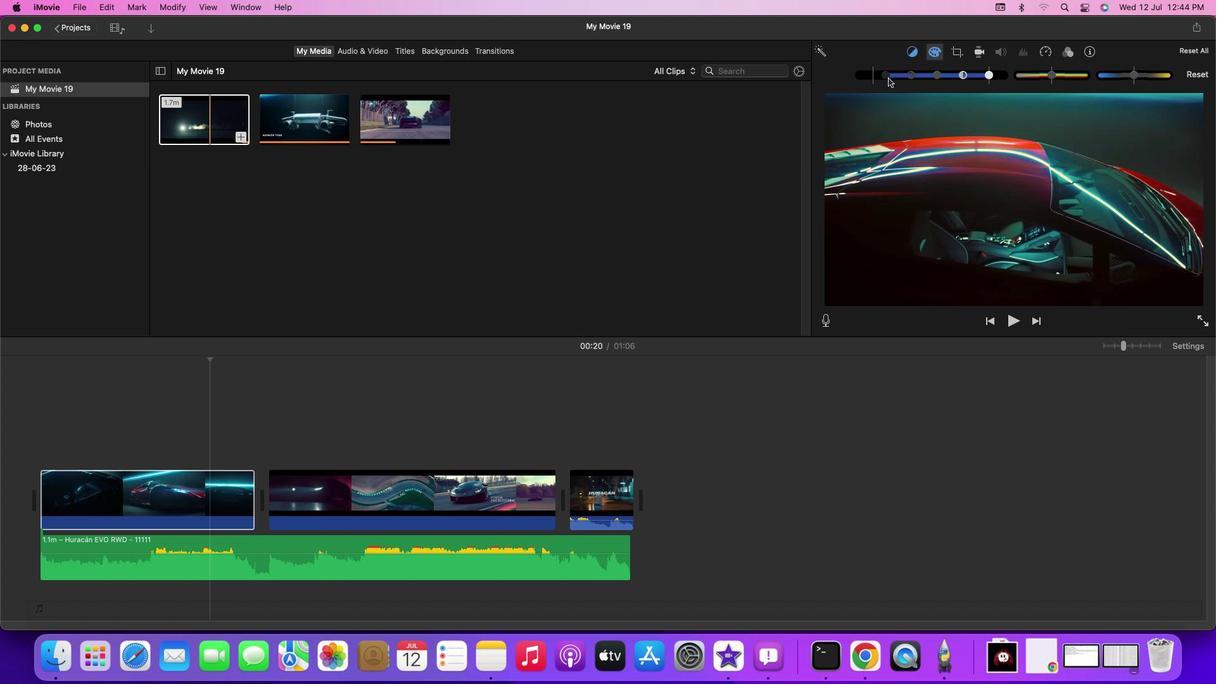 
Action: Mouse moved to (905, 78)
Screenshot: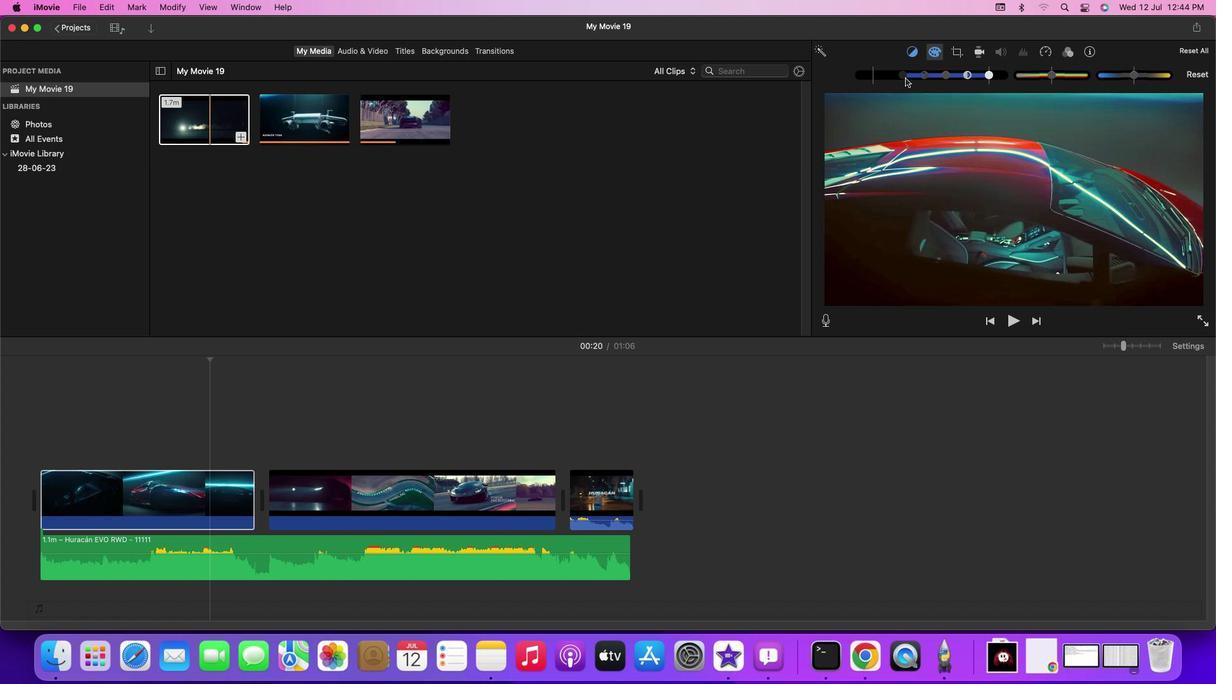 
Action: Mouse pressed left at (905, 78)
Screenshot: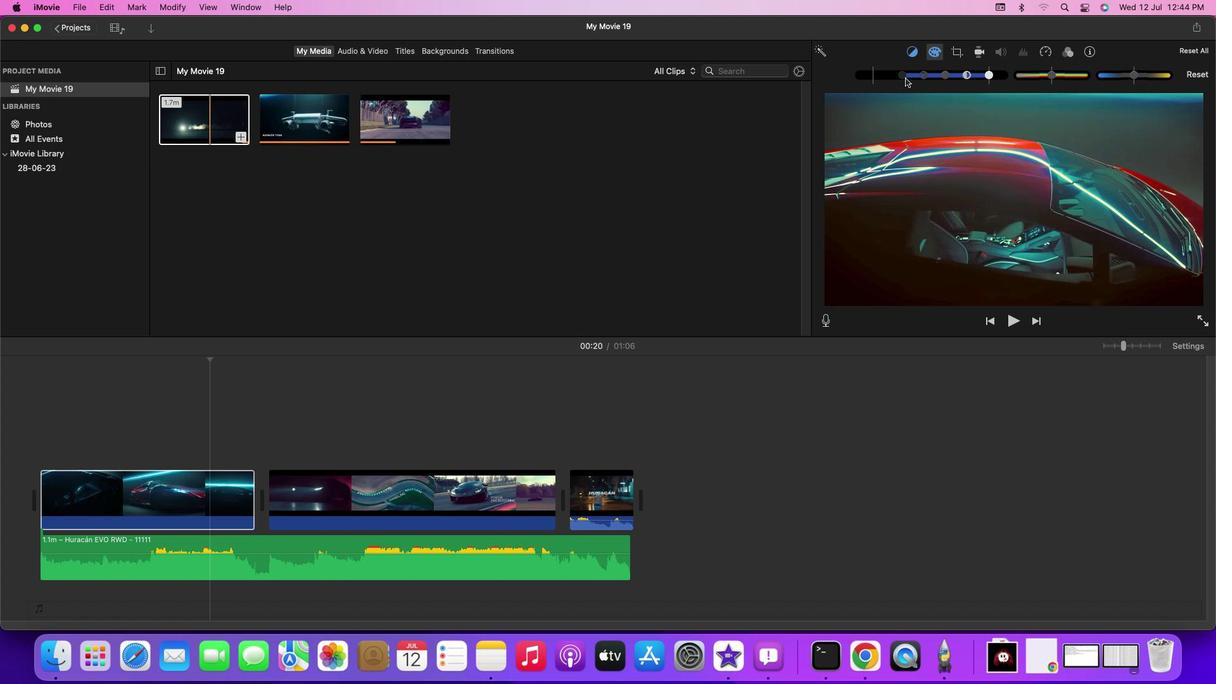 
Action: Mouse moved to (1052, 77)
Screenshot: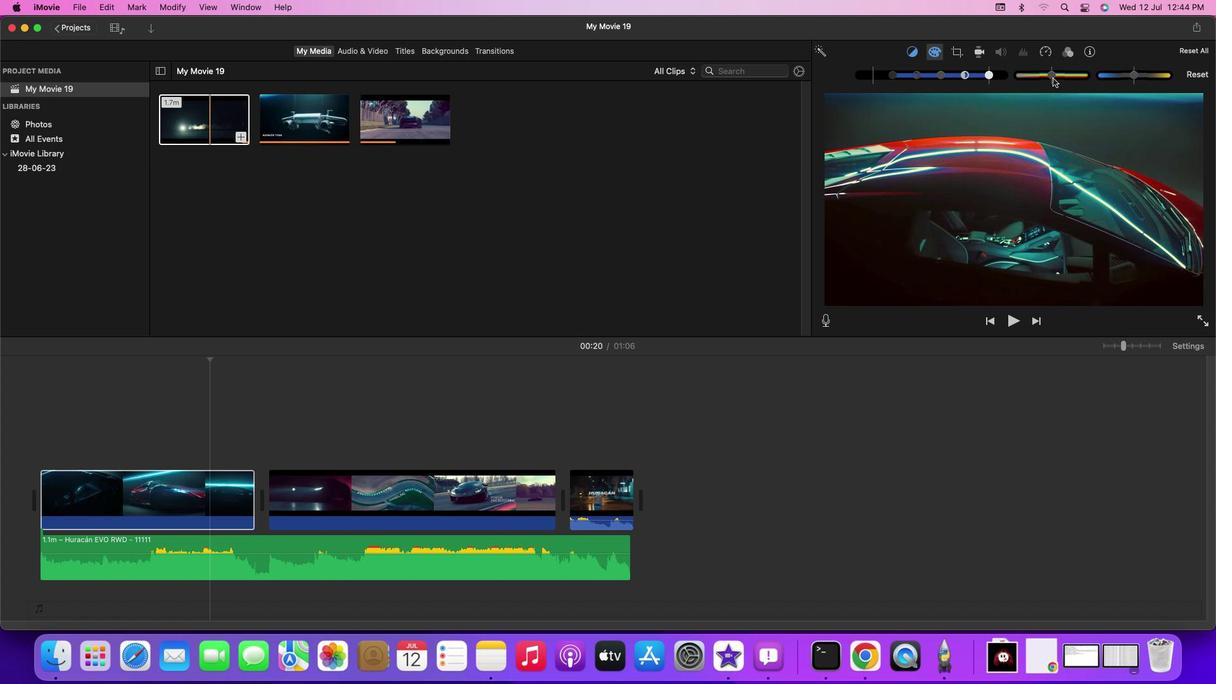 
Action: Mouse pressed left at (1052, 77)
Screenshot: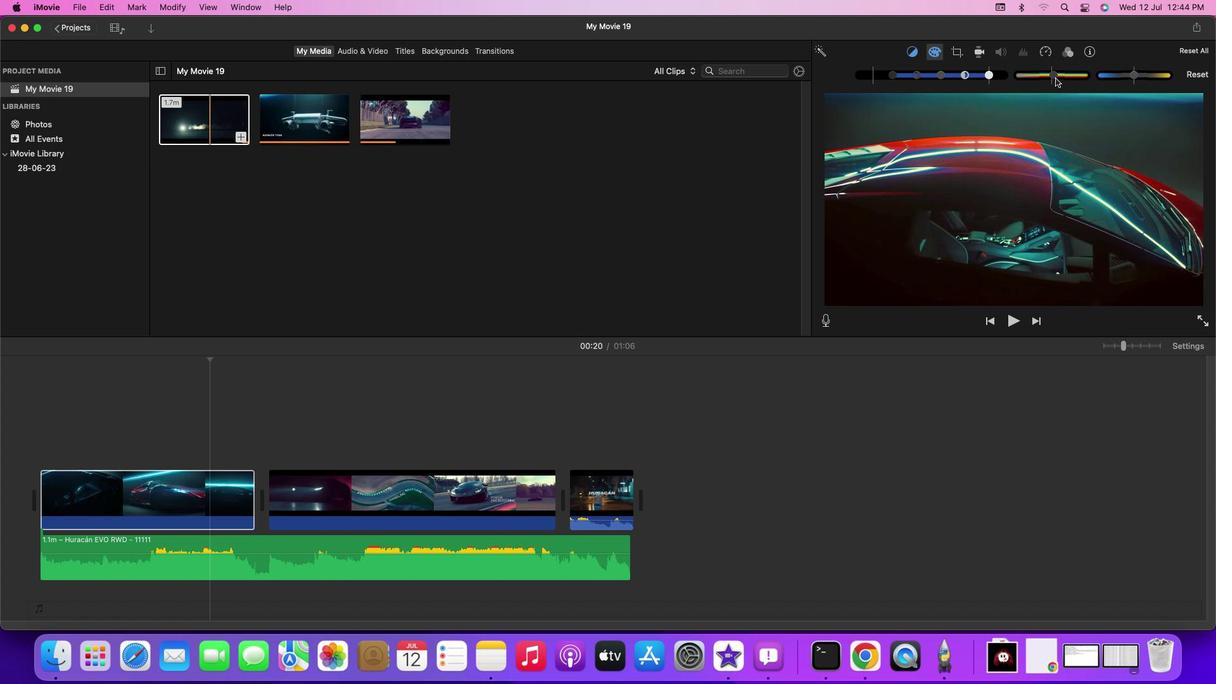 
Action: Mouse moved to (1063, 76)
Screenshot: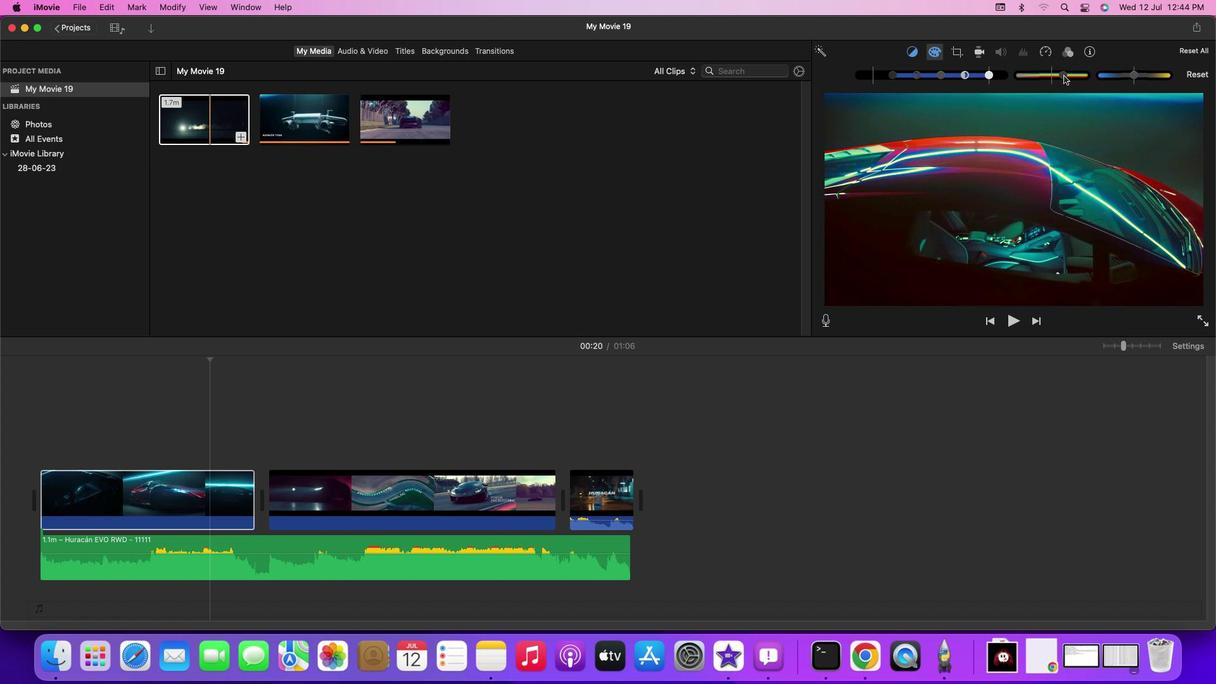 
Action: Mouse pressed left at (1063, 76)
Screenshot: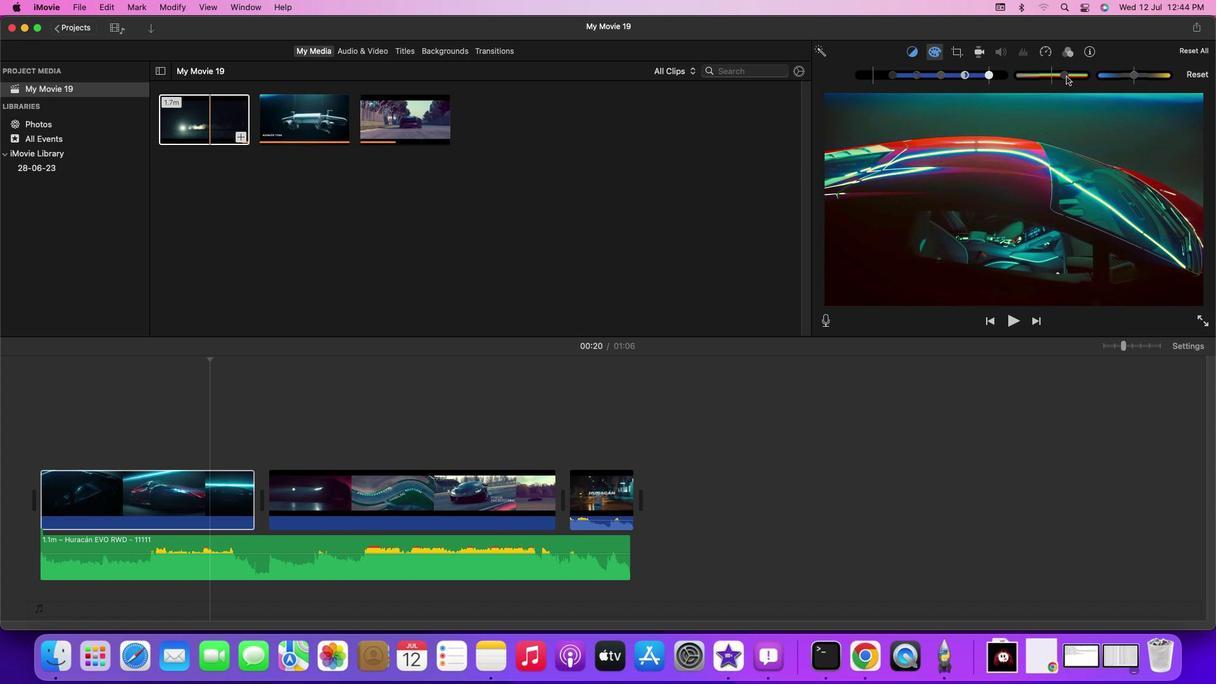 
Action: Mouse moved to (1045, 79)
Screenshot: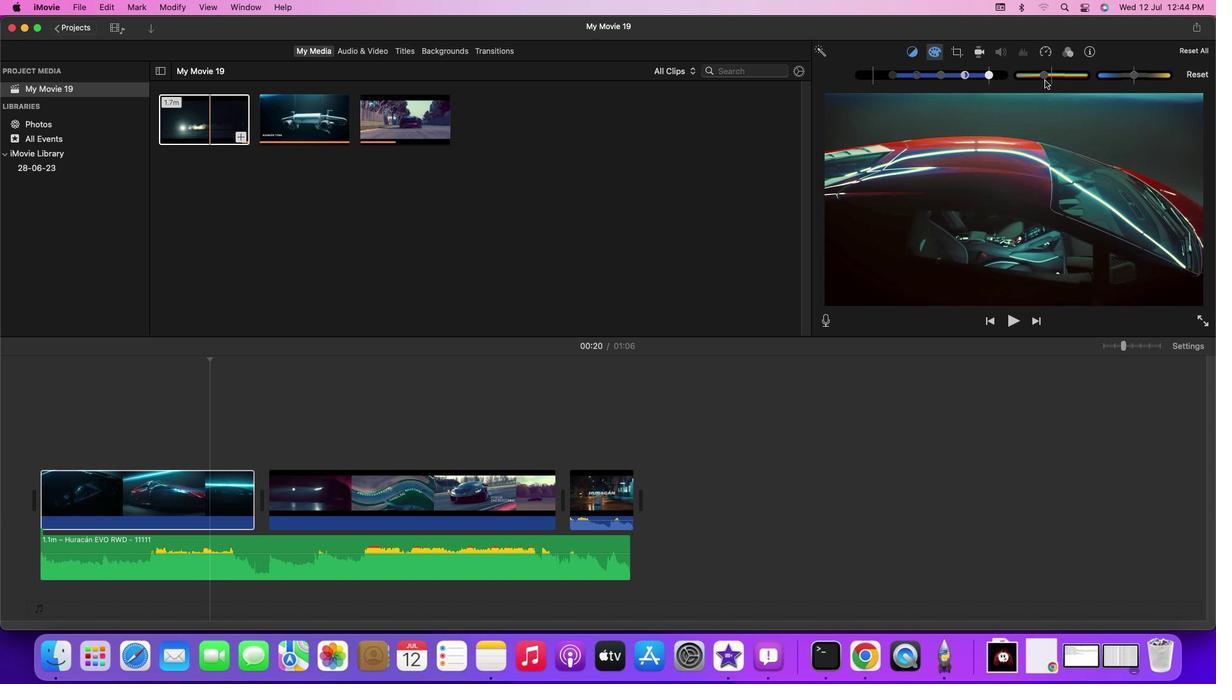 
Action: Mouse pressed left at (1045, 79)
Screenshot: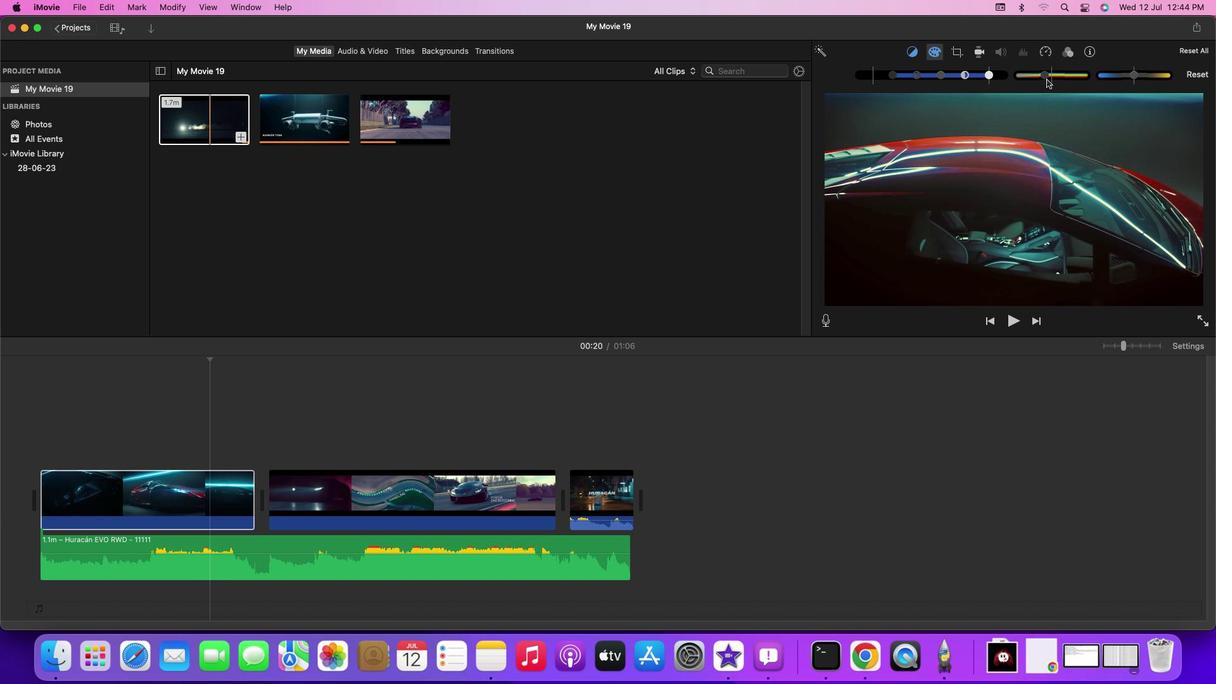 
Action: Mouse moved to (1134, 77)
Screenshot: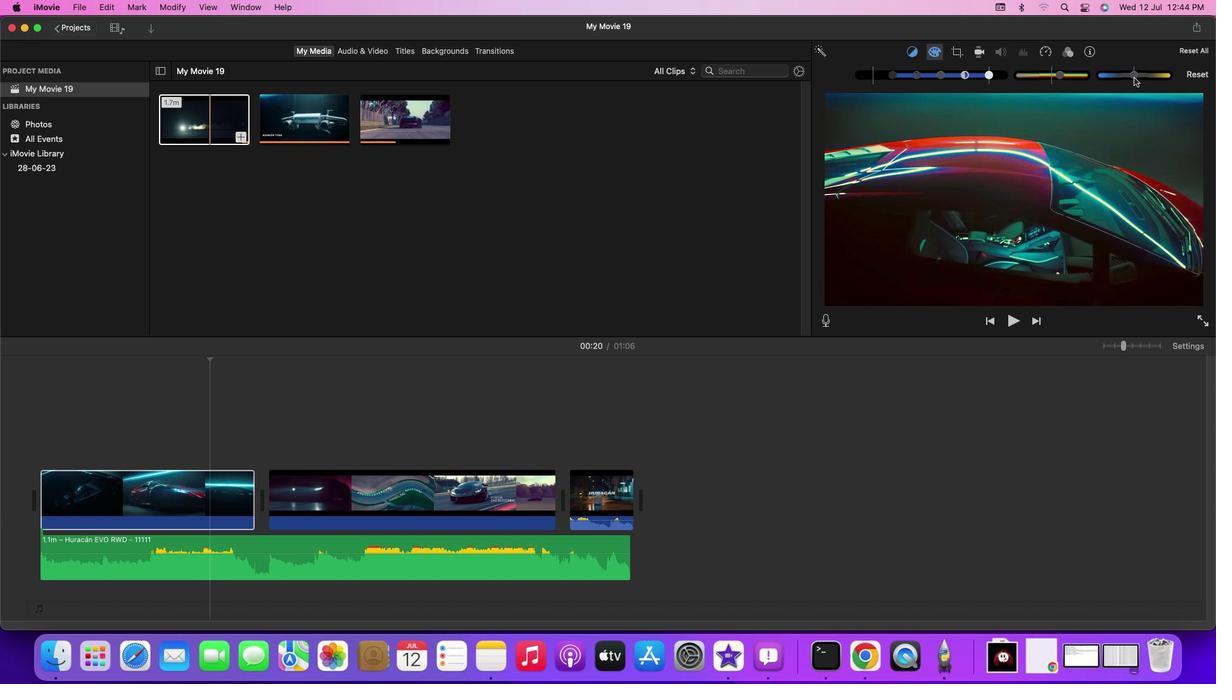 
Action: Mouse pressed left at (1134, 77)
Screenshot: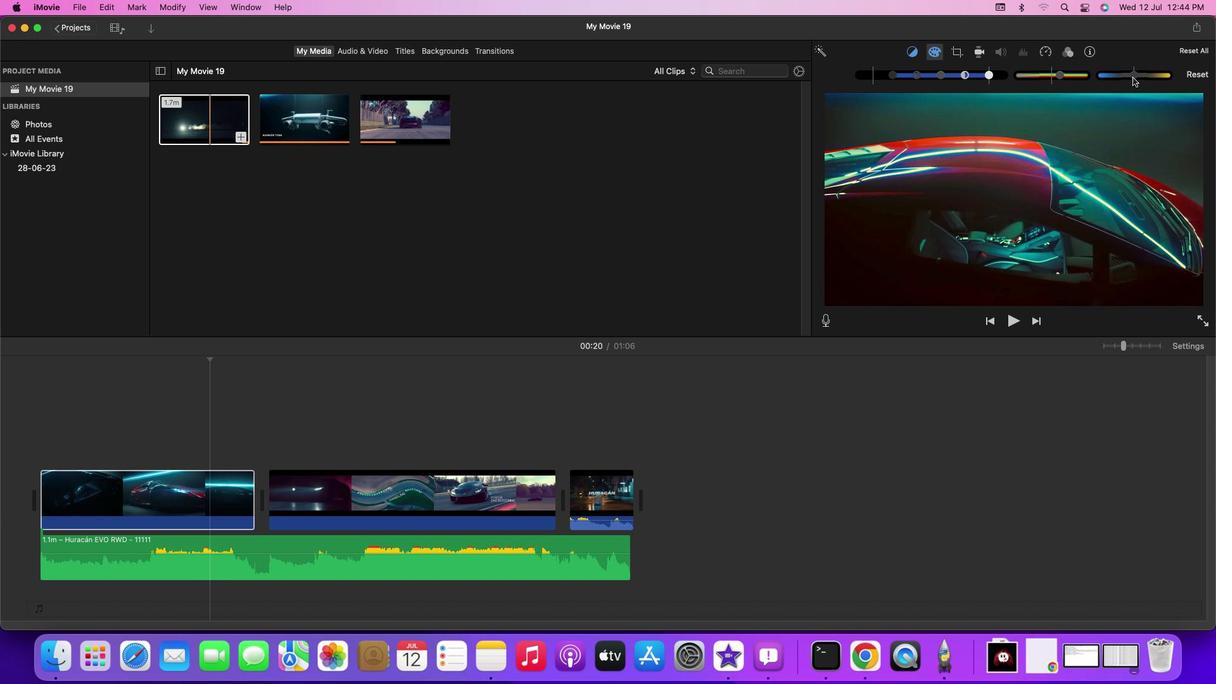 
Action: Mouse moved to (959, 53)
Screenshot: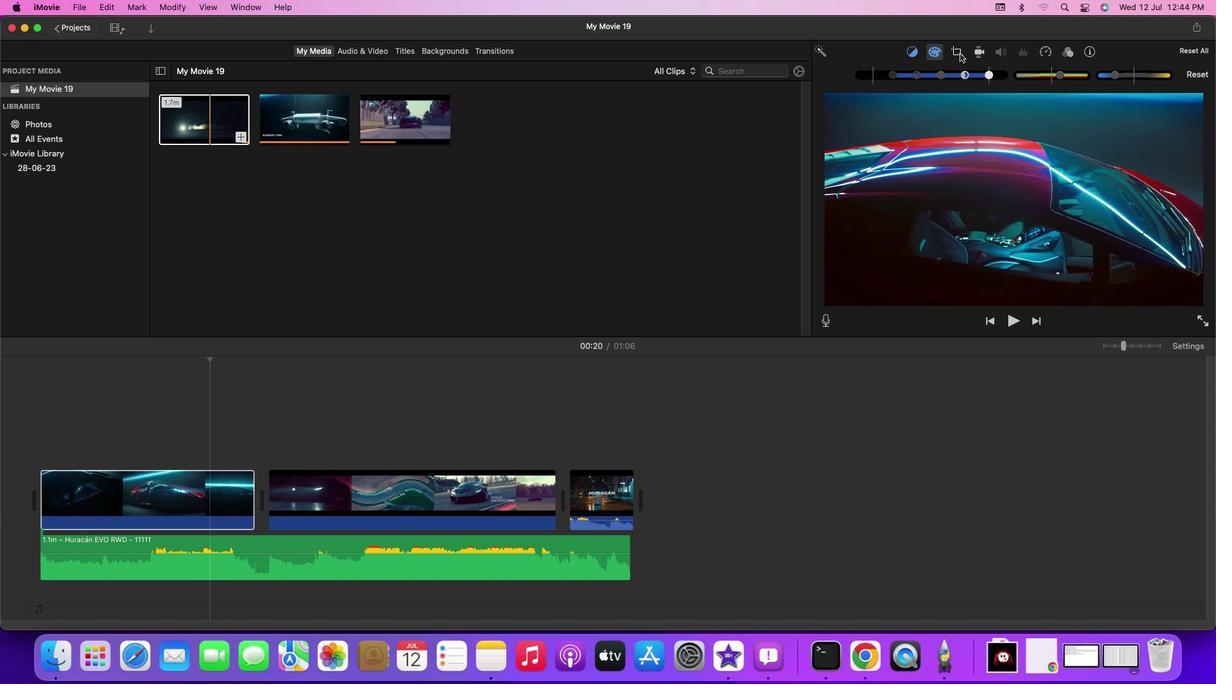 
Action: Mouse pressed left at (959, 53)
Screenshot: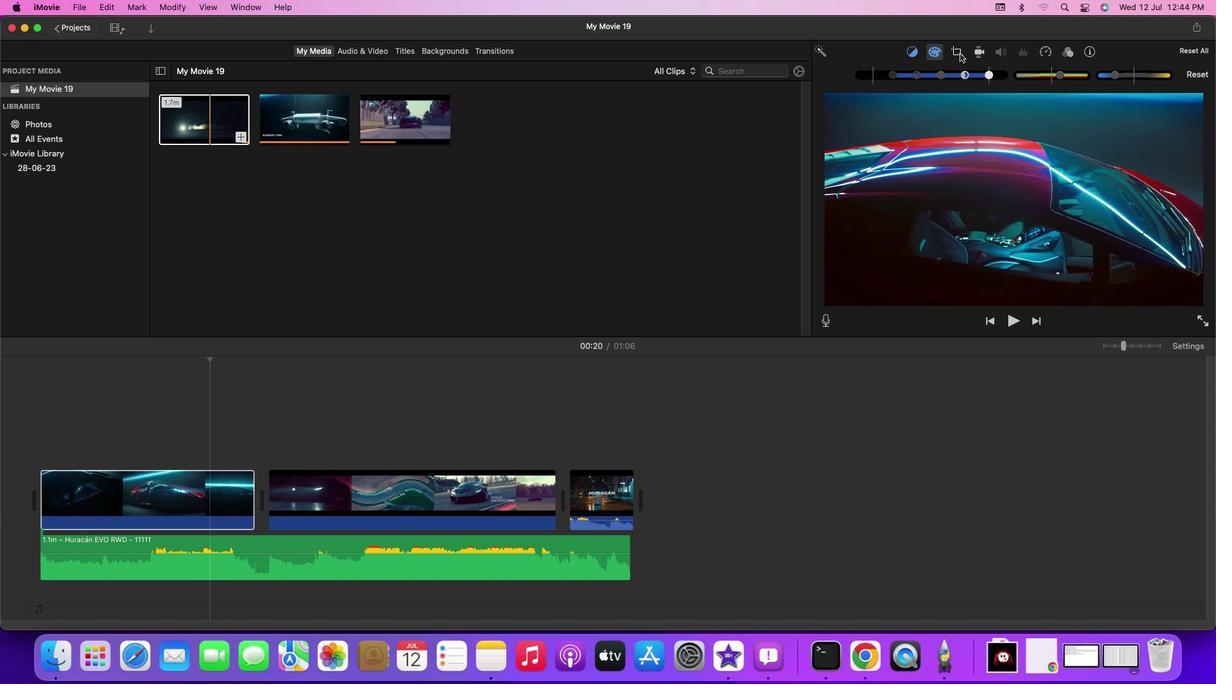 
Action: Mouse moved to (945, 77)
Screenshot: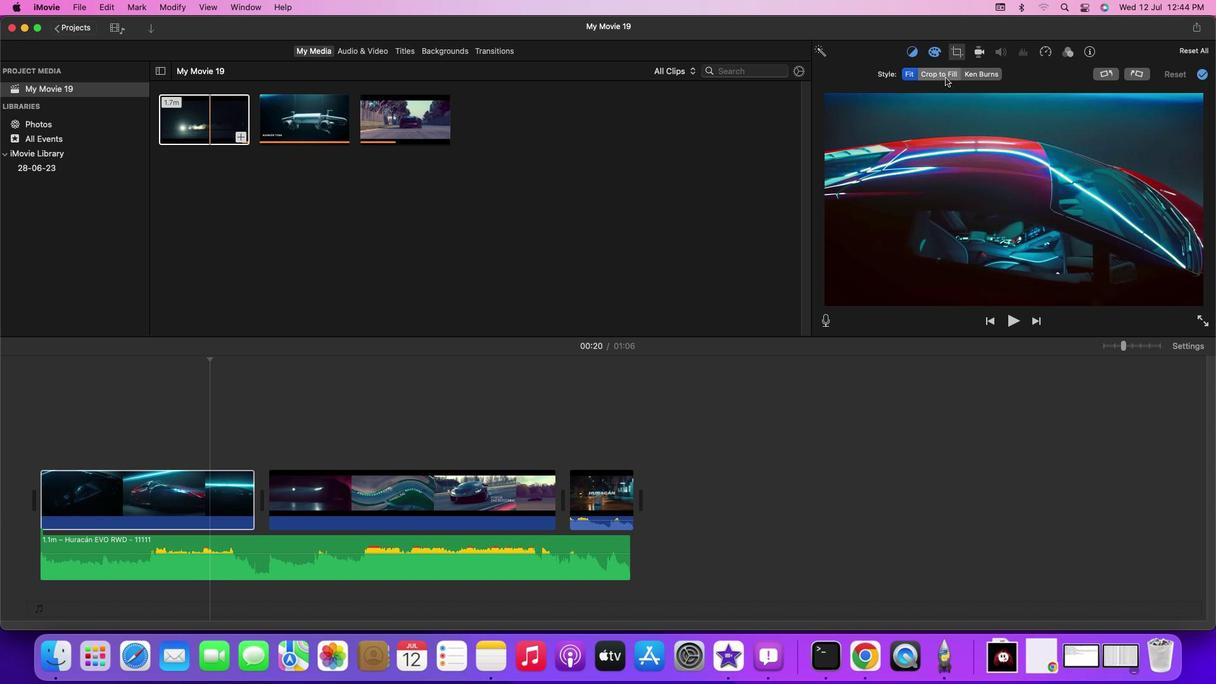 
Action: Mouse pressed left at (945, 77)
Screenshot: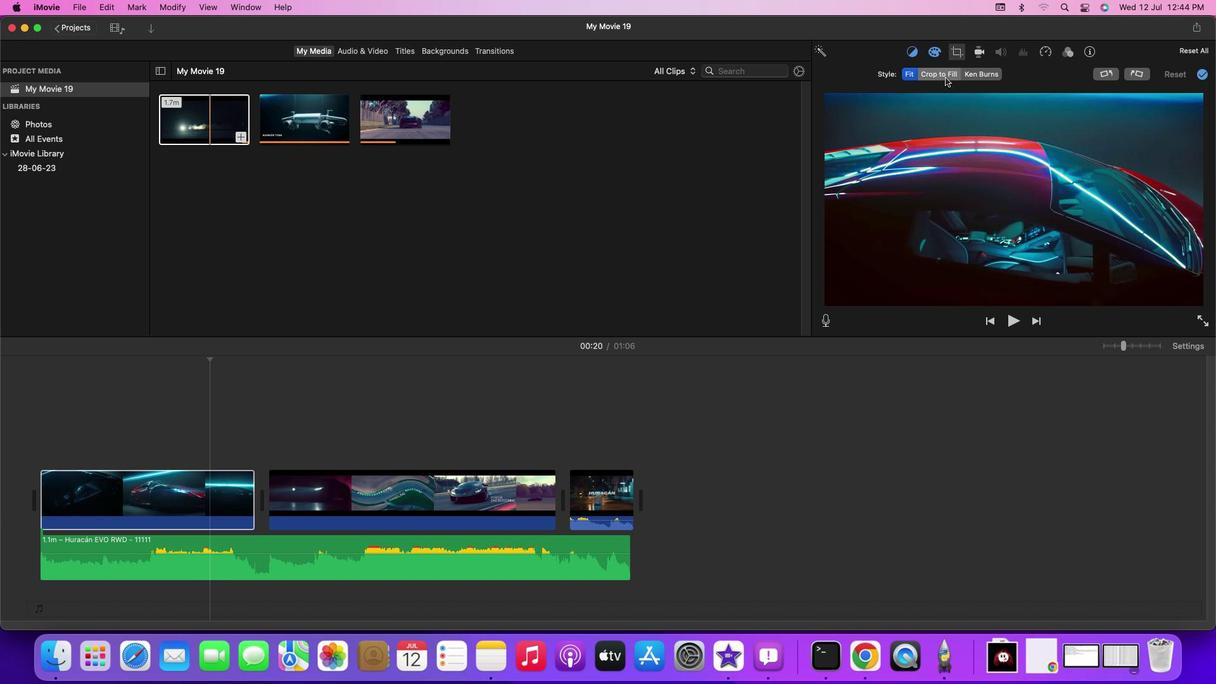
Action: Mouse moved to (1203, 96)
Screenshot: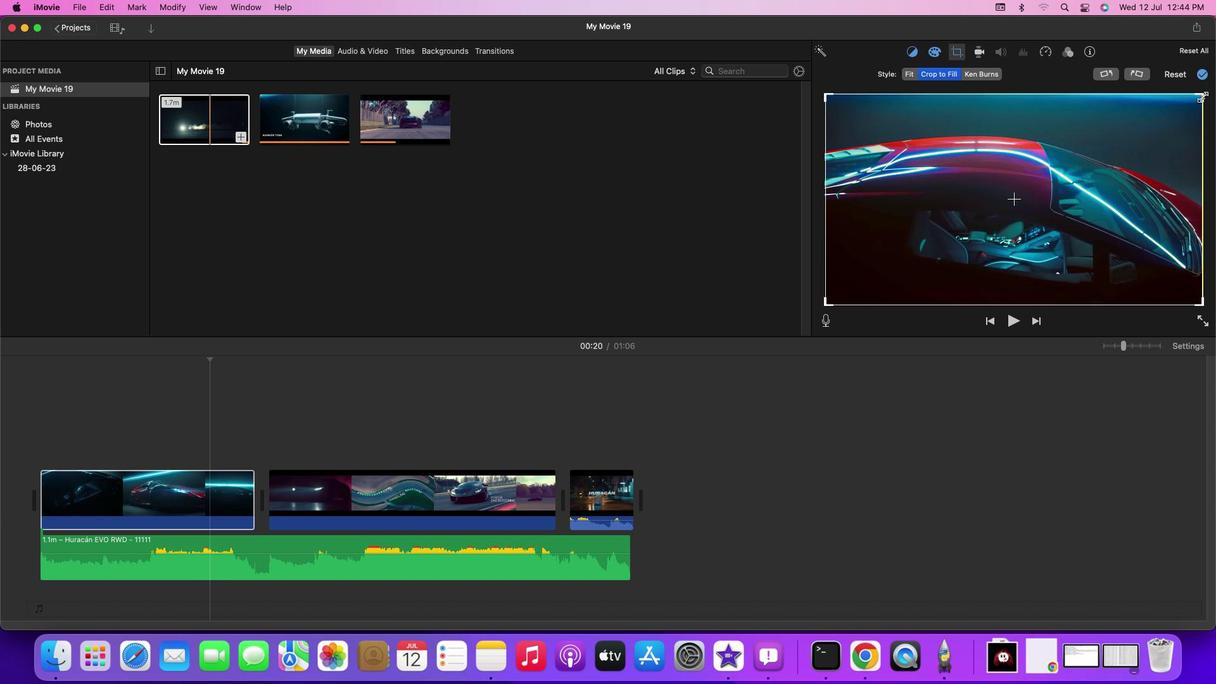 
Action: Mouse pressed left at (1203, 96)
Screenshot: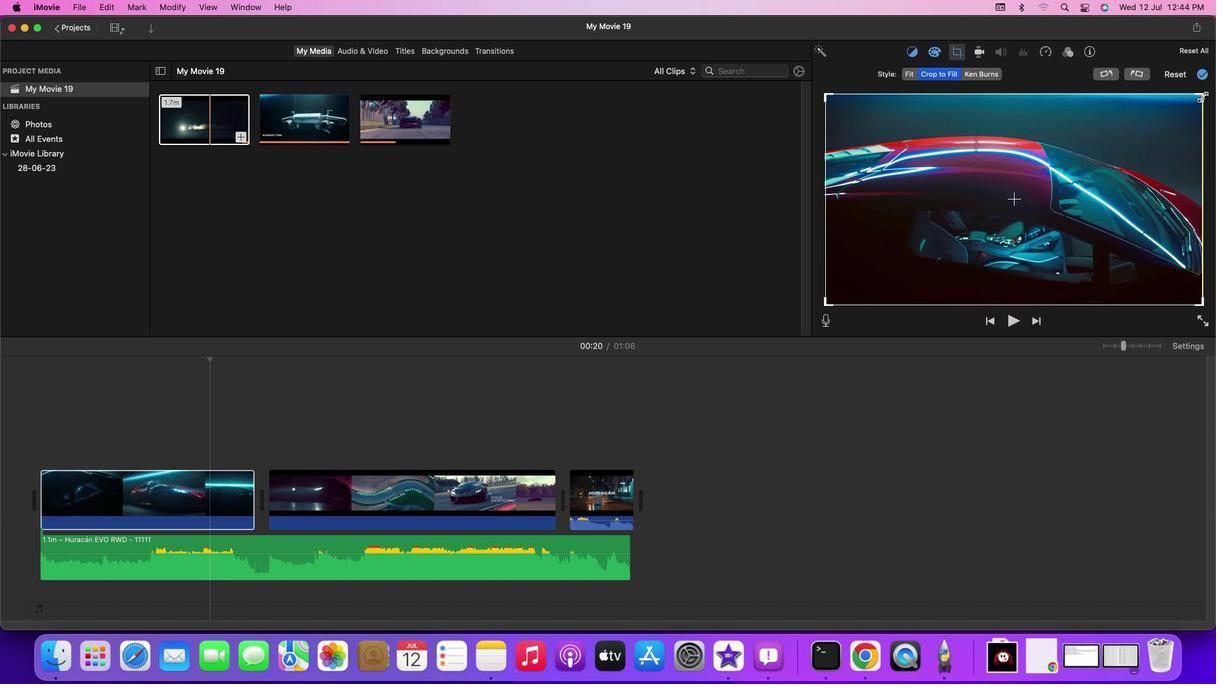 
Action: Mouse moved to (1201, 78)
Screenshot: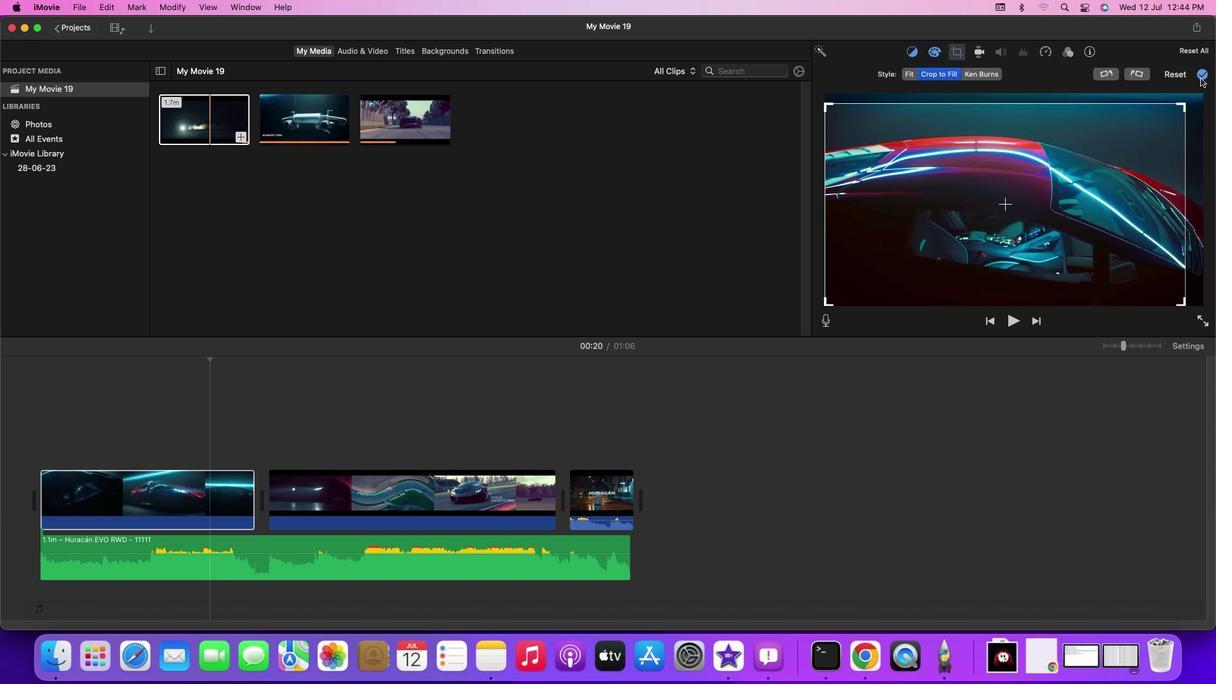 
Action: Mouse pressed left at (1201, 78)
Screenshot: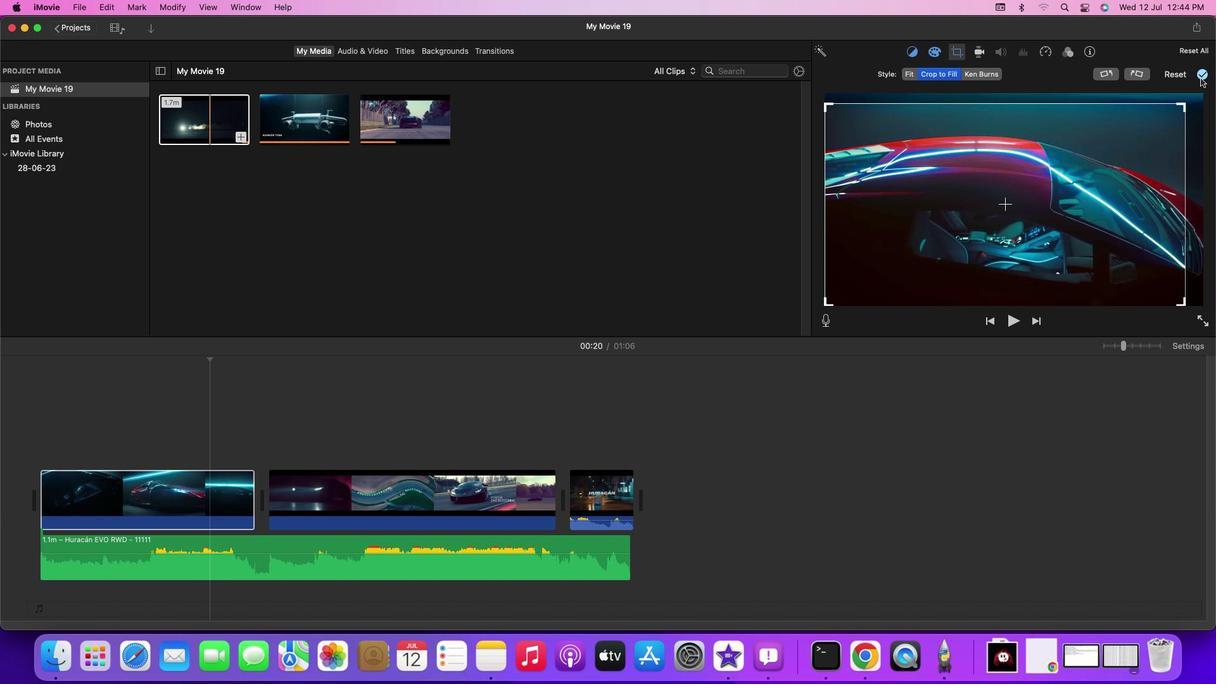 
Action: Mouse moved to (981, 56)
Screenshot: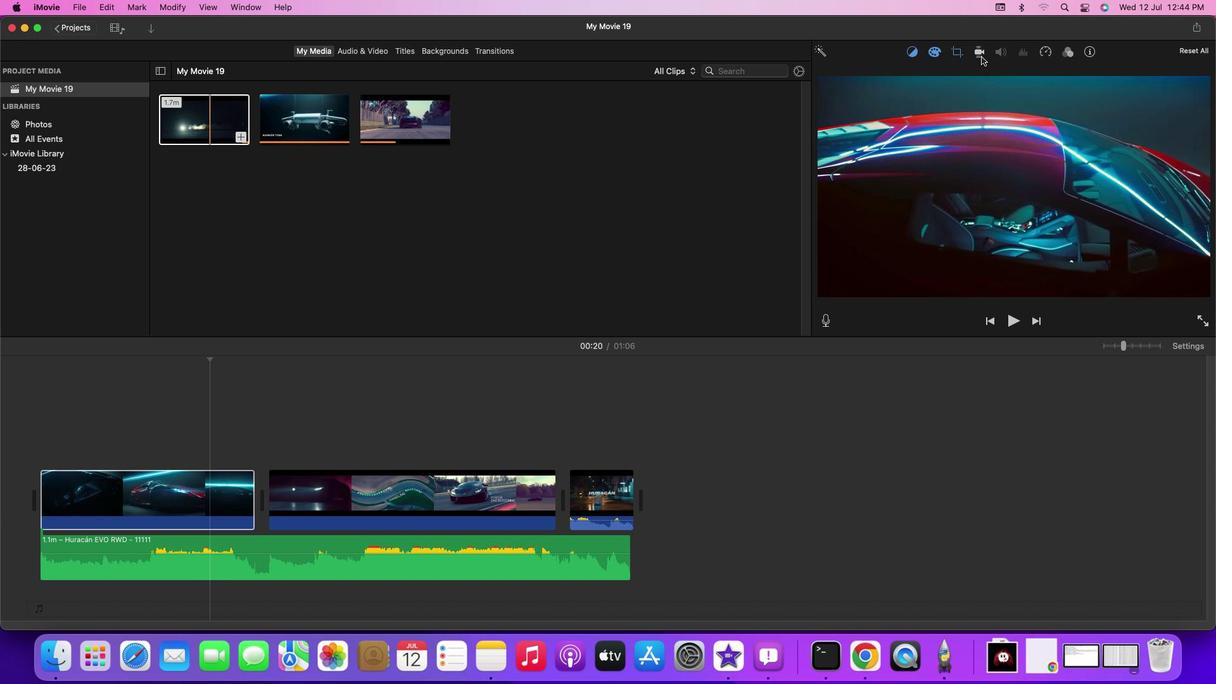 
Action: Mouse pressed left at (981, 56)
Screenshot: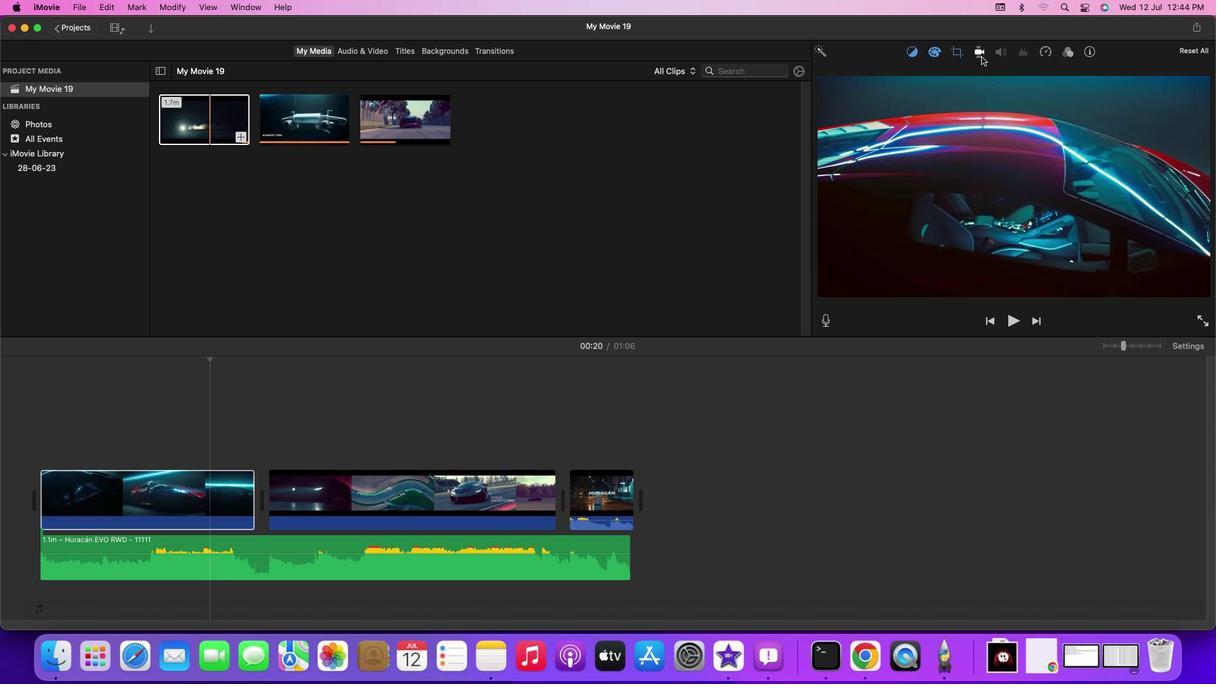 
Action: Mouse pressed left at (981, 56)
Screenshot: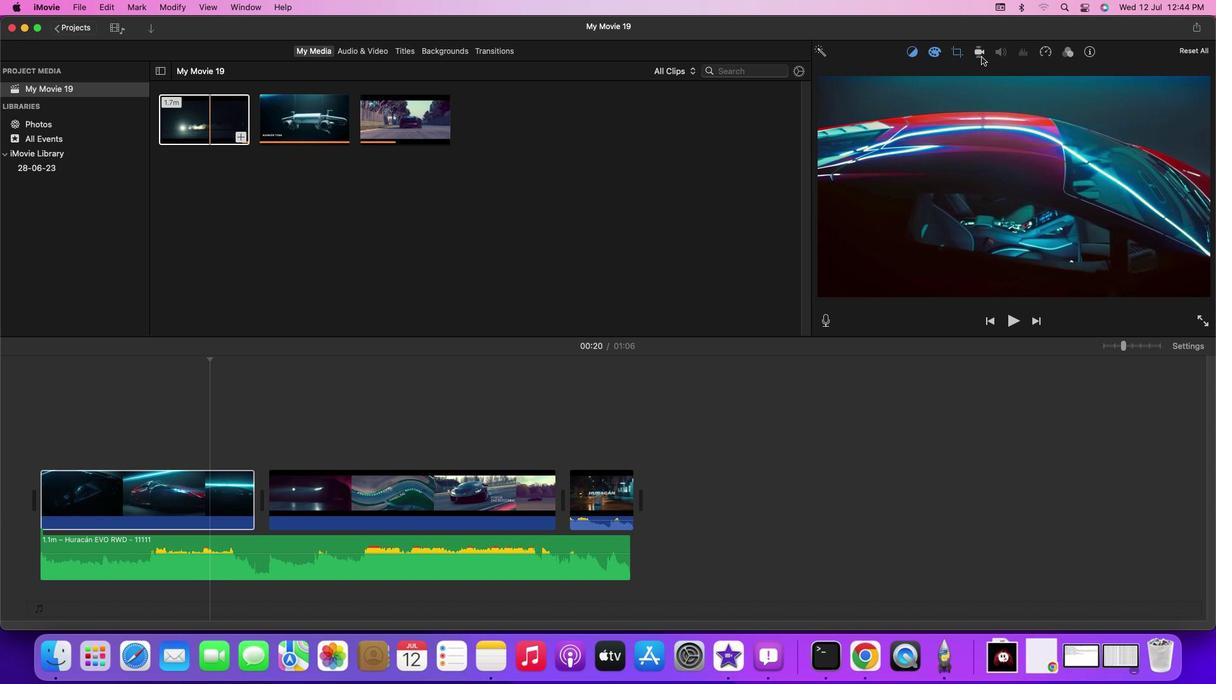 
Action: Mouse moved to (1002, 55)
Screenshot: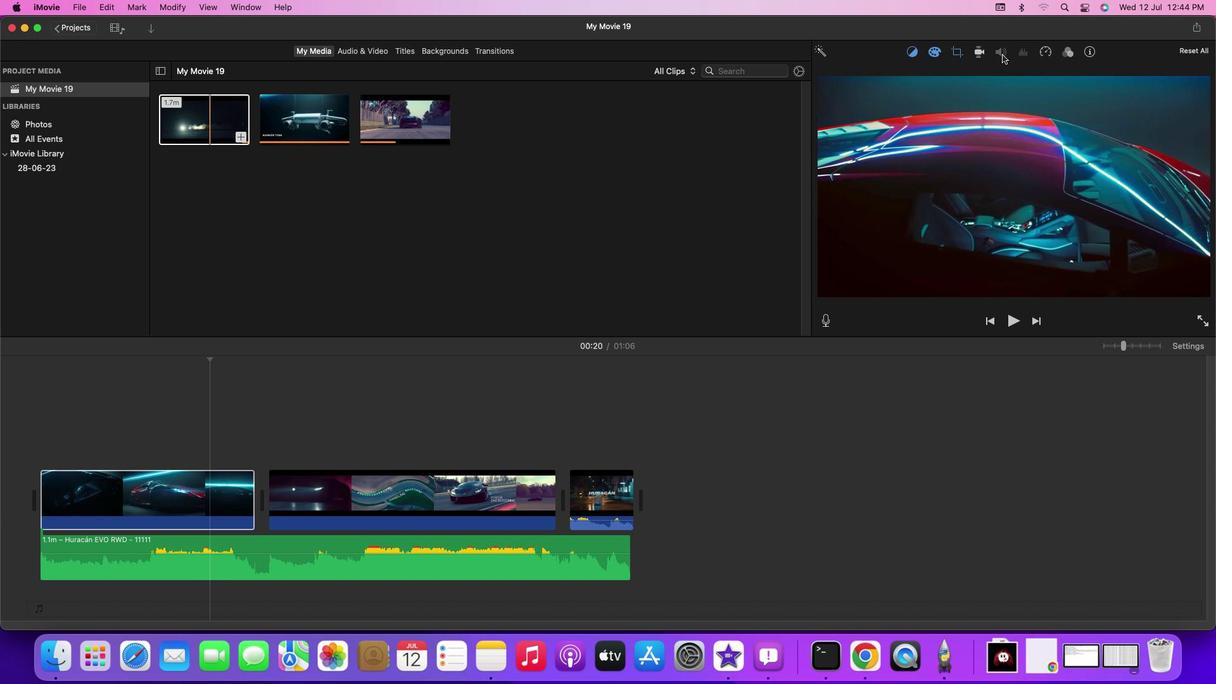 
Action: Mouse pressed left at (1002, 55)
Screenshot: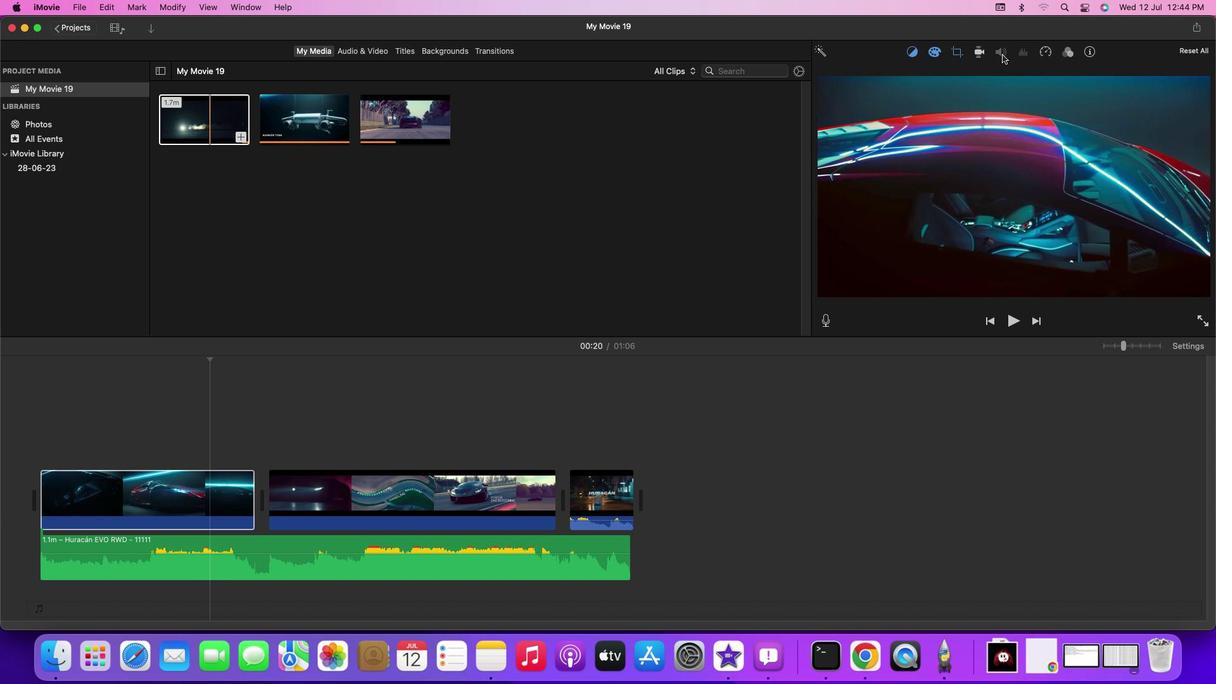 
Action: Mouse moved to (328, 556)
Screenshot: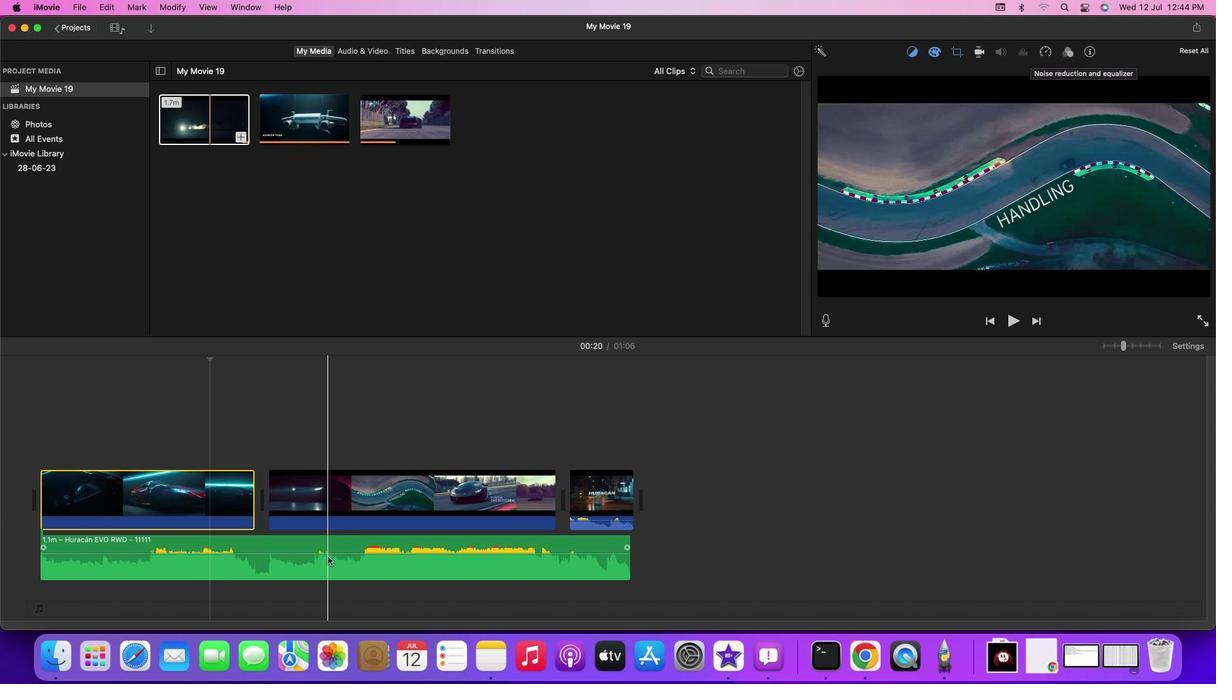 
Action: Mouse pressed left at (328, 556)
Screenshot: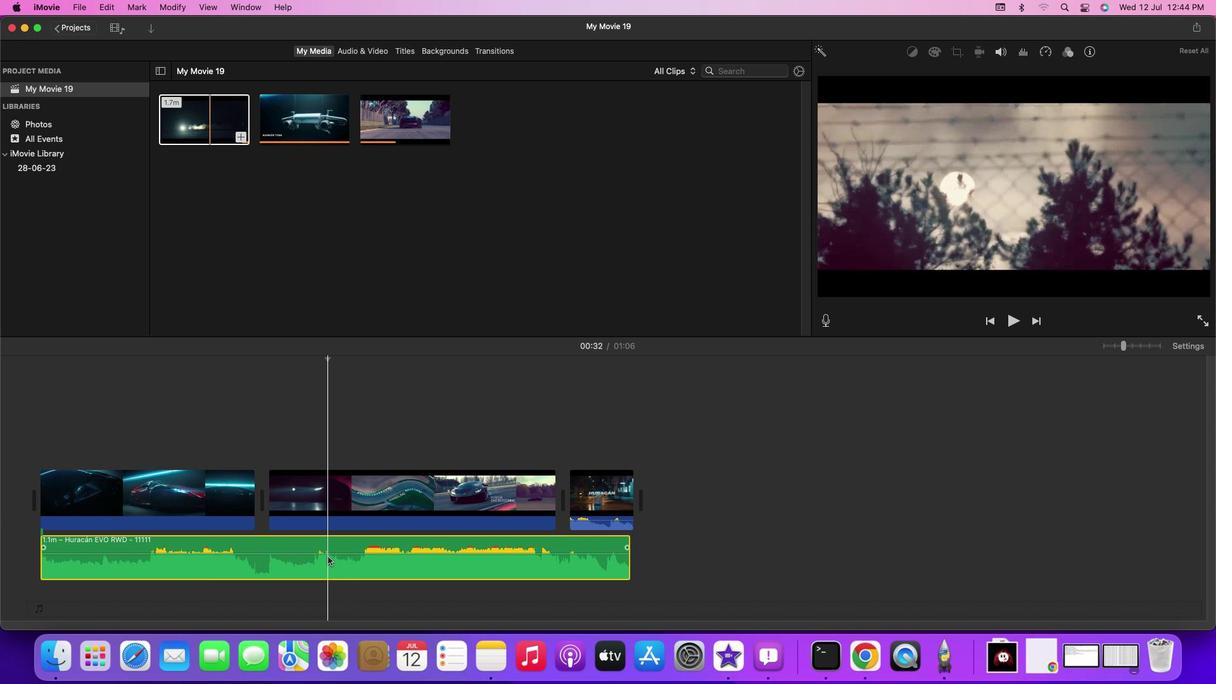 
Action: Mouse moved to (1000, 57)
Screenshot: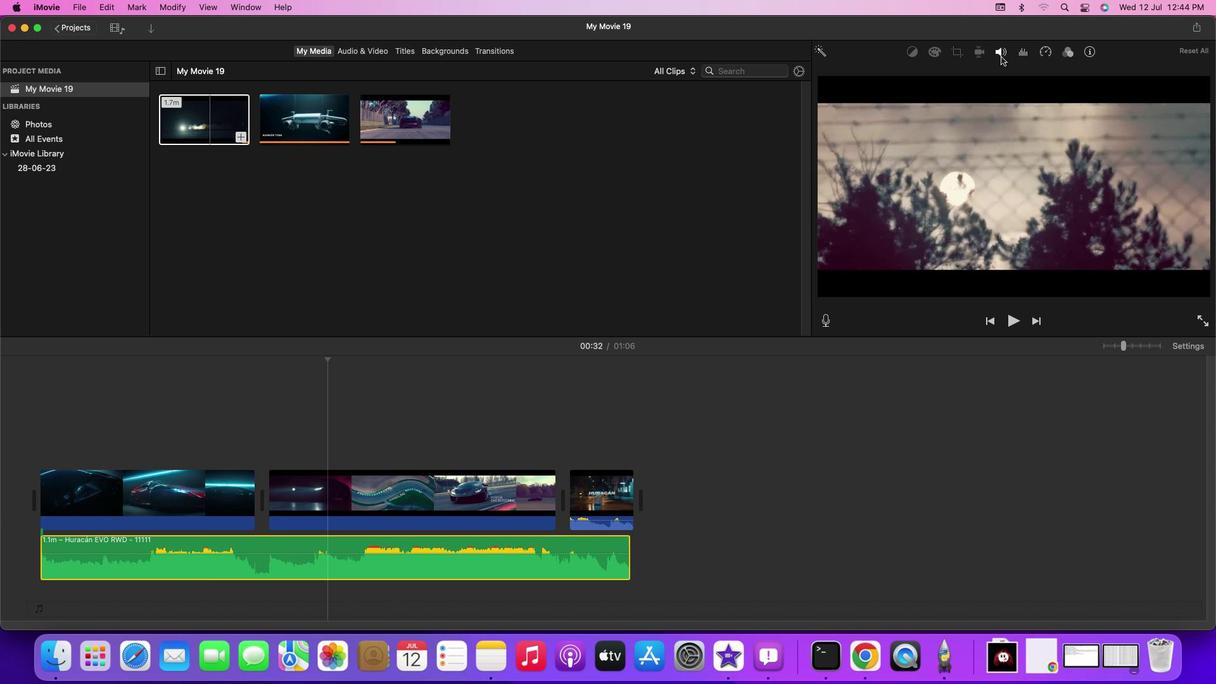 
Action: Mouse pressed left at (1000, 57)
Screenshot: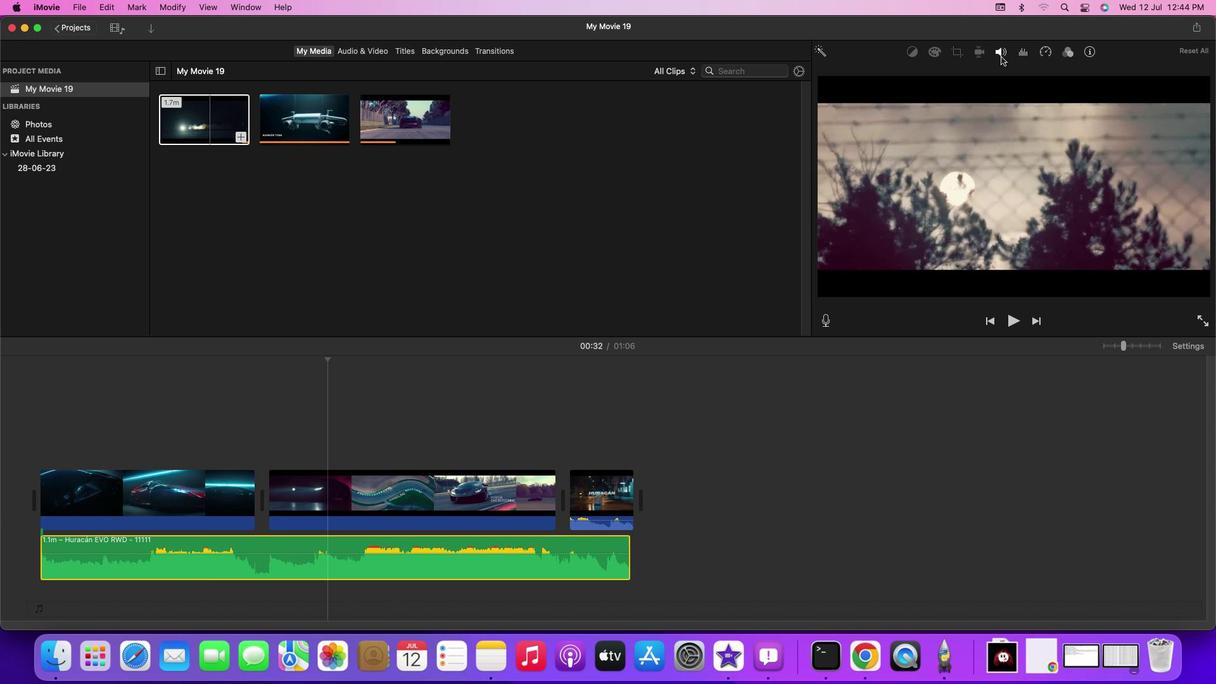 
Action: Mouse moved to (944, 77)
Screenshot: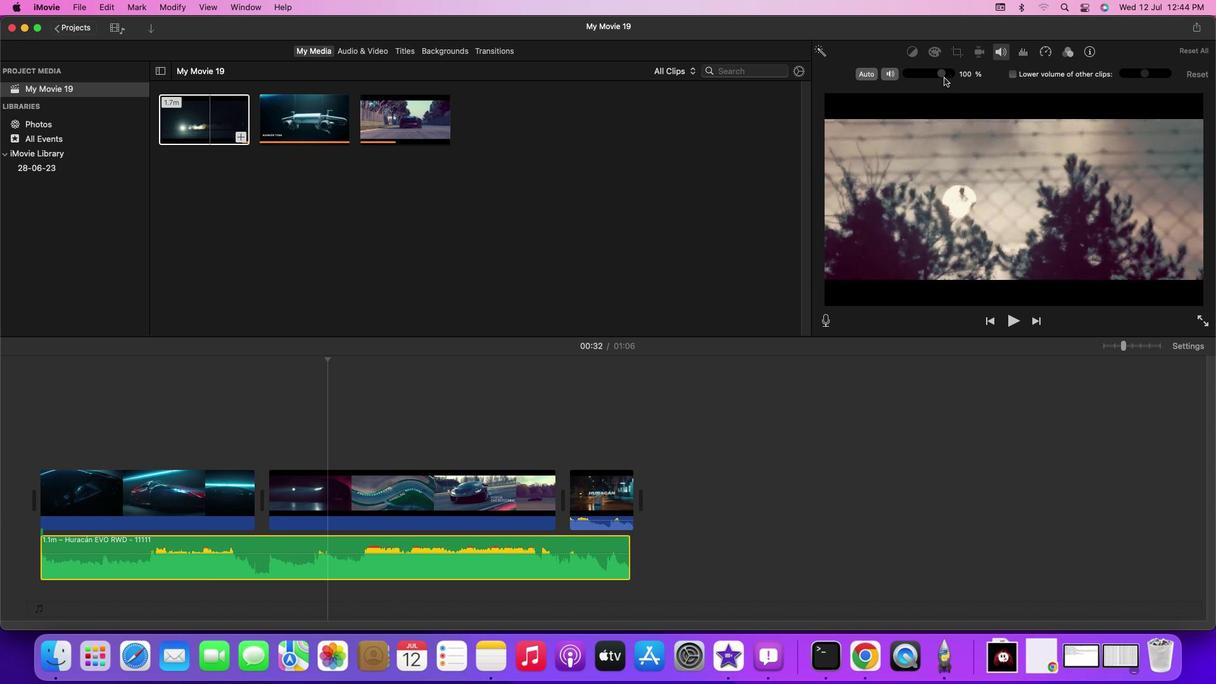
Action: Mouse pressed left at (944, 77)
Screenshot: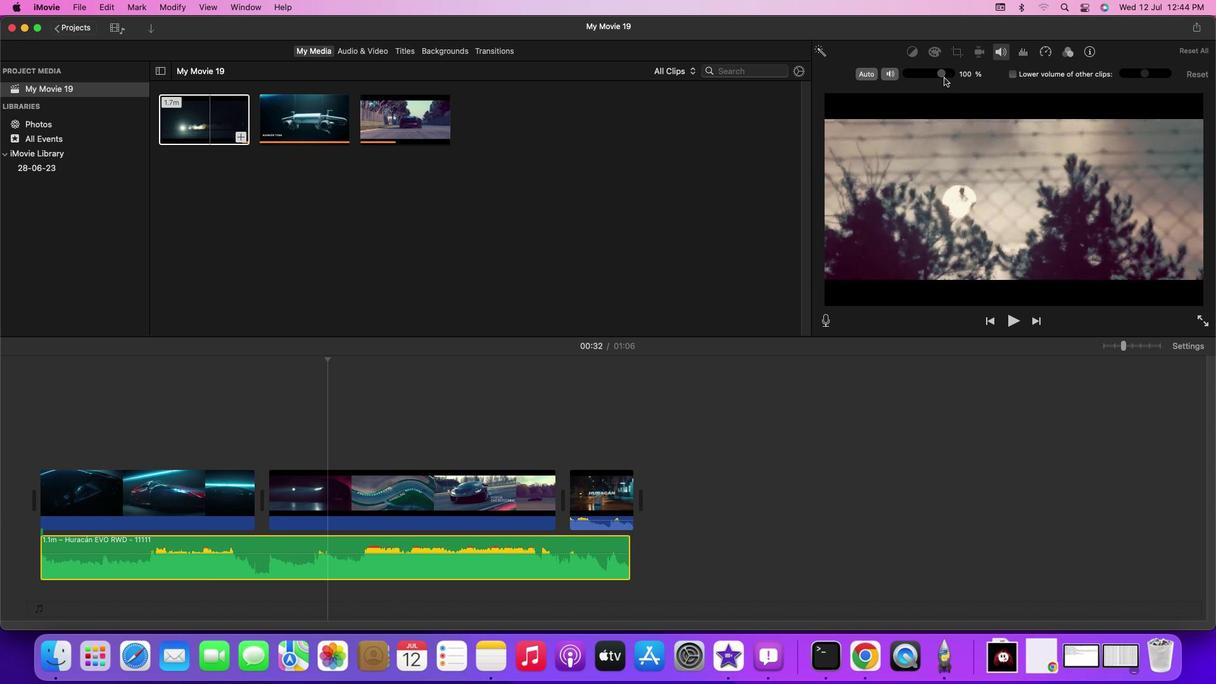 
Action: Mouse moved to (945, 76)
Screenshot: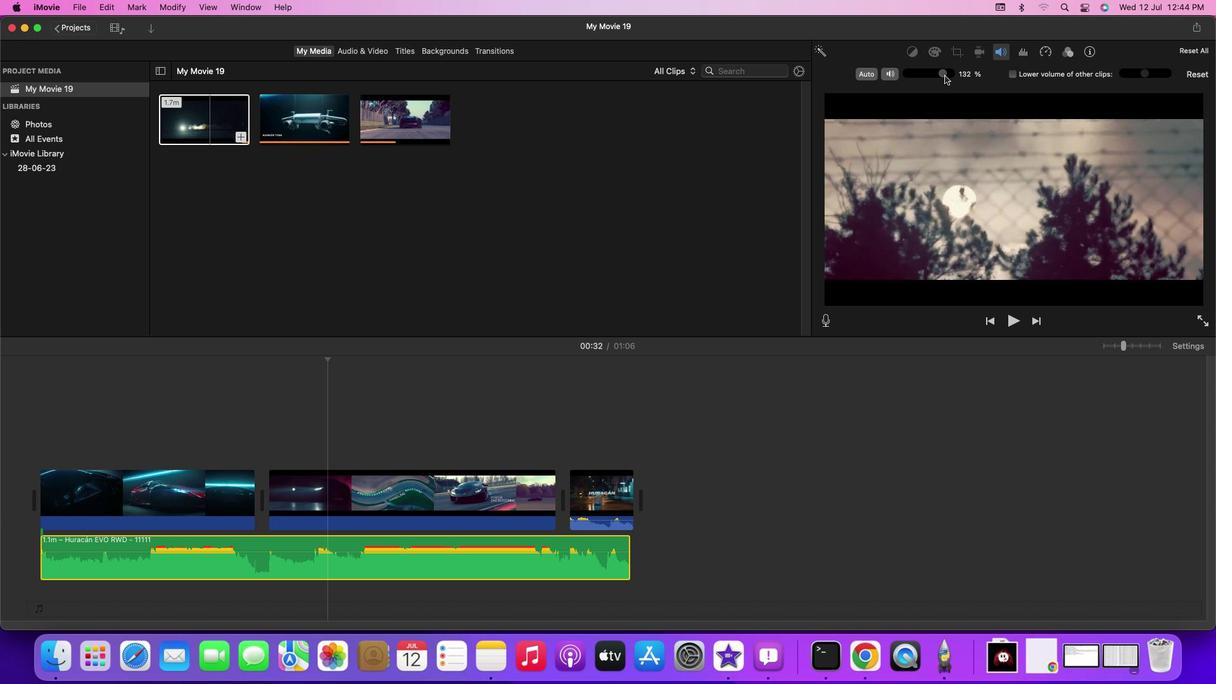 
Action: Mouse pressed left at (945, 76)
Screenshot: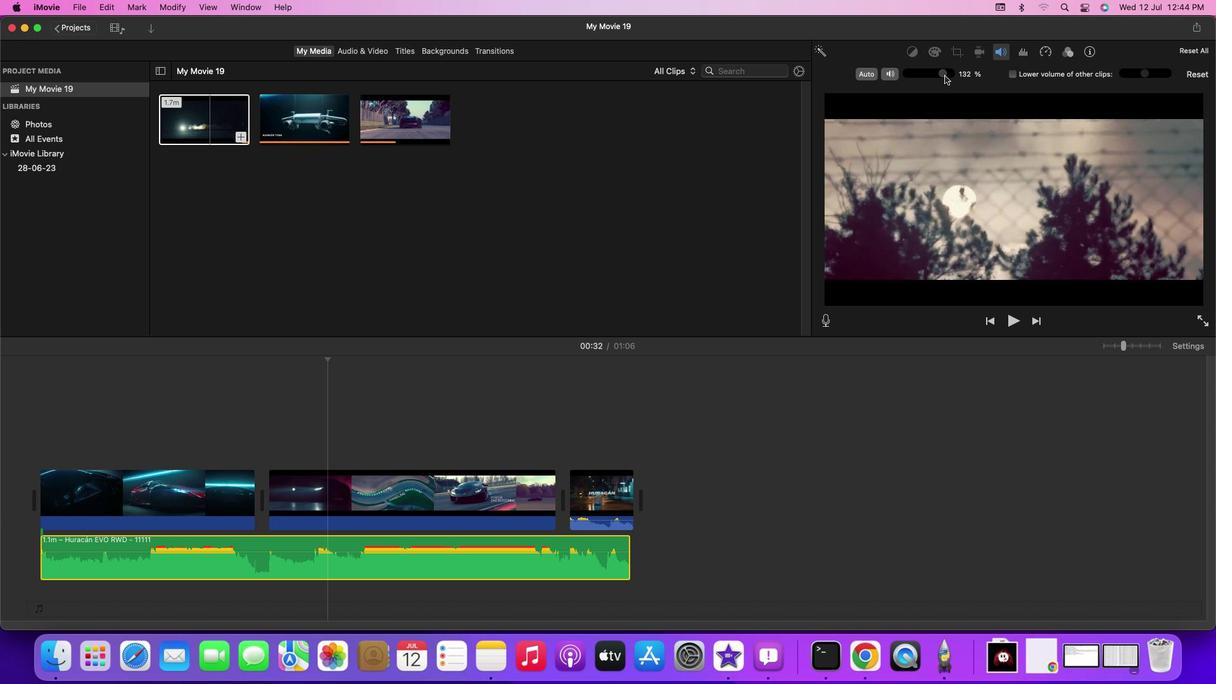 
Action: Mouse pressed left at (945, 76)
Screenshot: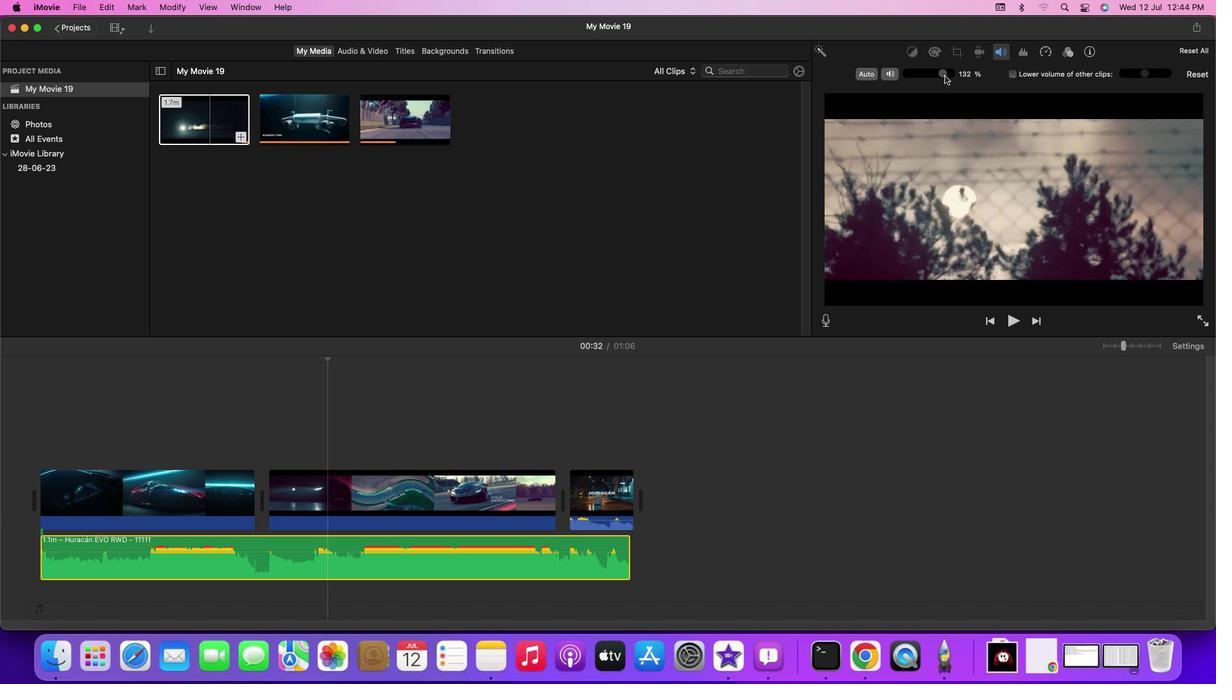 
Action: Mouse moved to (957, 73)
Screenshot: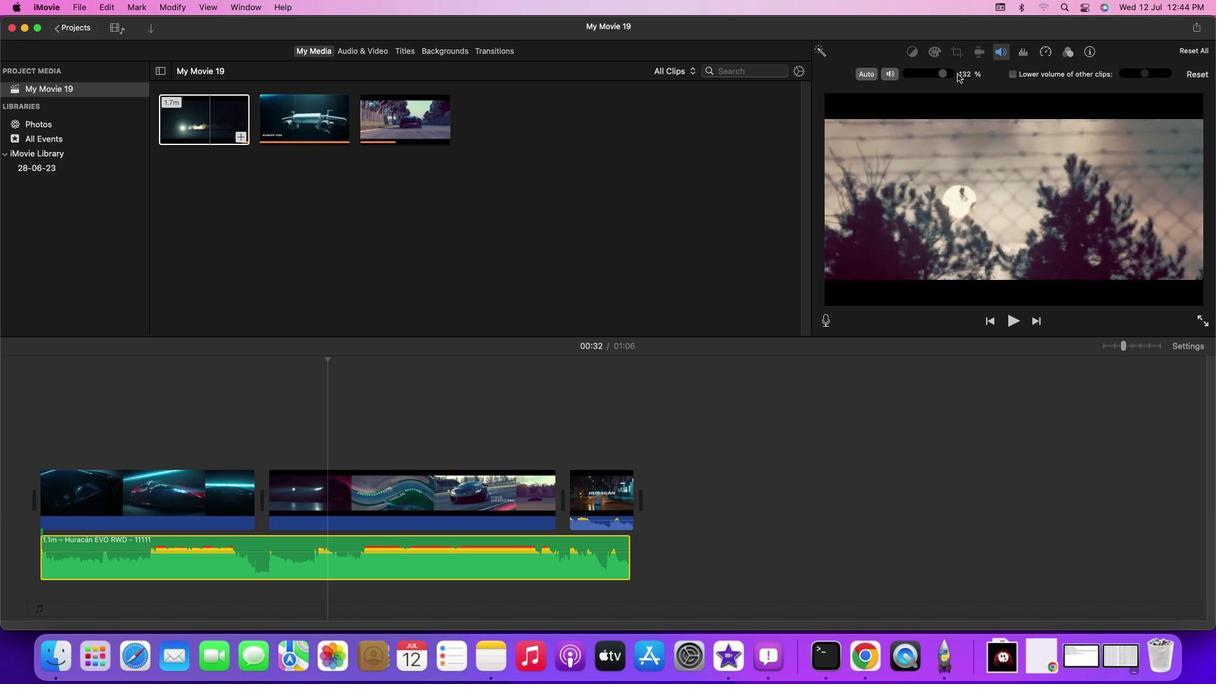 
Action: Key pressed Key.left
Screenshot: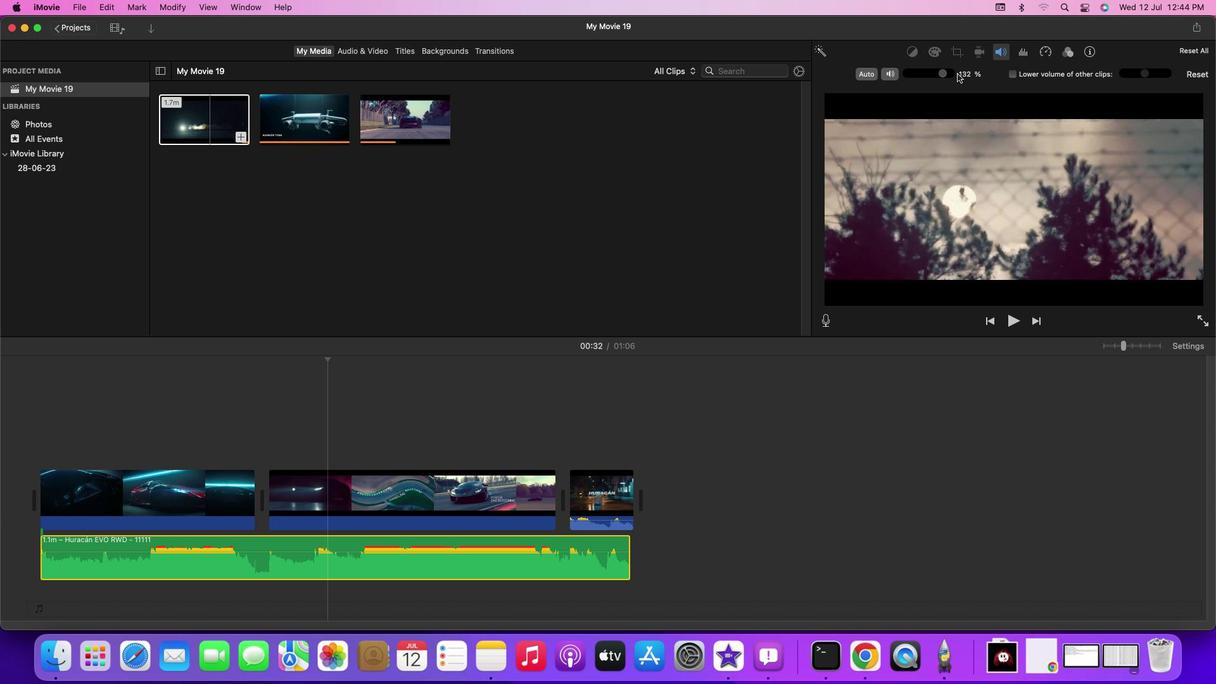 
Action: Mouse moved to (947, 73)
Screenshot: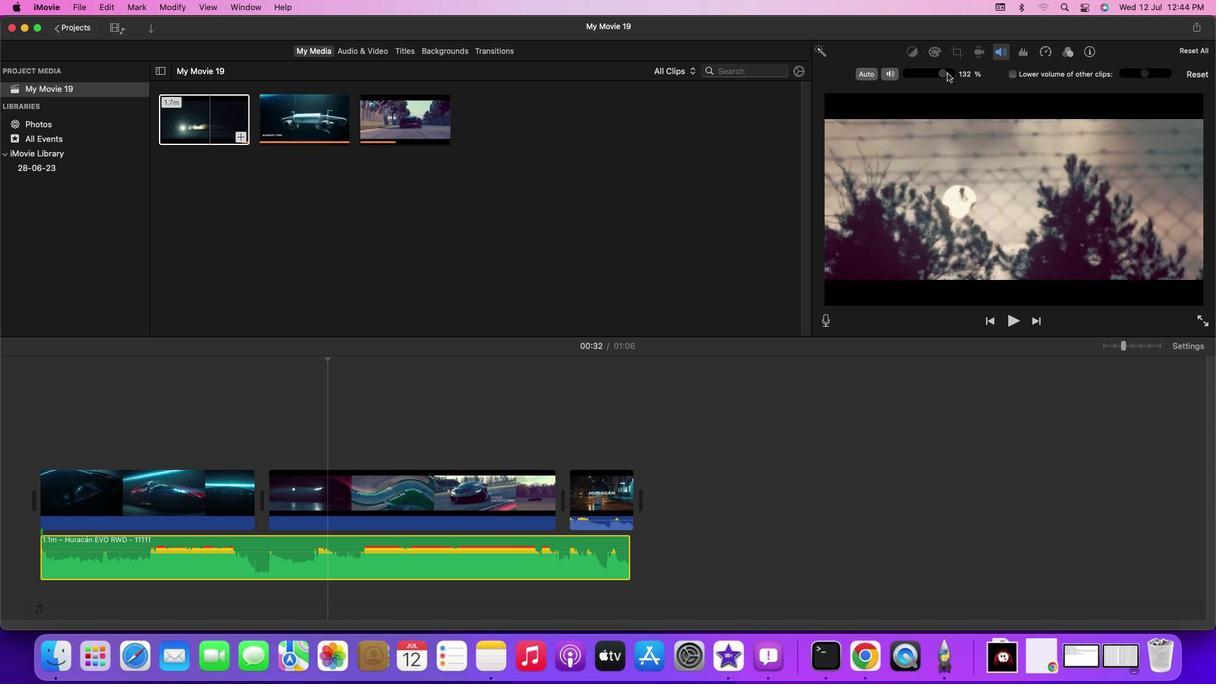 
Action: Mouse pressed left at (947, 73)
Screenshot: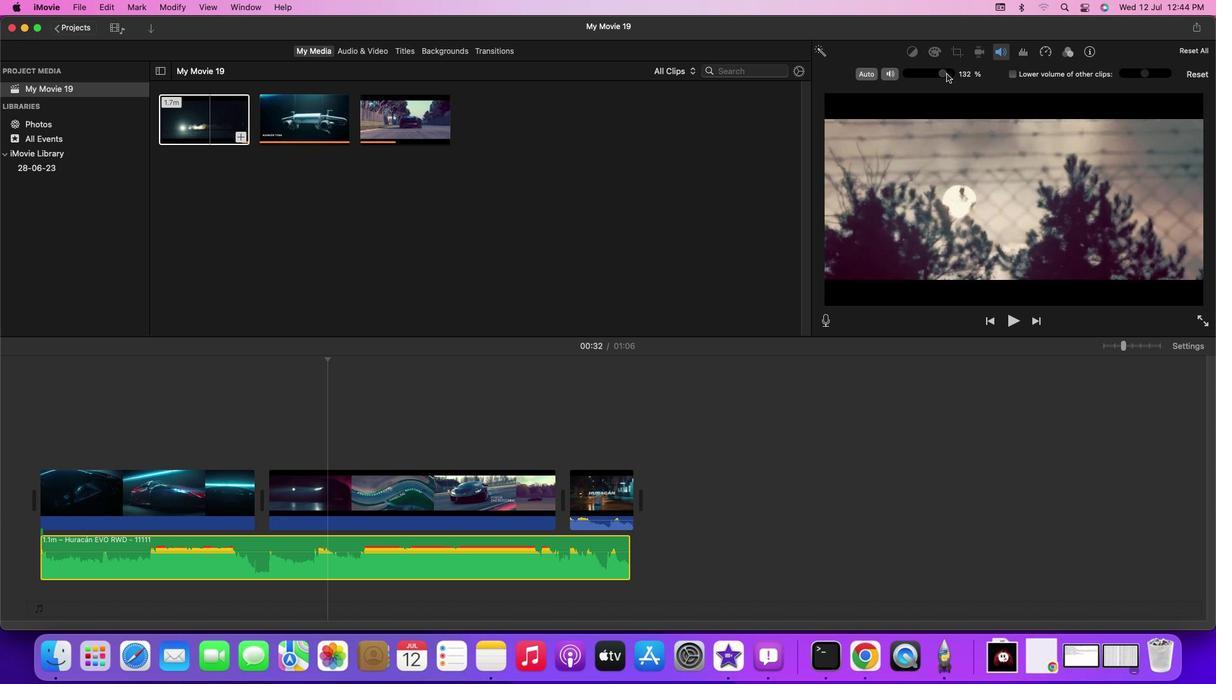 
Action: Mouse moved to (1021, 56)
Screenshot: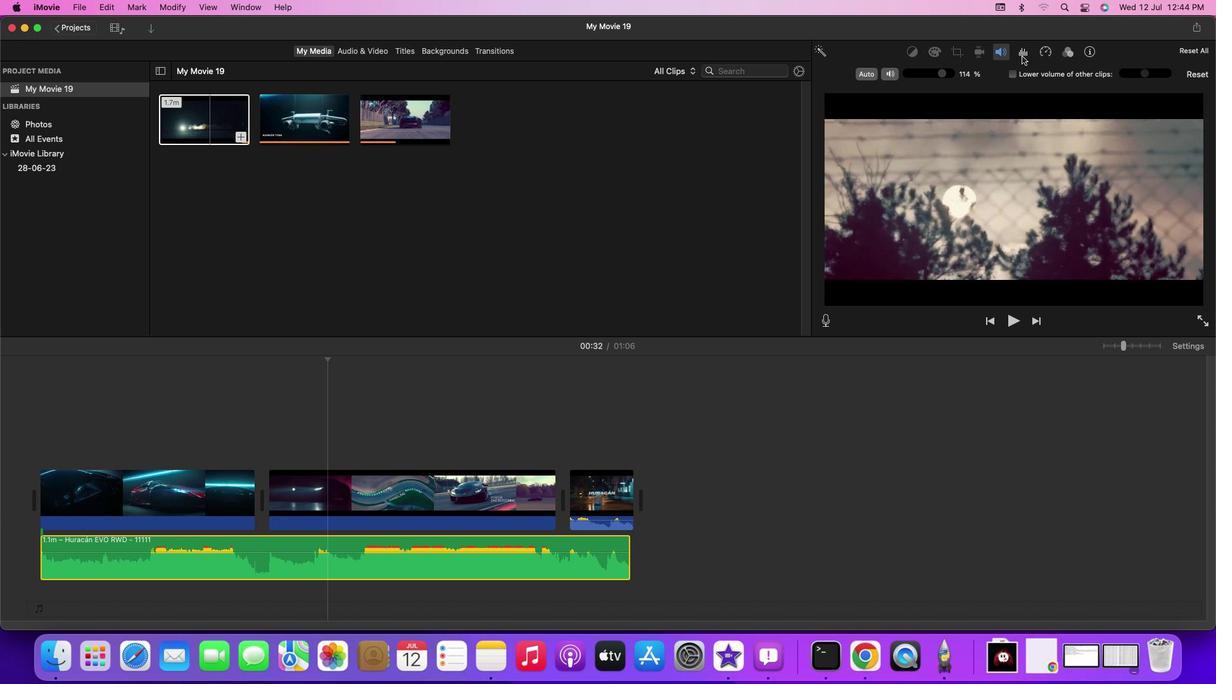 
Action: Mouse pressed left at (1021, 56)
Screenshot: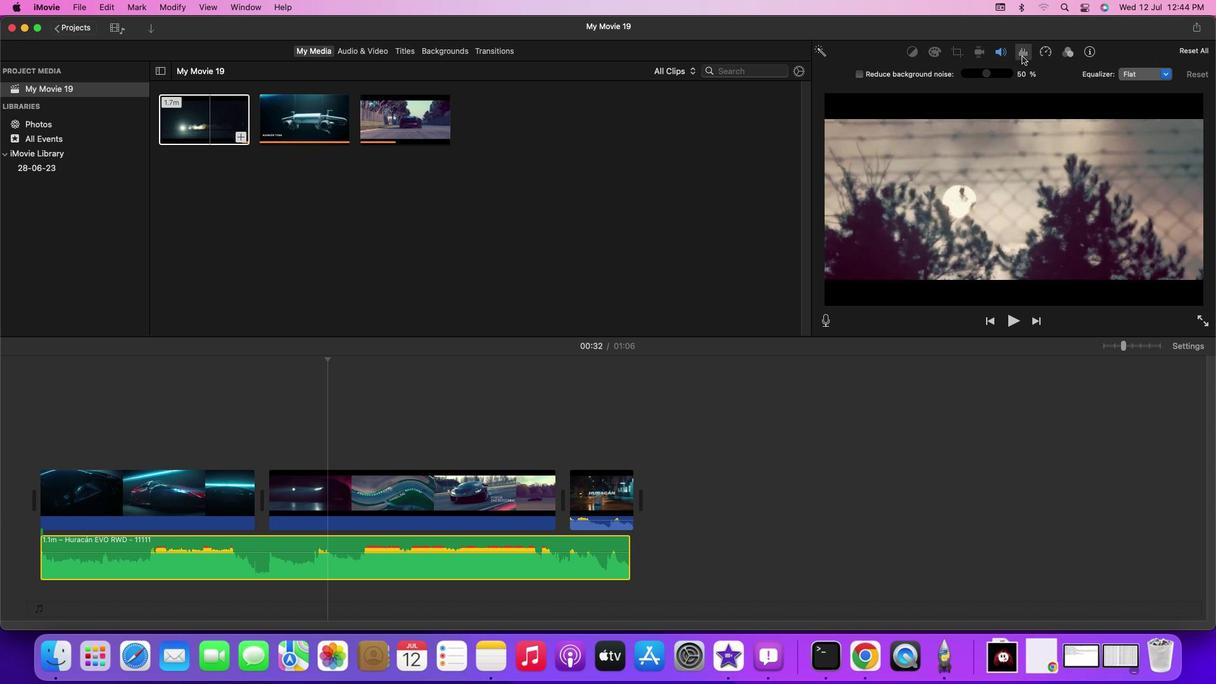 
Action: Mouse moved to (988, 75)
Screenshot: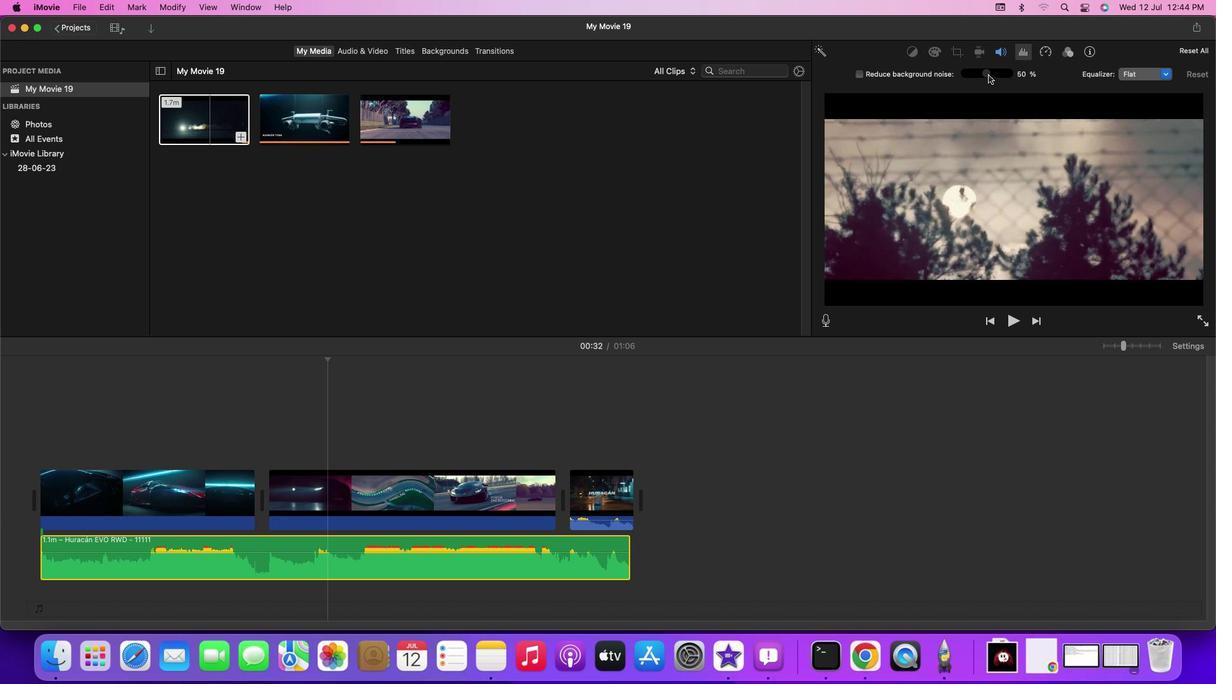 
Action: Mouse pressed left at (988, 75)
Screenshot: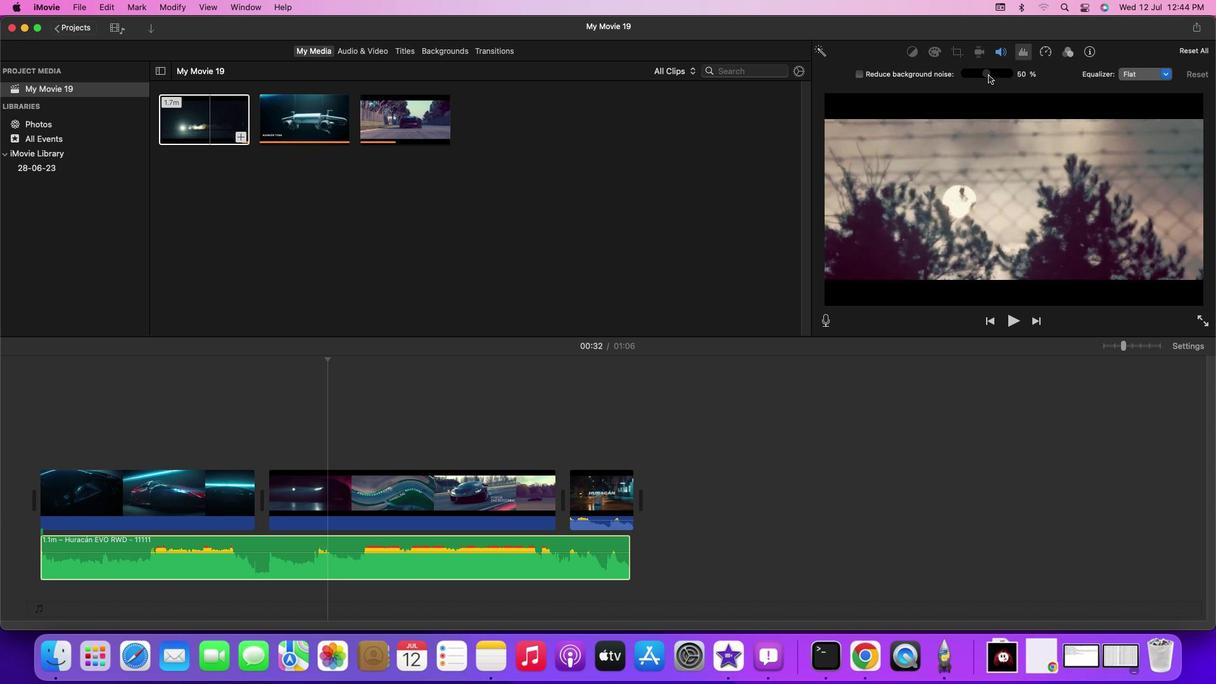 
Action: Mouse moved to (990, 75)
Screenshot: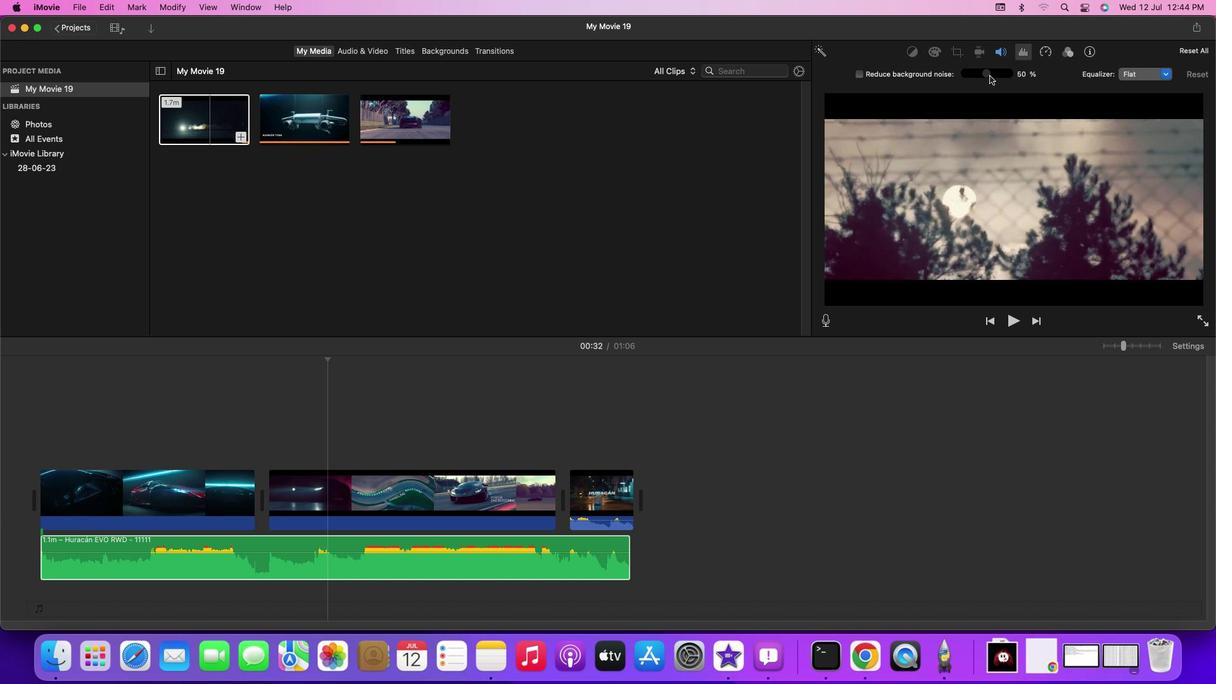 
Action: Mouse pressed left at (990, 75)
Screenshot: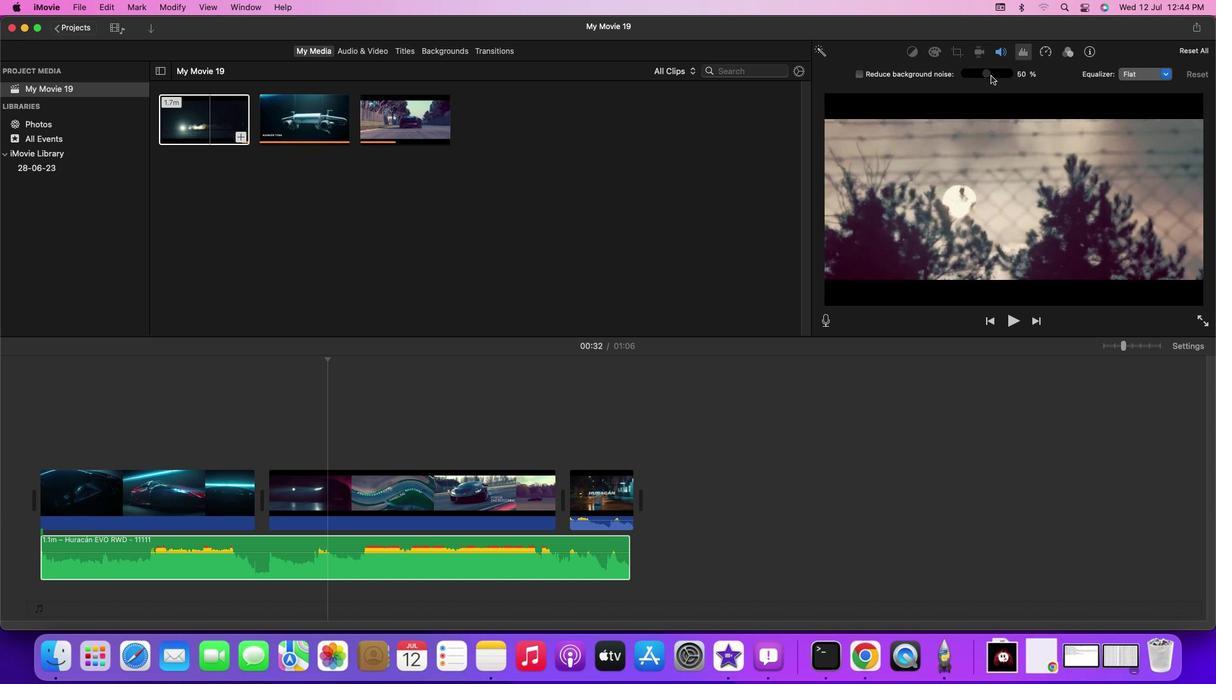 
Action: Mouse moved to (866, 74)
Screenshot: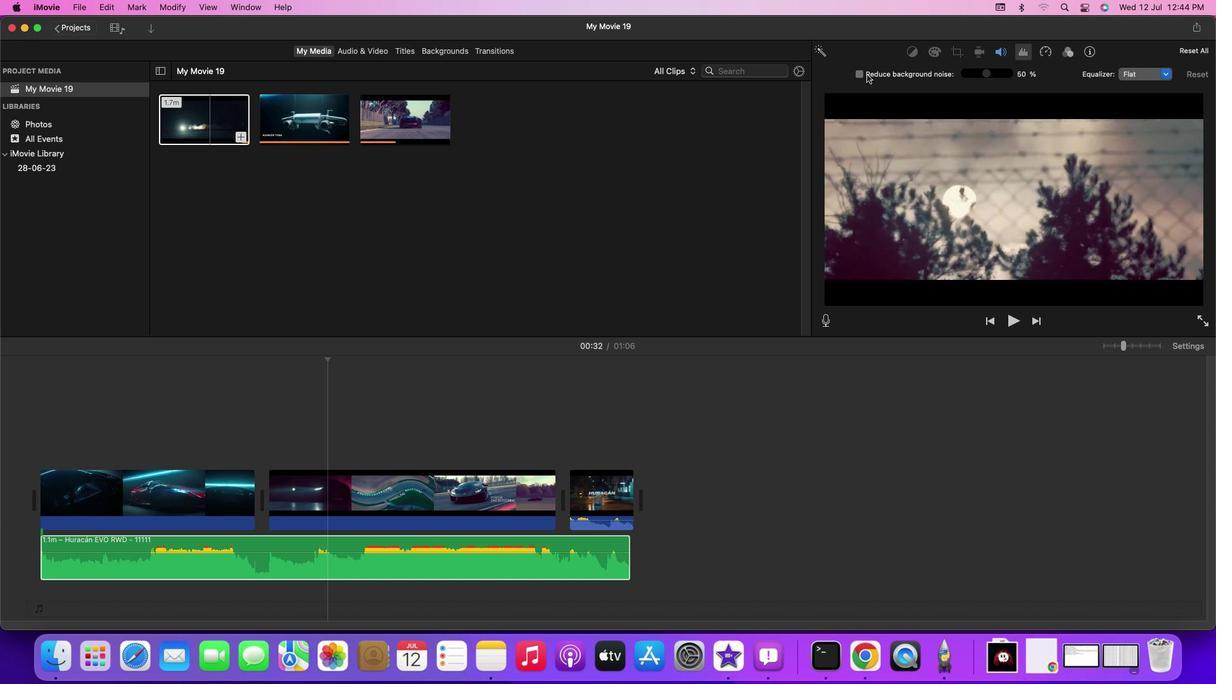 
Action: Mouse pressed left at (866, 74)
Screenshot: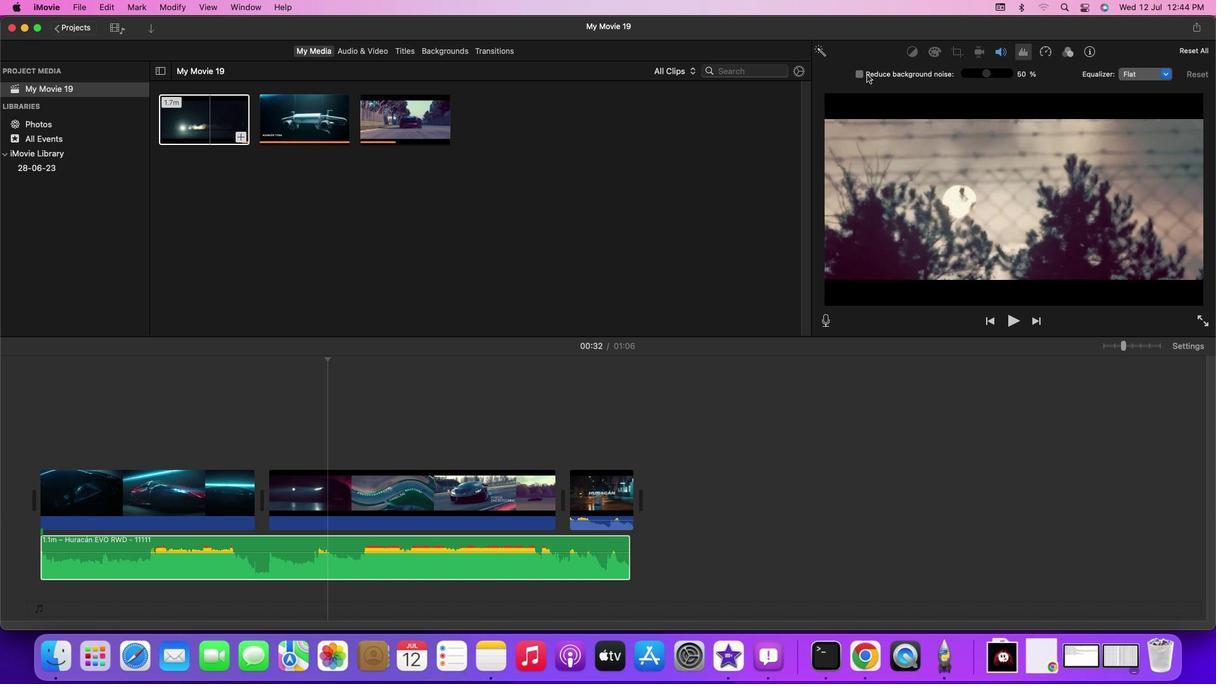 
Action: Mouse moved to (988, 74)
Screenshot: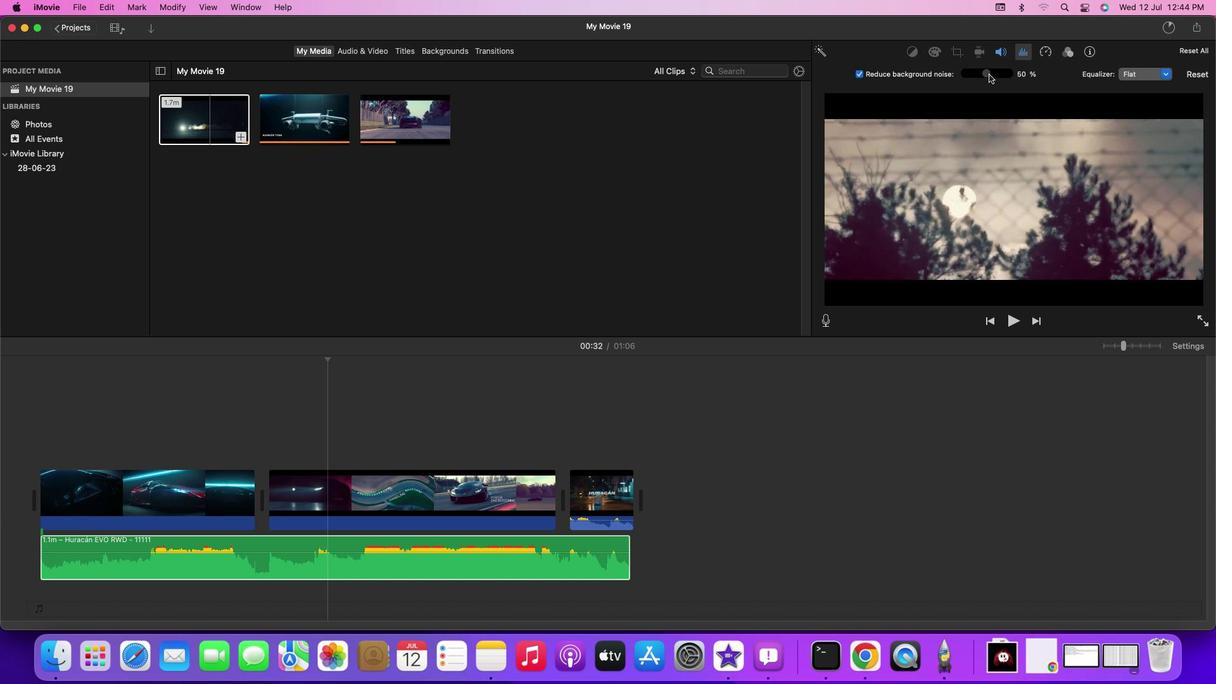 
Action: Mouse pressed left at (988, 74)
Screenshot: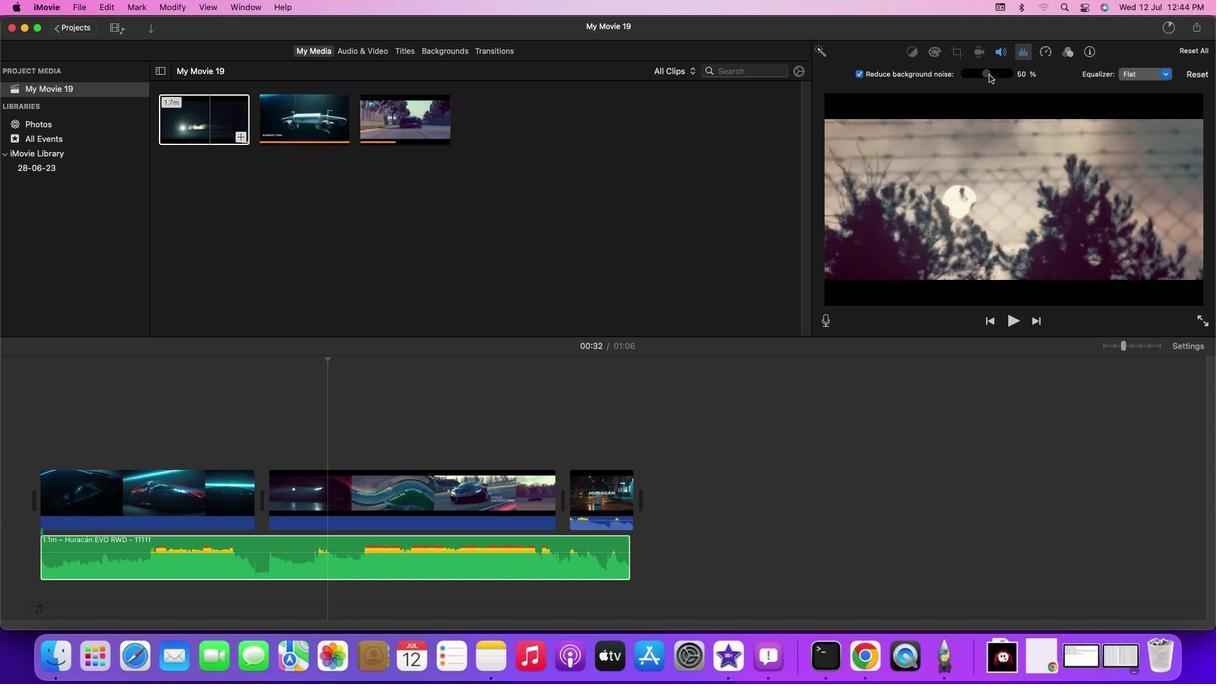 
Action: Mouse moved to (1060, 89)
Screenshot: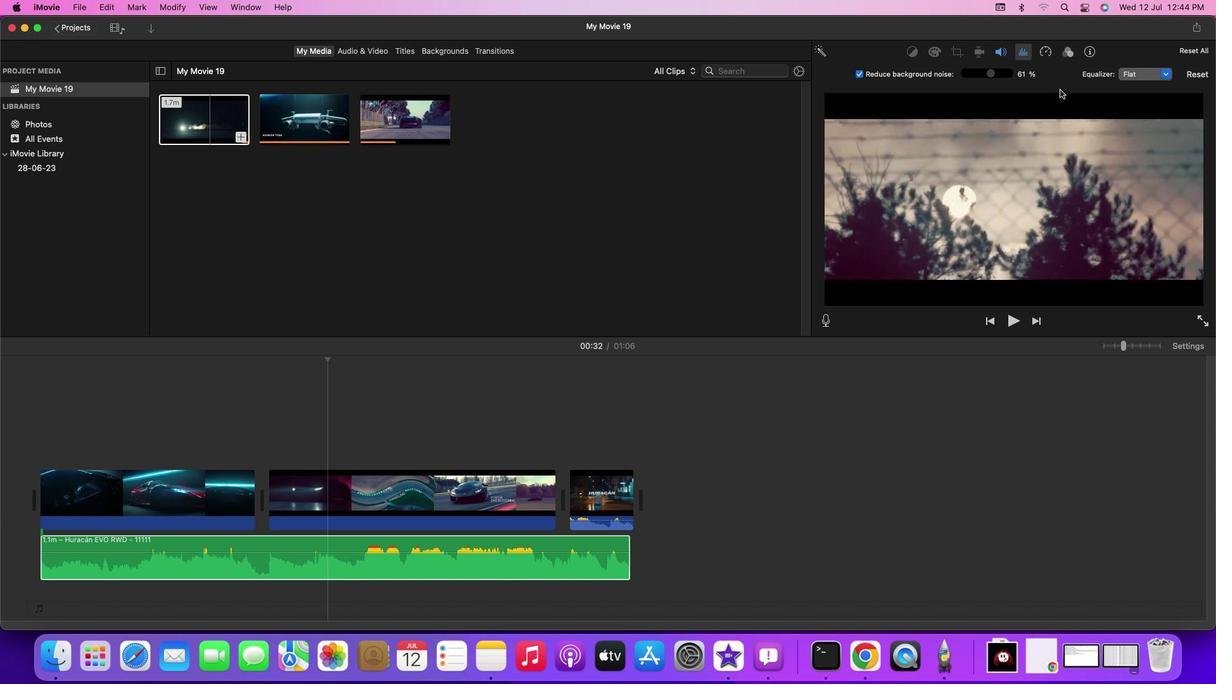 
Action: Mouse pressed left at (1060, 89)
Screenshot: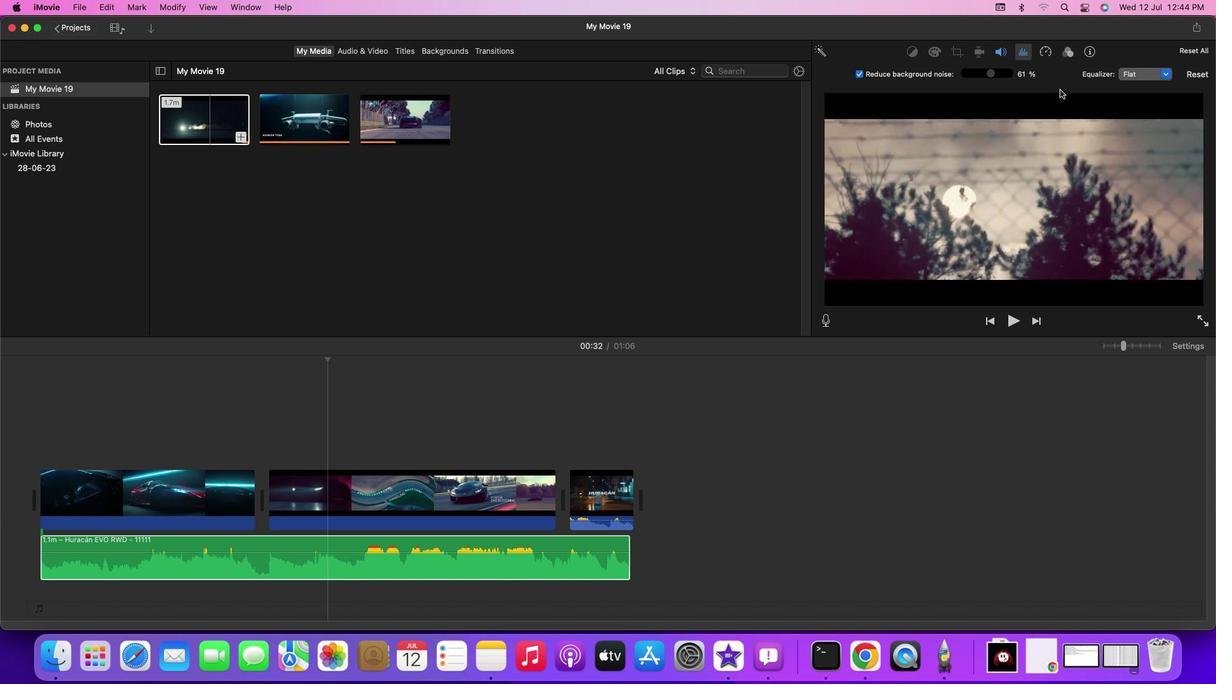 
Action: Mouse moved to (193, 502)
Screenshot: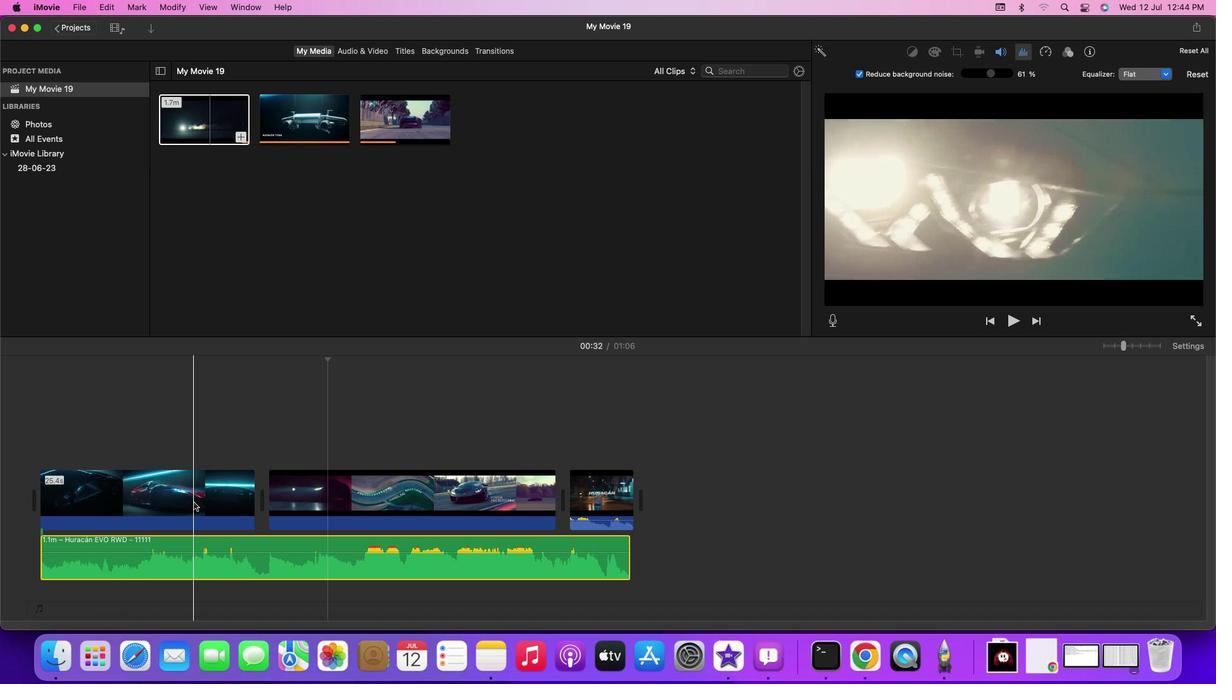 
Action: Mouse pressed left at (193, 502)
Screenshot: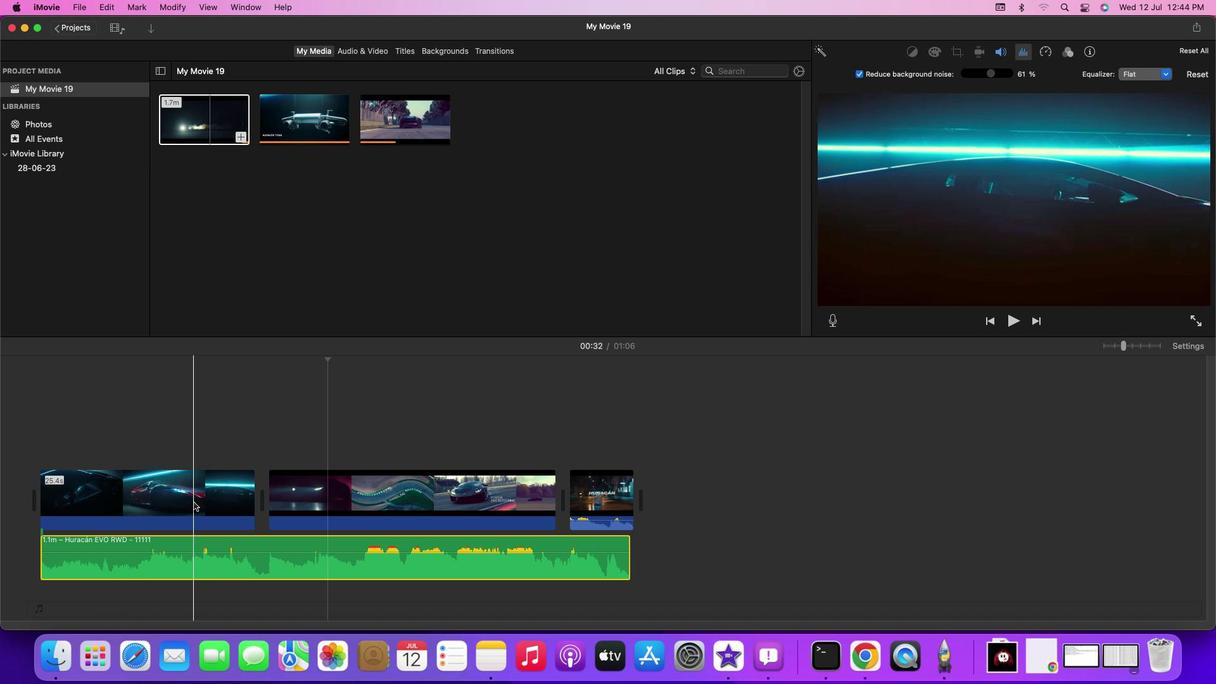 
Action: Mouse moved to (1046, 57)
Screenshot: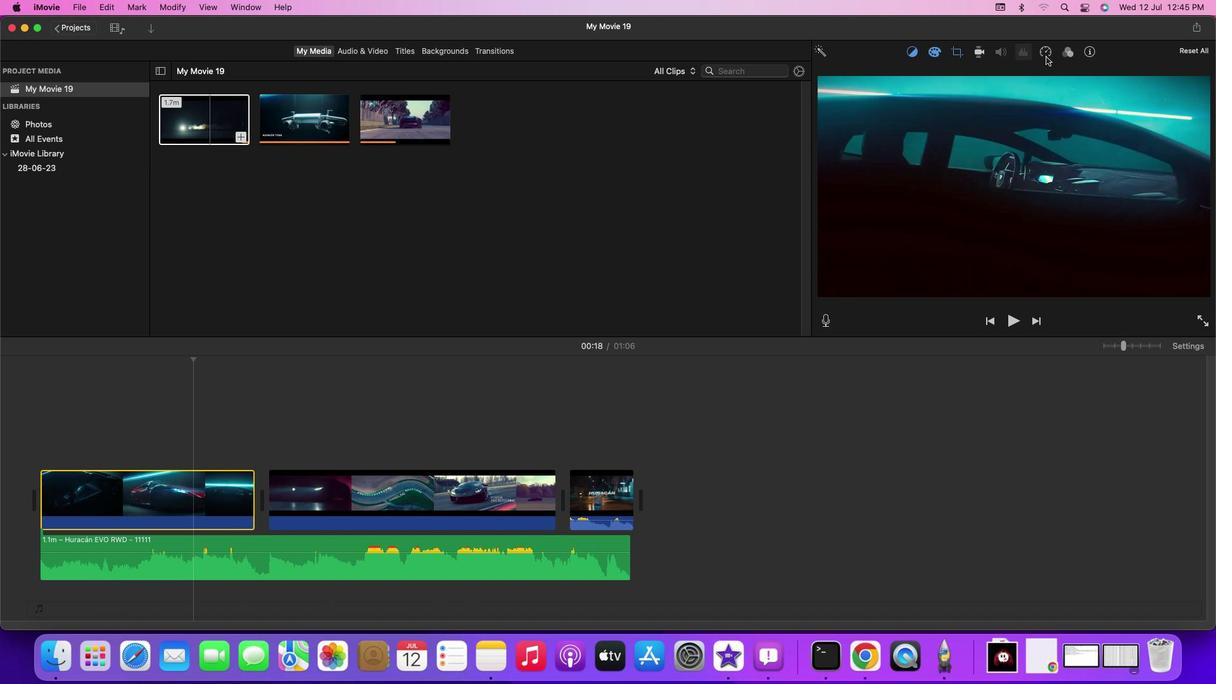 
Action: Mouse pressed left at (1046, 57)
Screenshot: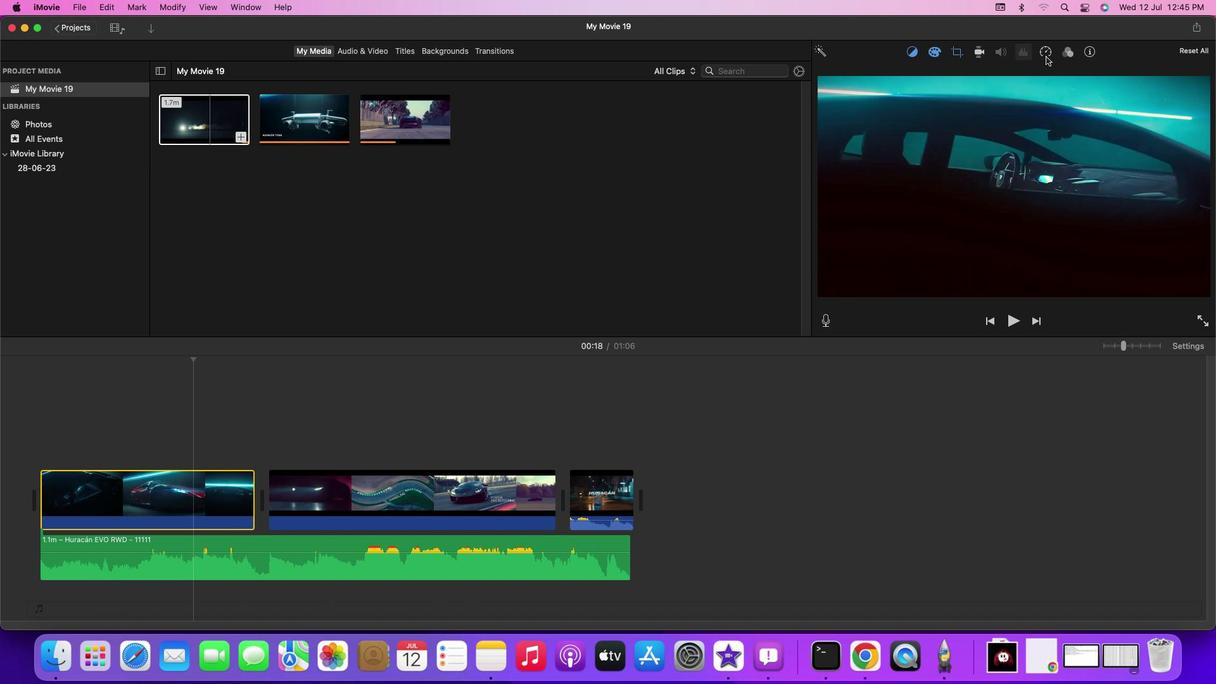 
Action: Mouse moved to (942, 75)
Screenshot: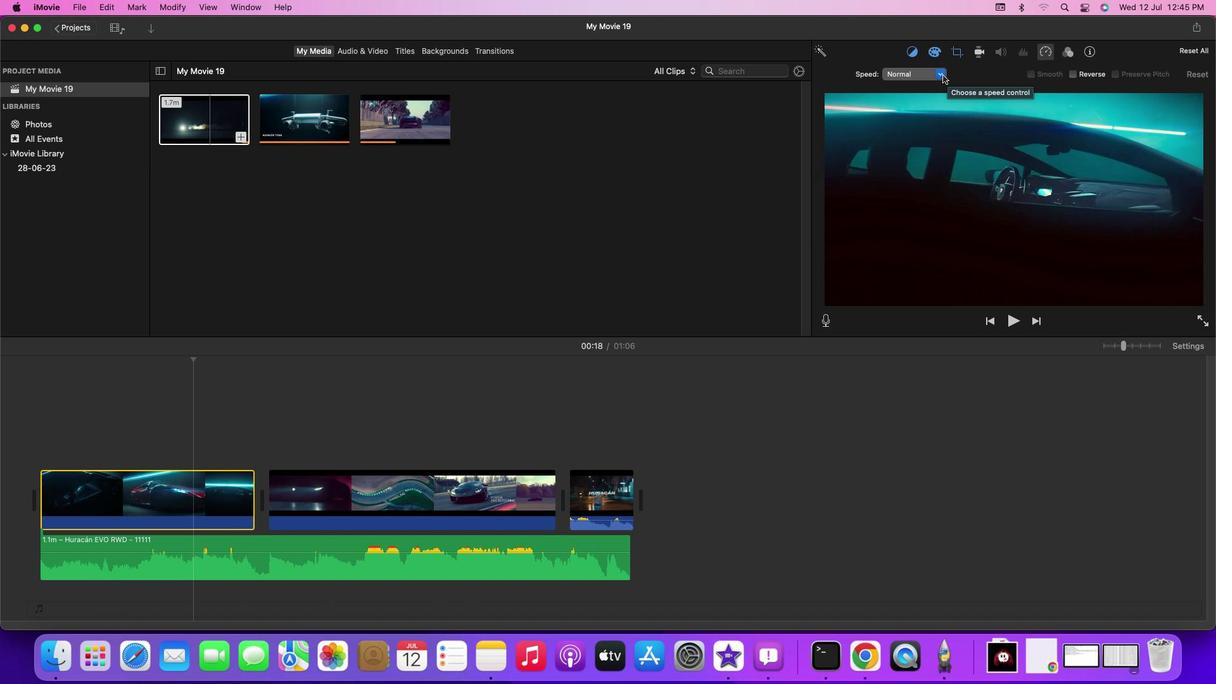 
Action: Mouse pressed left at (942, 75)
Screenshot: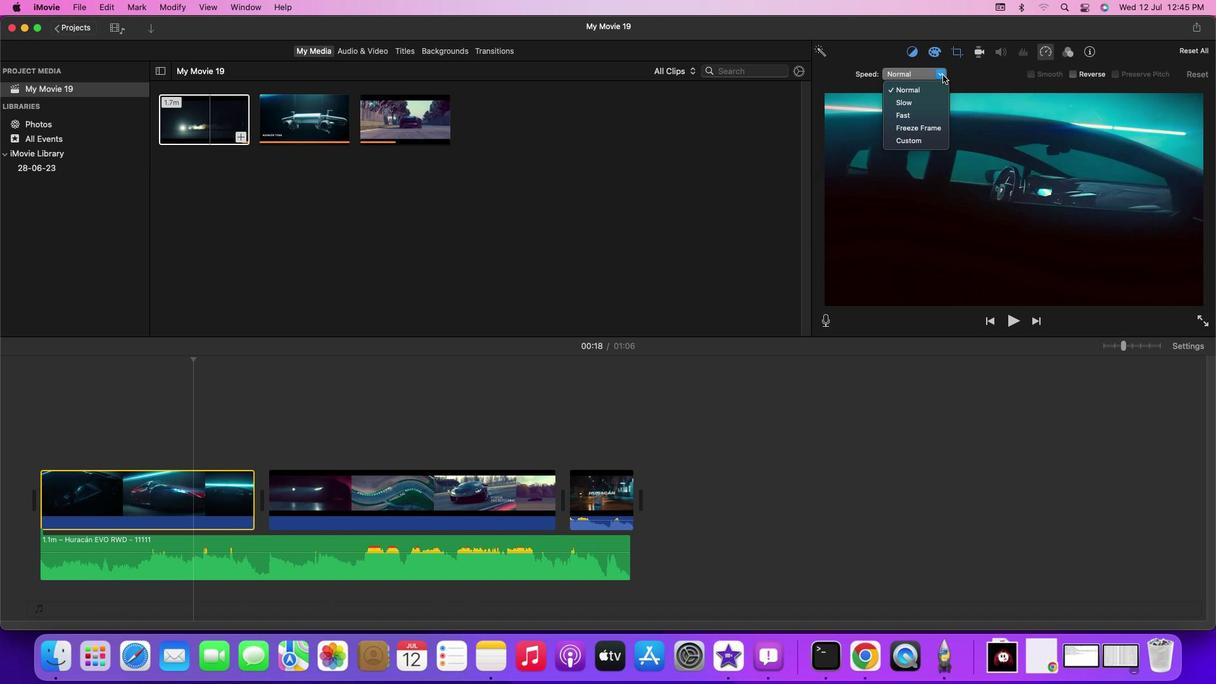 
Action: Mouse moved to (911, 101)
Screenshot: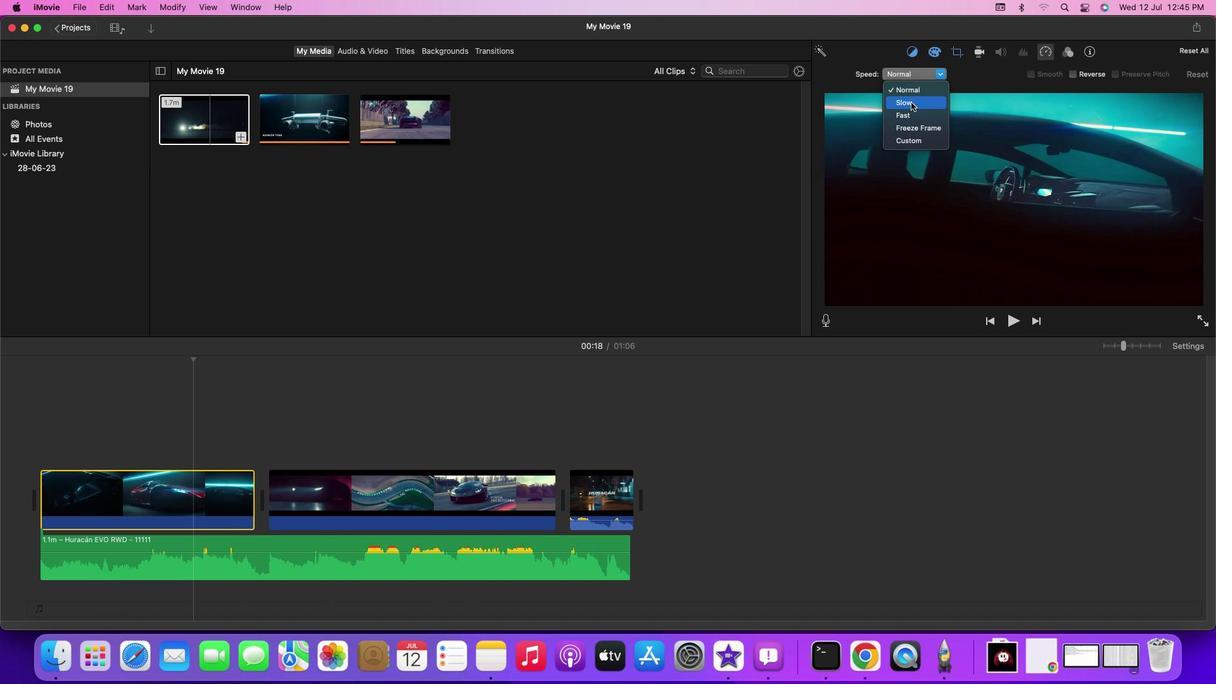 
Action: Mouse pressed left at (911, 101)
Screenshot: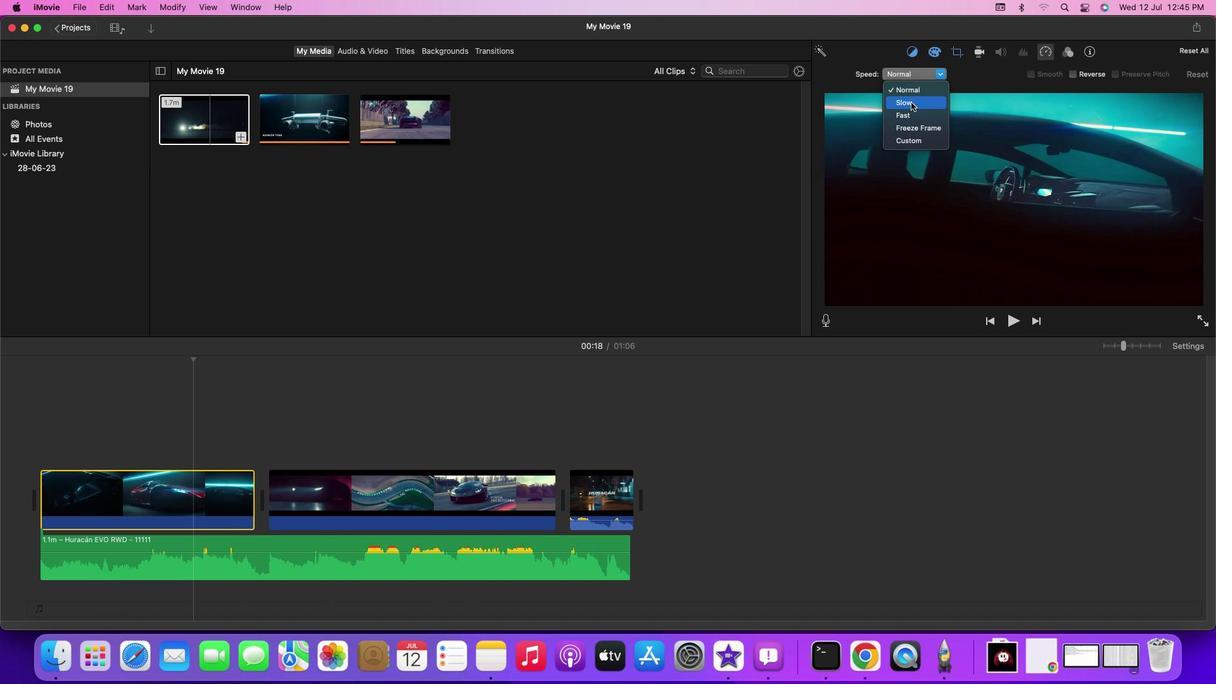 
Action: Mouse moved to (912, 103)
Screenshot: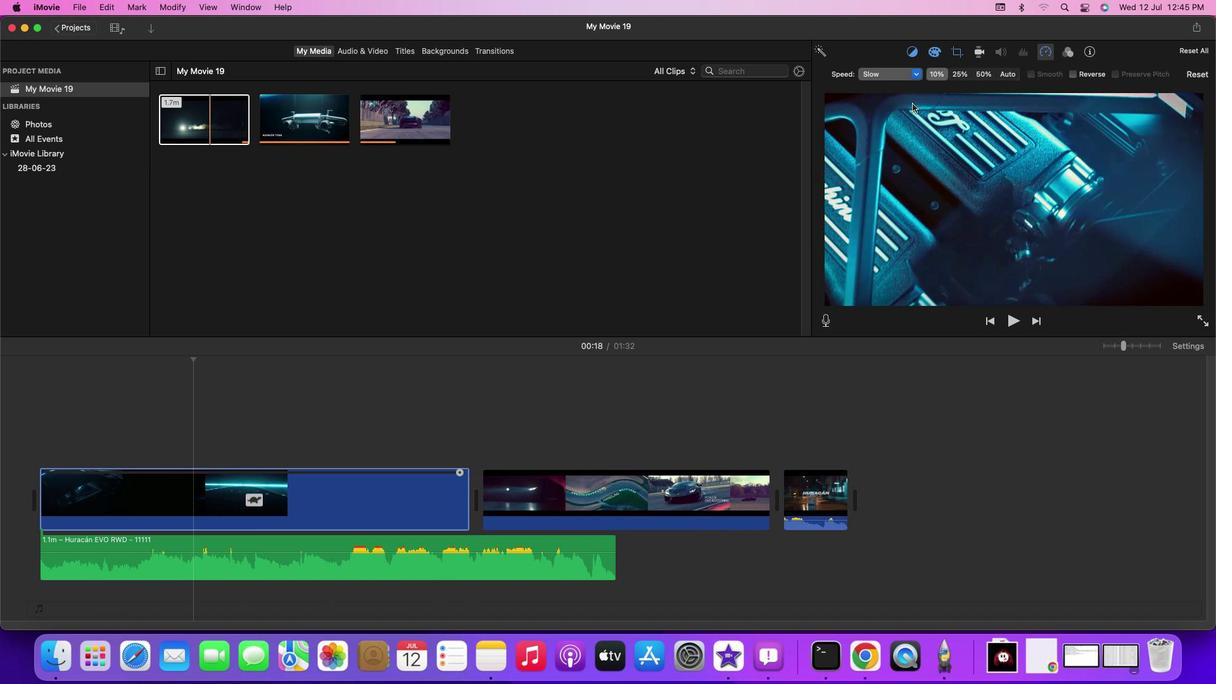 
Action: Key pressed Key.space
Screenshot: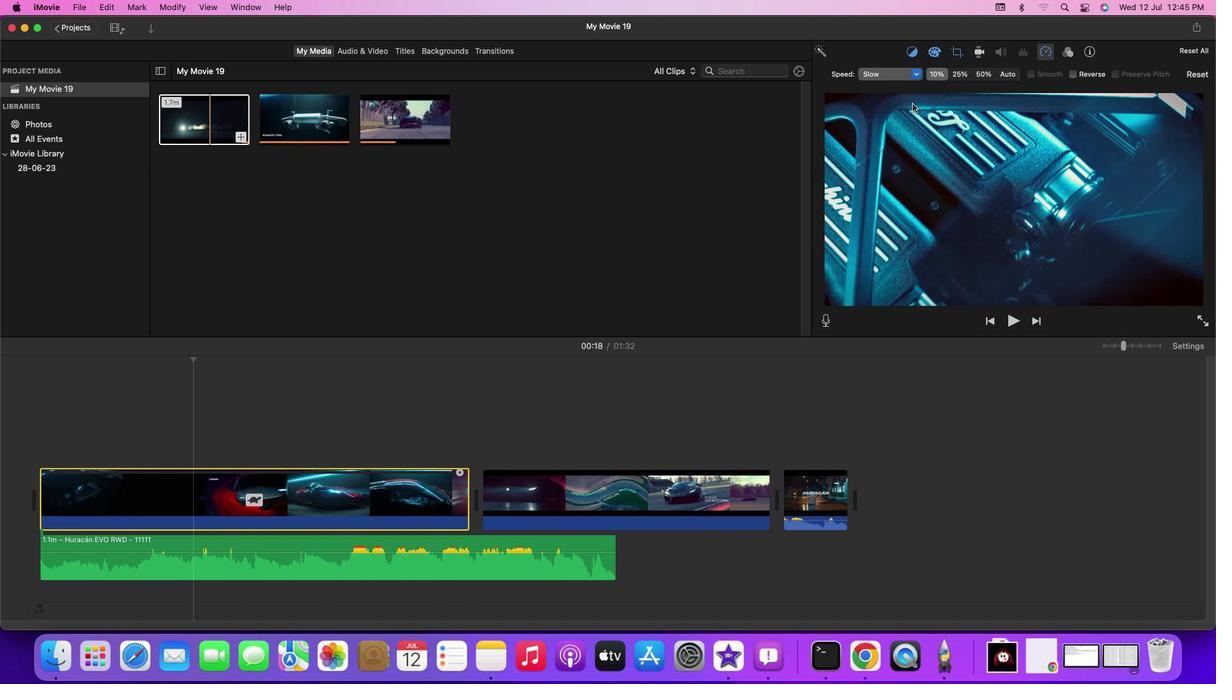 
Action: Mouse moved to (957, 76)
Screenshot: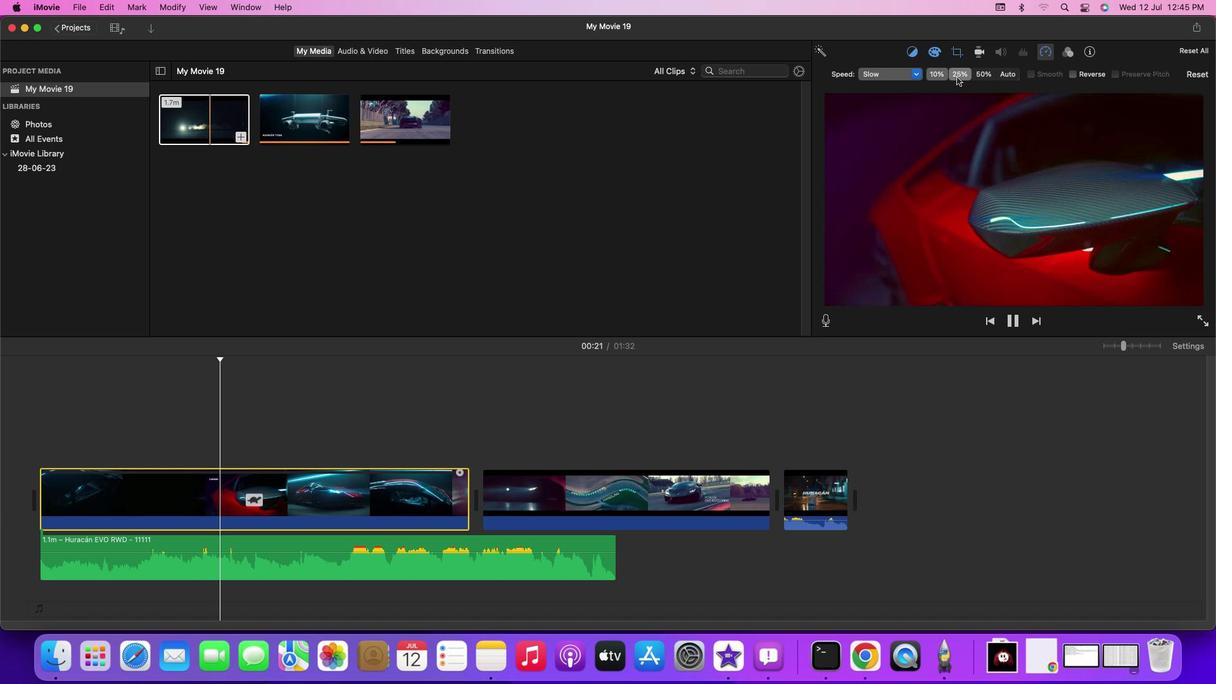 
Action: Mouse pressed left at (957, 76)
Screenshot: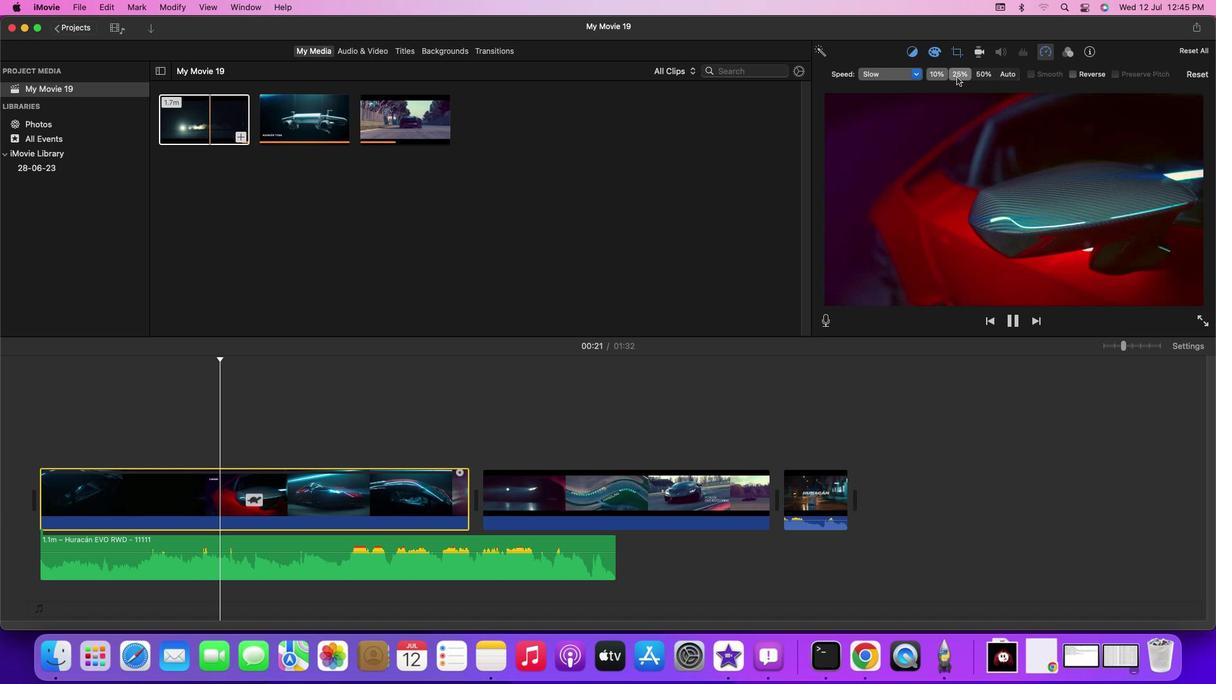 
Action: Mouse moved to (918, 77)
Screenshot: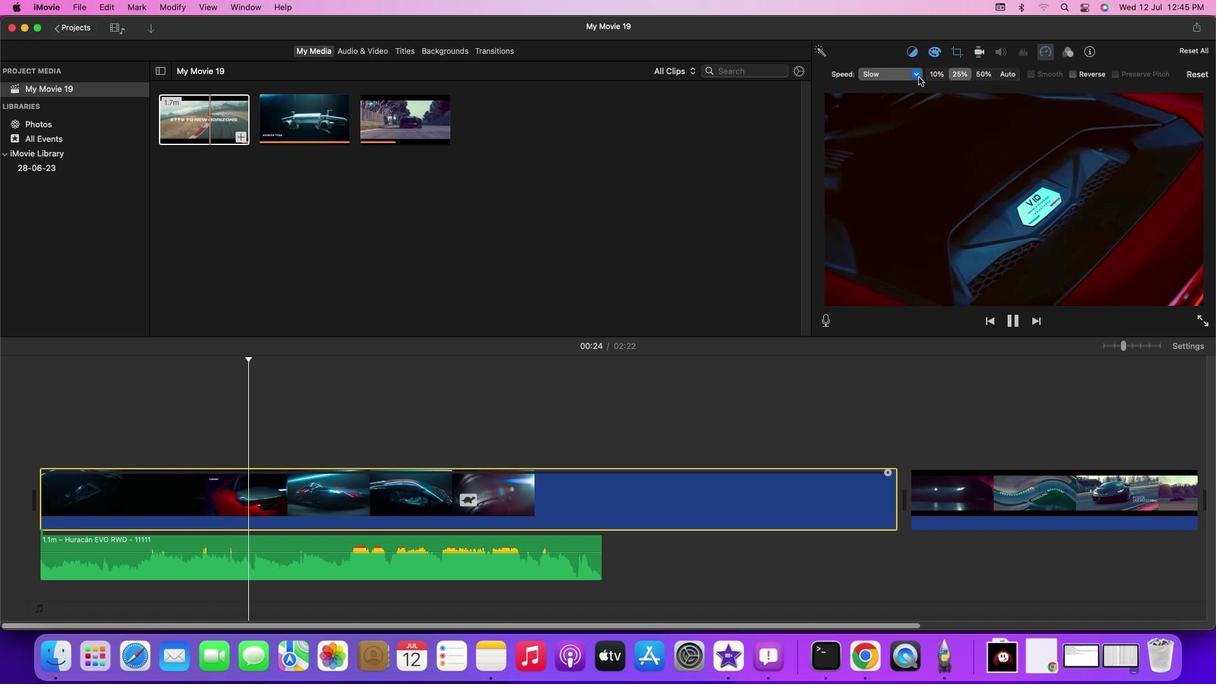 
Action: Mouse pressed left at (918, 77)
Screenshot: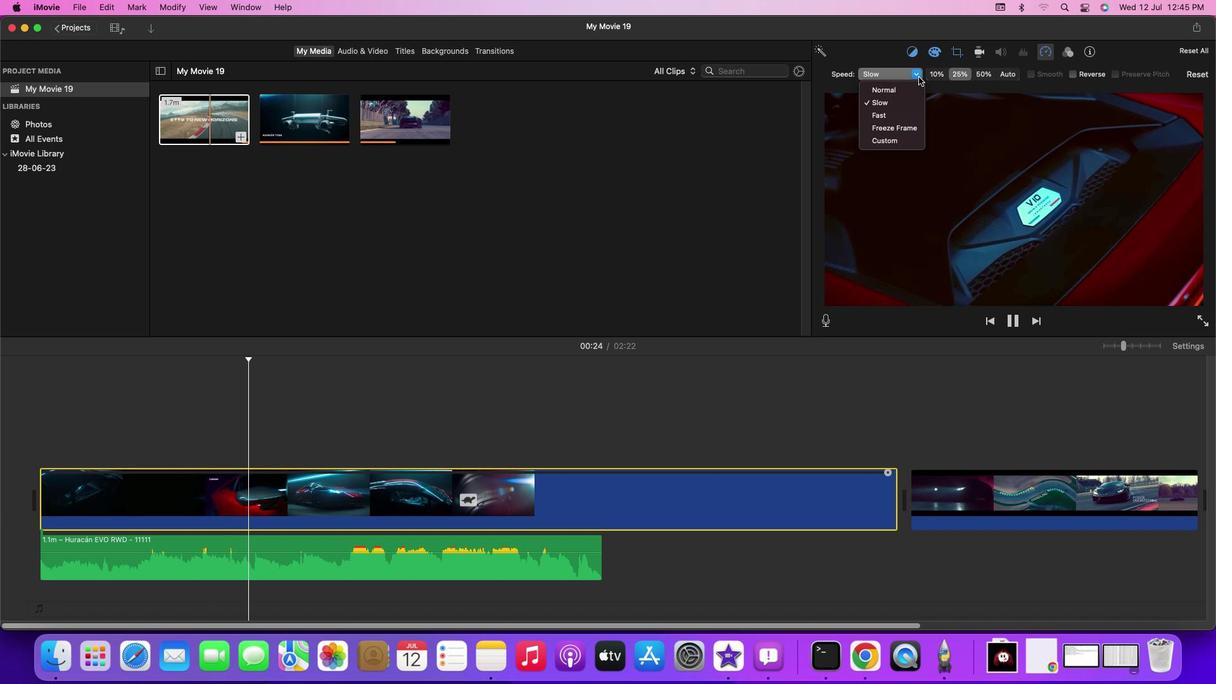 
Action: Mouse moved to (899, 86)
Screenshot: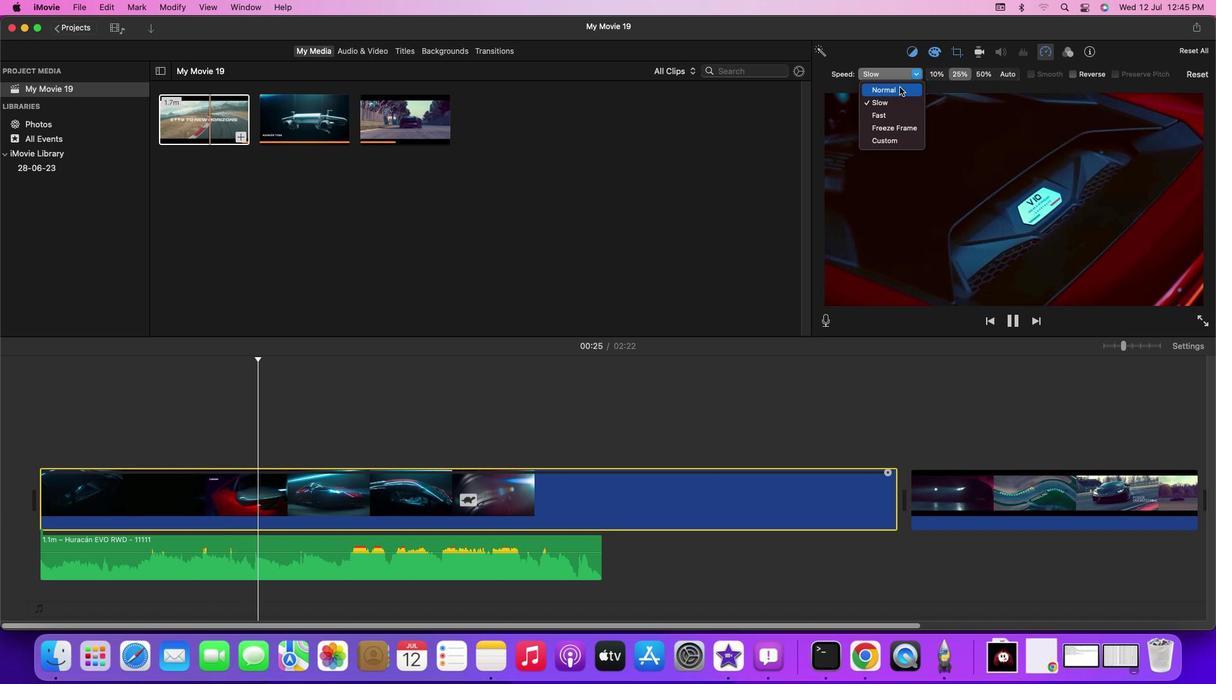 
Action: Mouse pressed left at (899, 86)
Screenshot: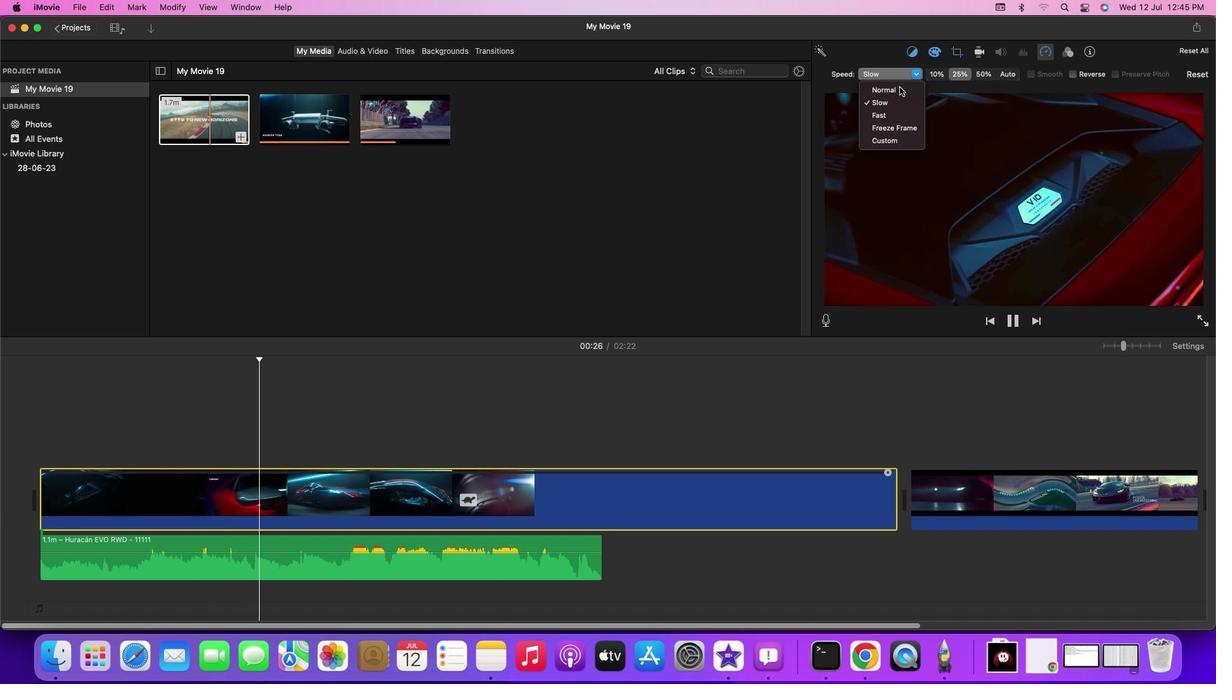 
Action: Mouse moved to (231, 371)
Screenshot: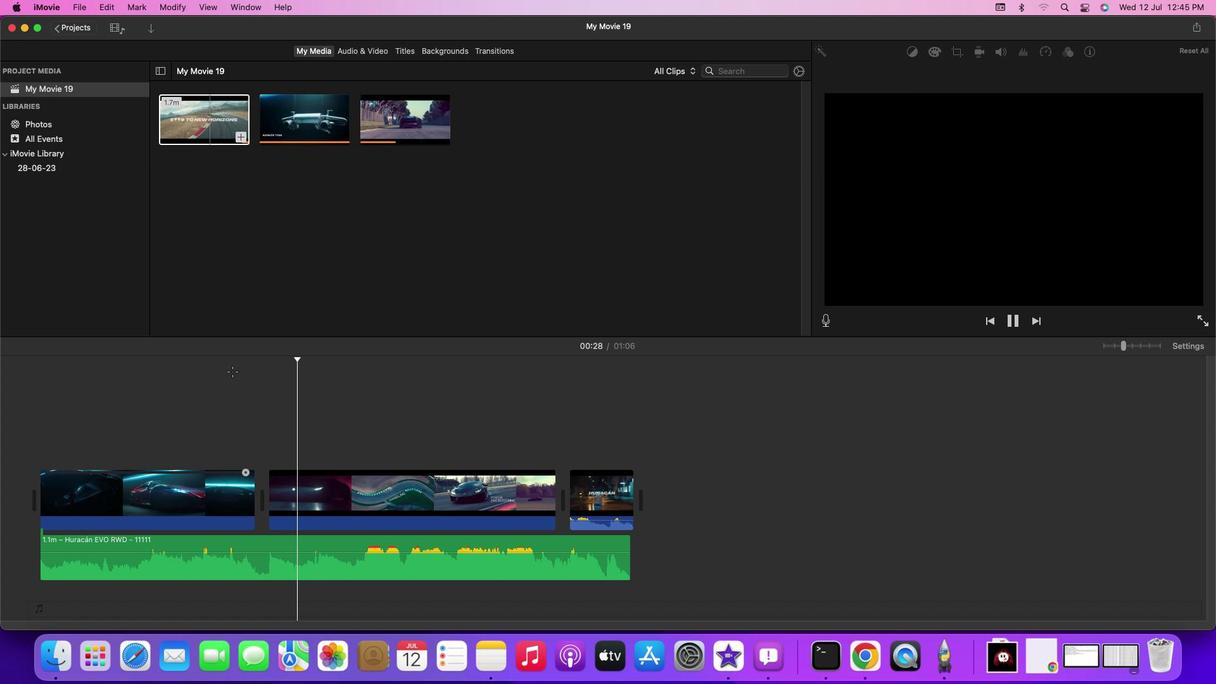 
Action: Mouse pressed left at (231, 371)
Screenshot: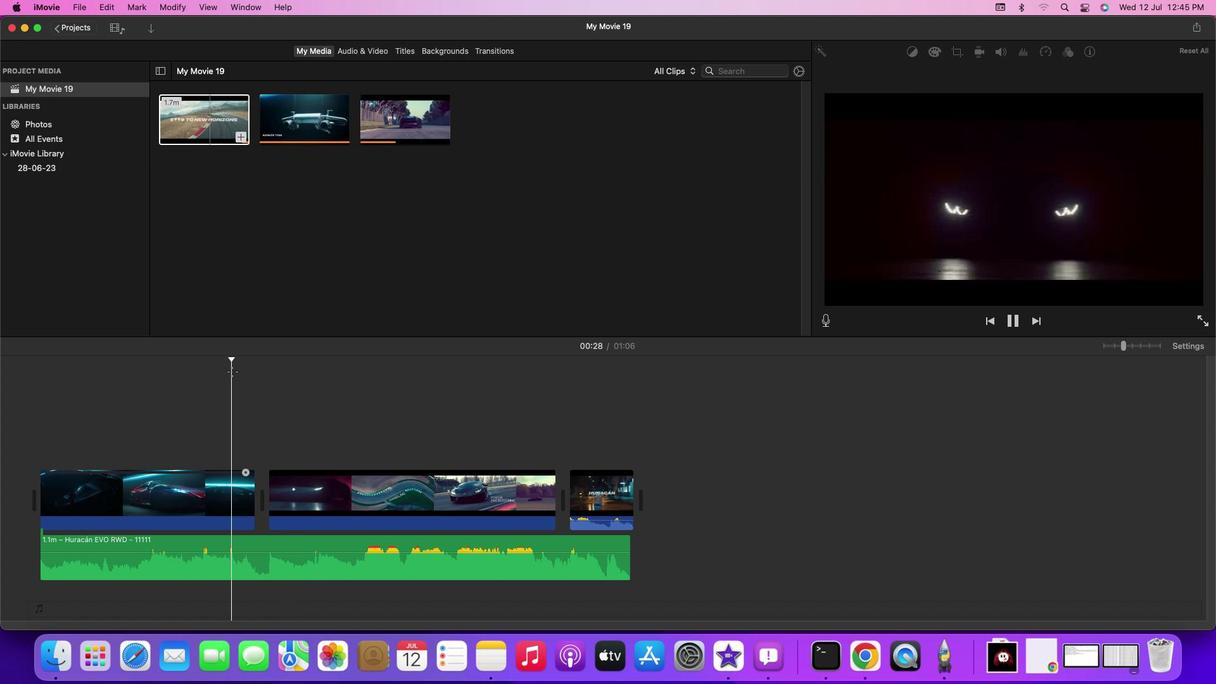 
Action: Mouse moved to (231, 371)
Screenshot: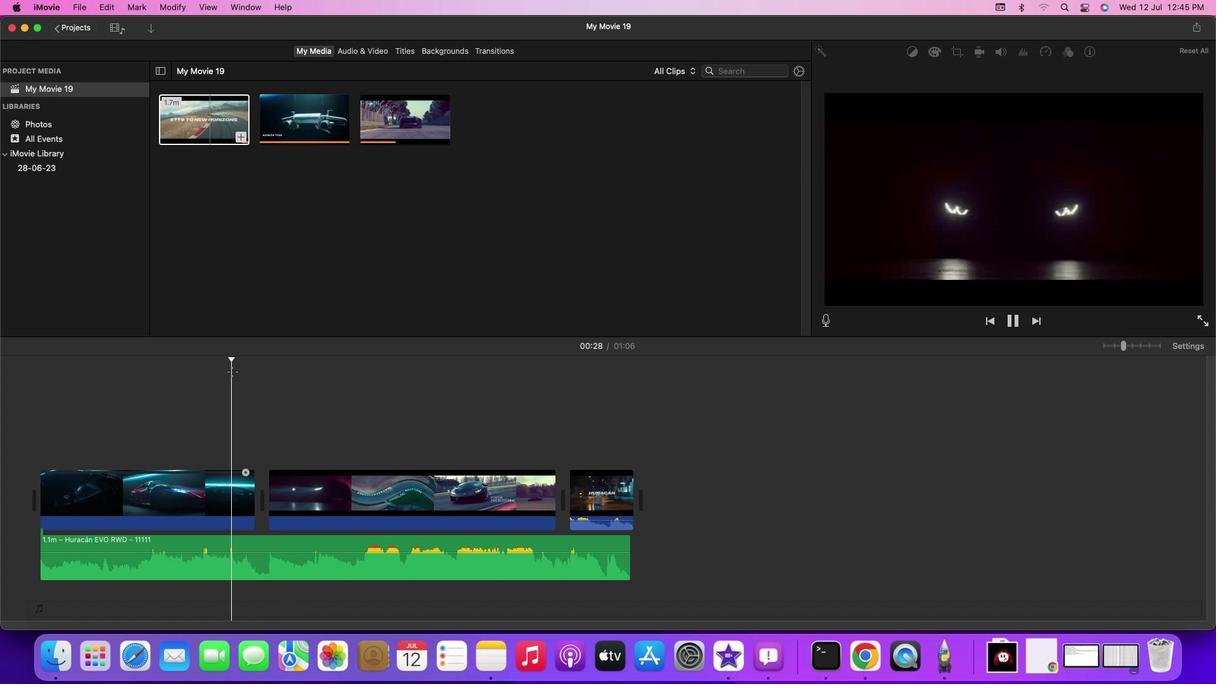 
Action: Key pressed Key.space
Screenshot: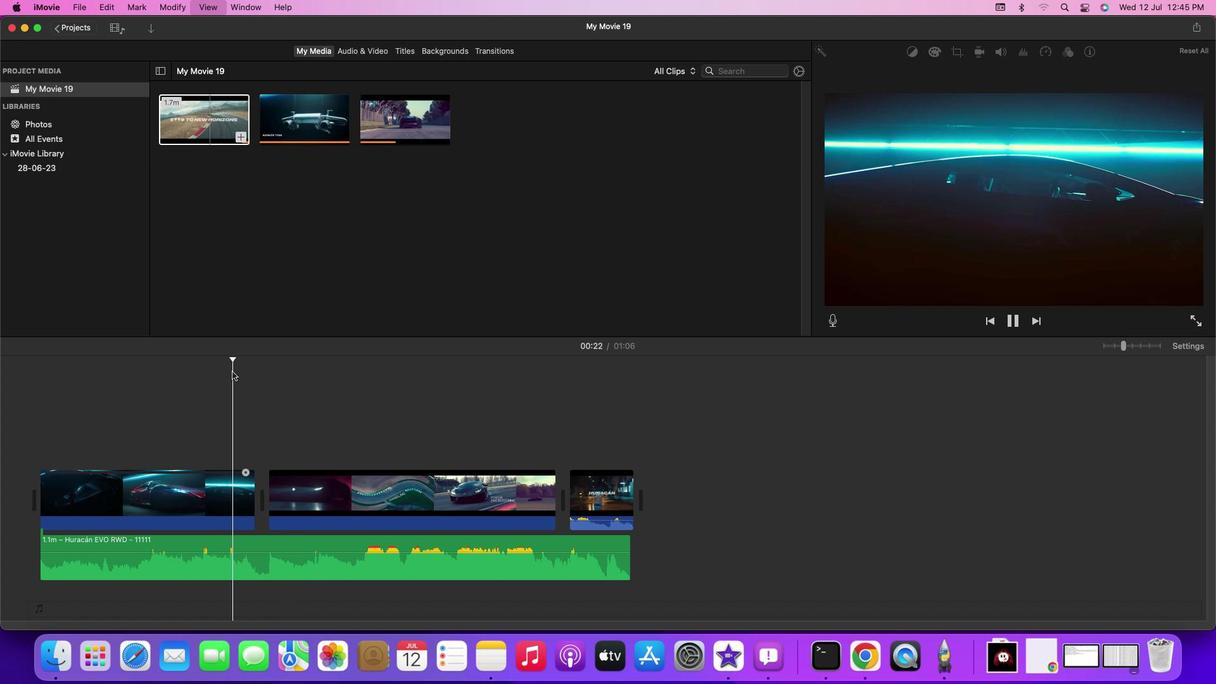 
Action: Mouse moved to (1069, 57)
Screenshot: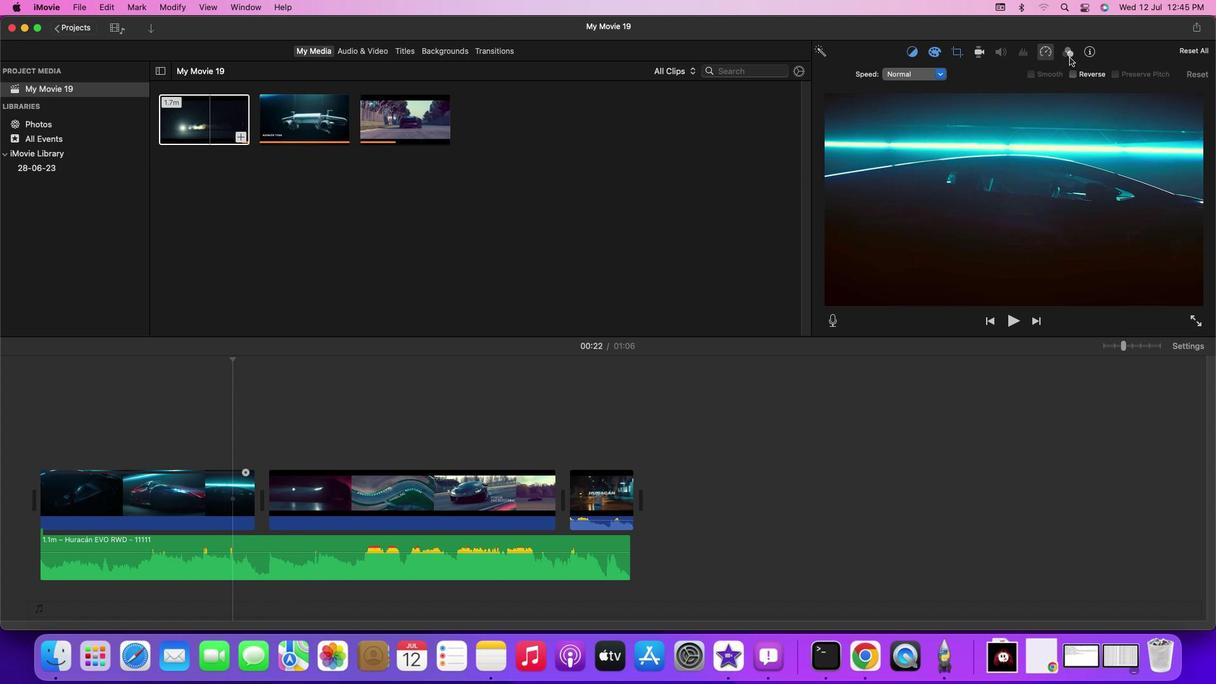 
Action: Mouse pressed left at (1069, 57)
Screenshot: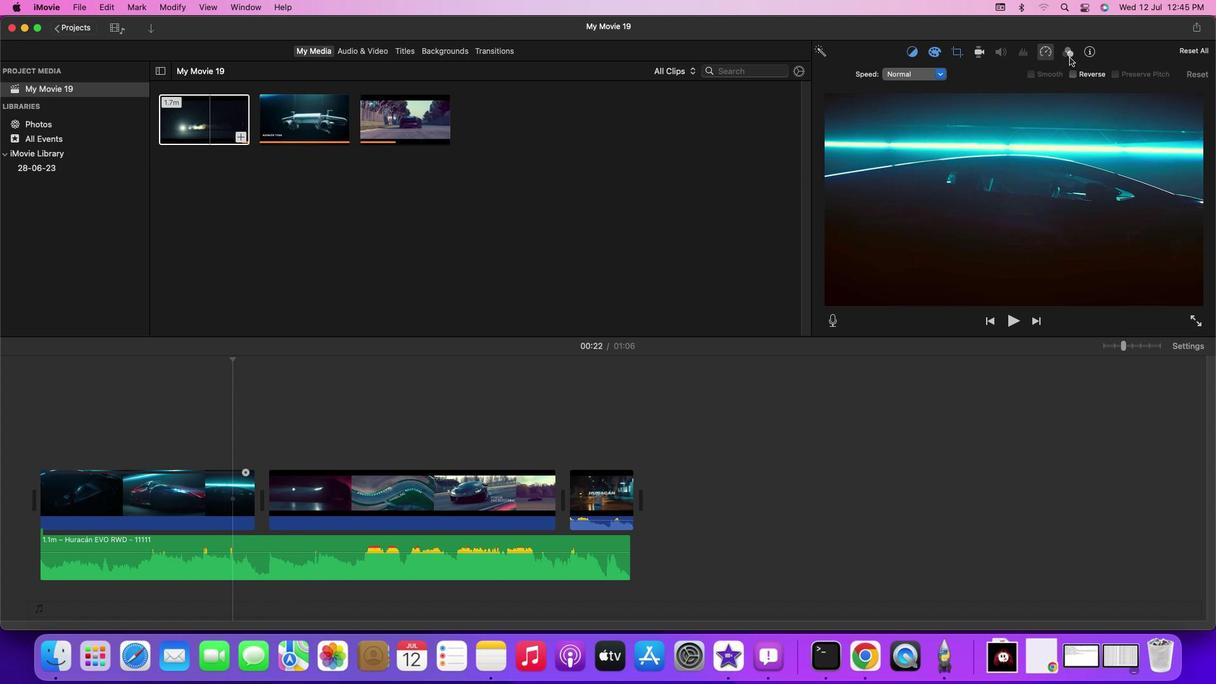 
Action: Mouse moved to (1092, 56)
Screenshot: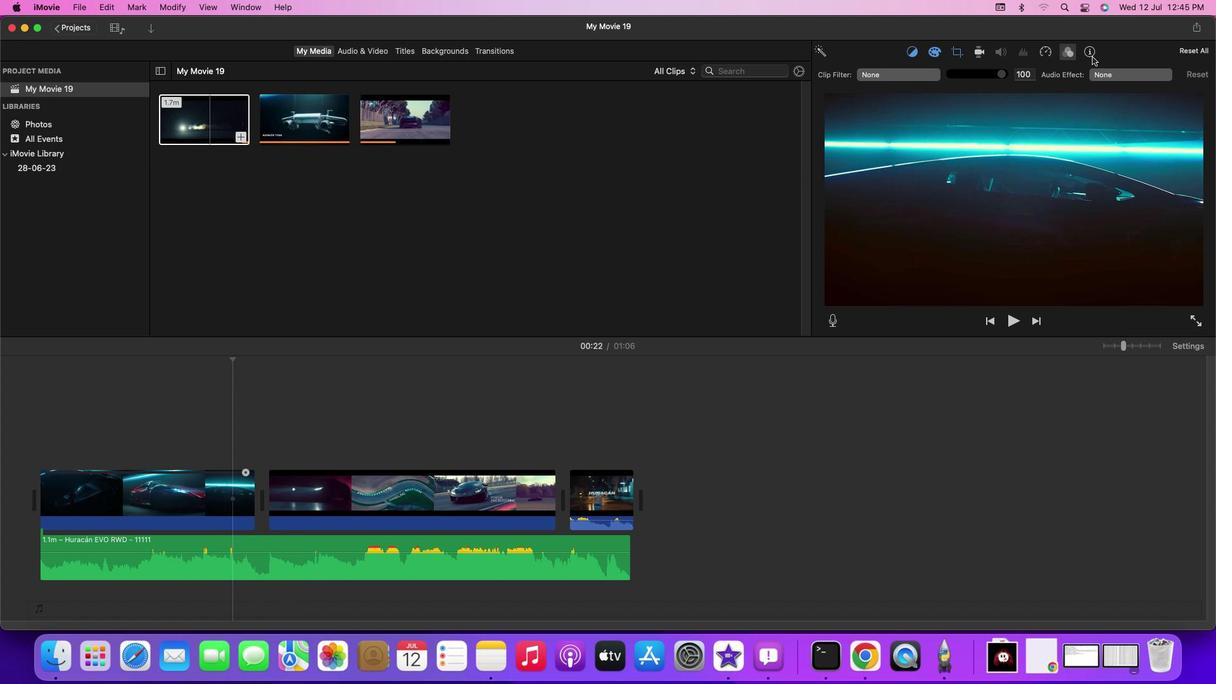 
Action: Mouse pressed left at (1092, 56)
Screenshot: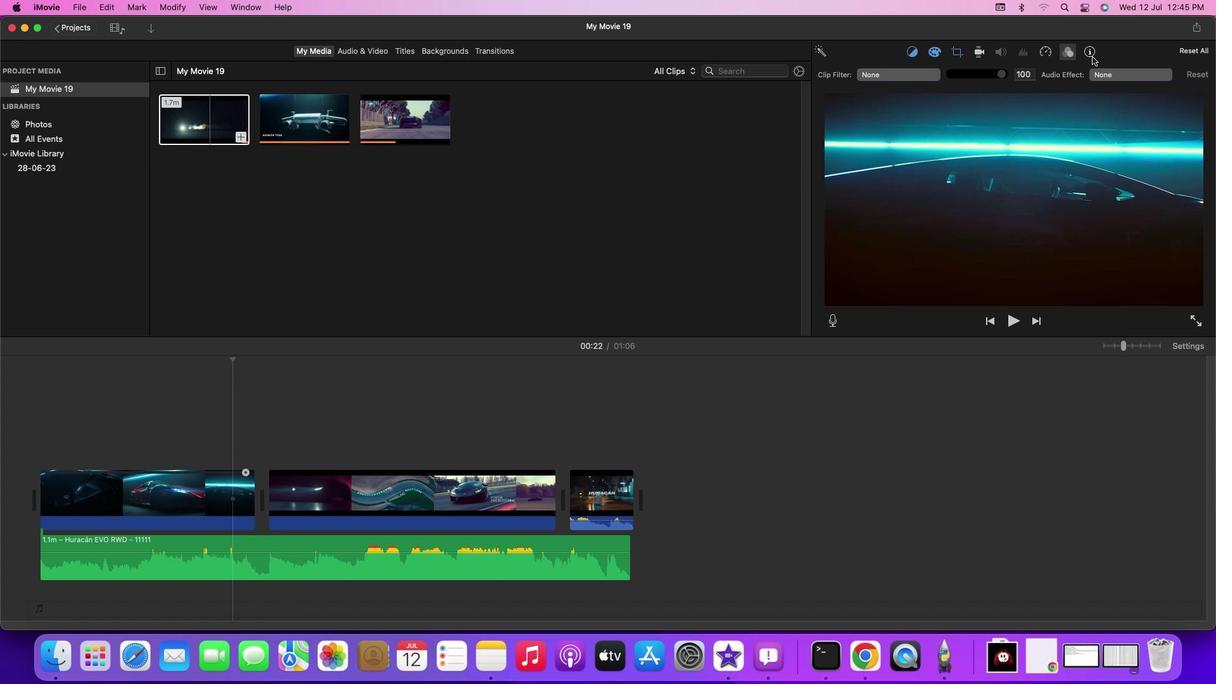 
Action: Mouse moved to (180, 373)
Screenshot: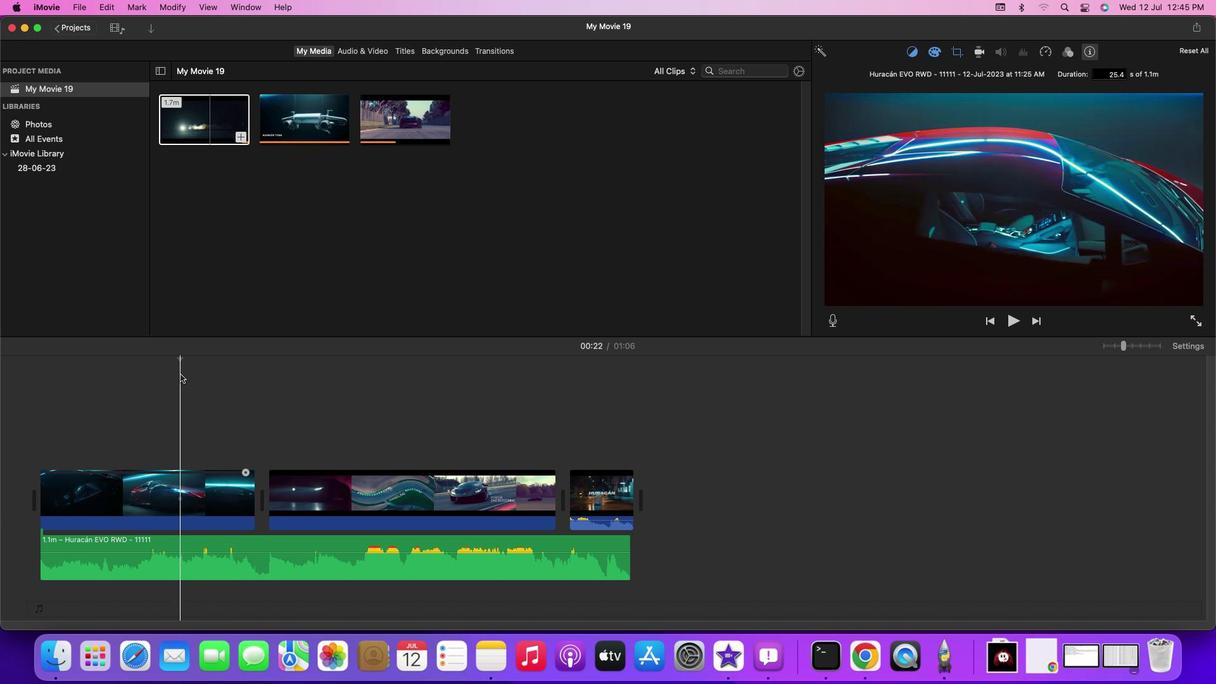 
Action: Mouse pressed left at (180, 373)
Screenshot: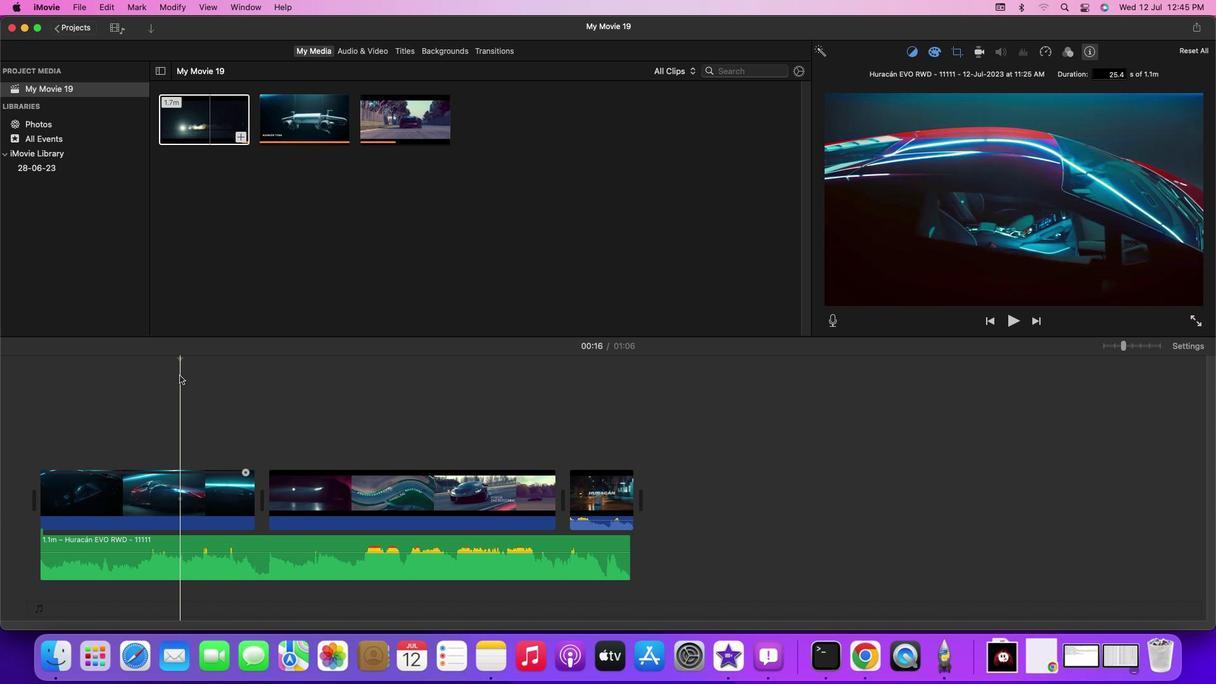 
Action: Mouse moved to (194, 487)
Screenshot: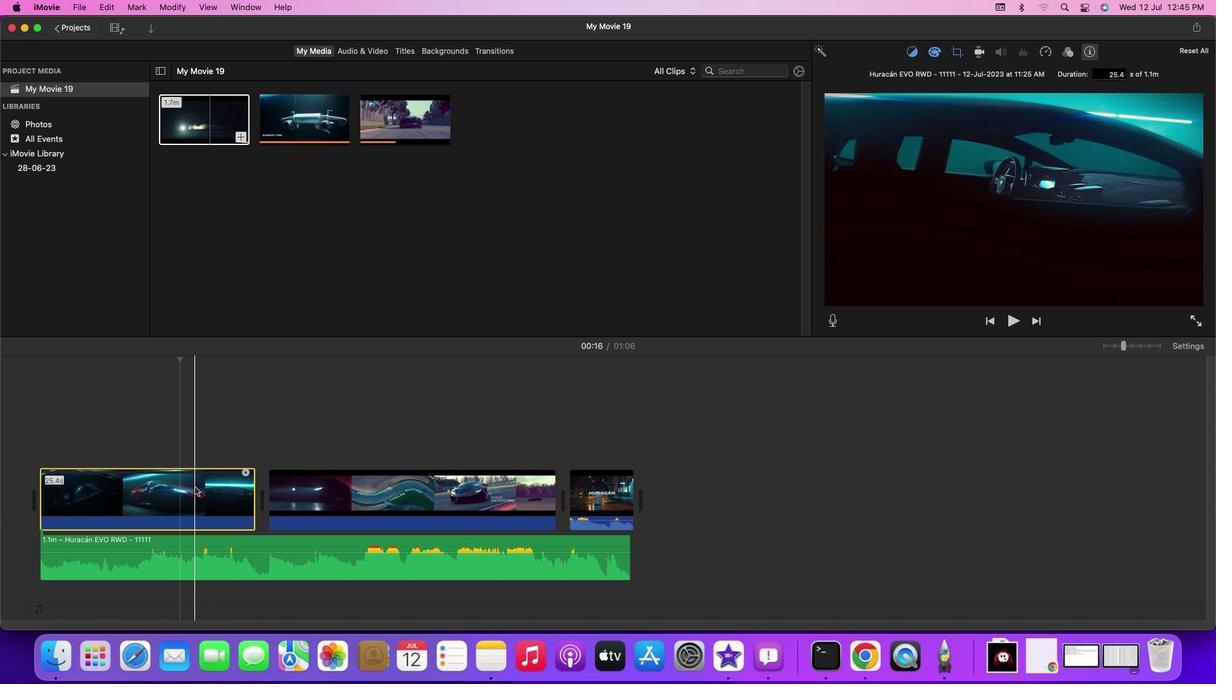 
Action: Mouse pressed left at (194, 487)
Screenshot: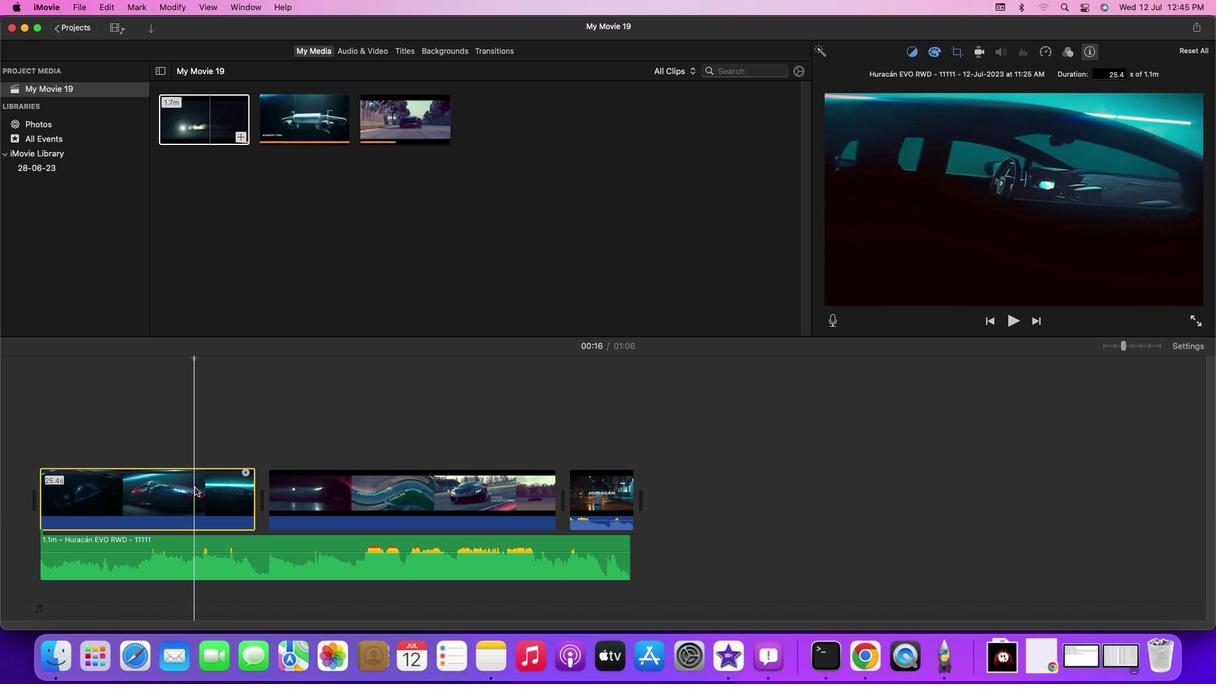 
Action: Mouse moved to (337, 499)
